 Task: Buy 4 Blouses of size Medium for Baby Girls from Clothing section under best seller category for shipping address: Allison Brown, 4523 Scheuvront Drive, Broomfield, Colorado 80020, Cell Number 3034690514. Pay from credit card ending with 6759, CVV 506
Action: Mouse moved to (253, 77)
Screenshot: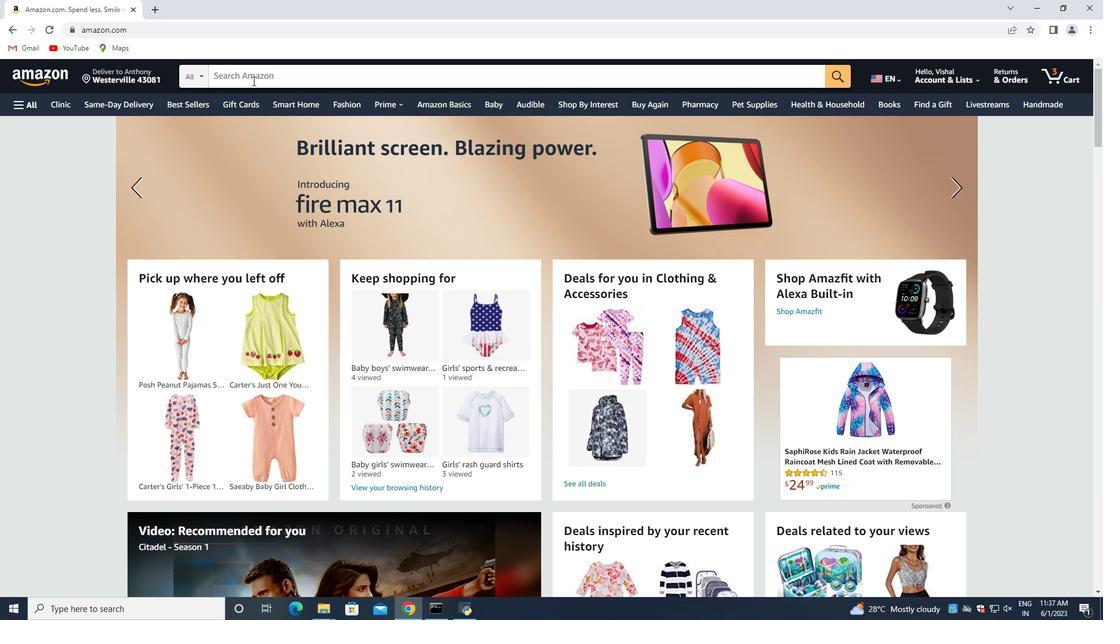 
Action: Mouse pressed left at (253, 77)
Screenshot: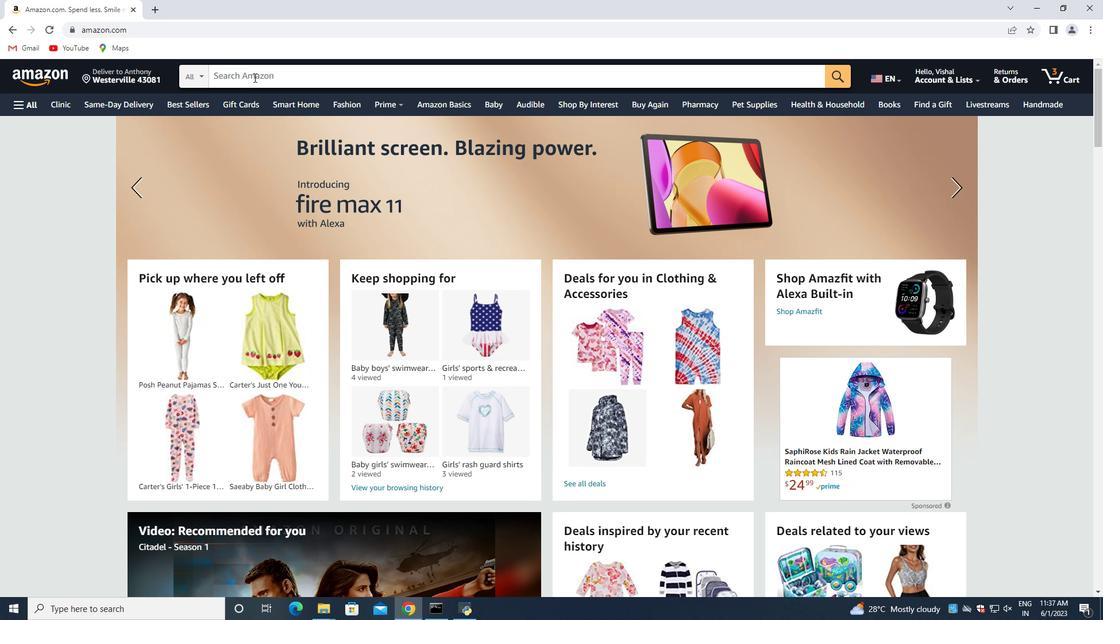
Action: Mouse moved to (255, 78)
Screenshot: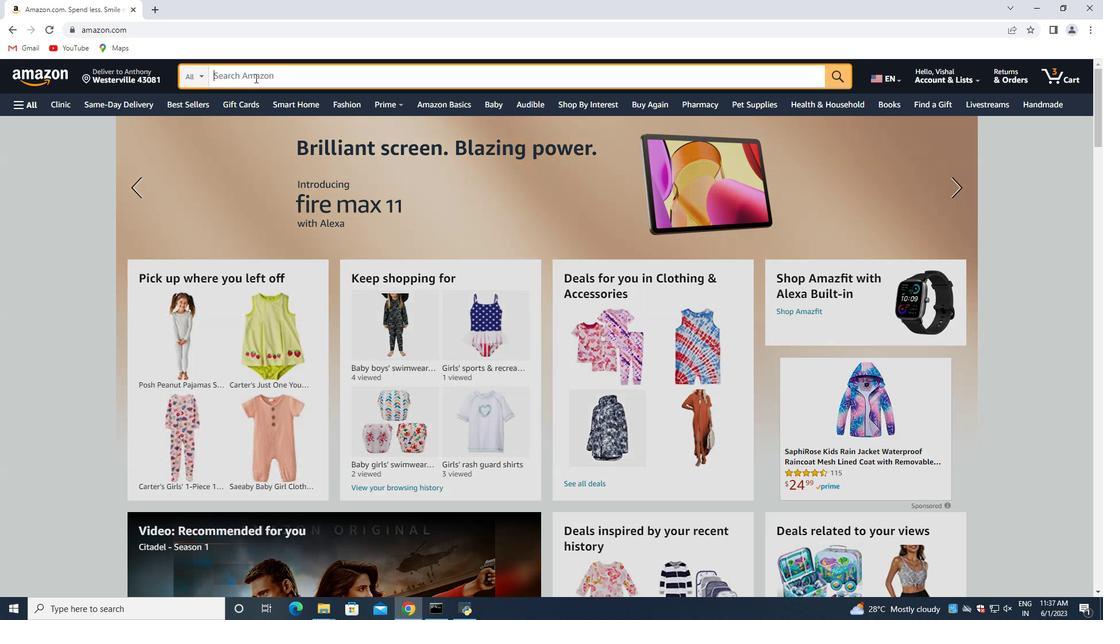 
Action: Key pressed <Key.shift>Blouses<Key.space>of<Key.space>size<Key.space><Key.shift>Medium<Key.space>for<Key.space><Key.shift>Baby<Key.space><Key.shift>Girls<Key.enter>
Screenshot: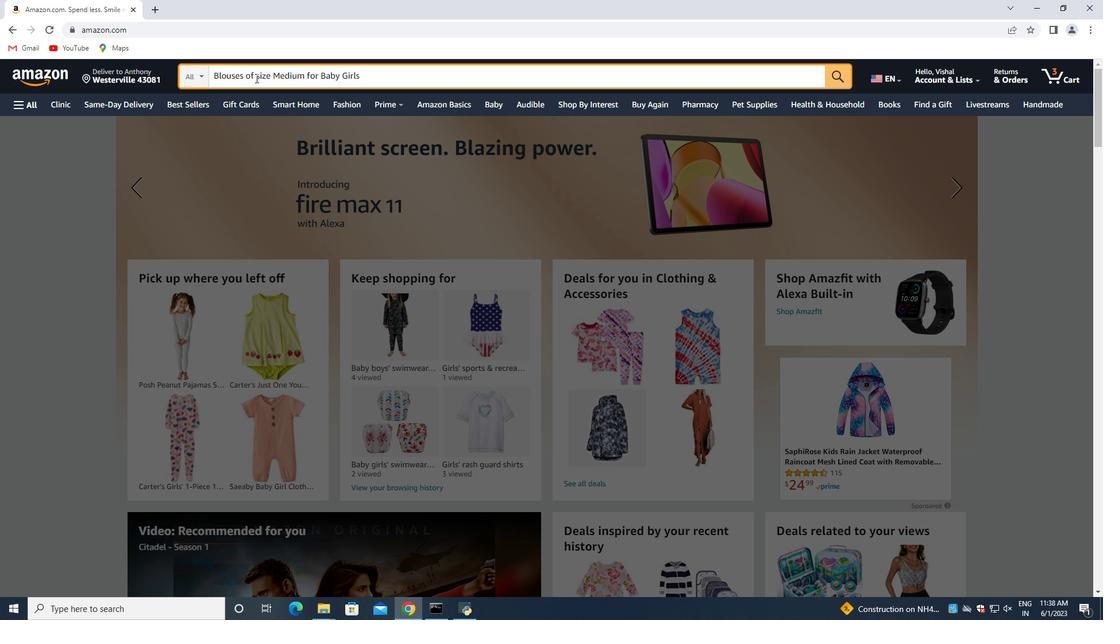 
Action: Mouse moved to (257, 194)
Screenshot: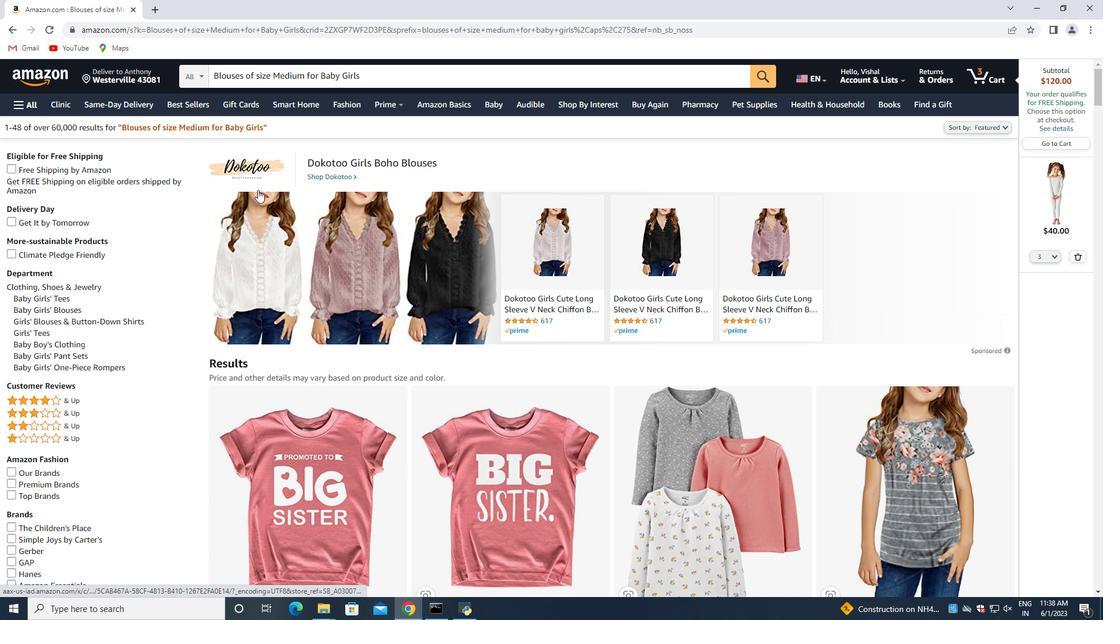 
Action: Mouse scrolled (257, 193) with delta (0, 0)
Screenshot: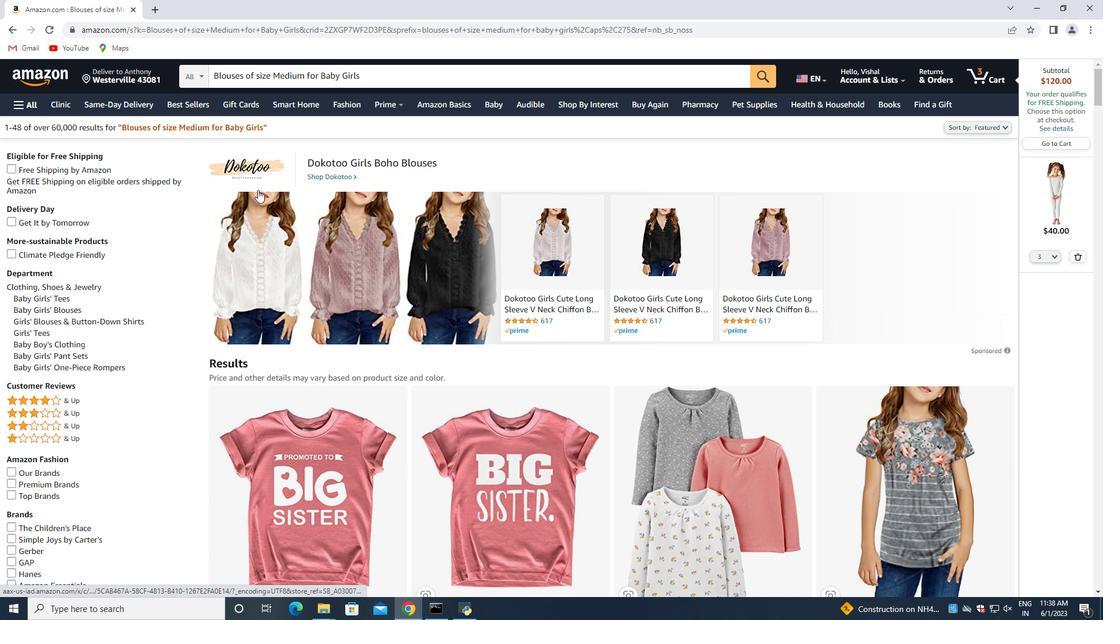 
Action: Mouse moved to (257, 201)
Screenshot: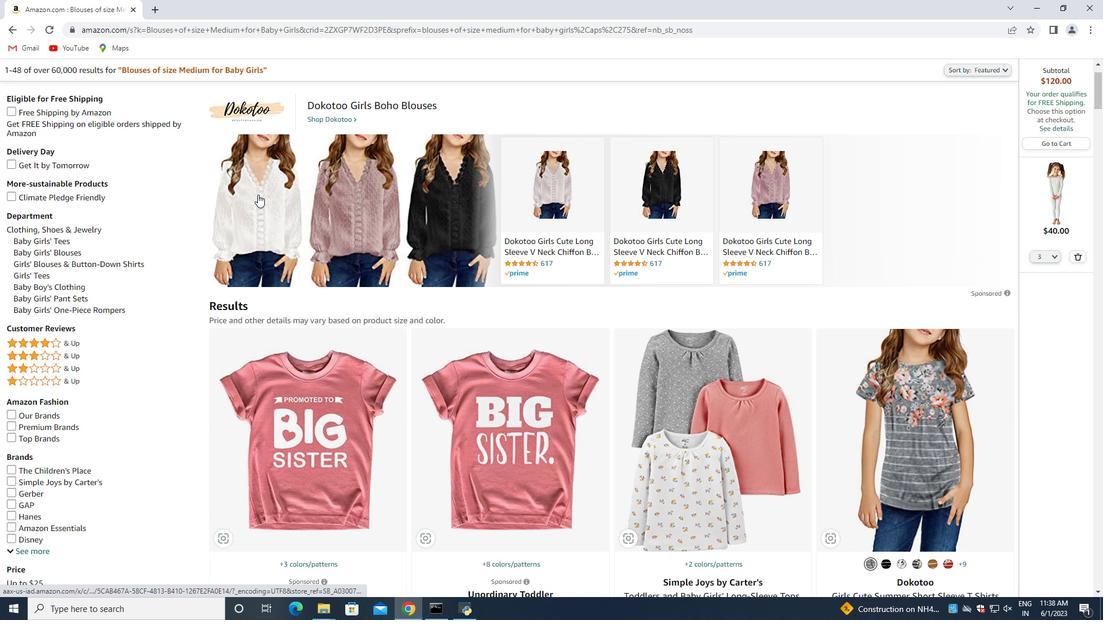 
Action: Mouse scrolled (257, 200) with delta (0, 0)
Screenshot: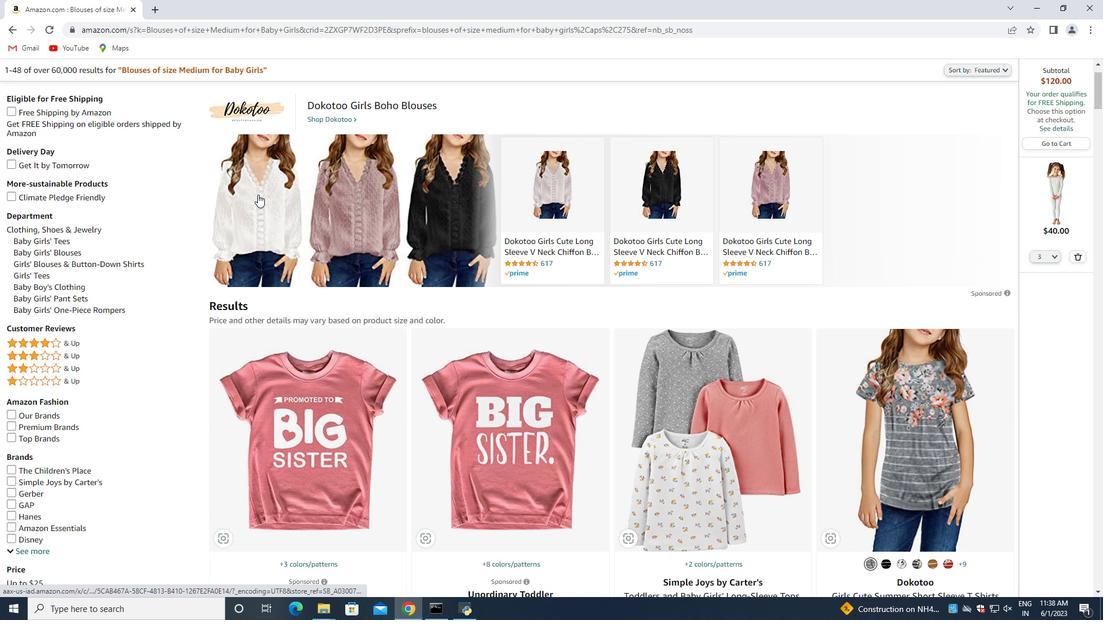 
Action: Mouse moved to (257, 203)
Screenshot: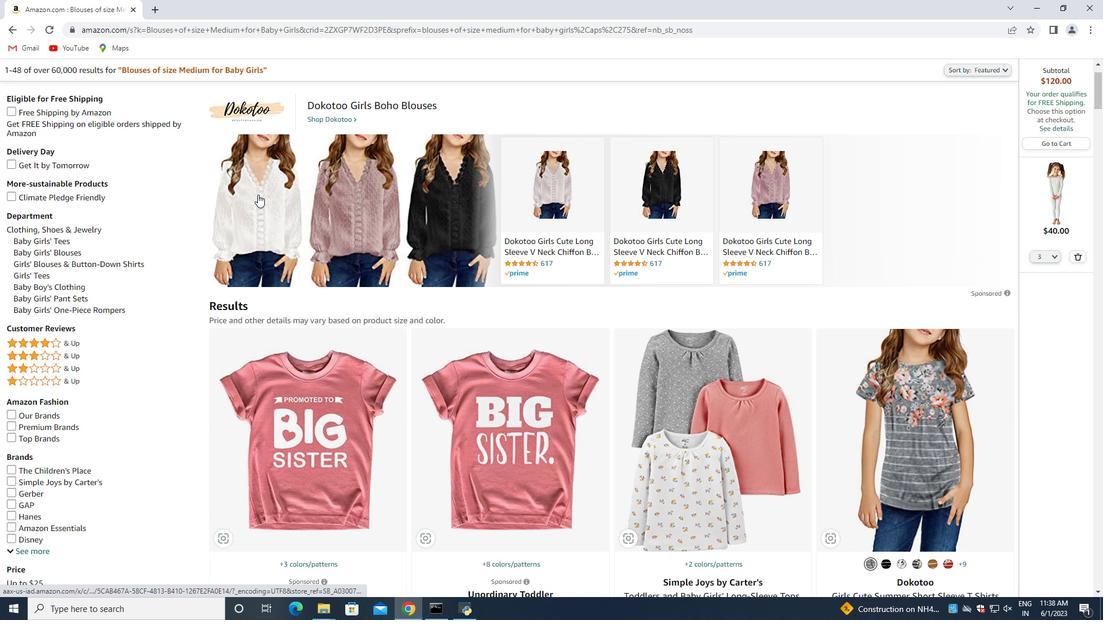 
Action: Mouse scrolled (257, 203) with delta (0, 0)
Screenshot: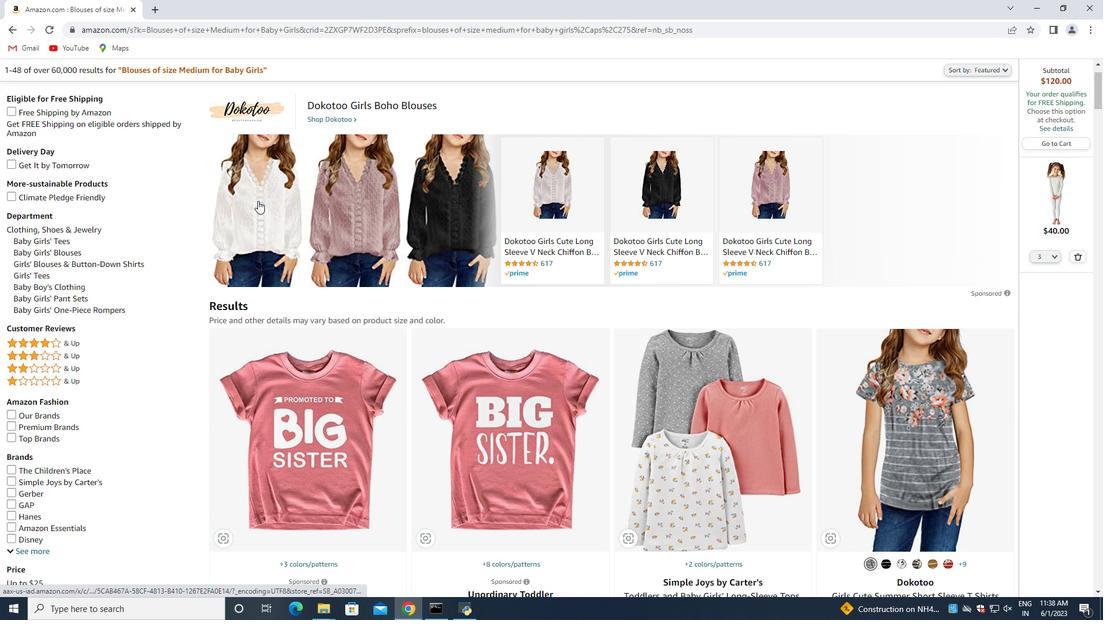 
Action: Mouse moved to (257, 205)
Screenshot: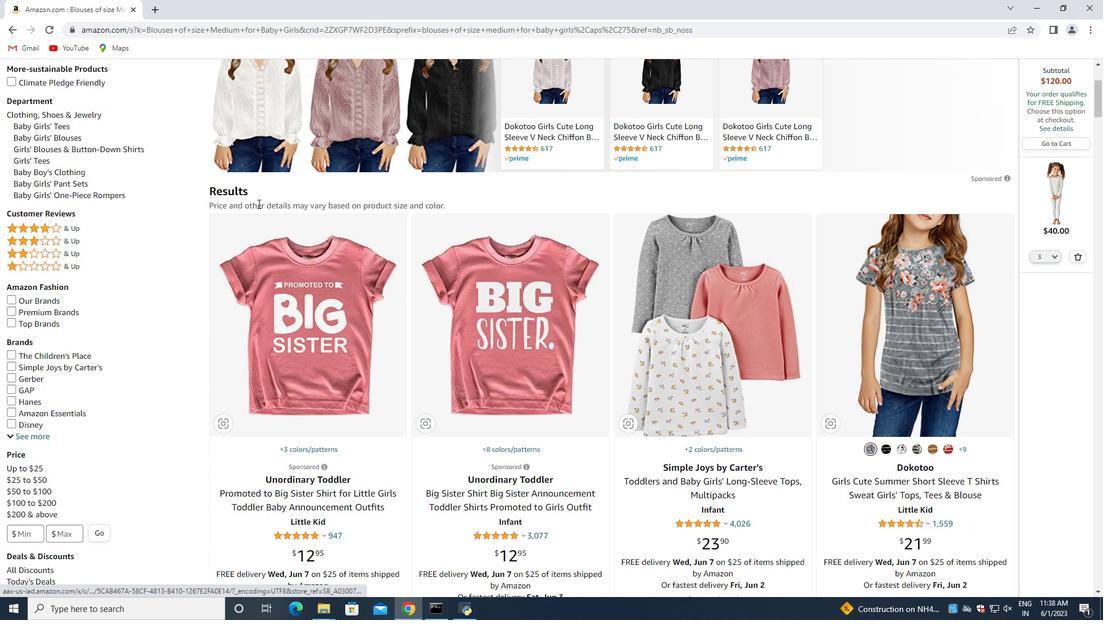 
Action: Mouse scrolled (257, 205) with delta (0, 0)
Screenshot: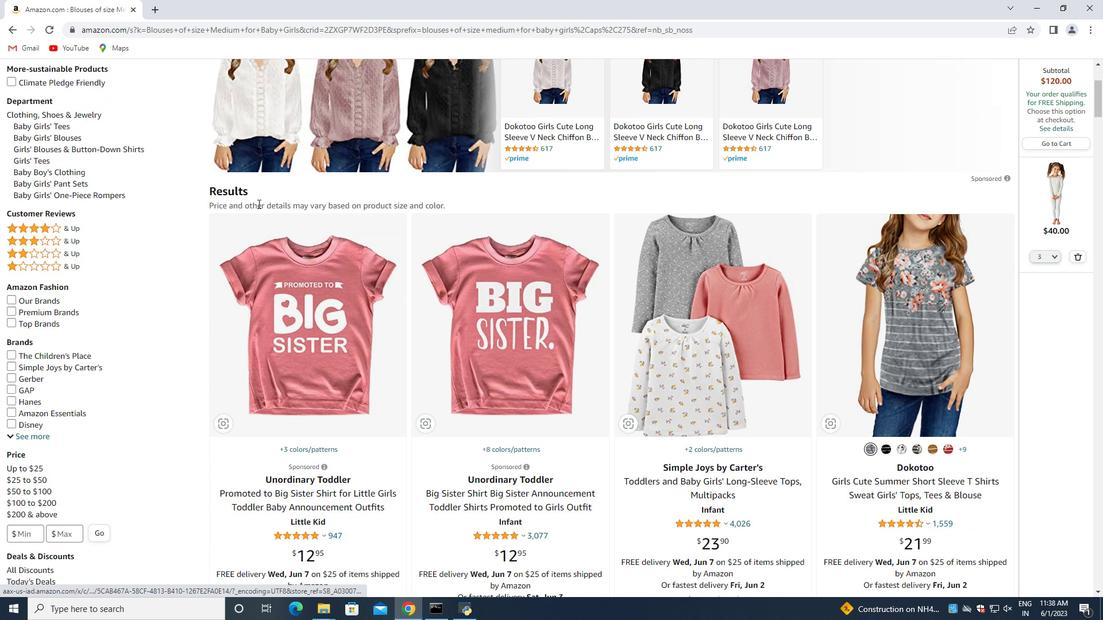 
Action: Mouse moved to (347, 338)
Screenshot: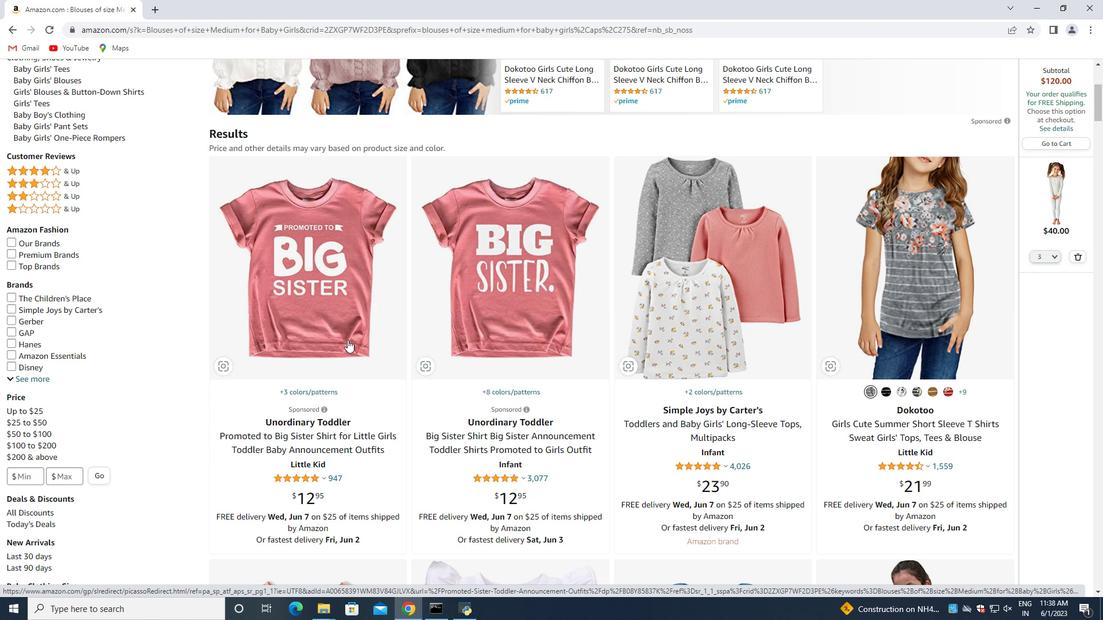 
Action: Mouse scrolled (347, 337) with delta (0, 0)
Screenshot: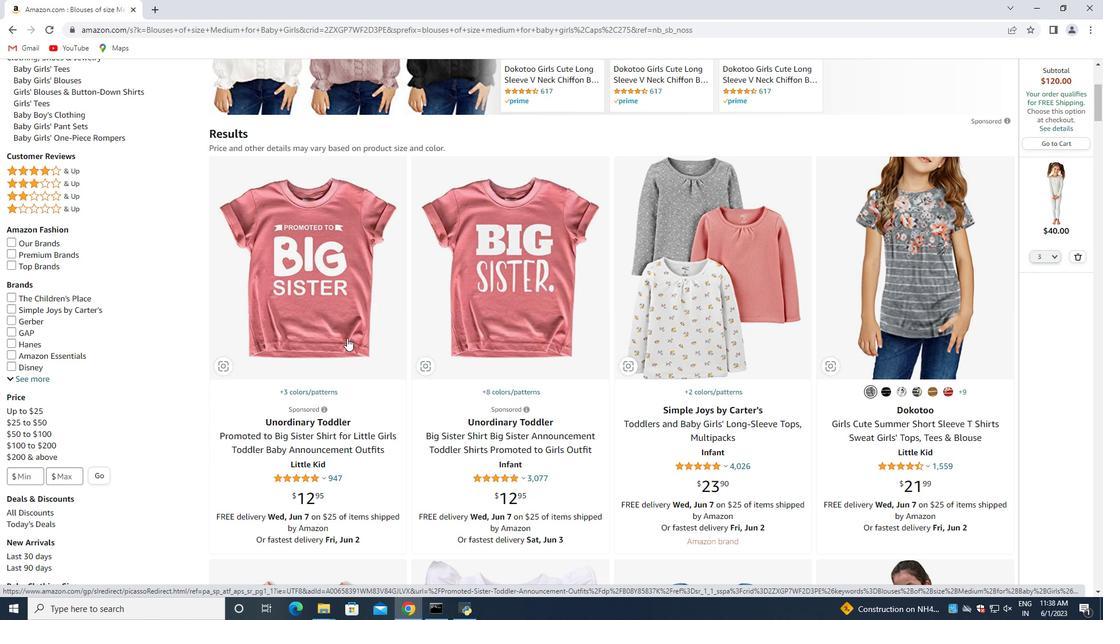 
Action: Mouse moved to (425, 300)
Screenshot: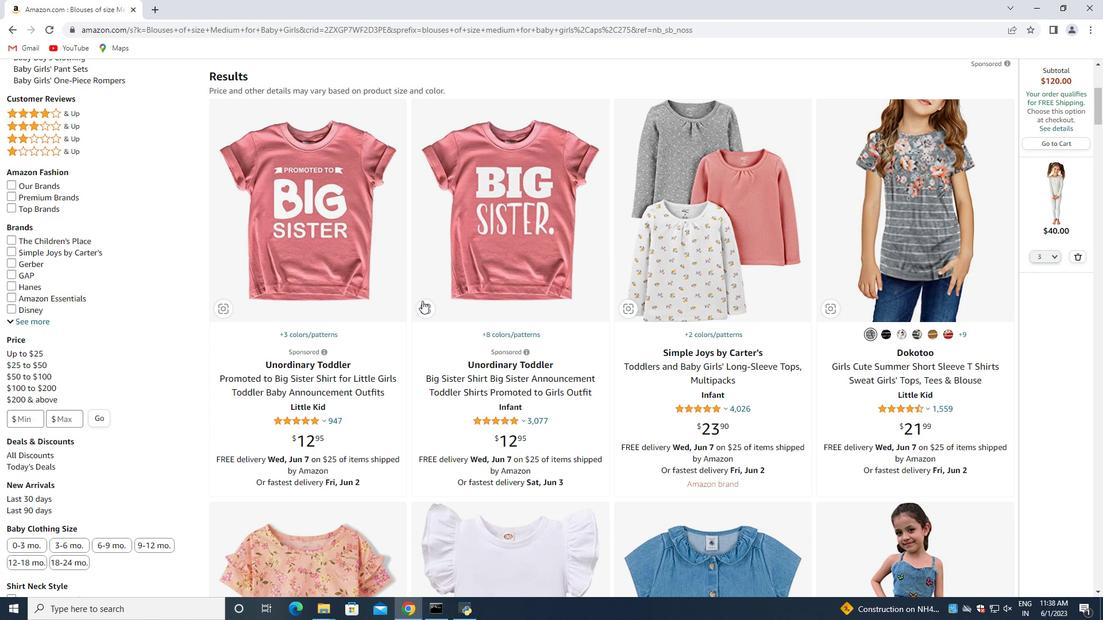 
Action: Mouse scrolled (425, 299) with delta (0, 0)
Screenshot: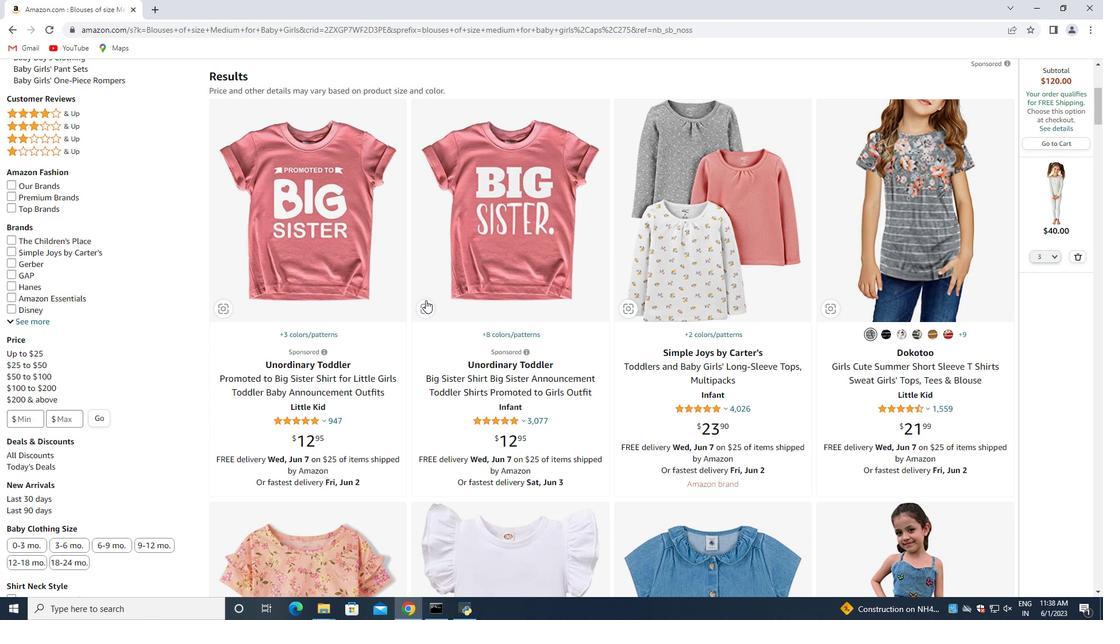 
Action: Mouse moved to (1079, 258)
Screenshot: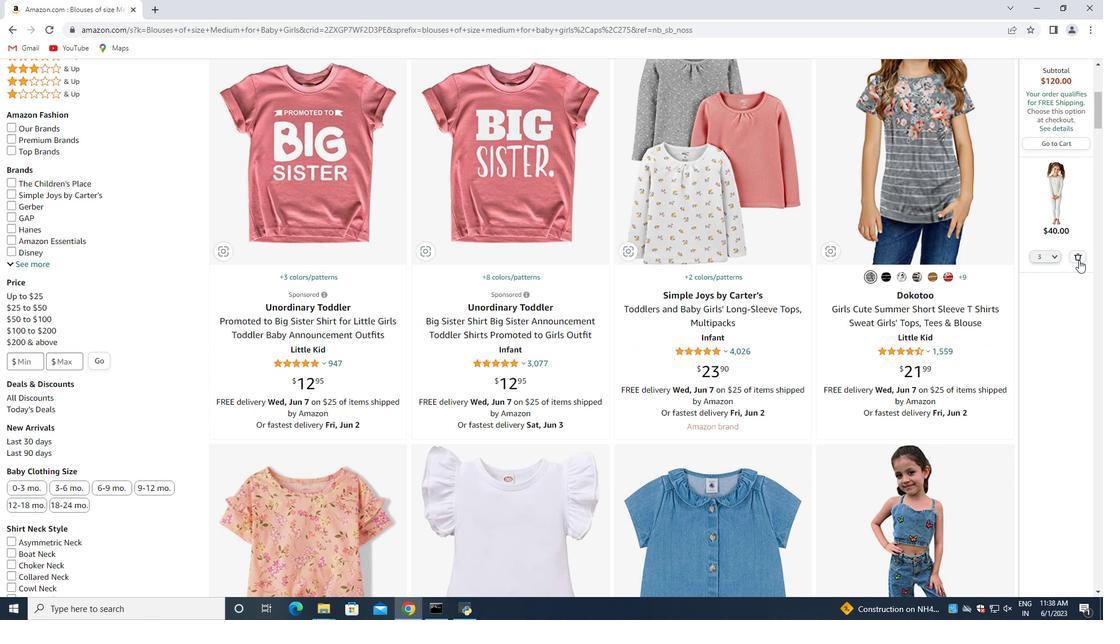 
Action: Mouse pressed left at (1079, 258)
Screenshot: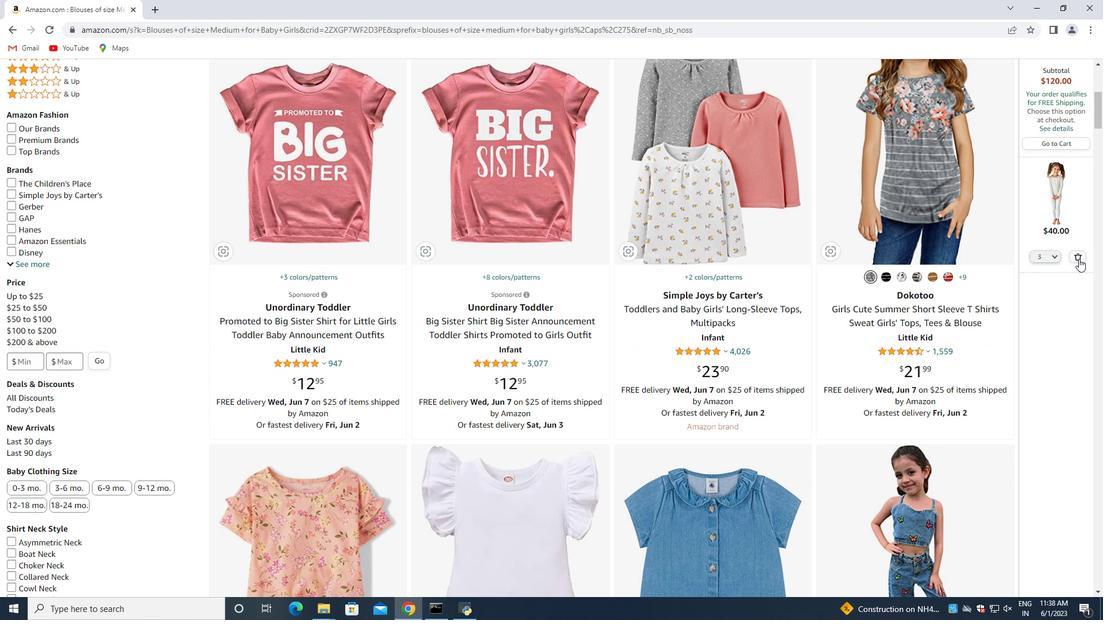 
Action: Mouse moved to (911, 309)
Screenshot: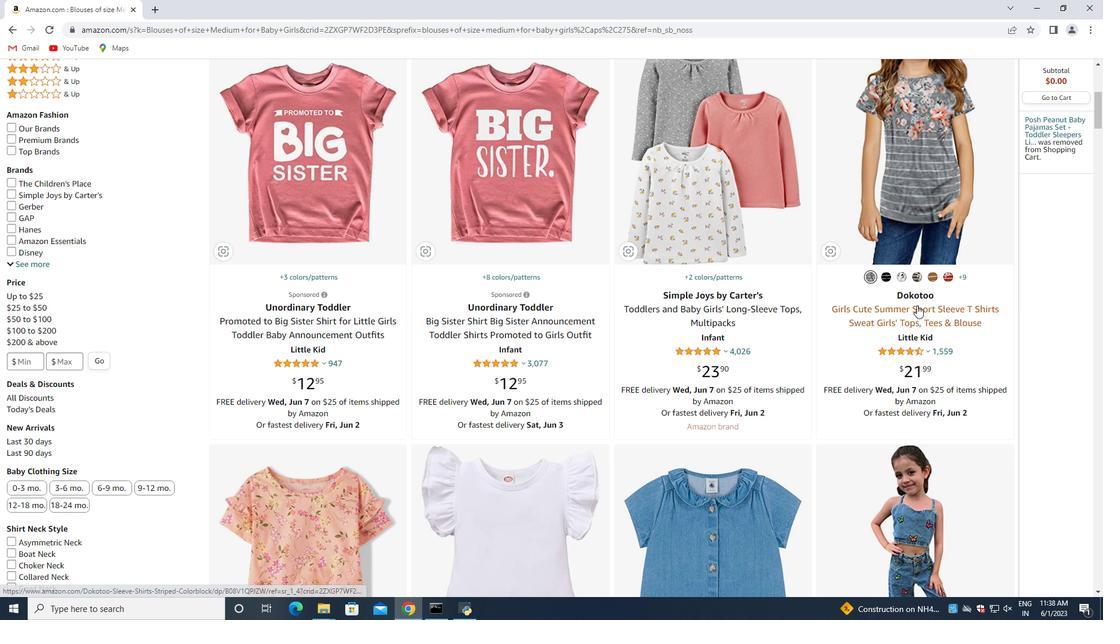 
Action: Mouse scrolled (911, 308) with delta (0, 0)
Screenshot: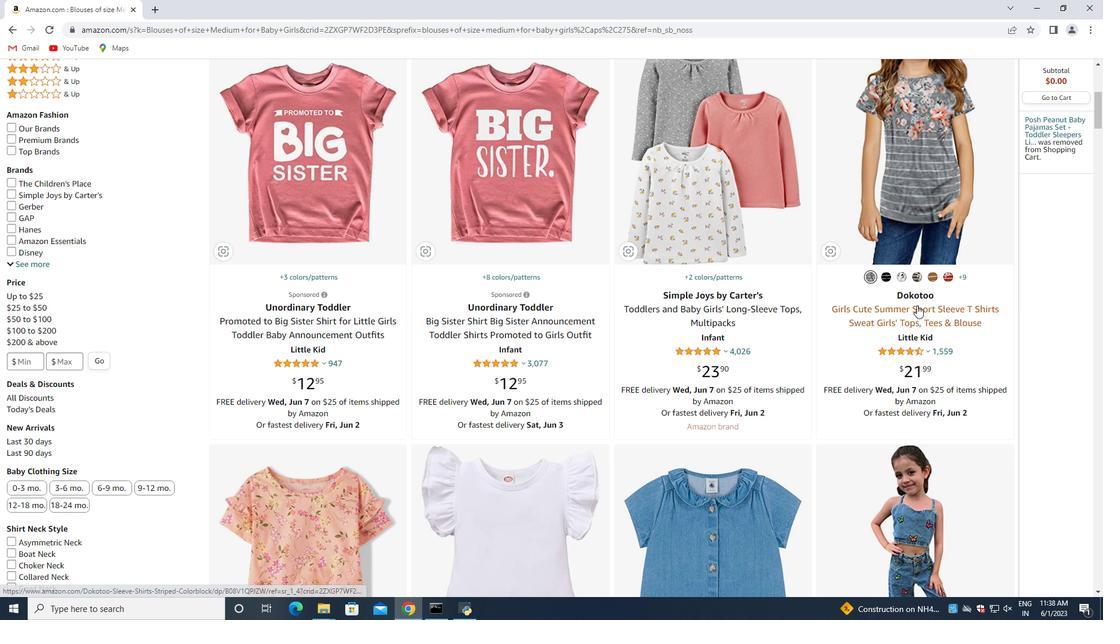 
Action: Mouse moved to (573, 269)
Screenshot: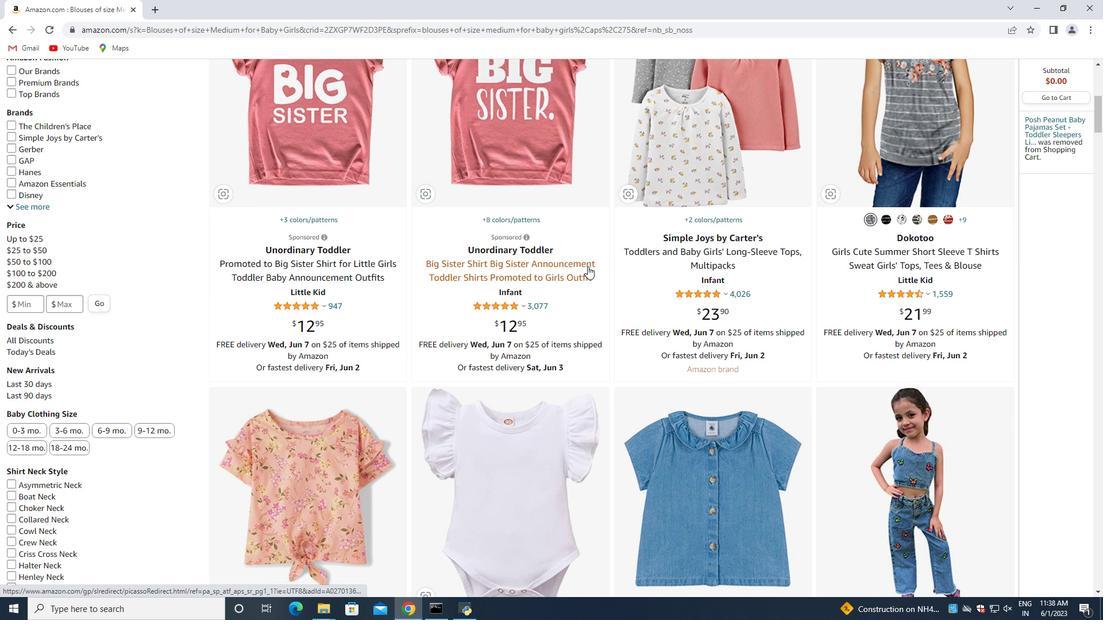 
Action: Mouse scrolled (573, 268) with delta (0, 0)
Screenshot: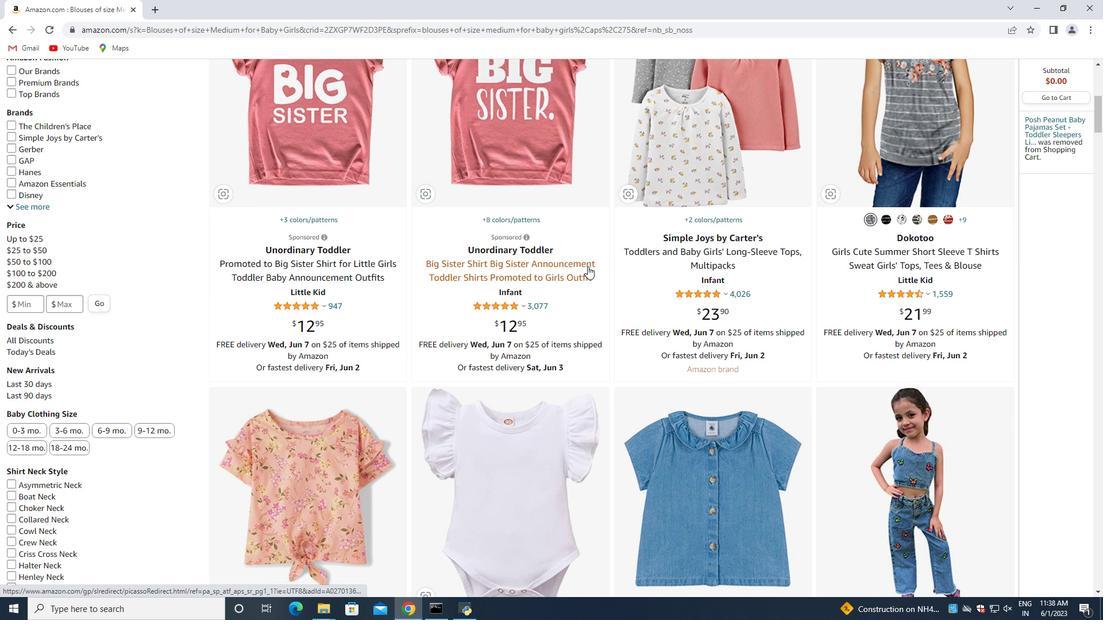 
Action: Mouse moved to (562, 271)
Screenshot: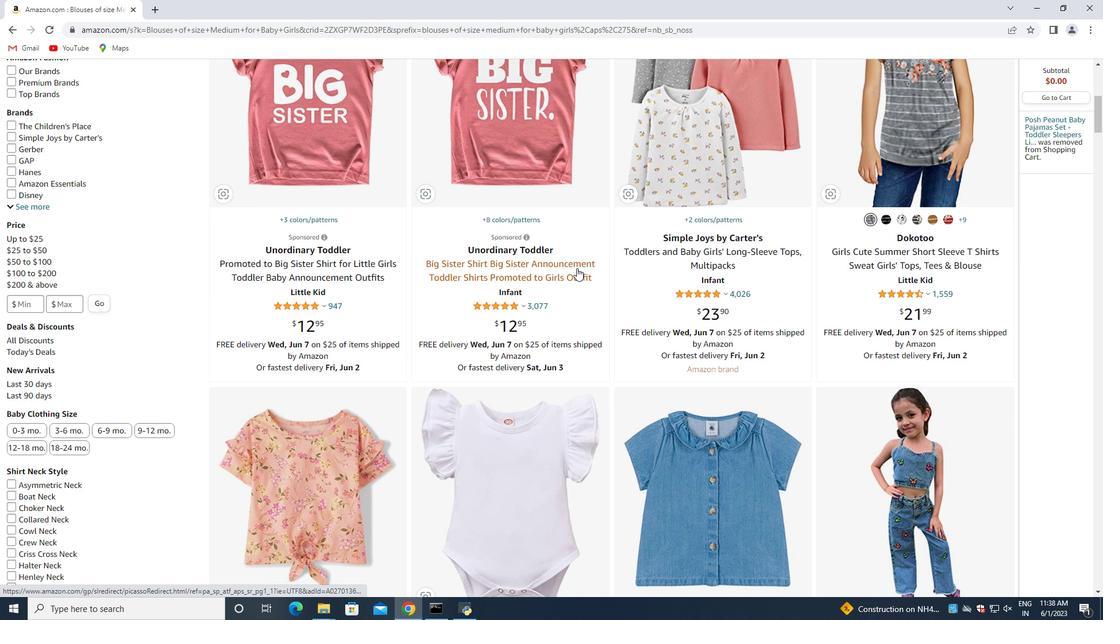
Action: Mouse scrolled (562, 271) with delta (0, 0)
Screenshot: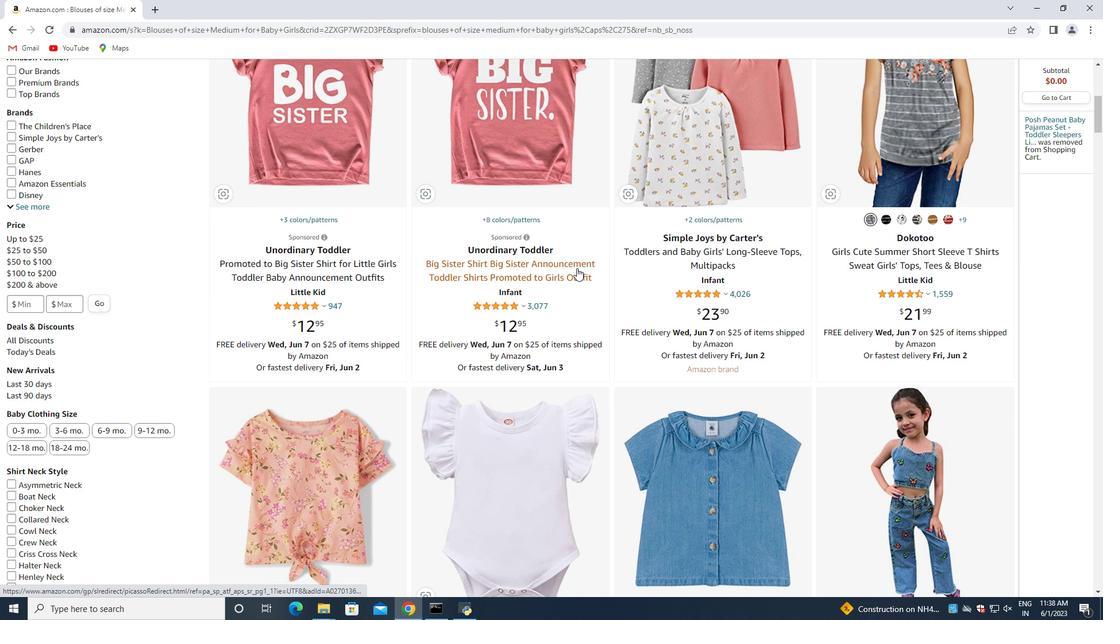 
Action: Mouse moved to (535, 263)
Screenshot: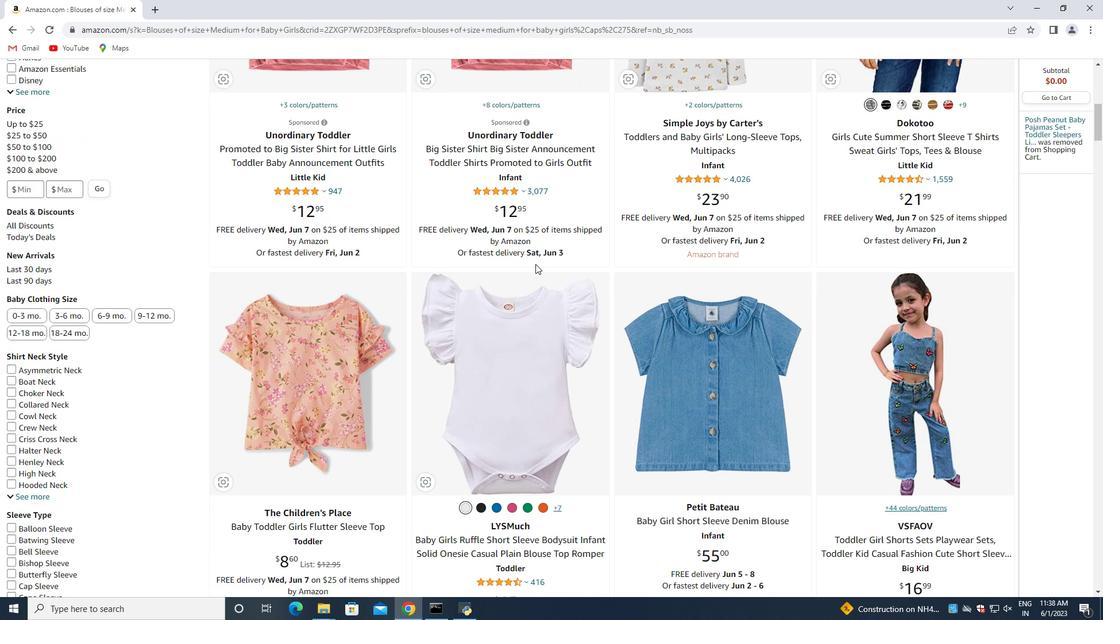 
Action: Mouse scrolled (535, 263) with delta (0, 0)
Screenshot: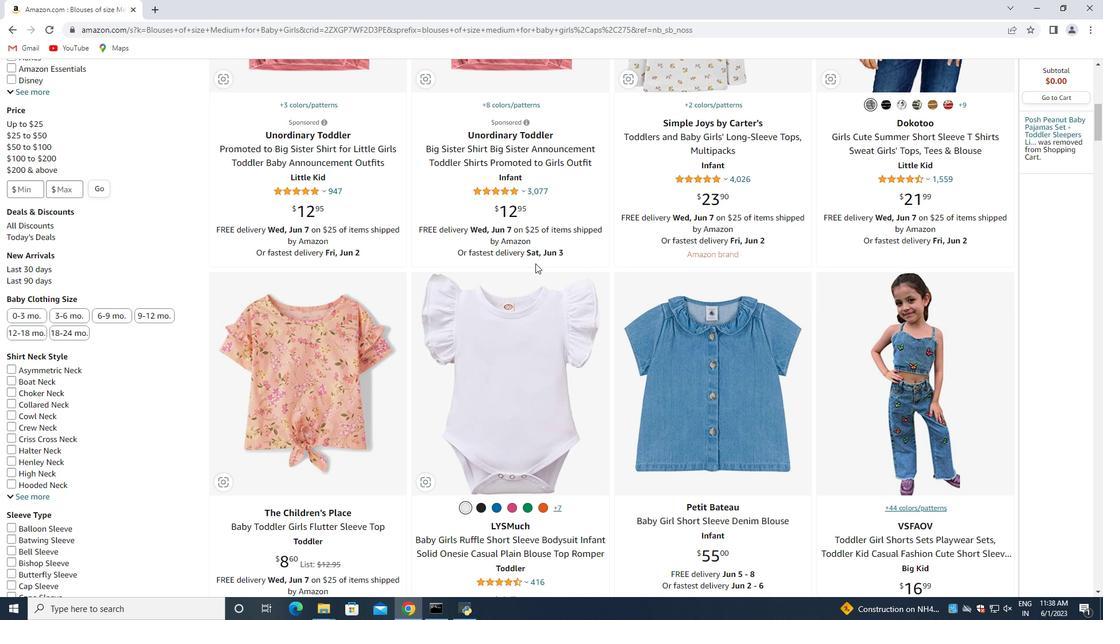 
Action: Mouse scrolled (535, 263) with delta (0, 0)
Screenshot: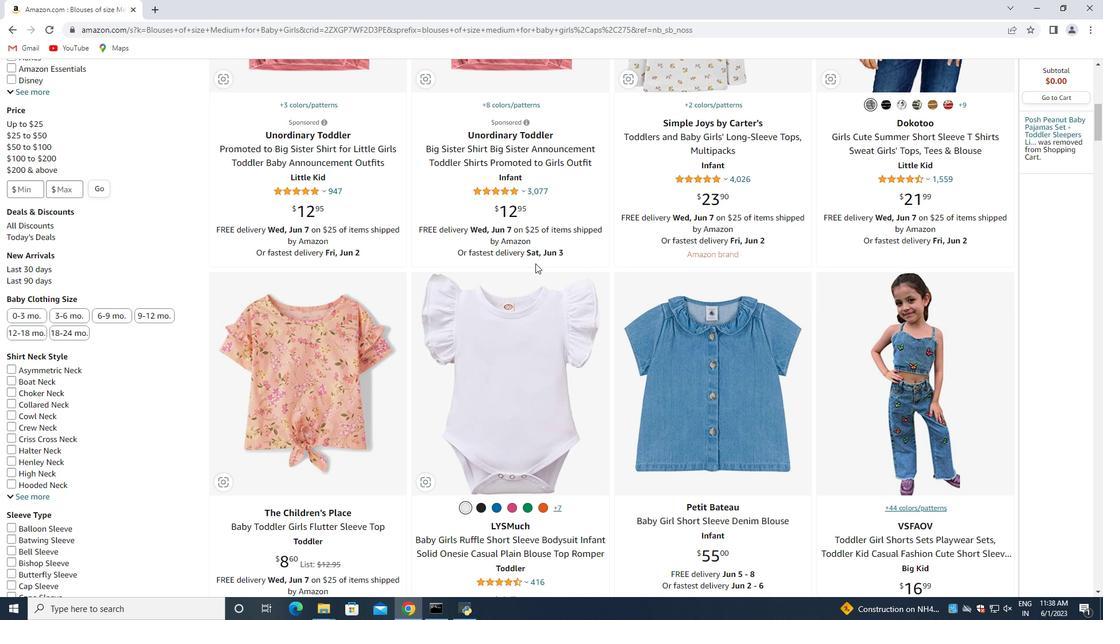 
Action: Mouse moved to (535, 265)
Screenshot: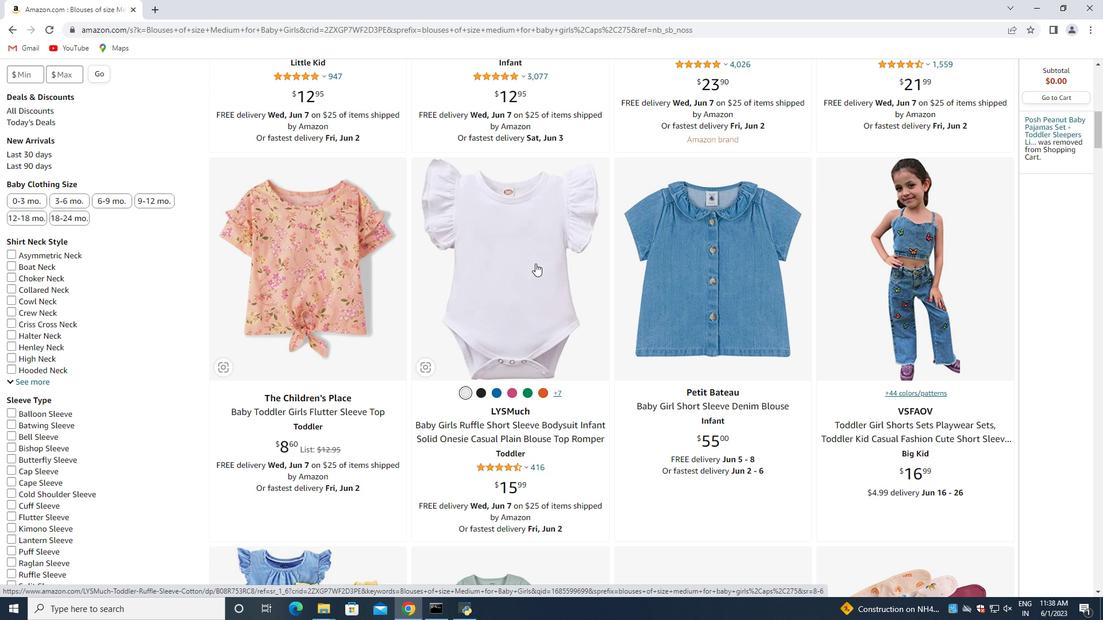 
Action: Mouse scrolled (535, 264) with delta (0, 0)
Screenshot: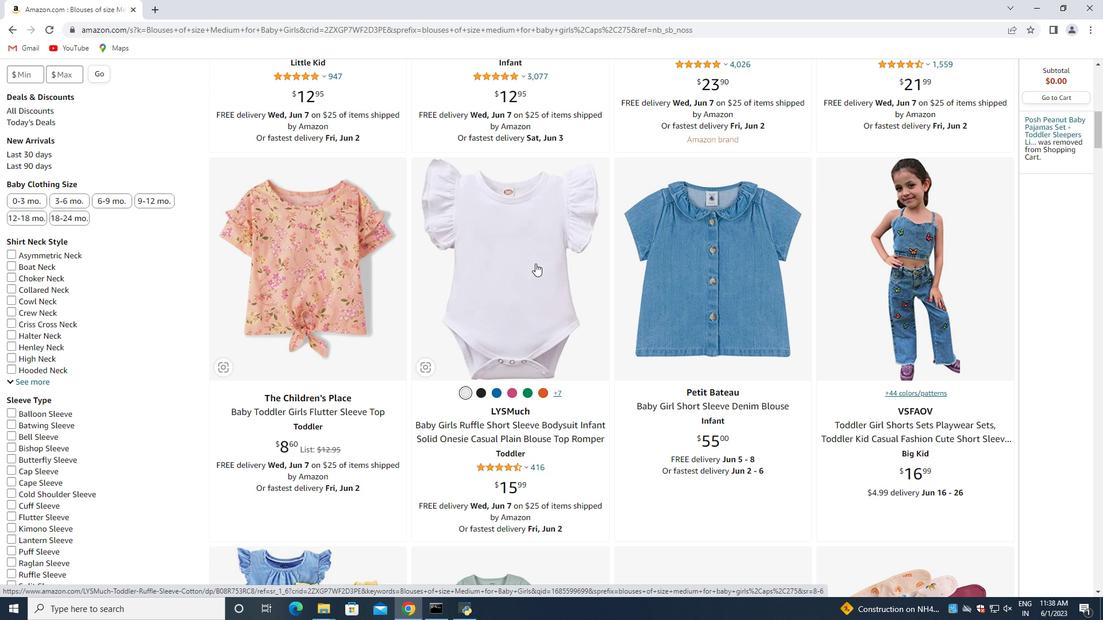 
Action: Mouse moved to (536, 265)
Screenshot: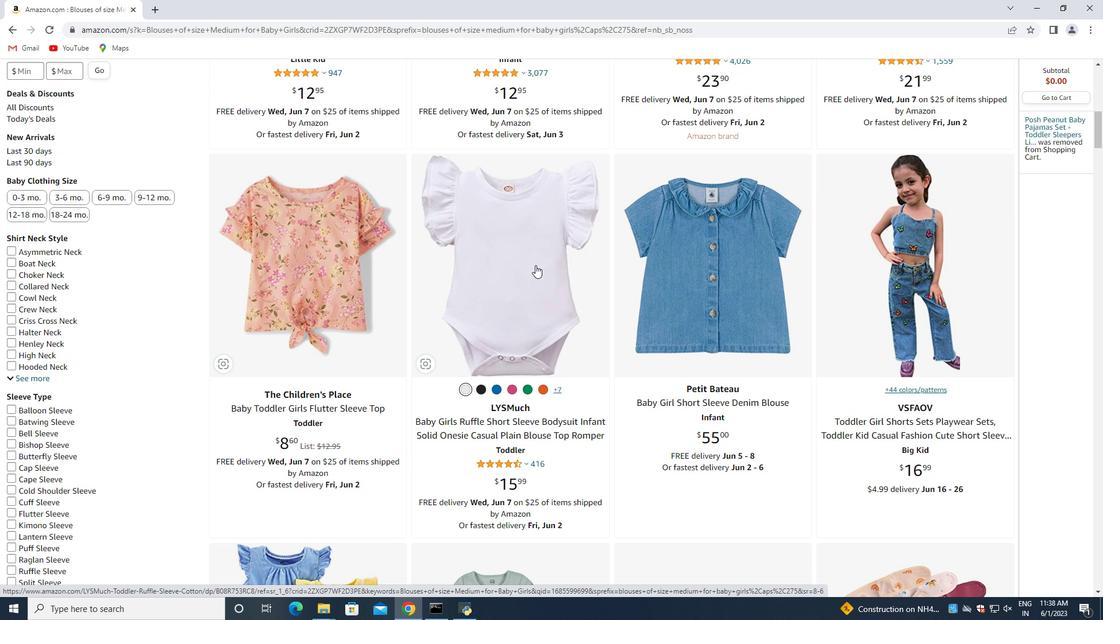
Action: Mouse scrolled (536, 264) with delta (0, 0)
Screenshot: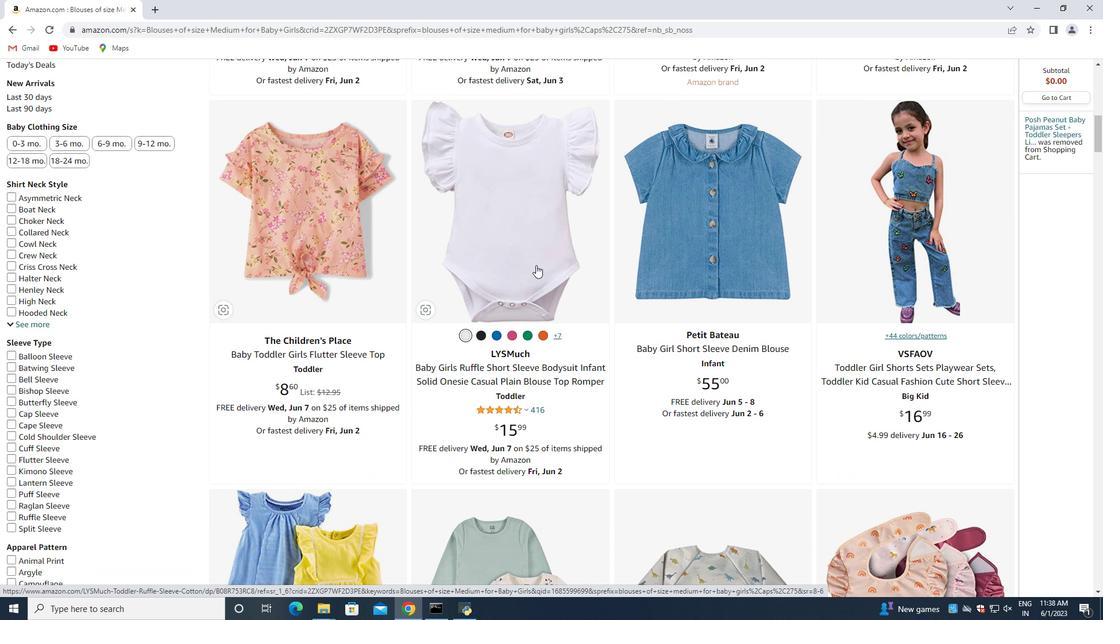 
Action: Mouse scrolled (536, 264) with delta (0, 0)
Screenshot: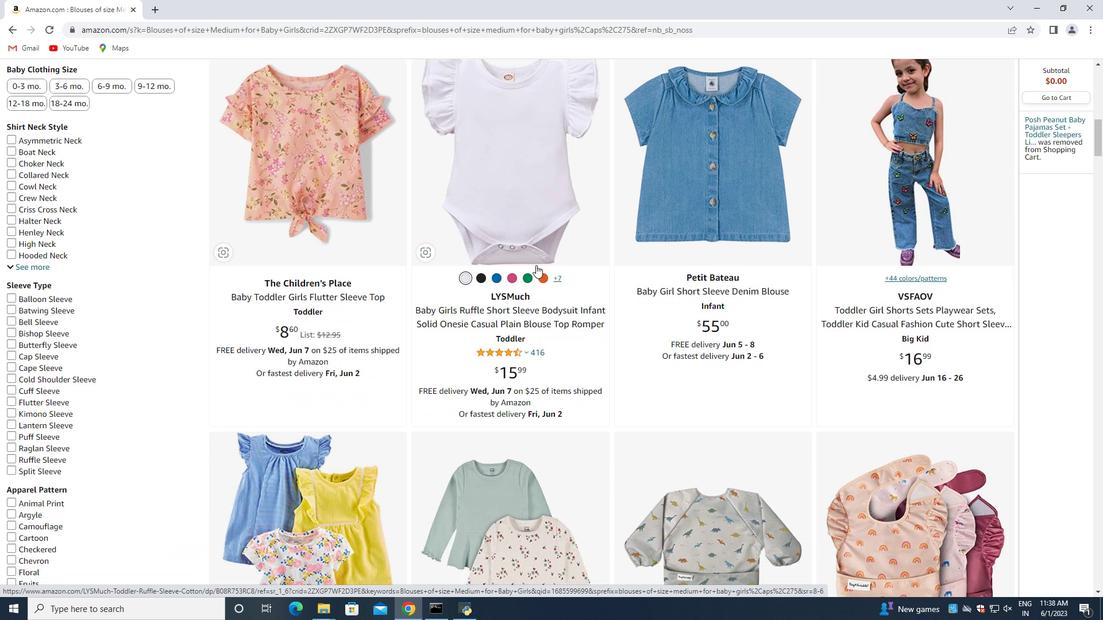 
Action: Mouse moved to (536, 265)
Screenshot: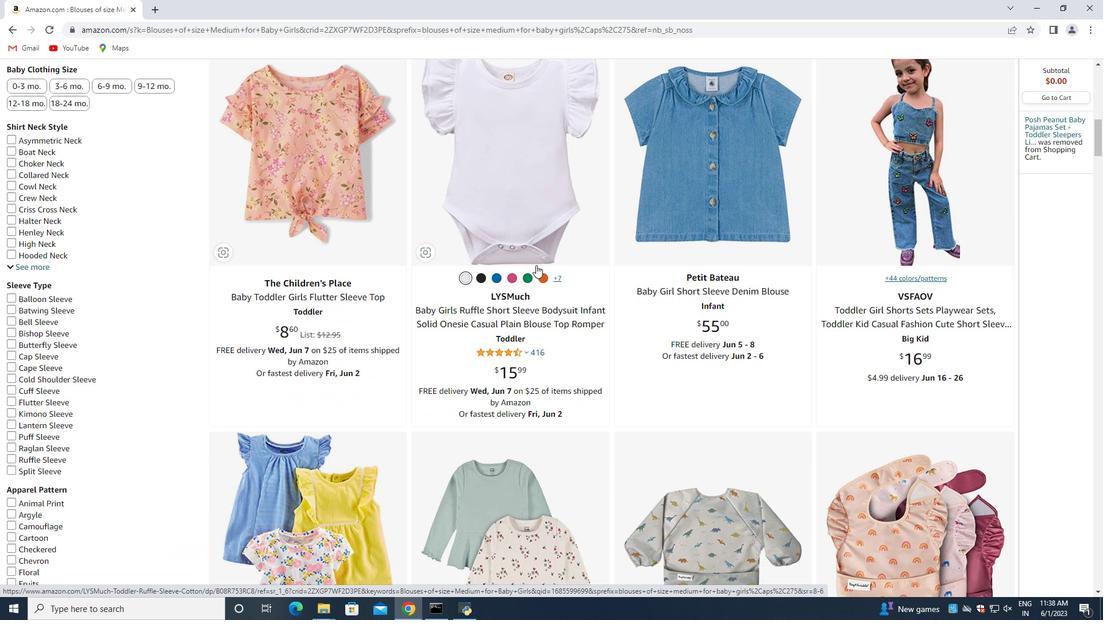 
Action: Mouse scrolled (536, 264) with delta (0, 0)
Screenshot: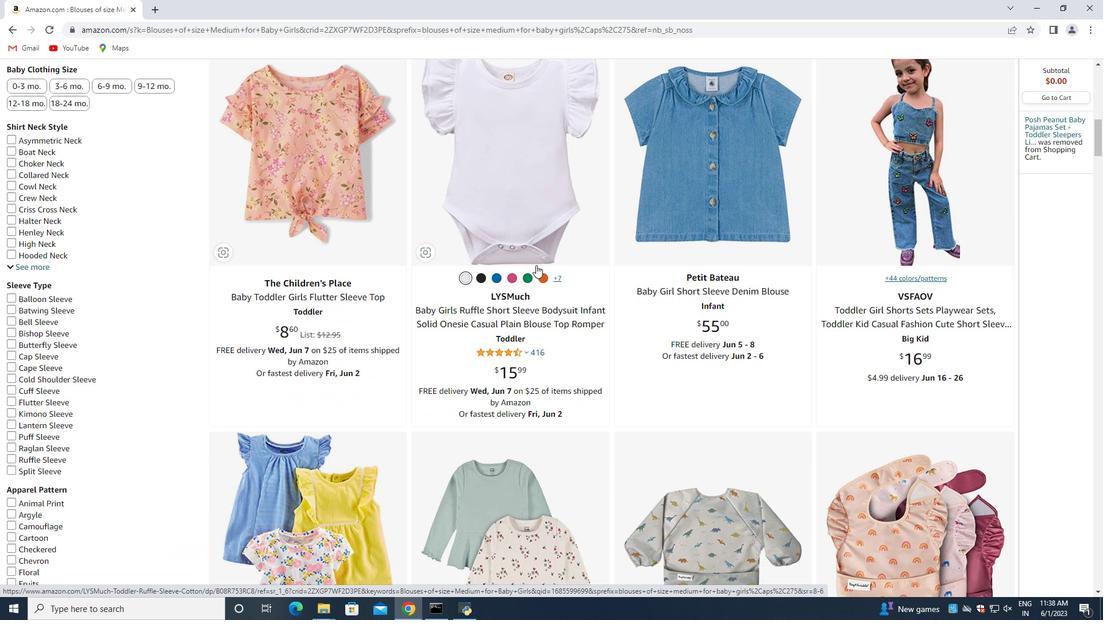 
Action: Mouse moved to (536, 268)
Screenshot: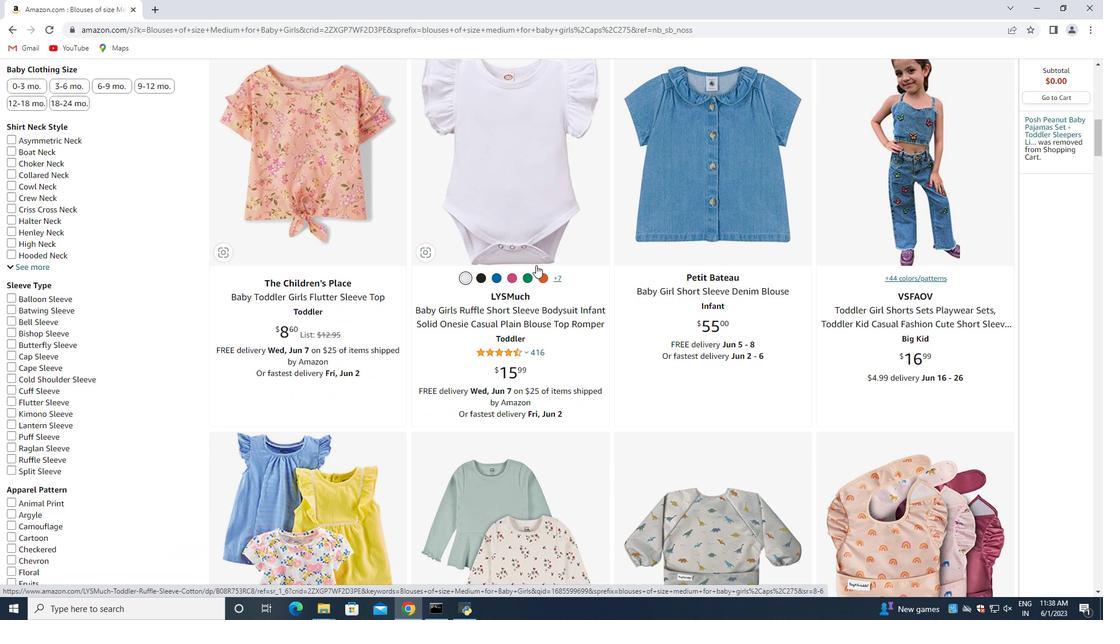 
Action: Mouse scrolled (536, 267) with delta (0, 0)
Screenshot: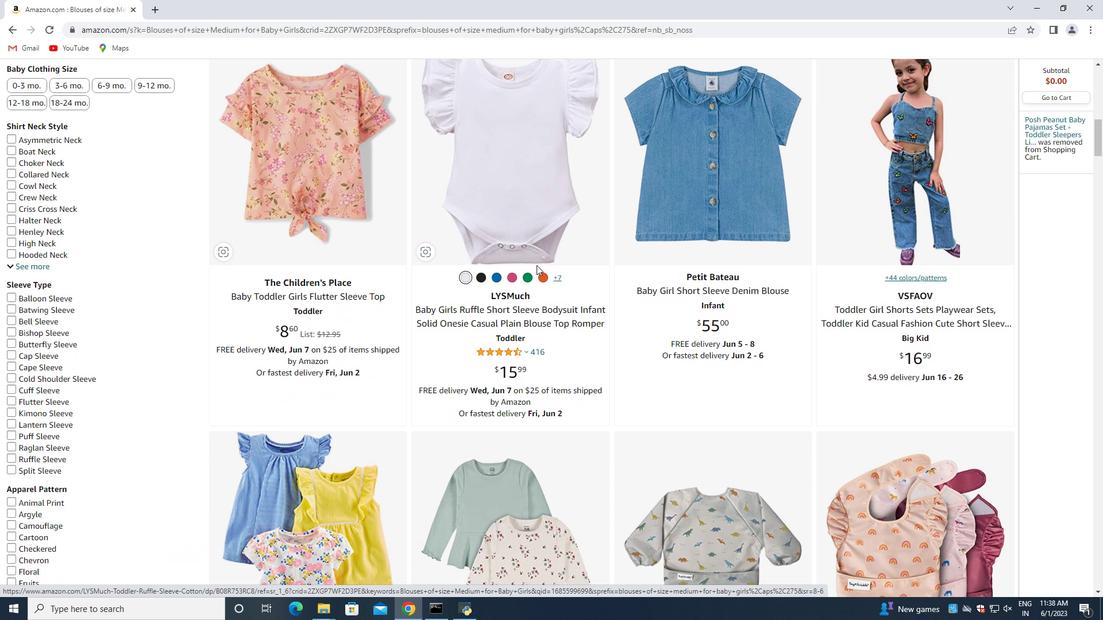 
Action: Mouse scrolled (536, 267) with delta (0, 0)
Screenshot: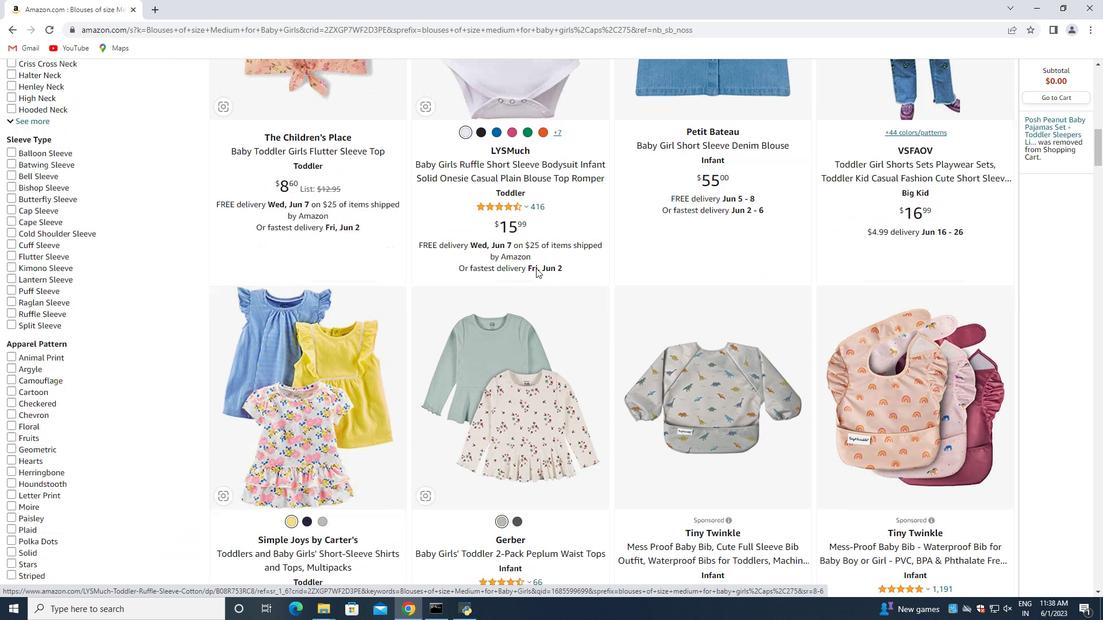 
Action: Mouse moved to (536, 268)
Screenshot: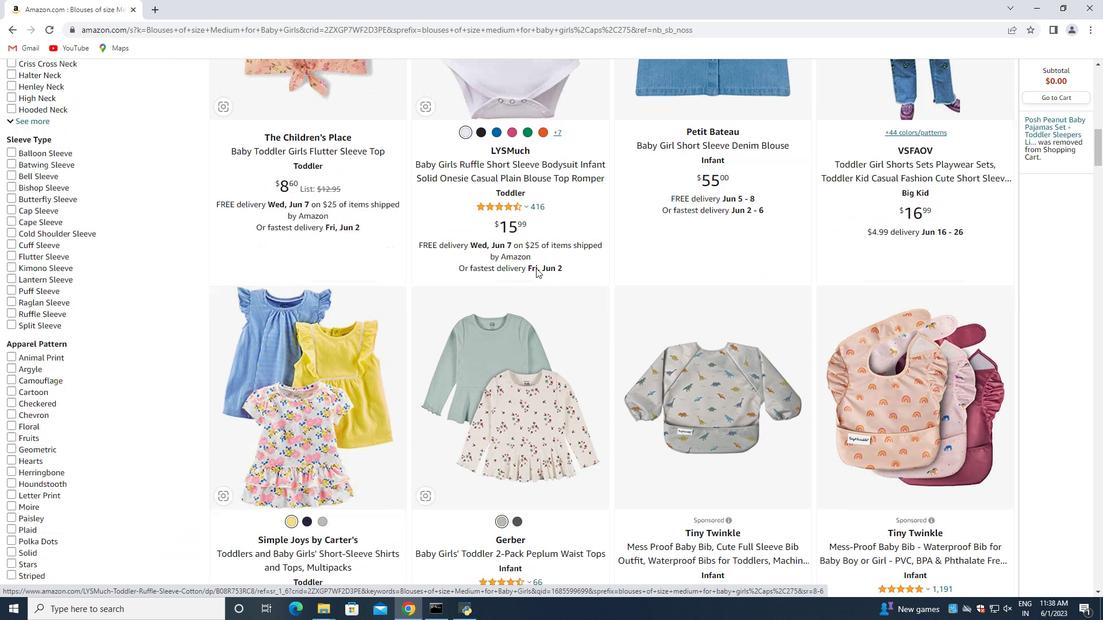 
Action: Mouse scrolled (536, 268) with delta (0, 0)
Screenshot: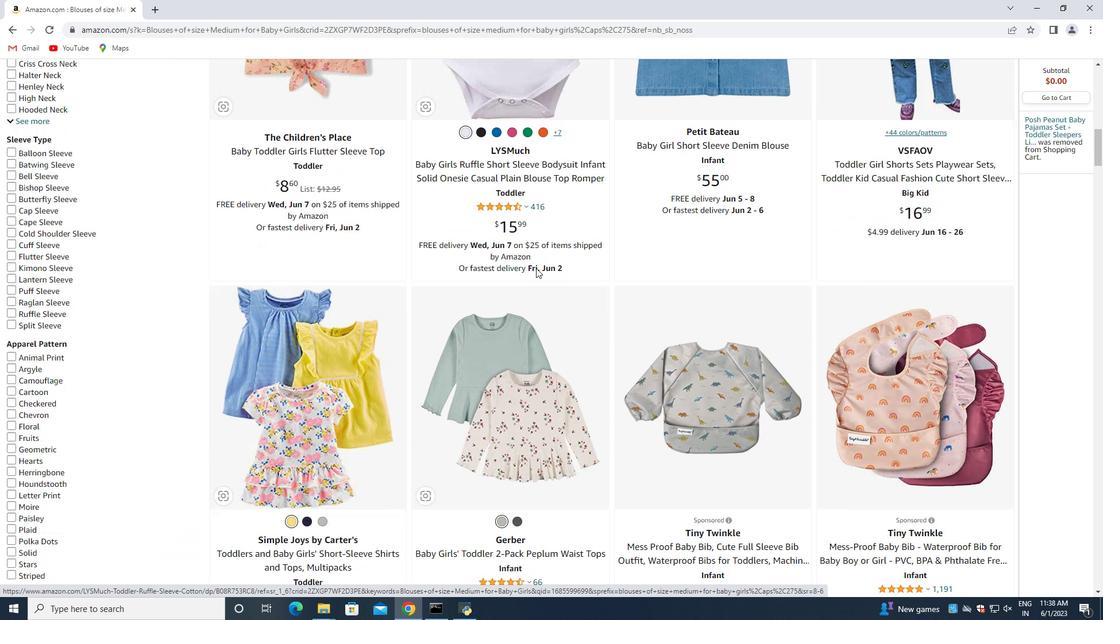 
Action: Mouse moved to (535, 269)
Screenshot: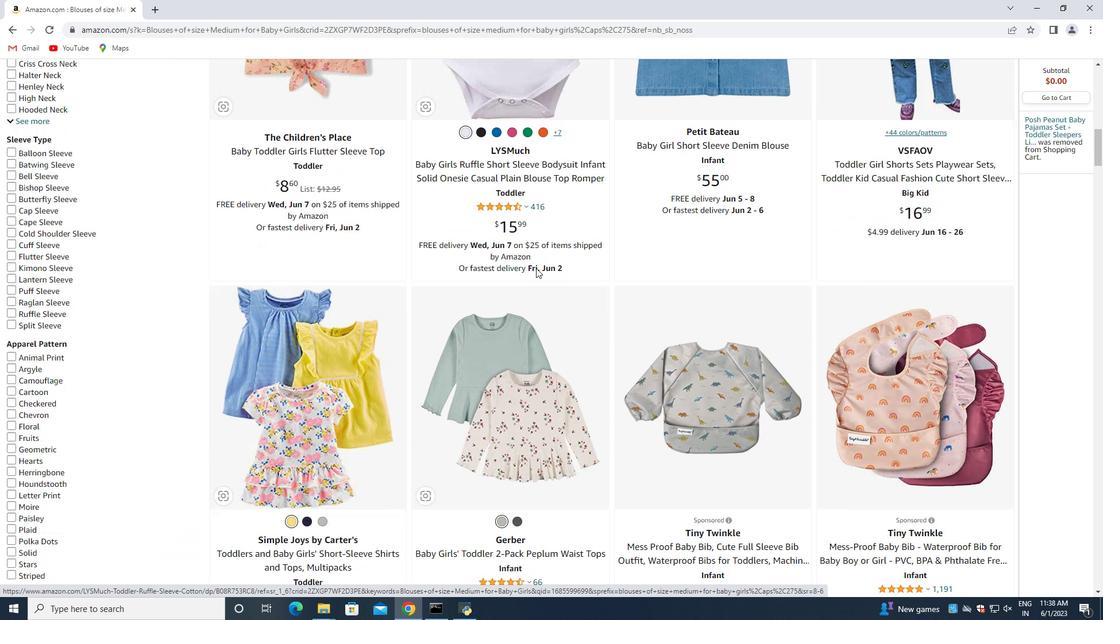 
Action: Mouse scrolled (535, 268) with delta (0, 0)
Screenshot: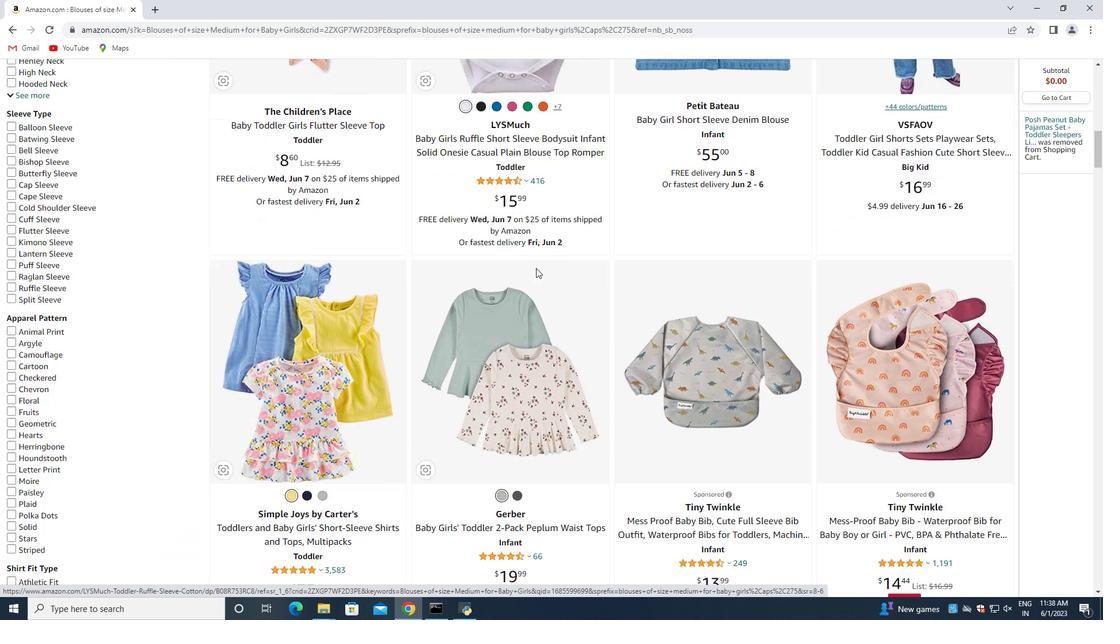 
Action: Mouse scrolled (535, 268) with delta (0, 0)
Screenshot: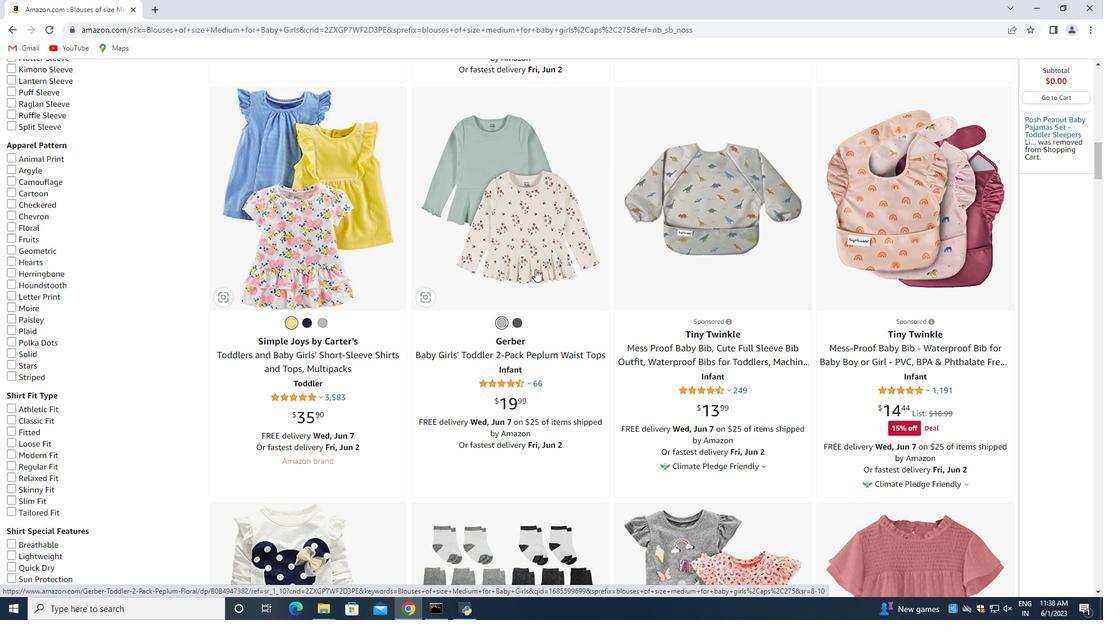 
Action: Mouse scrolled (535, 268) with delta (0, 0)
Screenshot: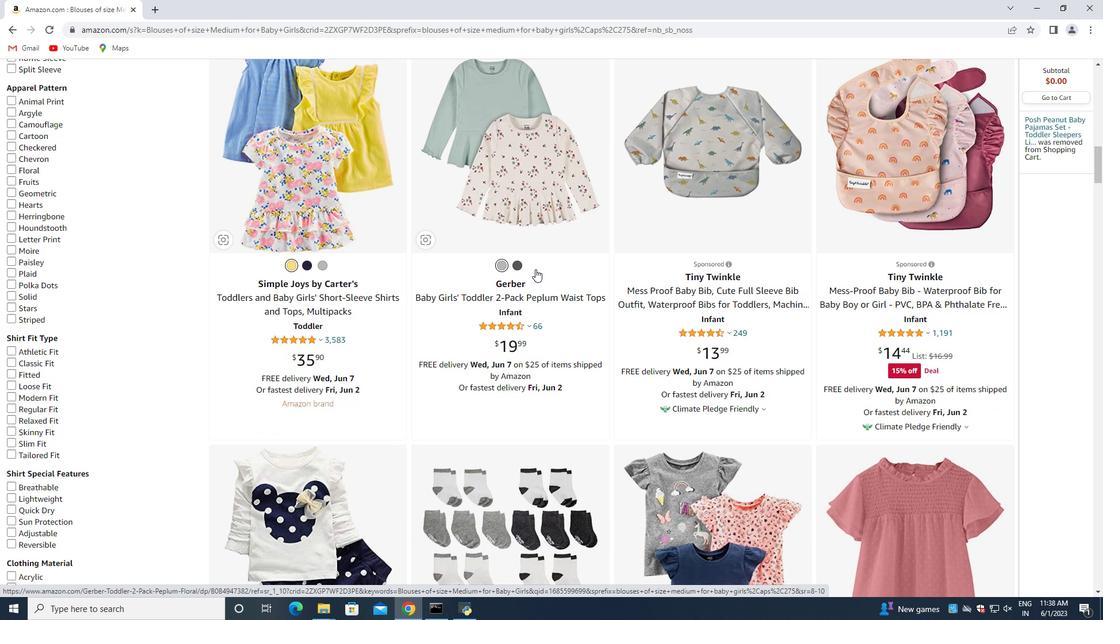 
Action: Mouse moved to (534, 270)
Screenshot: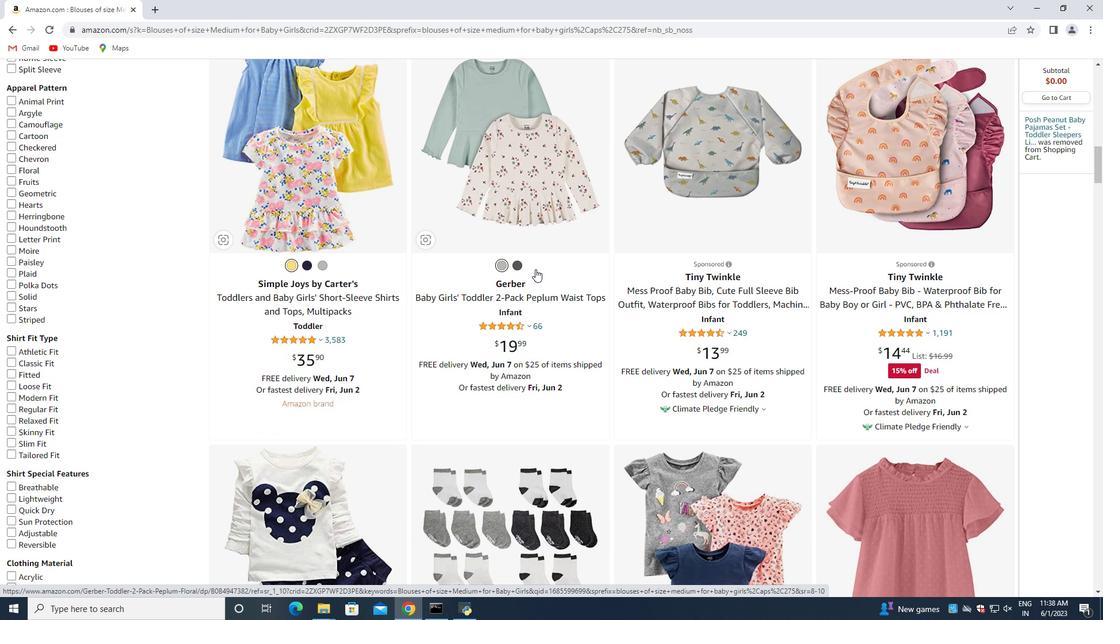 
Action: Mouse scrolled (534, 269) with delta (0, 0)
Screenshot: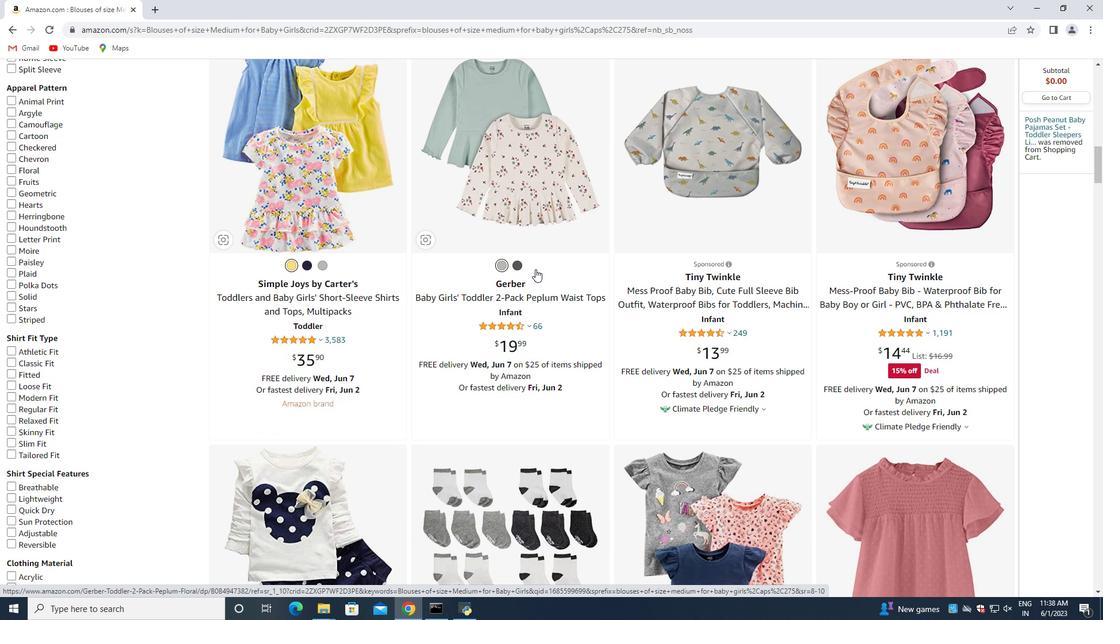 
Action: Mouse moved to (534, 270)
Screenshot: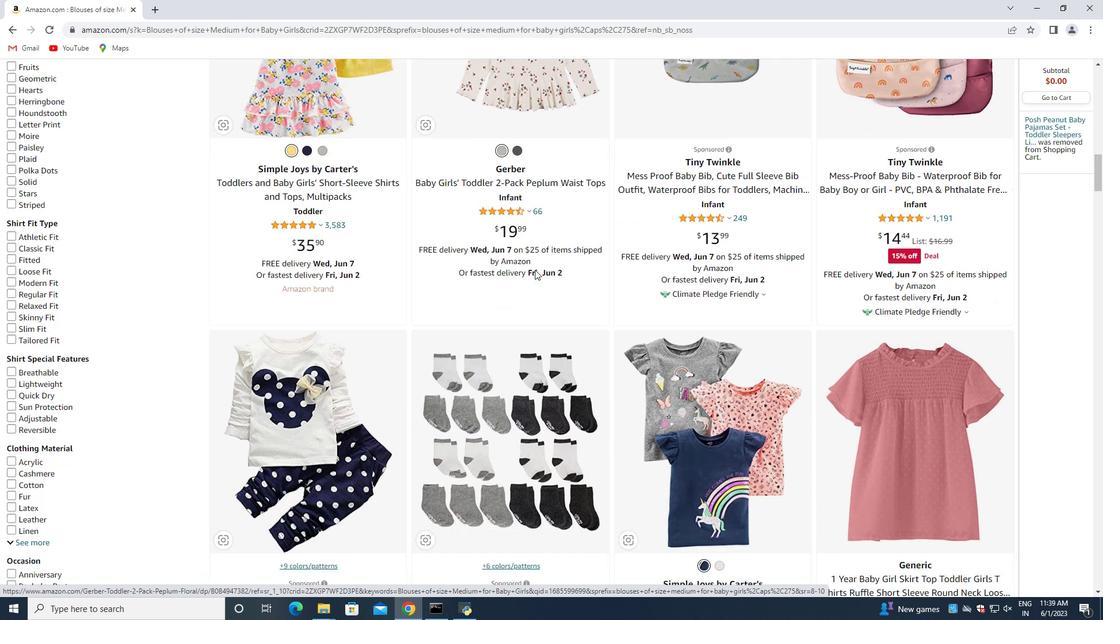 
Action: Mouse scrolled (534, 270) with delta (0, 0)
Screenshot: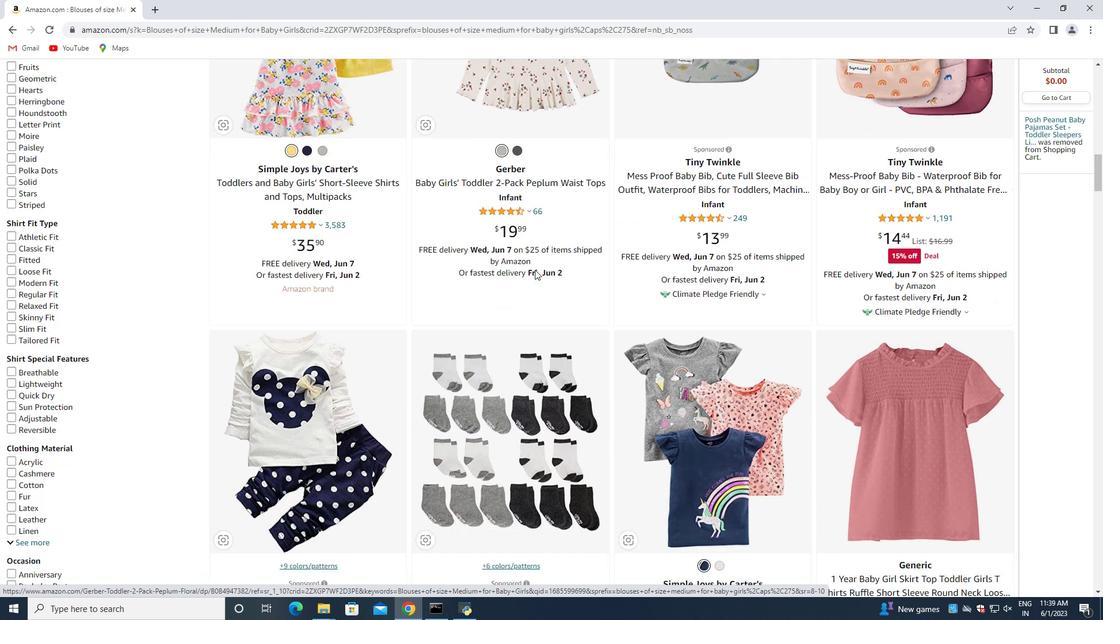 
Action: Mouse moved to (534, 271)
Screenshot: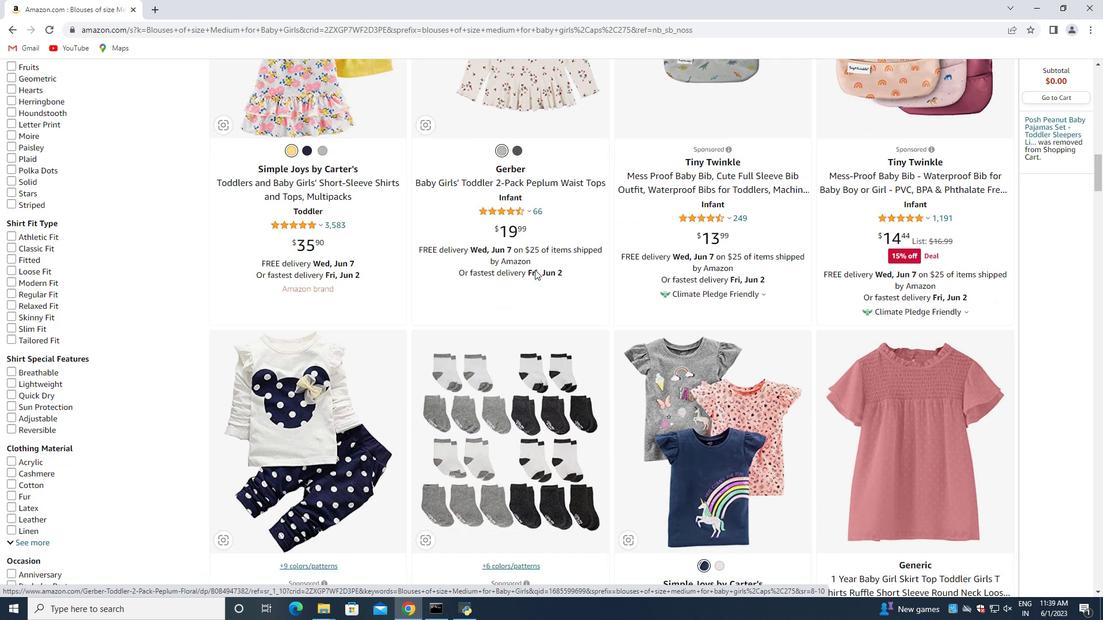 
Action: Mouse scrolled (534, 270) with delta (0, 0)
Screenshot: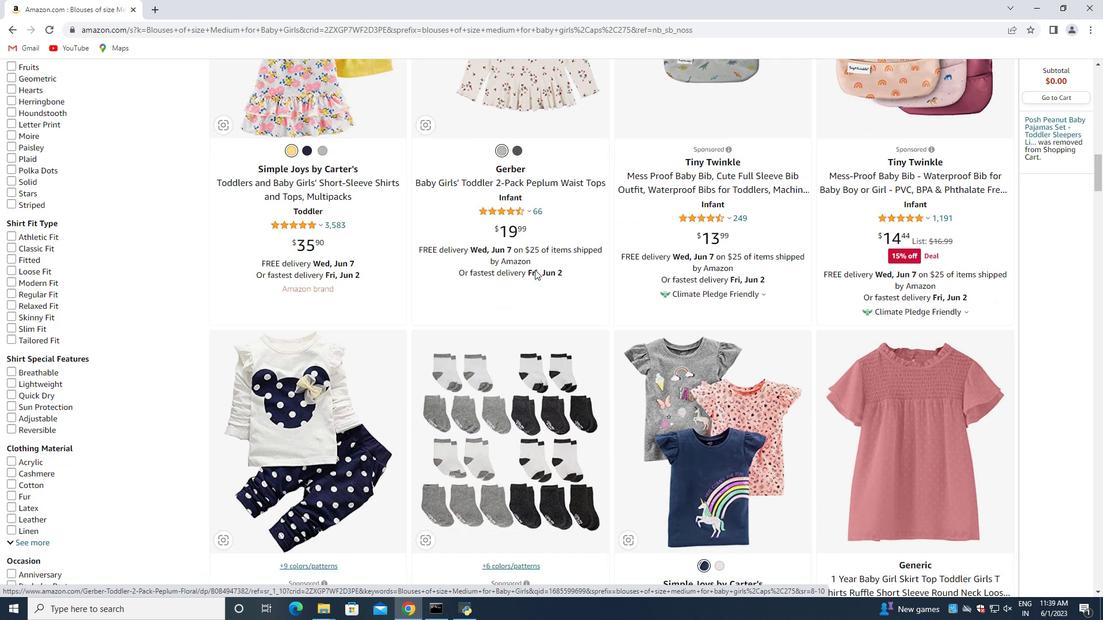 
Action: Mouse scrolled (534, 271) with delta (0, 0)
Screenshot: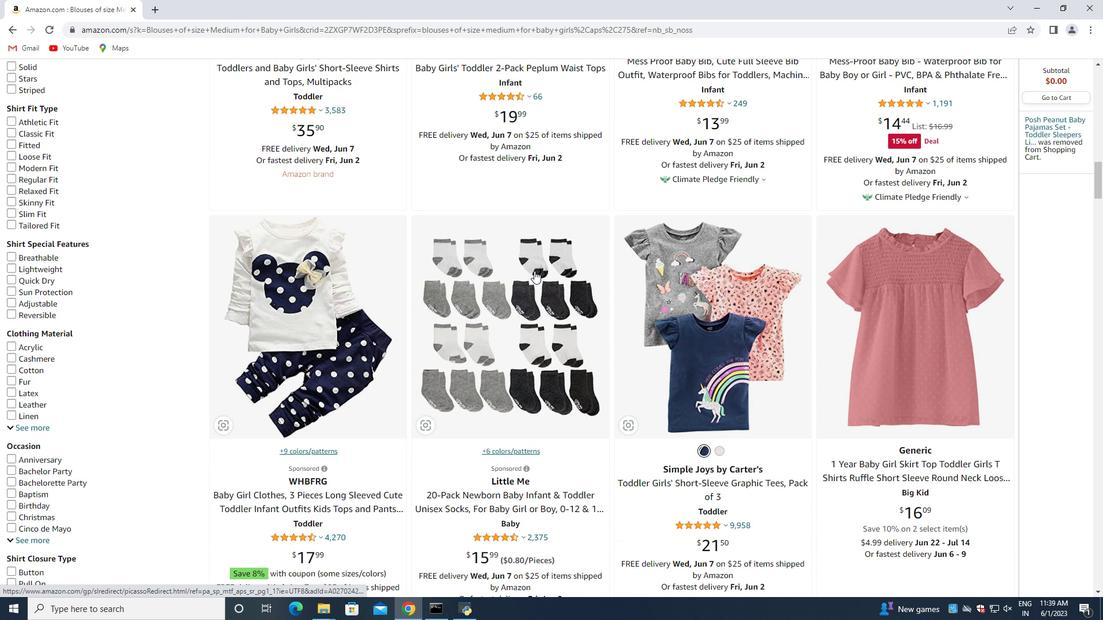 
Action: Mouse scrolled (534, 271) with delta (0, 0)
Screenshot: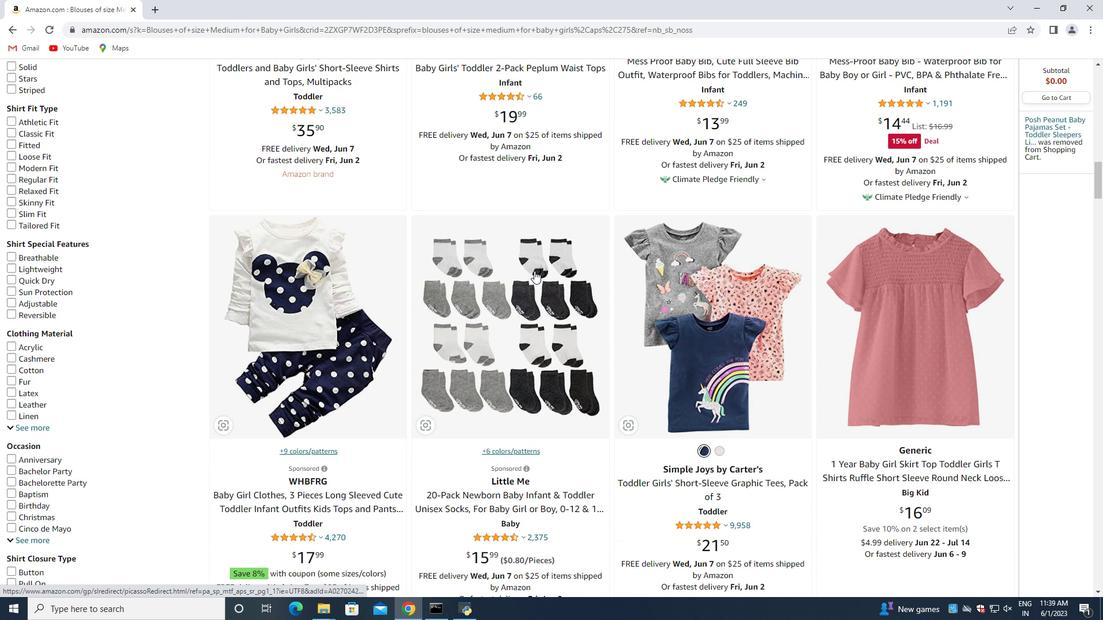 
Action: Mouse scrolled (534, 271) with delta (0, 0)
Screenshot: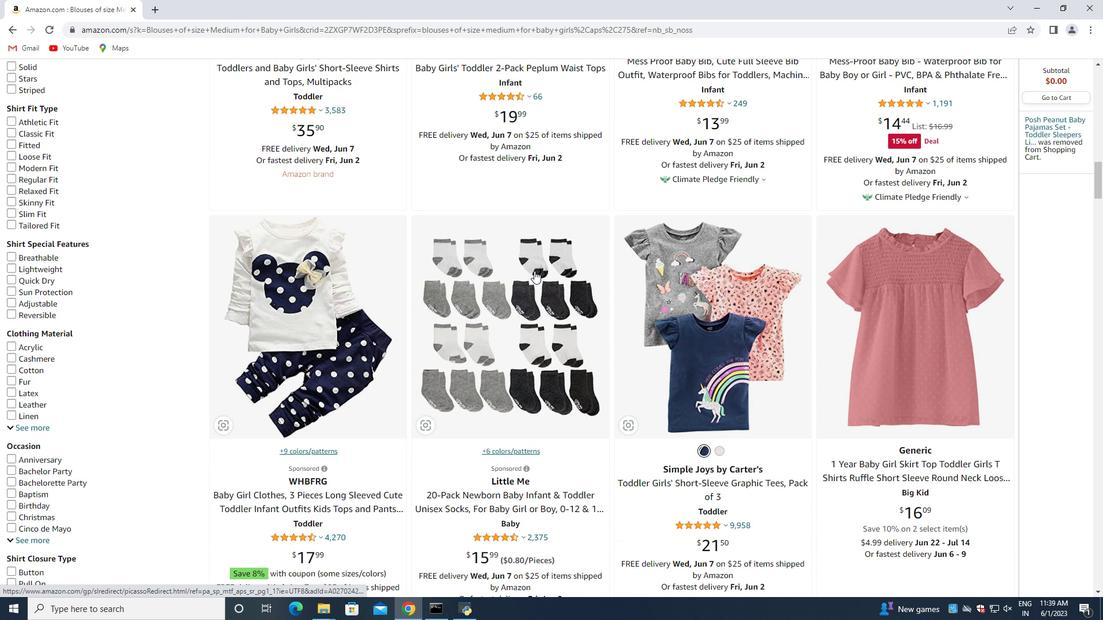 
Action: Mouse scrolled (534, 271) with delta (0, 0)
Screenshot: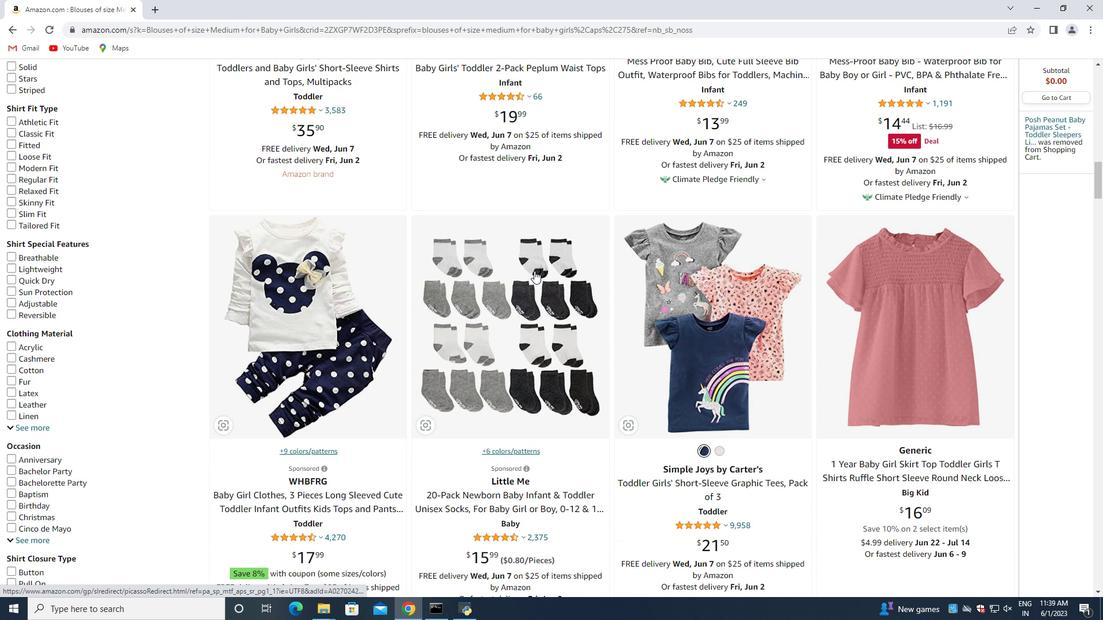 
Action: Mouse scrolled (534, 271) with delta (0, 0)
Screenshot: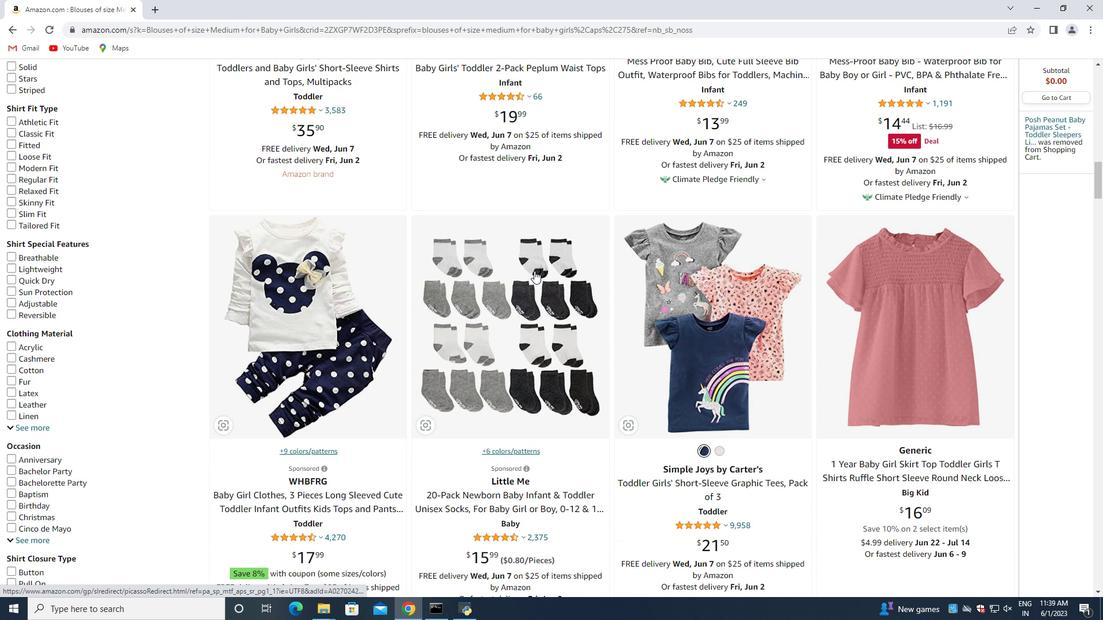
Action: Mouse scrolled (534, 271) with delta (0, 0)
Screenshot: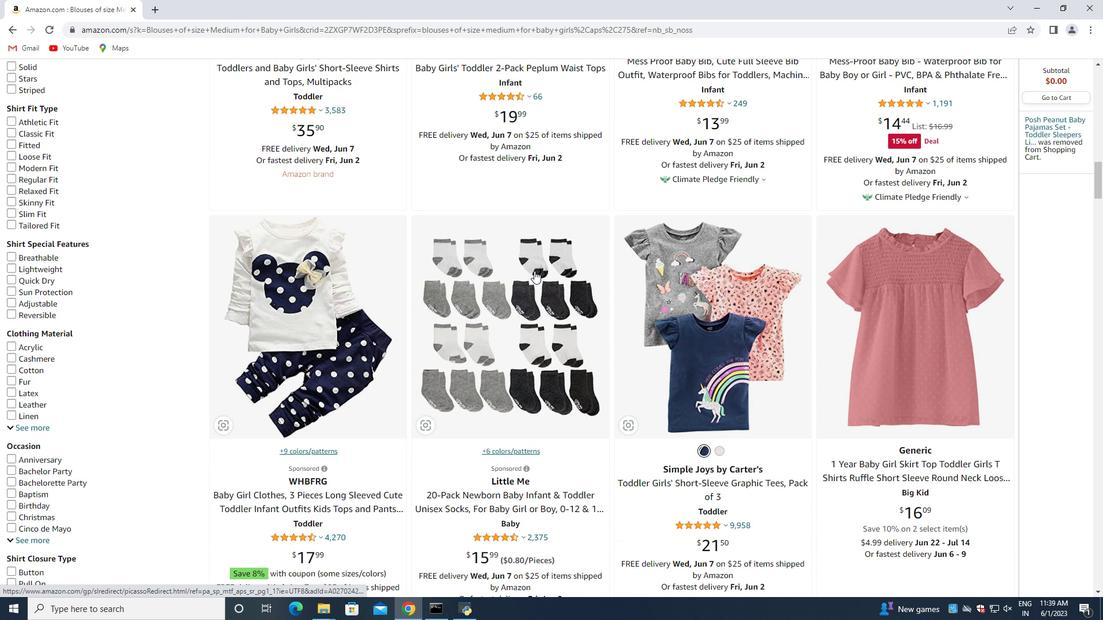 
Action: Mouse scrolled (534, 271) with delta (0, 0)
Screenshot: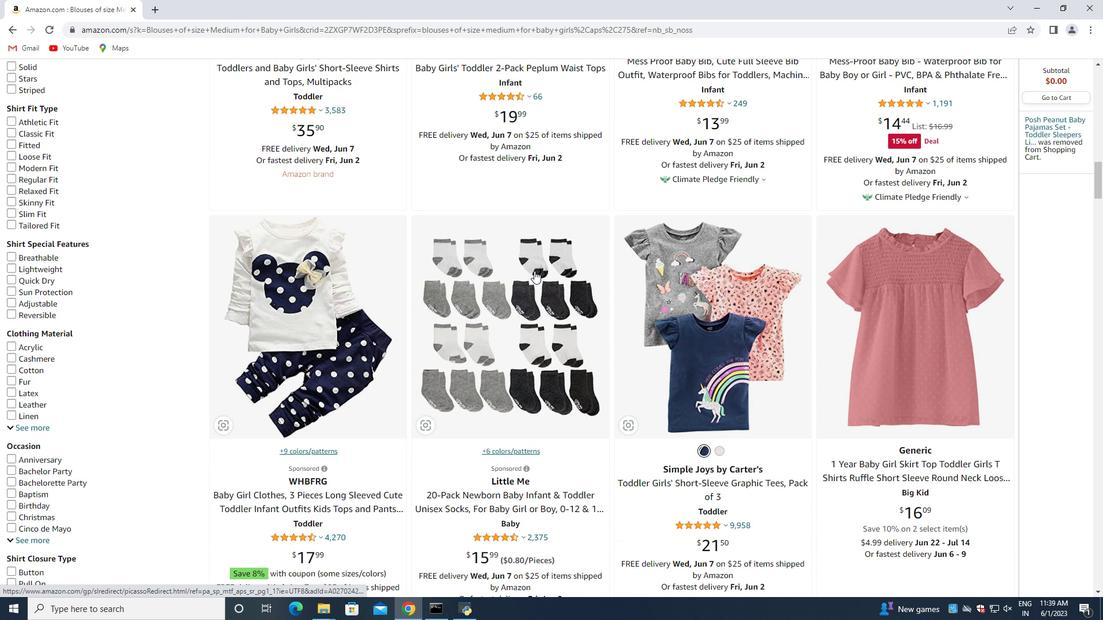 
Action: Mouse scrolled (534, 271) with delta (0, 0)
Screenshot: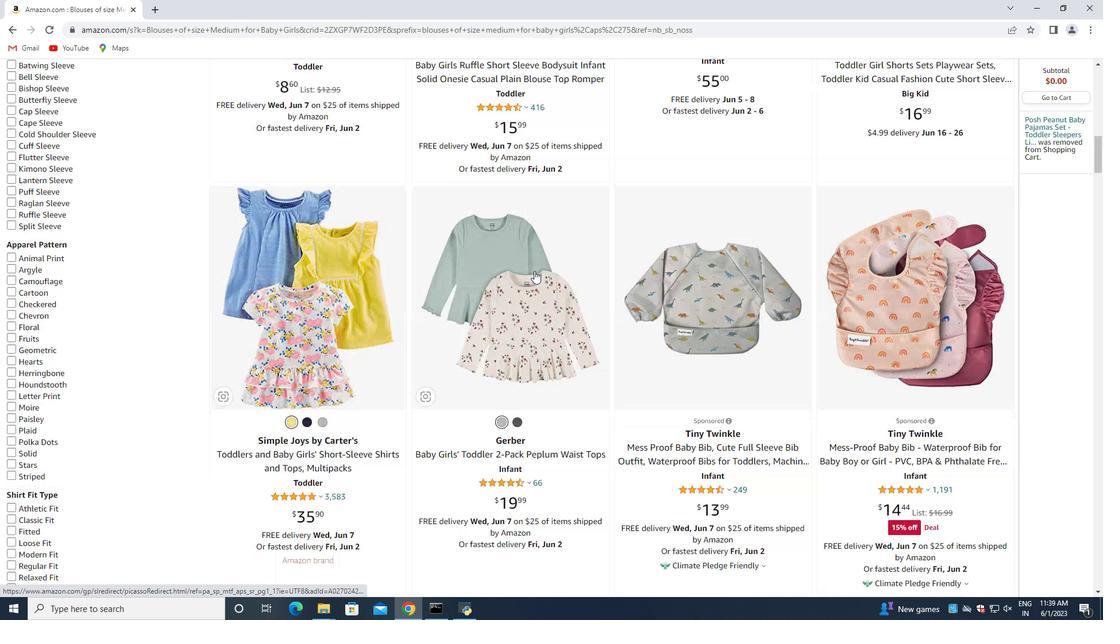 
Action: Mouse scrolled (534, 271) with delta (0, 0)
Screenshot: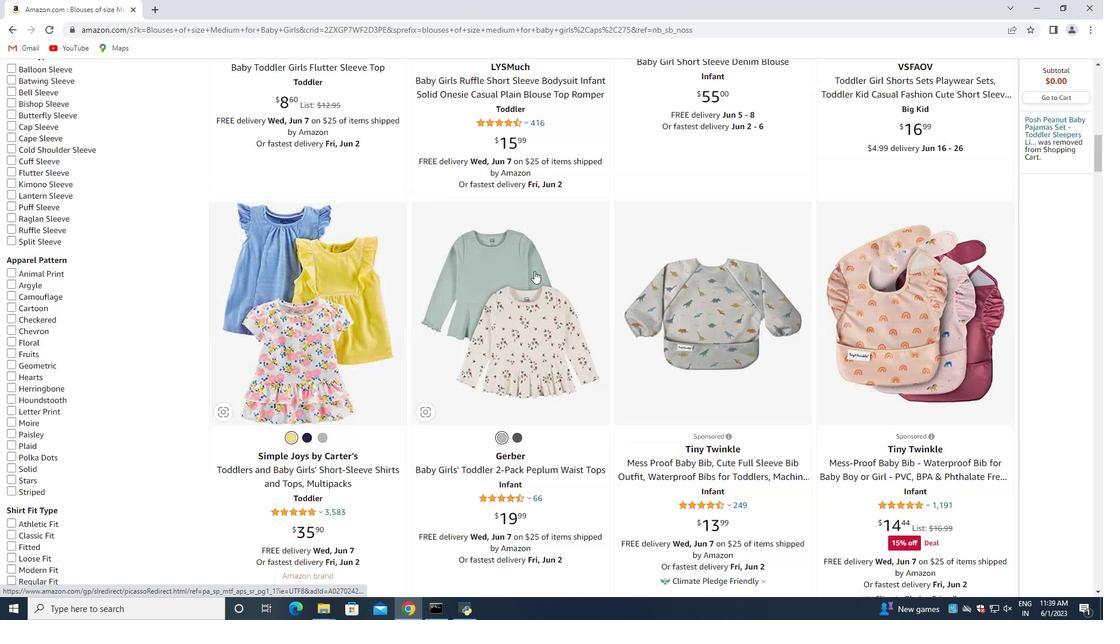 
Action: Mouse scrolled (534, 271) with delta (0, 0)
Screenshot: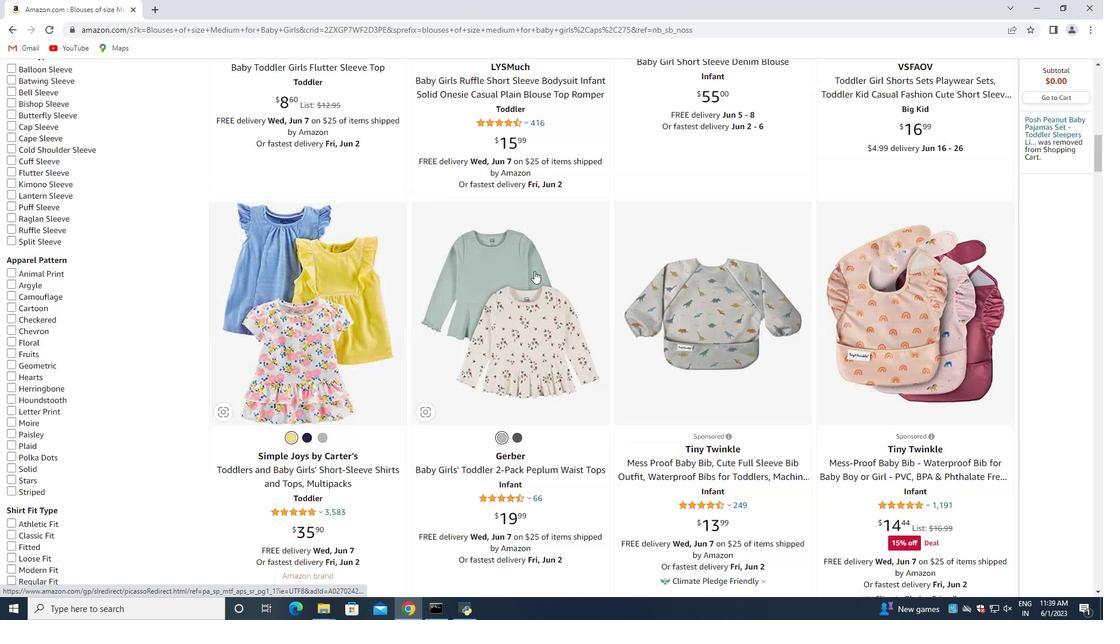 
Action: Mouse scrolled (534, 271) with delta (0, 0)
Screenshot: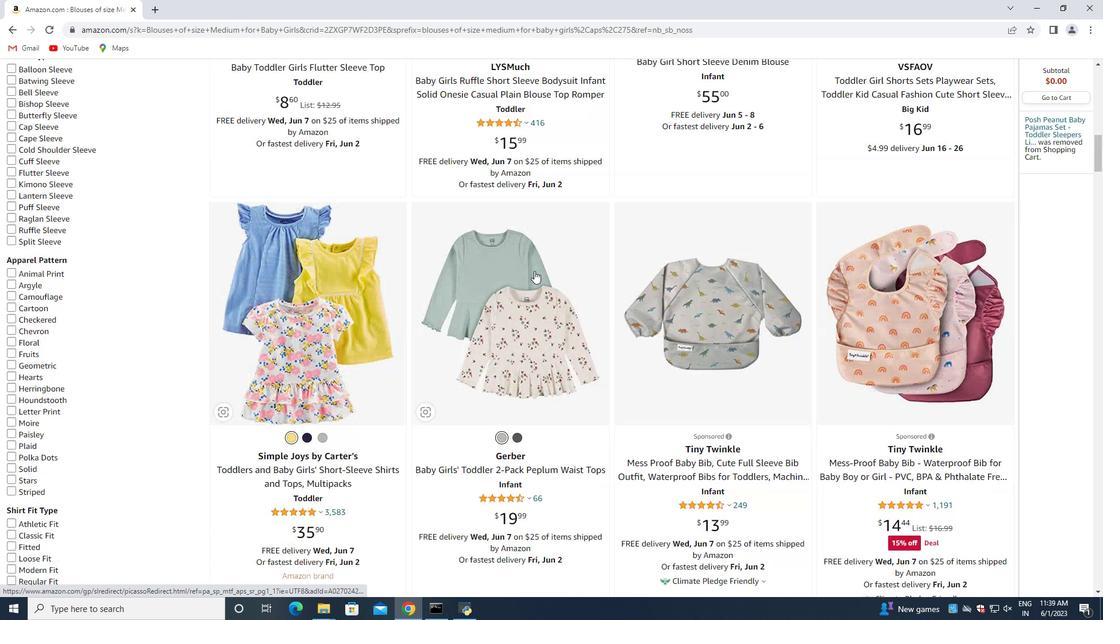 
Action: Mouse scrolled (534, 271) with delta (0, 0)
Screenshot: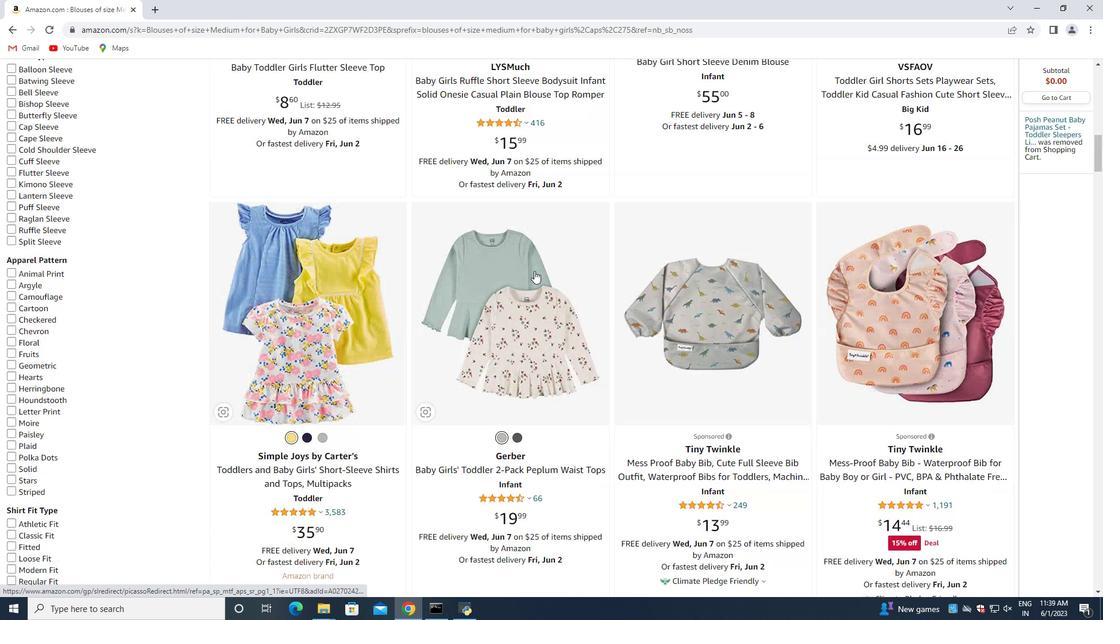 
Action: Mouse scrolled (534, 271) with delta (0, 0)
Screenshot: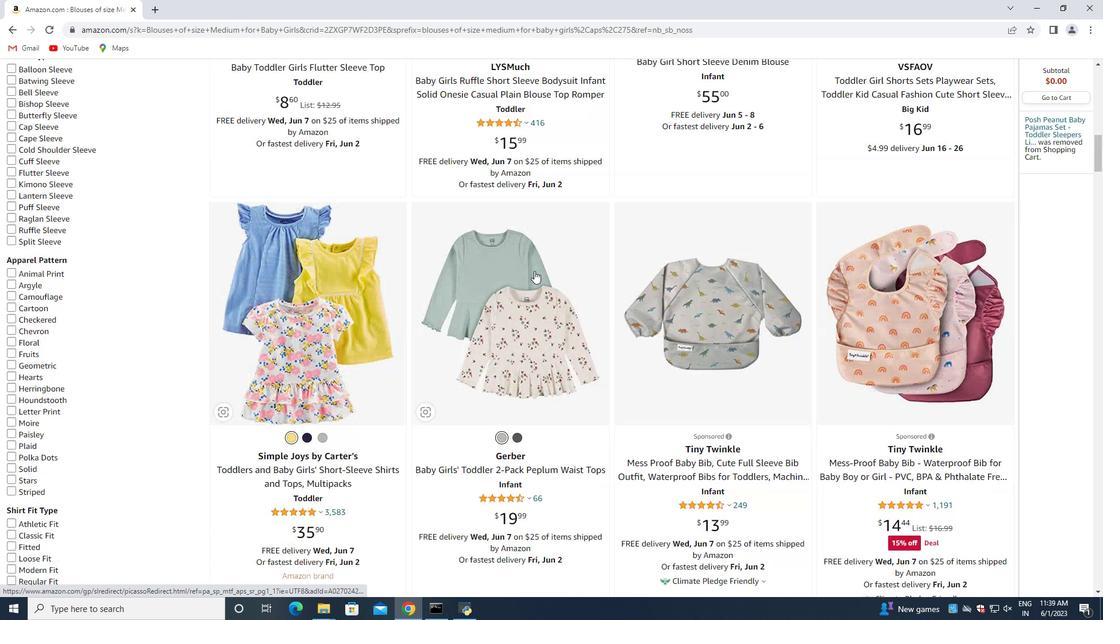 
Action: Mouse scrolled (534, 271) with delta (0, 0)
Screenshot: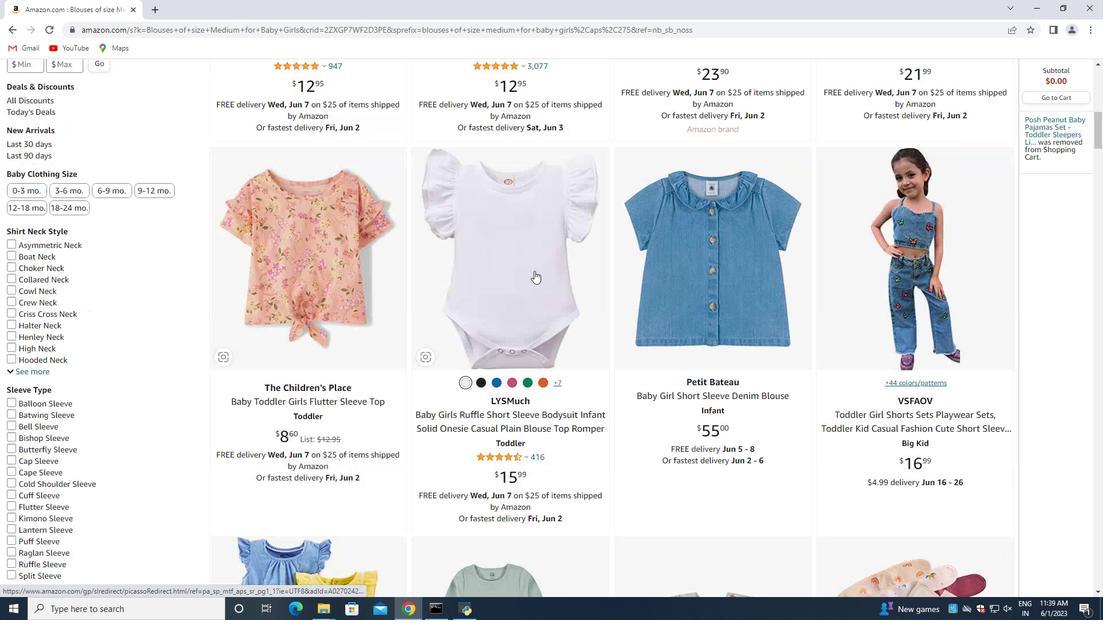 
Action: Mouse scrolled (534, 271) with delta (0, 0)
Screenshot: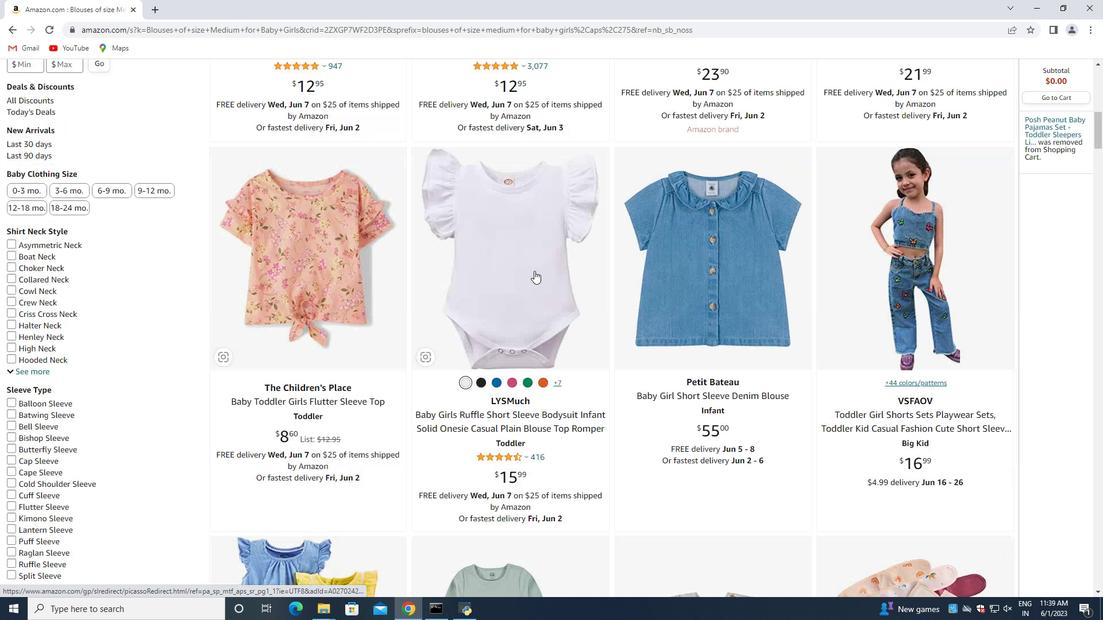 
Action: Mouse scrolled (534, 271) with delta (0, 0)
Screenshot: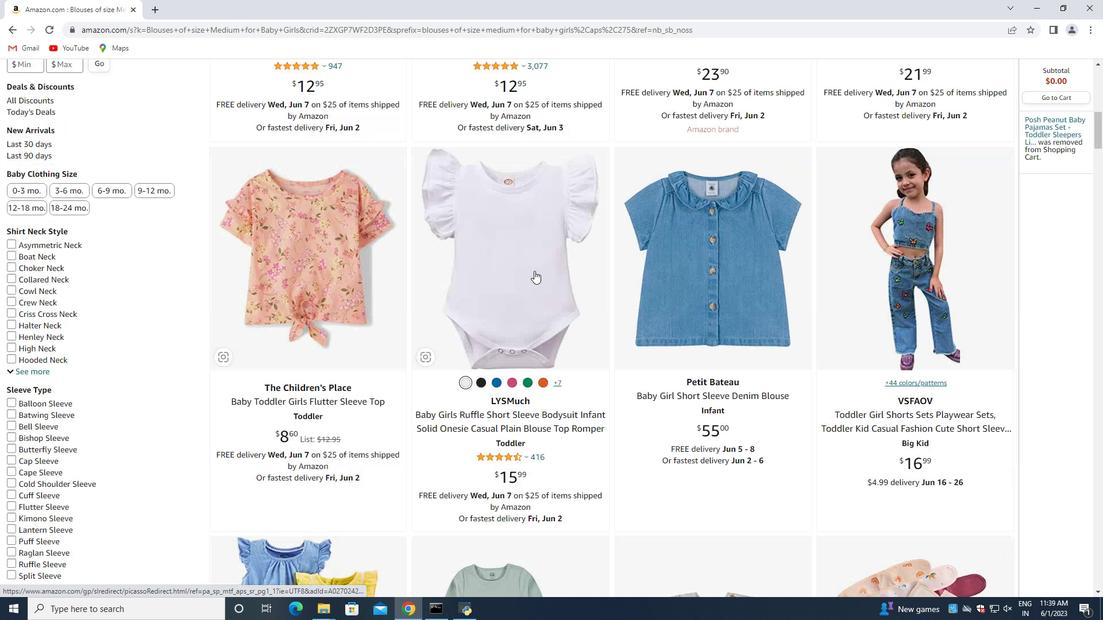 
Action: Mouse scrolled (534, 271) with delta (0, 0)
Screenshot: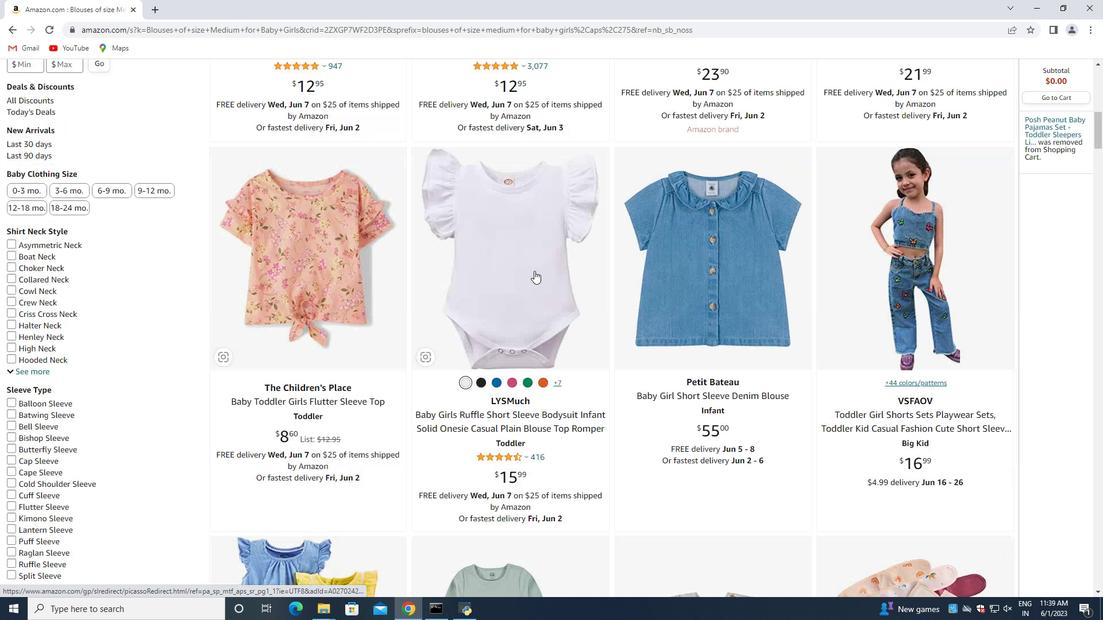 
Action: Mouse scrolled (534, 271) with delta (0, 0)
Screenshot: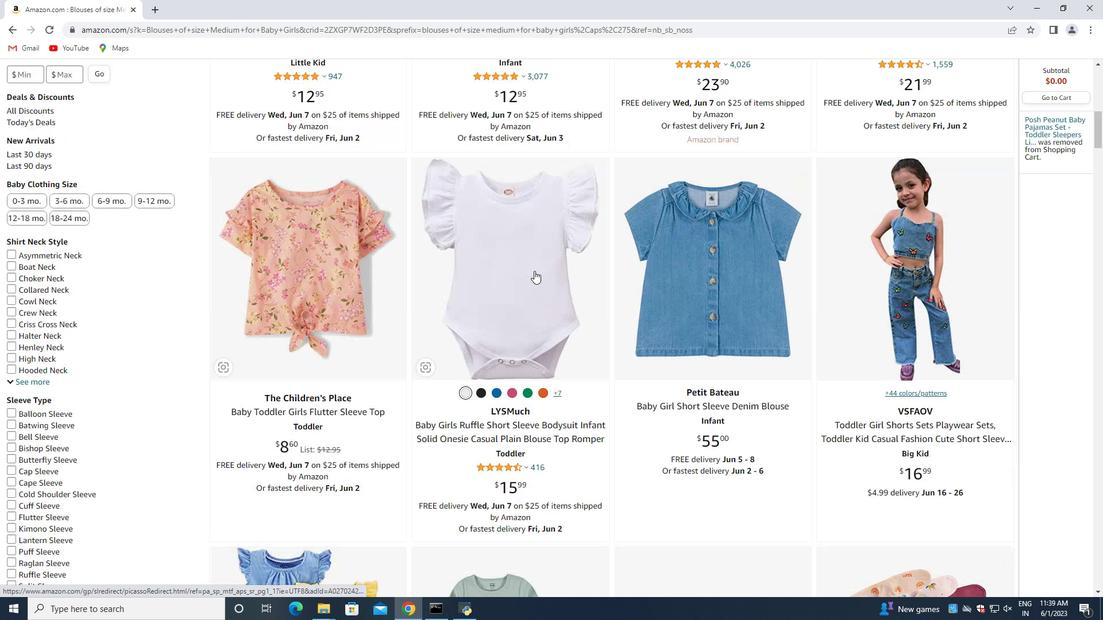 
Action: Mouse scrolled (534, 271) with delta (0, 0)
Screenshot: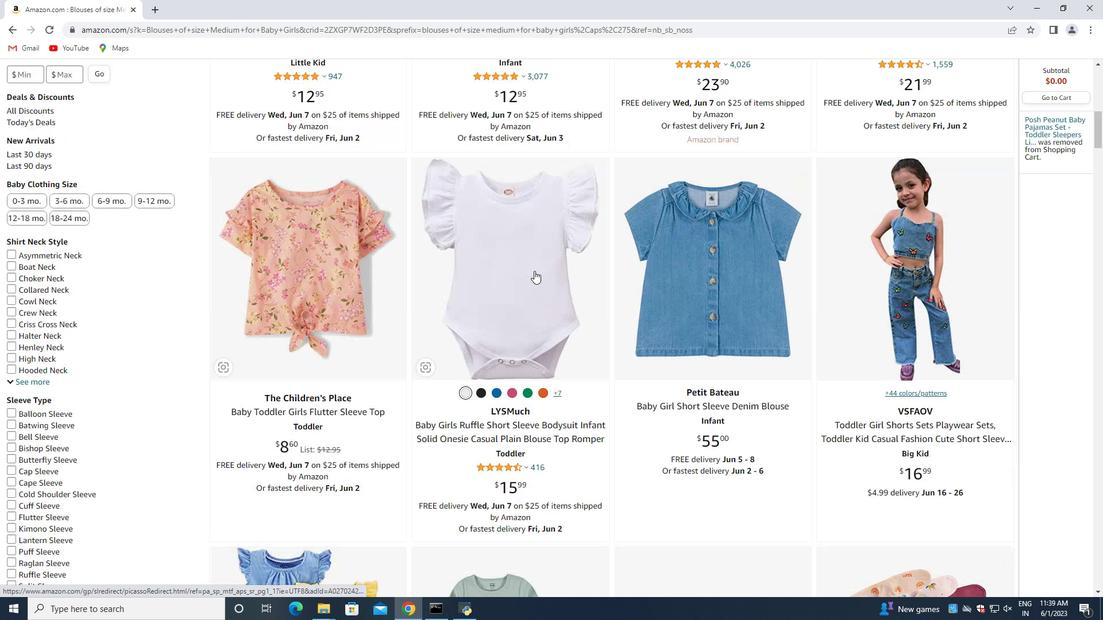 
Action: Mouse scrolled (534, 271) with delta (0, 0)
Screenshot: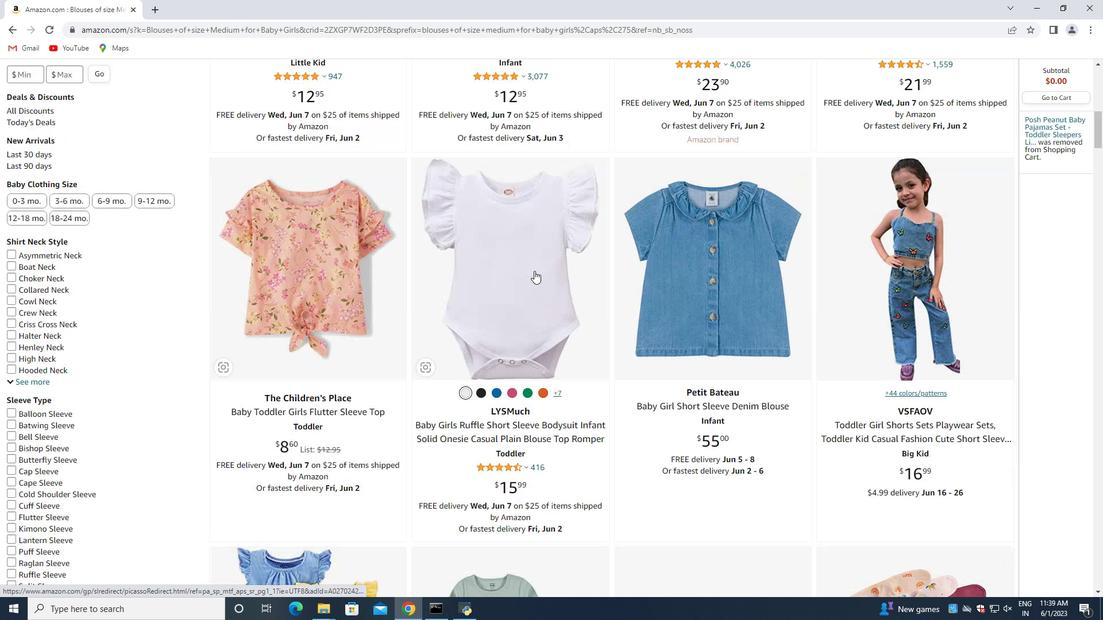 
Action: Mouse scrolled (534, 271) with delta (0, 0)
Screenshot: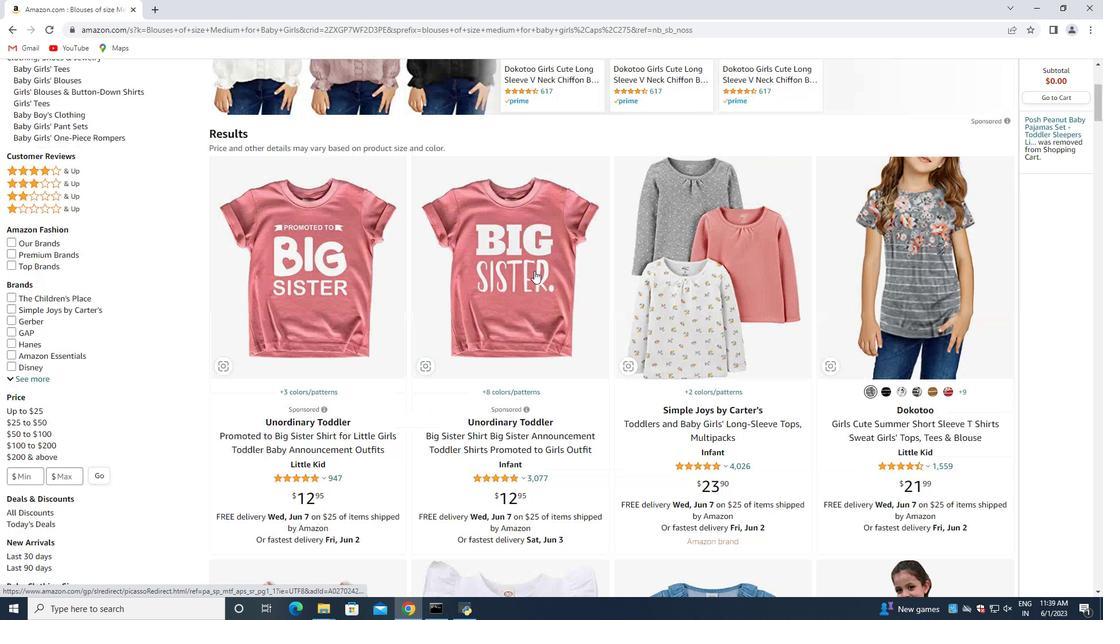 
Action: Mouse scrolled (534, 271) with delta (0, 0)
Screenshot: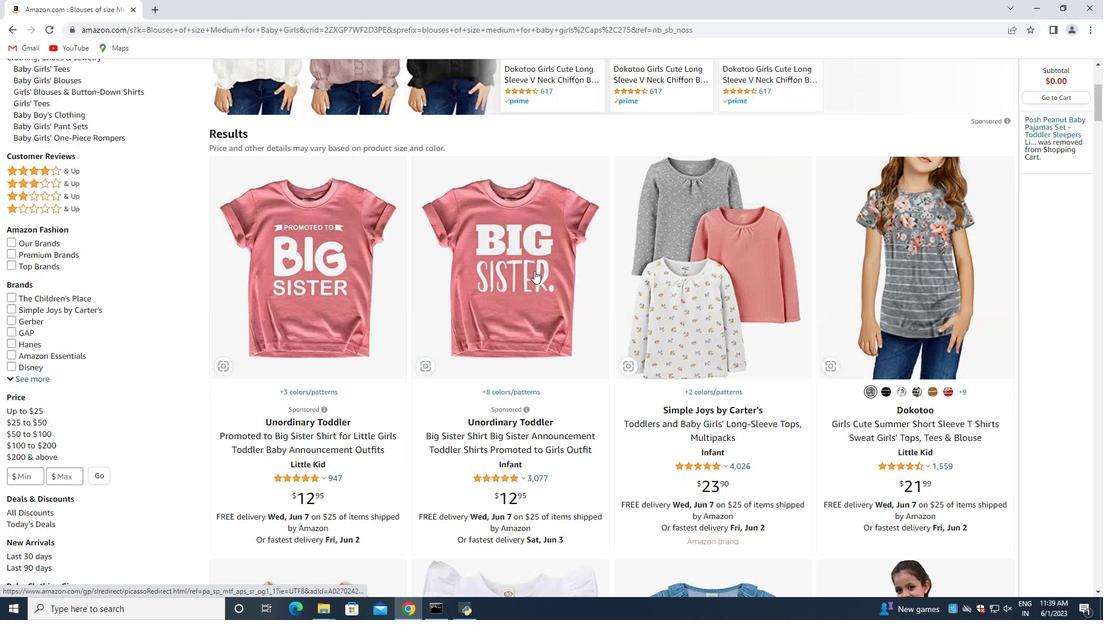 
Action: Mouse scrolled (534, 271) with delta (0, 0)
Screenshot: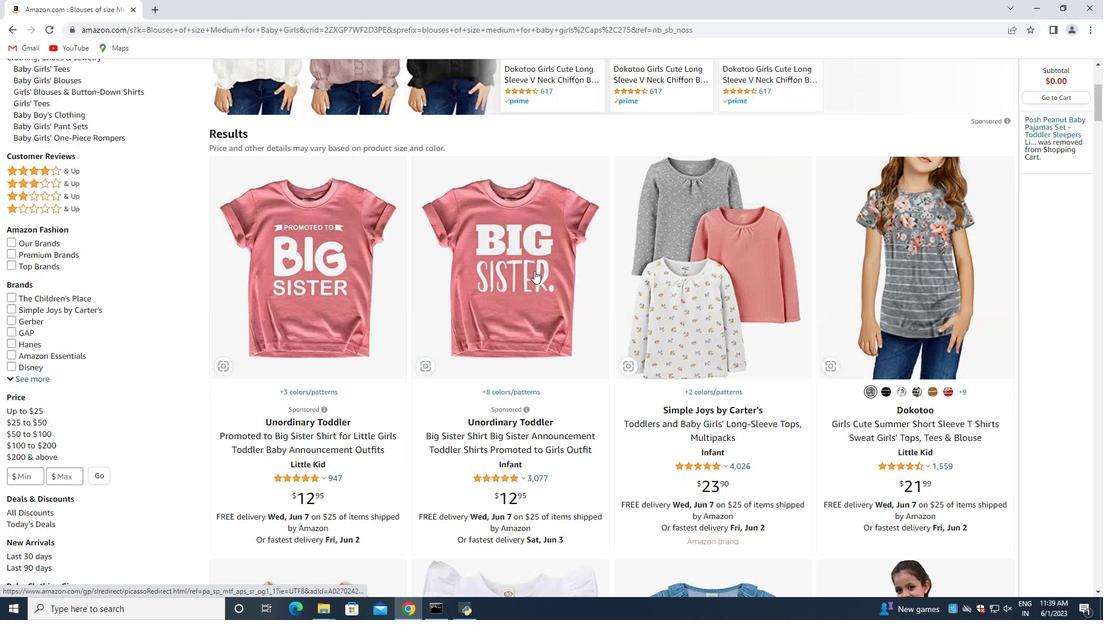 
Action: Mouse scrolled (534, 271) with delta (0, 0)
Screenshot: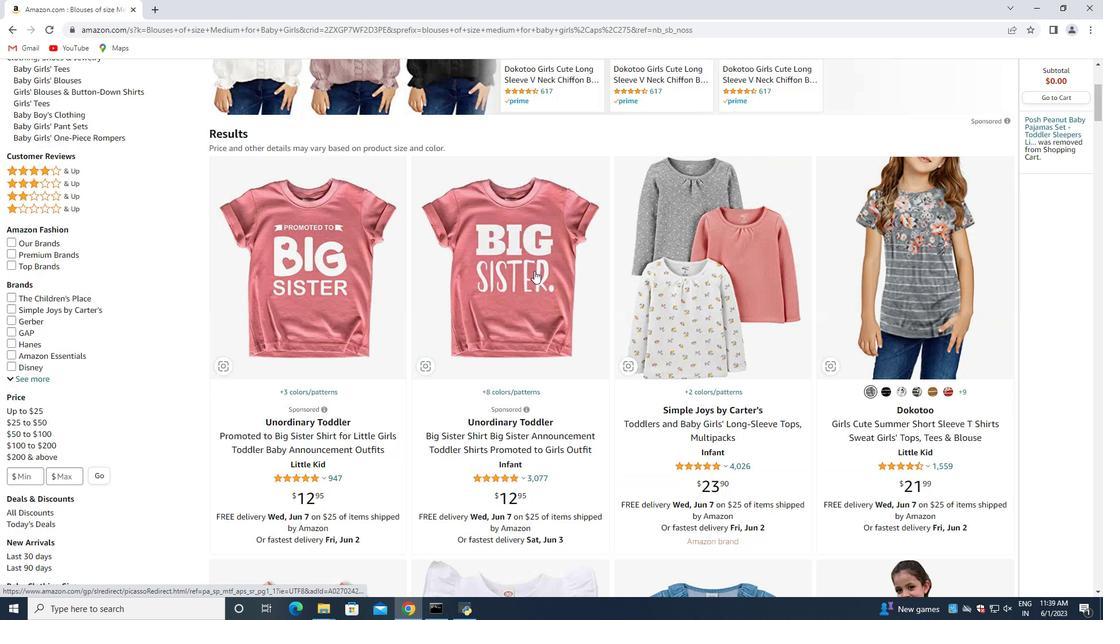 
Action: Mouse scrolled (534, 271) with delta (0, 0)
Screenshot: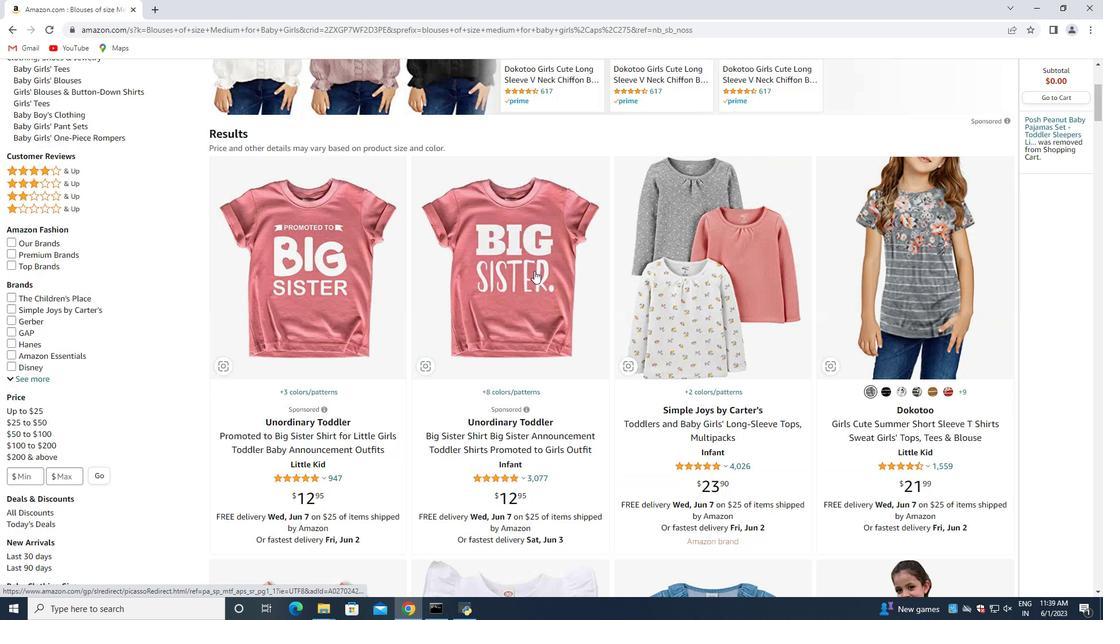 
Action: Mouse scrolled (534, 271) with delta (0, 0)
Screenshot: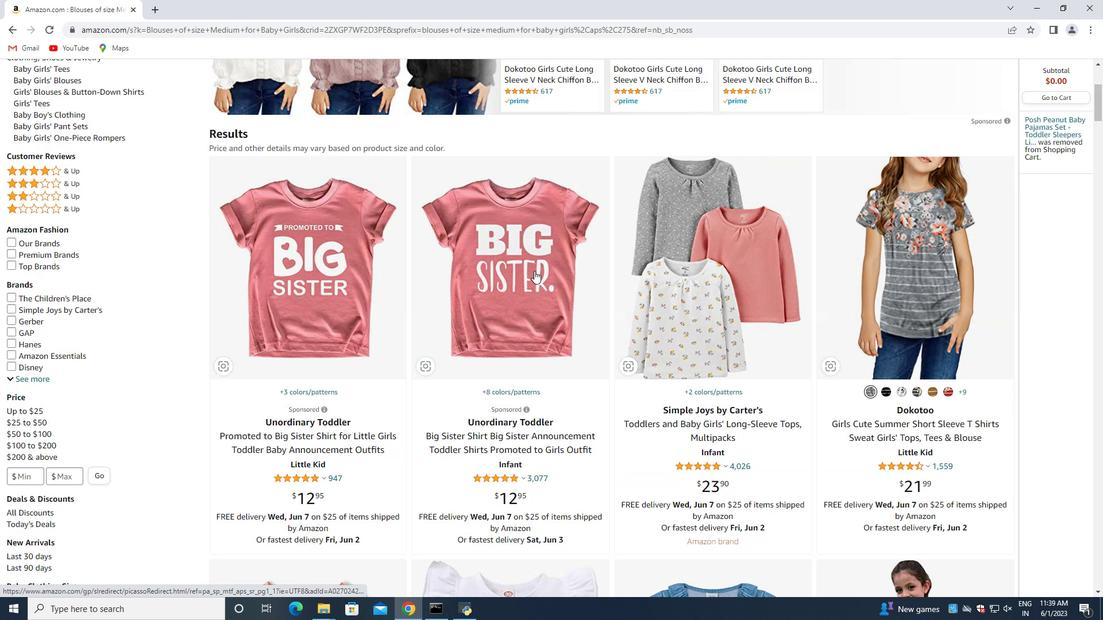 
Action: Mouse scrolled (534, 271) with delta (0, 0)
Screenshot: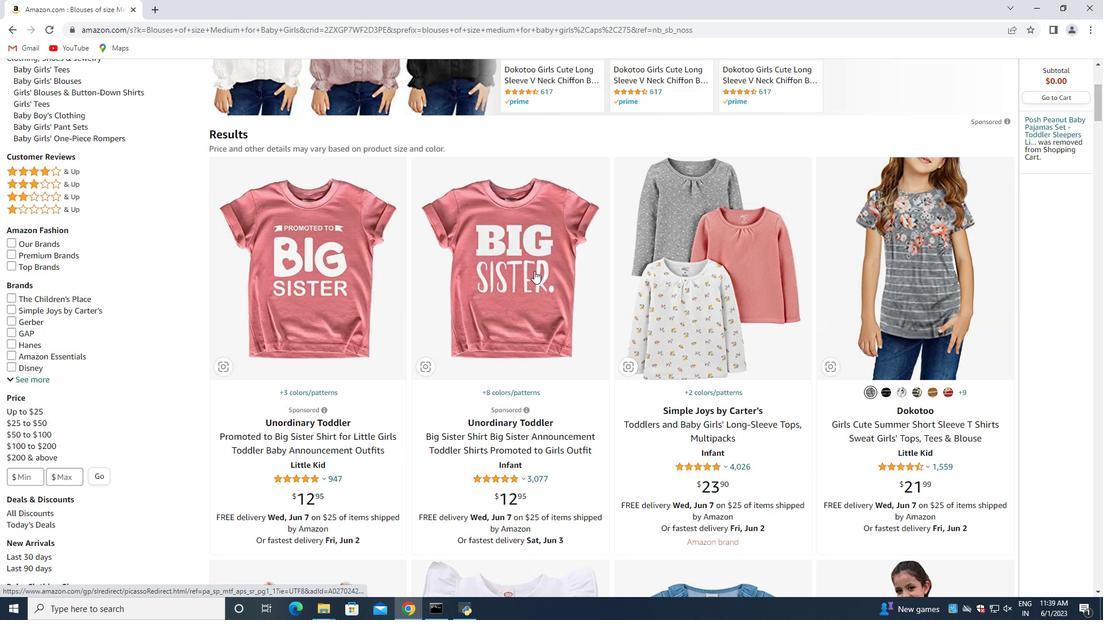 
Action: Mouse moved to (758, 263)
Screenshot: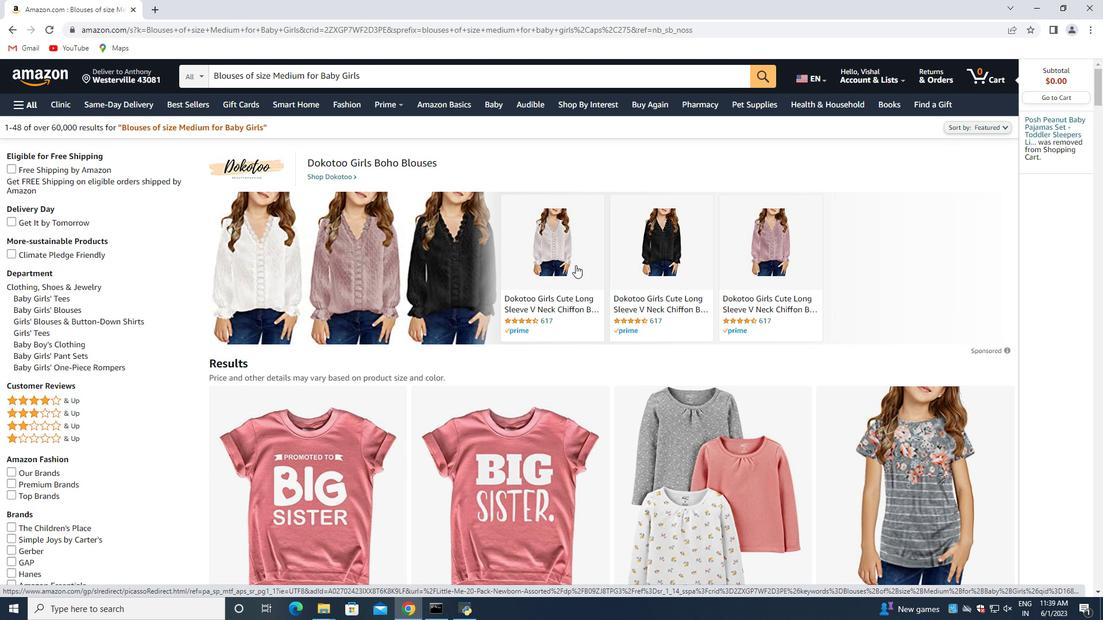 
Action: Mouse scrolled (758, 262) with delta (0, 0)
Screenshot: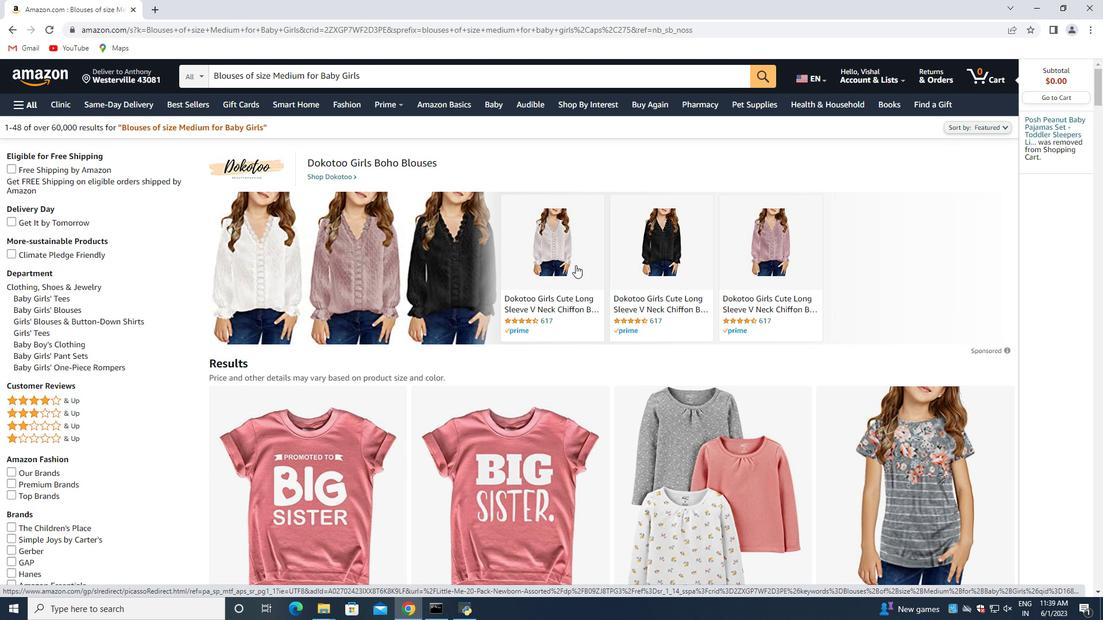 
Action: Mouse moved to (759, 263)
Screenshot: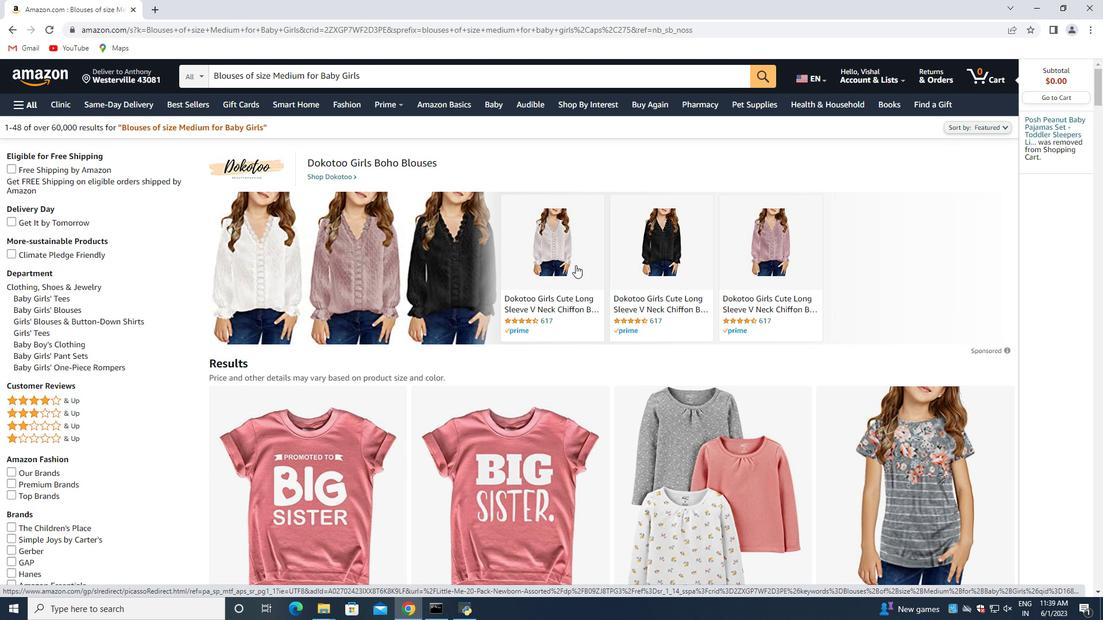 
Action: Mouse scrolled (759, 263) with delta (0, 0)
Screenshot: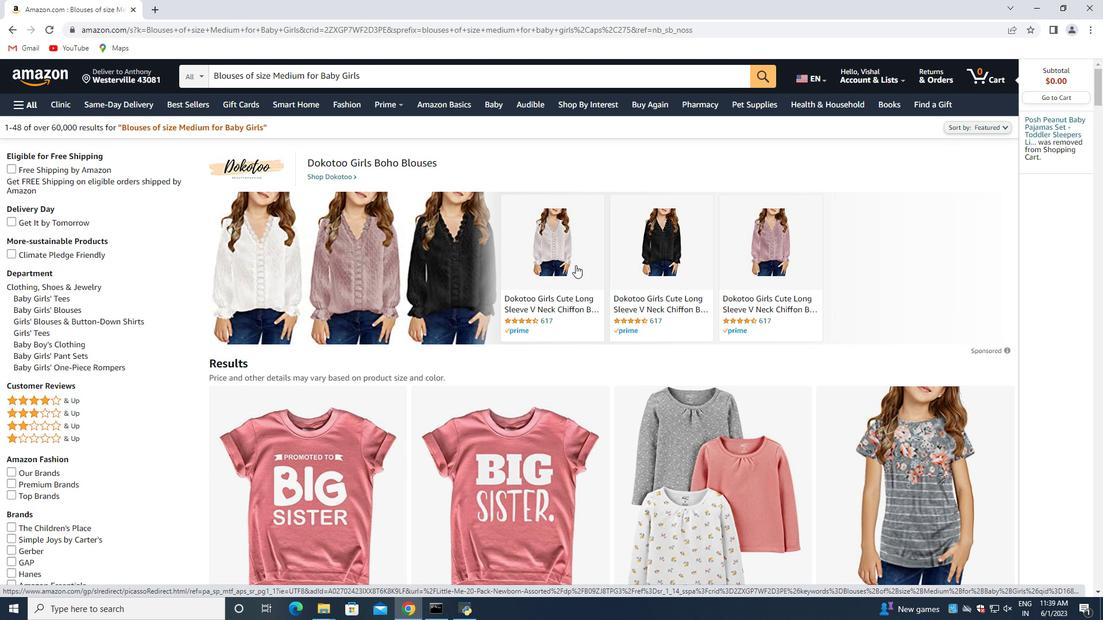 
Action: Mouse moved to (760, 264)
Screenshot: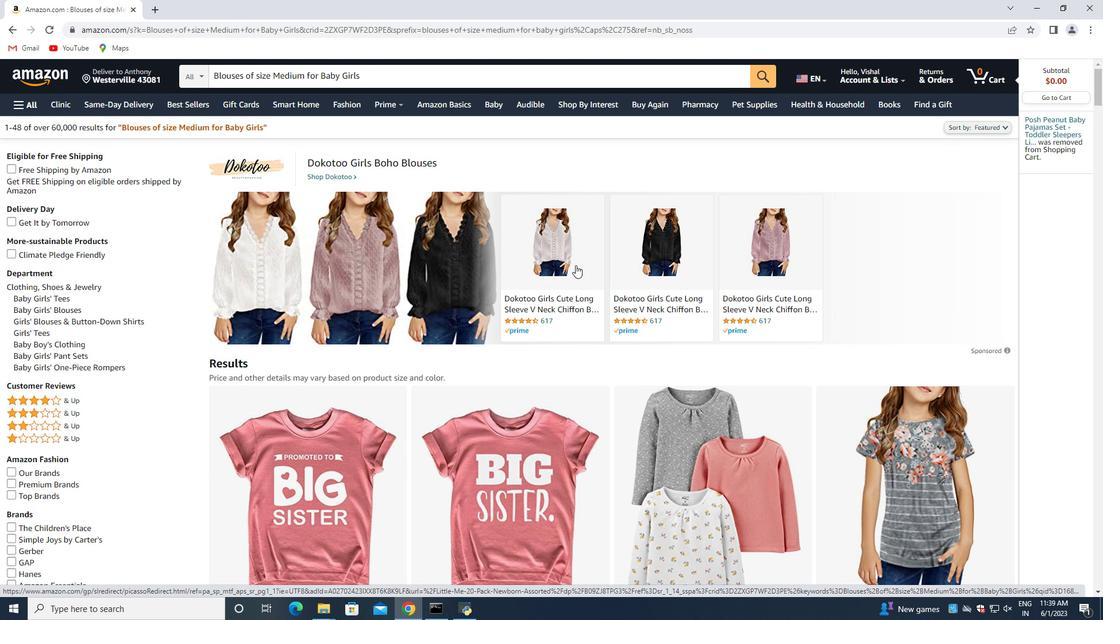 
Action: Mouse scrolled (760, 263) with delta (0, 0)
Screenshot: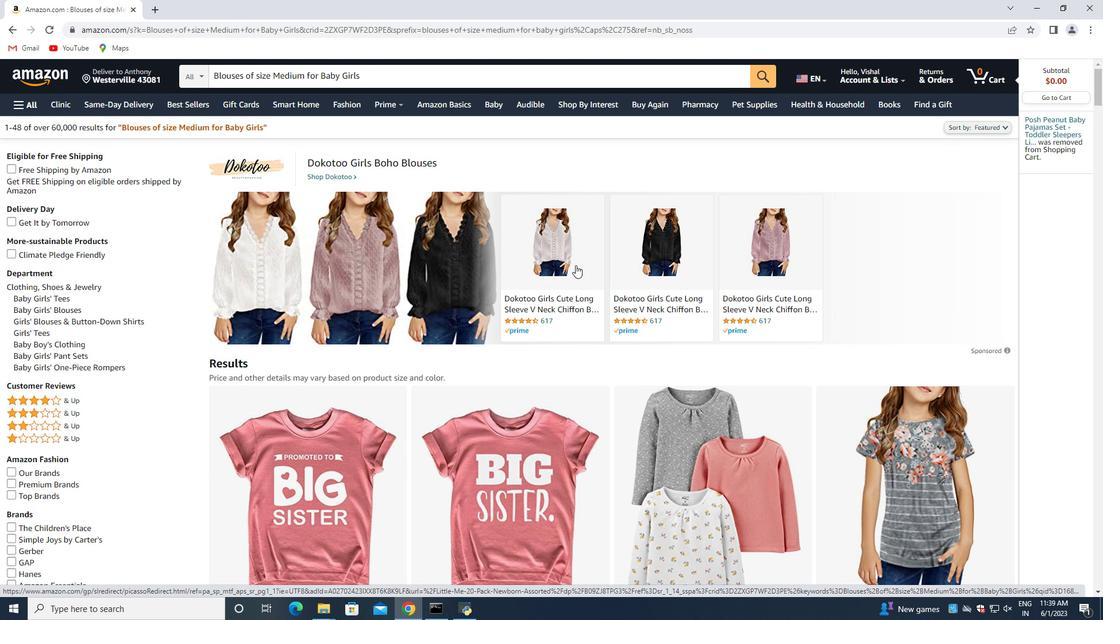 
Action: Mouse moved to (876, 316)
Screenshot: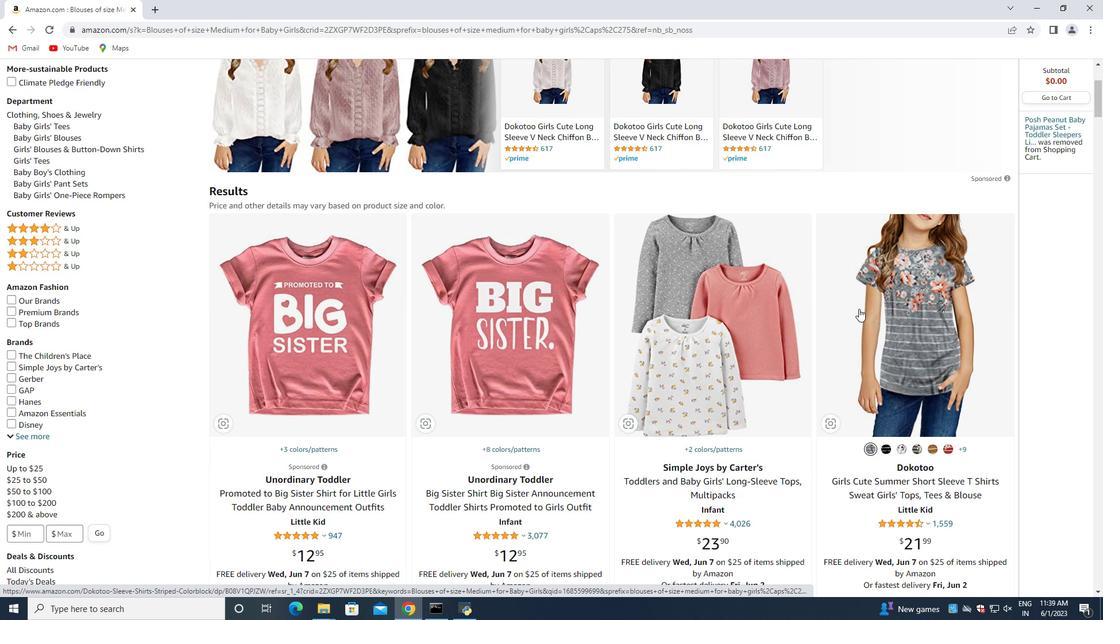 
Action: Mouse pressed left at (876, 316)
Screenshot: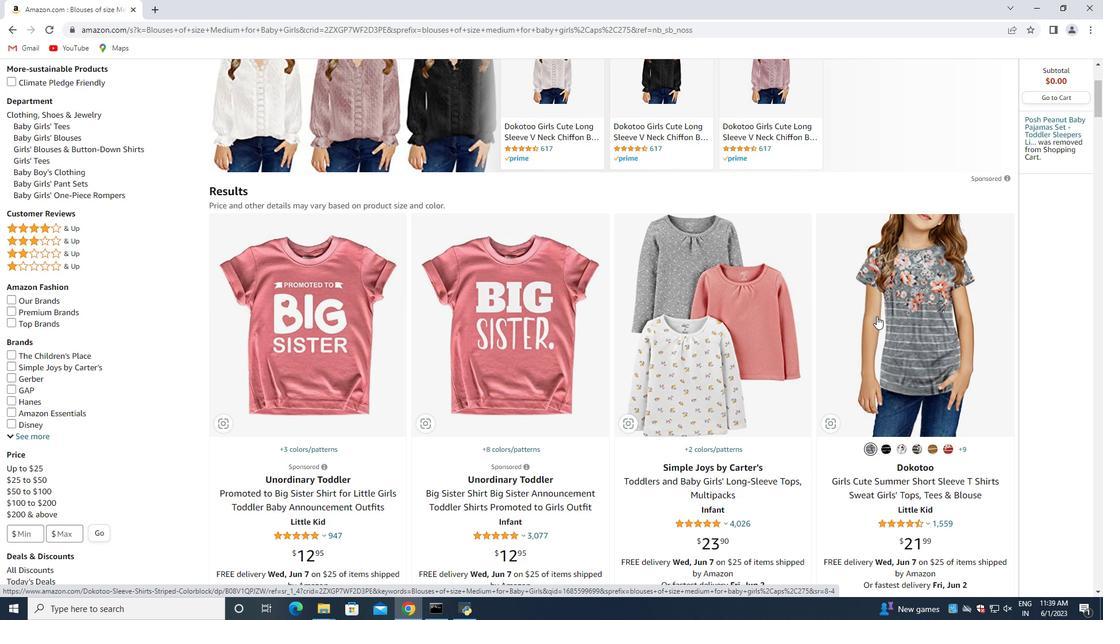 
Action: Mouse moved to (557, 413)
Screenshot: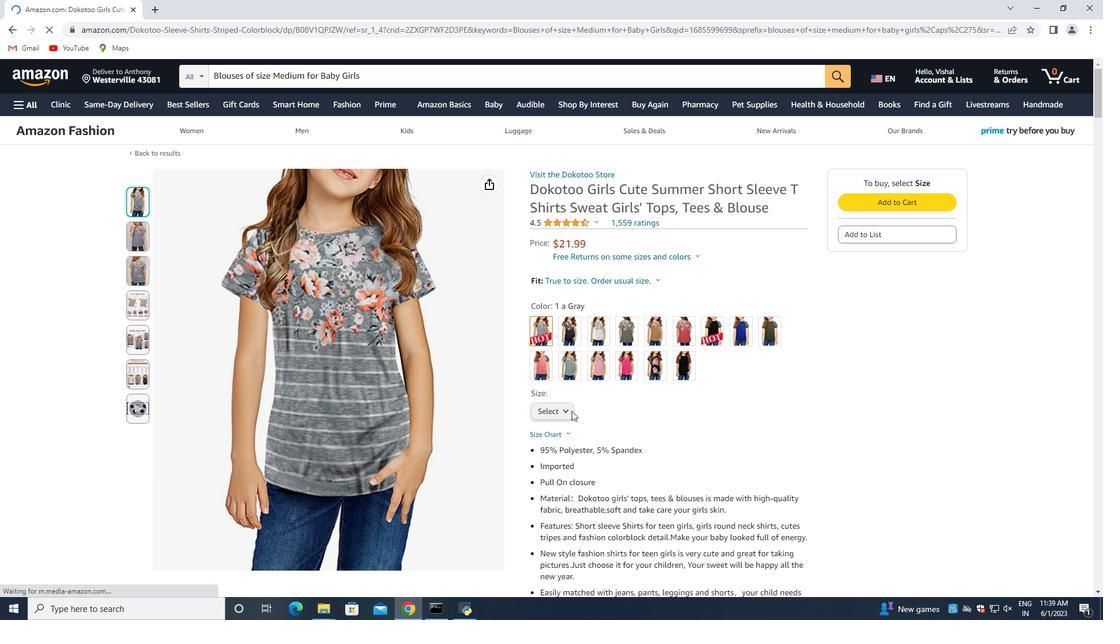 
Action: Mouse pressed left at (557, 413)
Screenshot: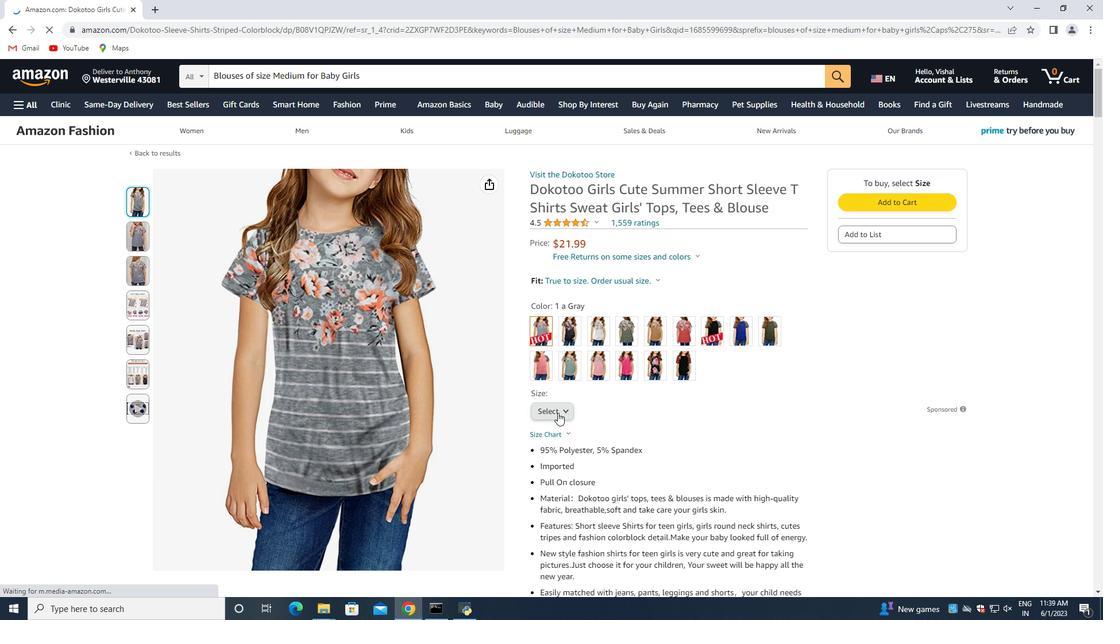 
Action: Mouse moved to (645, 419)
Screenshot: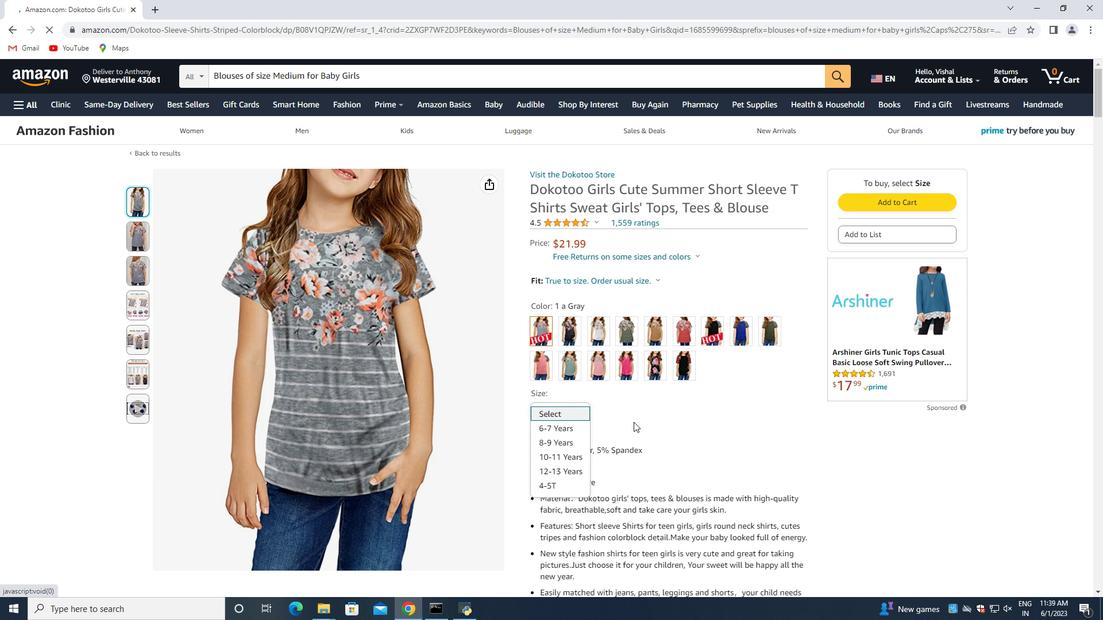 
Action: Mouse pressed left at (645, 419)
Screenshot: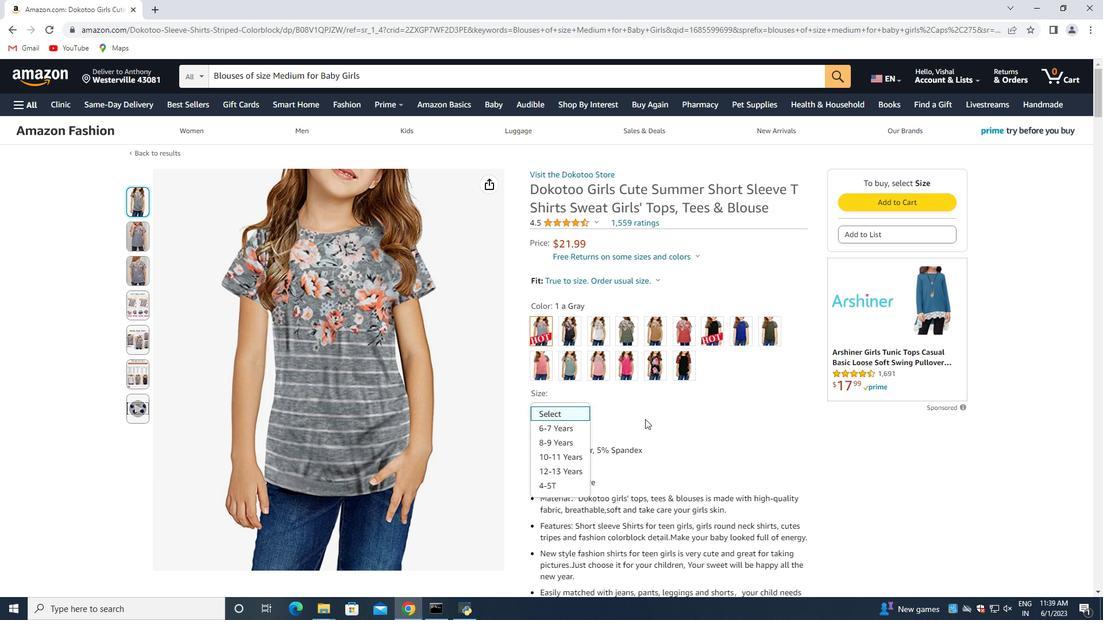 
Action: Mouse moved to (568, 412)
Screenshot: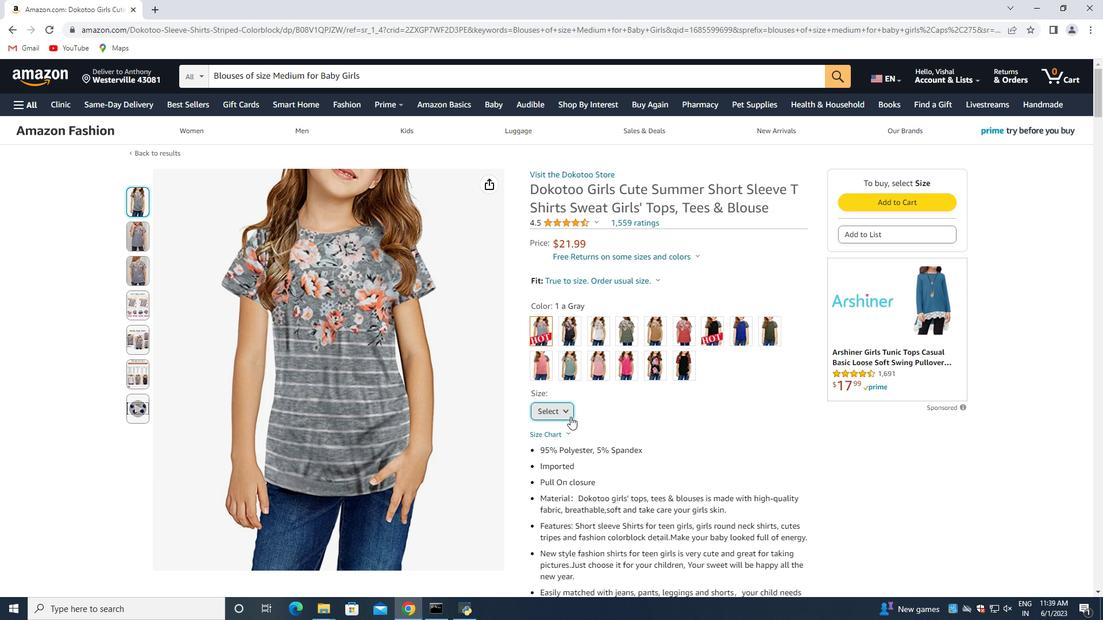 
Action: Mouse pressed left at (568, 412)
Screenshot: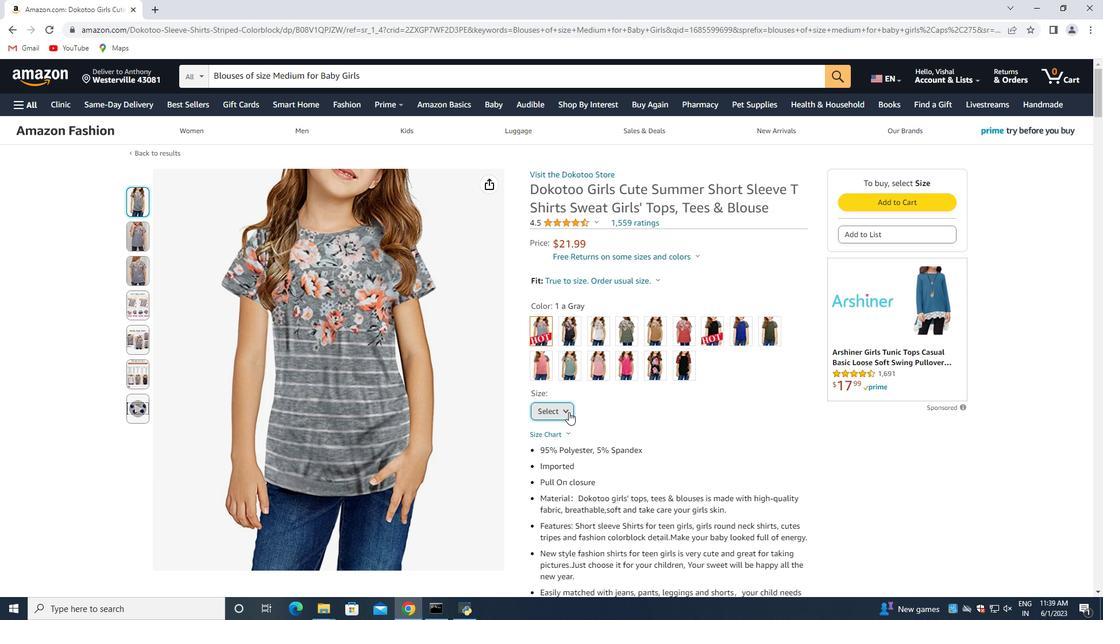 
Action: Mouse moved to (615, 414)
Screenshot: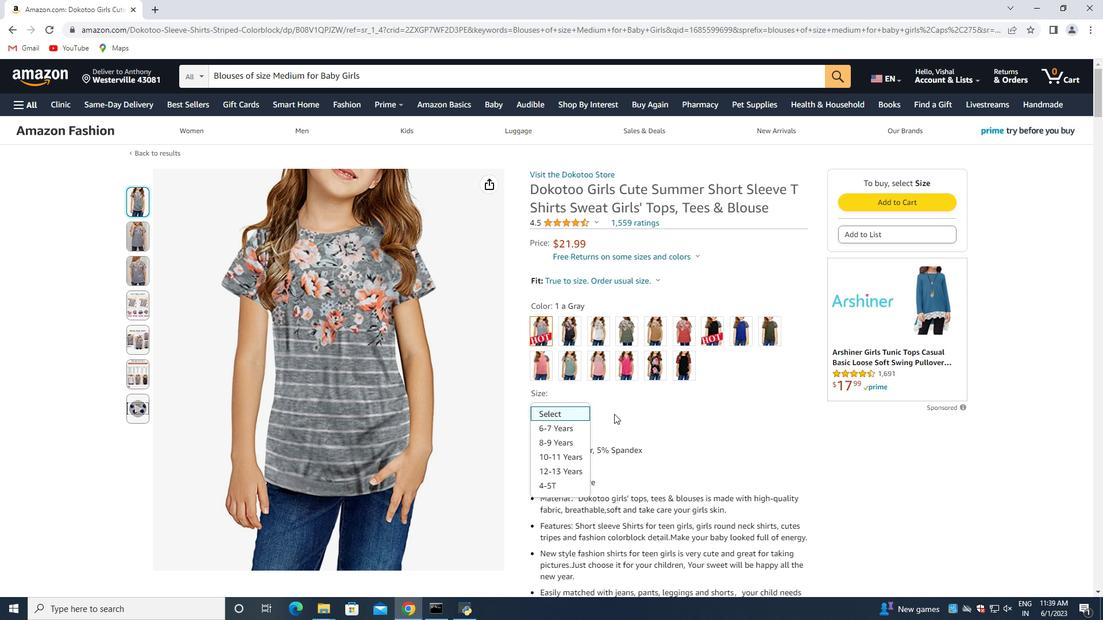 
Action: Mouse pressed left at (615, 414)
Screenshot: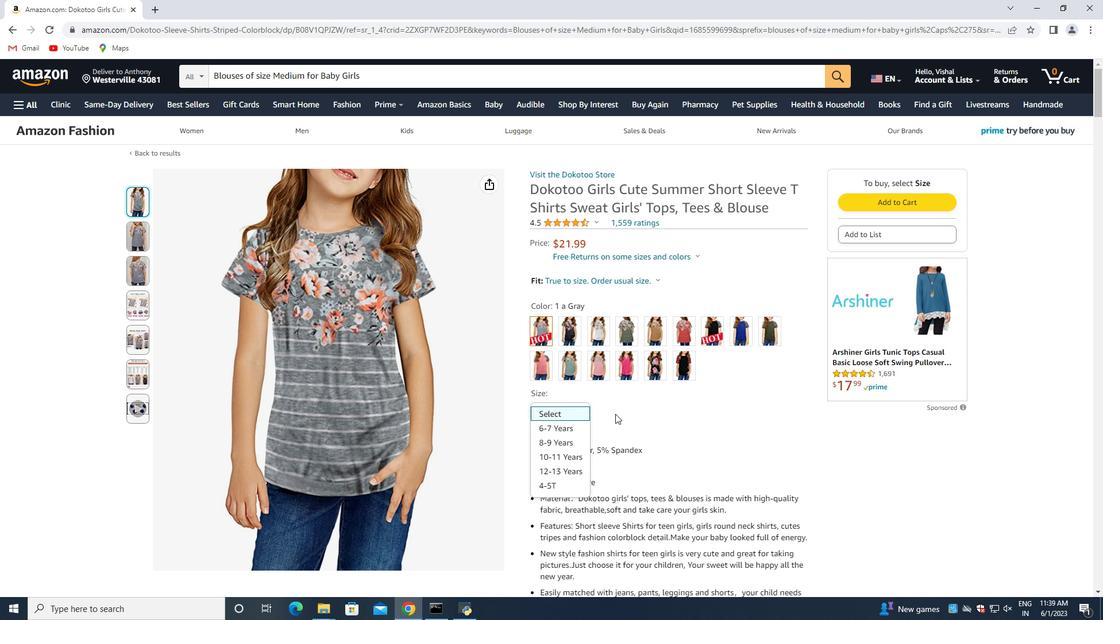 
Action: Mouse moved to (554, 407)
Screenshot: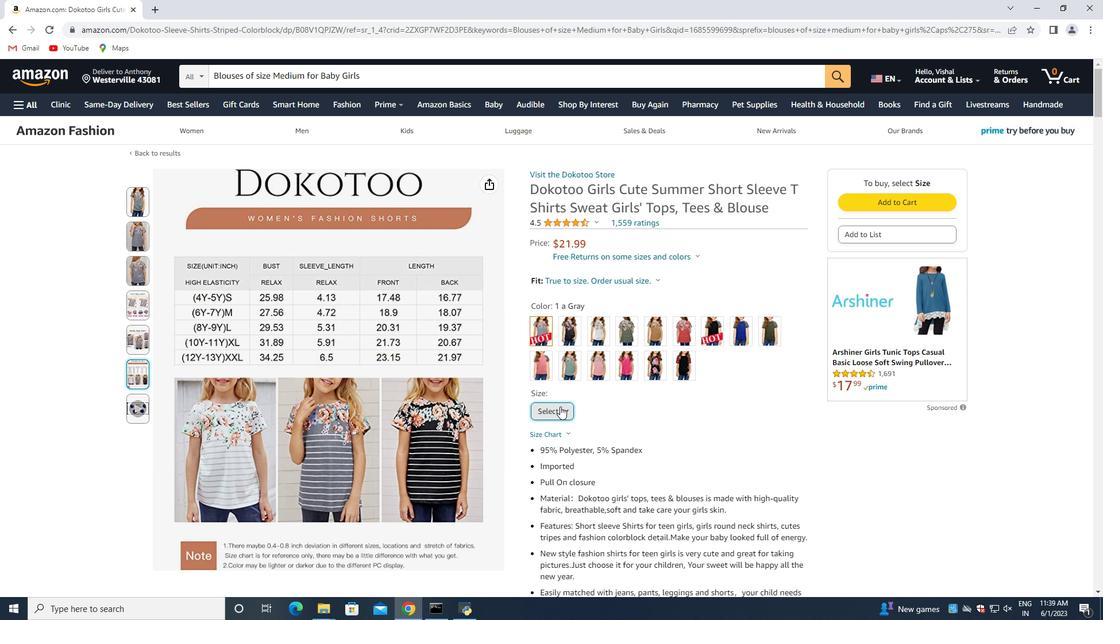 
Action: Mouse pressed left at (554, 407)
Screenshot: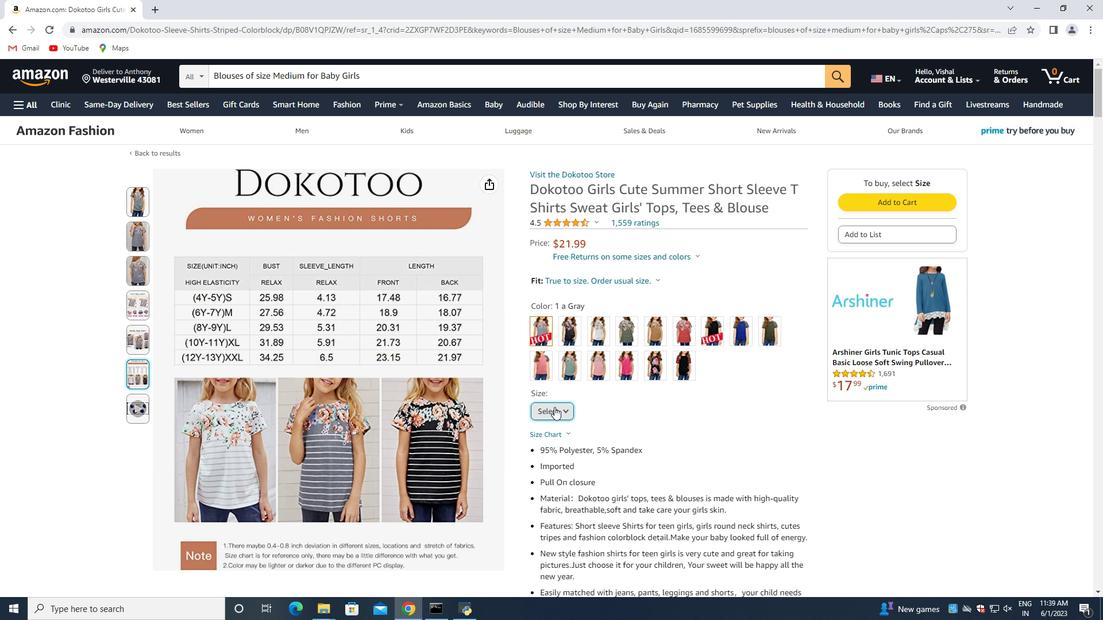 
Action: Mouse moved to (566, 431)
Screenshot: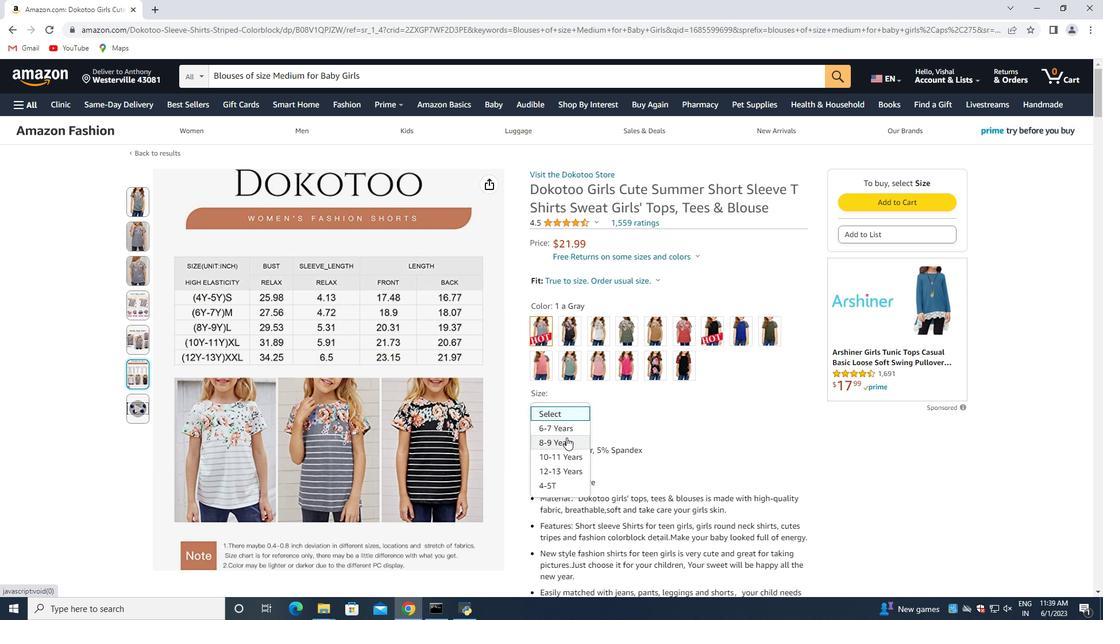 
Action: Mouse pressed left at (566, 431)
Screenshot: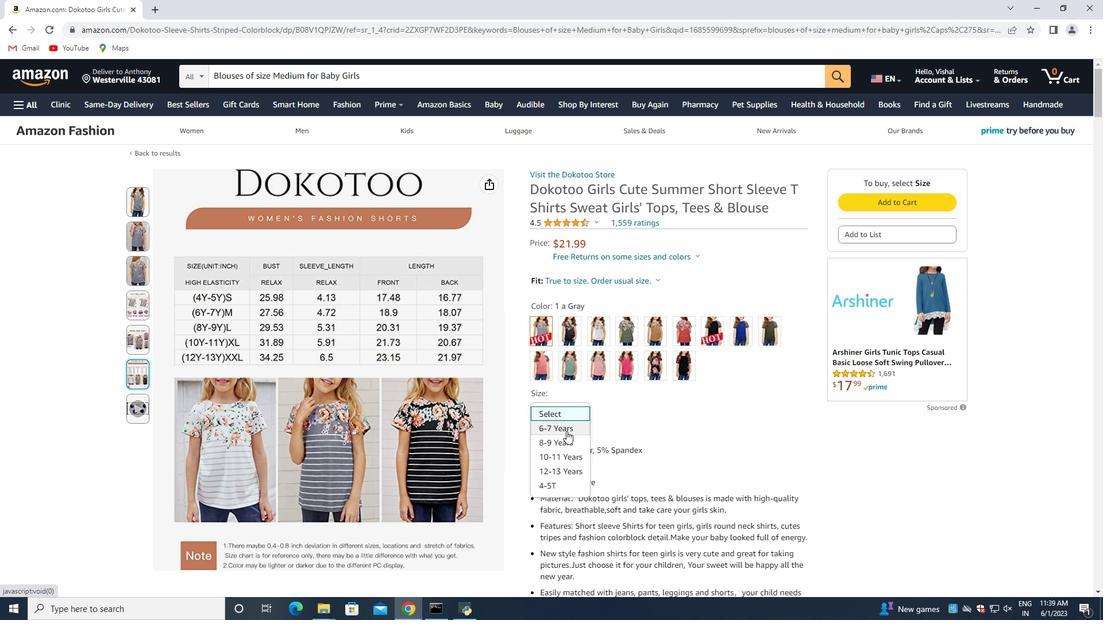 
Action: Mouse moved to (629, 423)
Screenshot: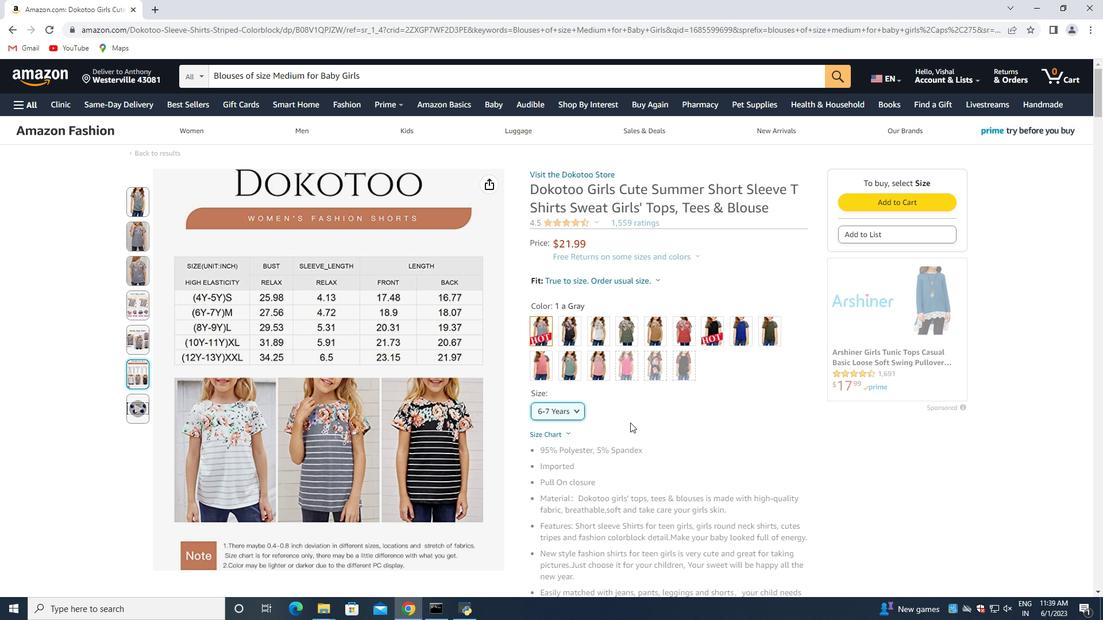 
Action: Mouse scrolled (629, 422) with delta (0, 0)
Screenshot: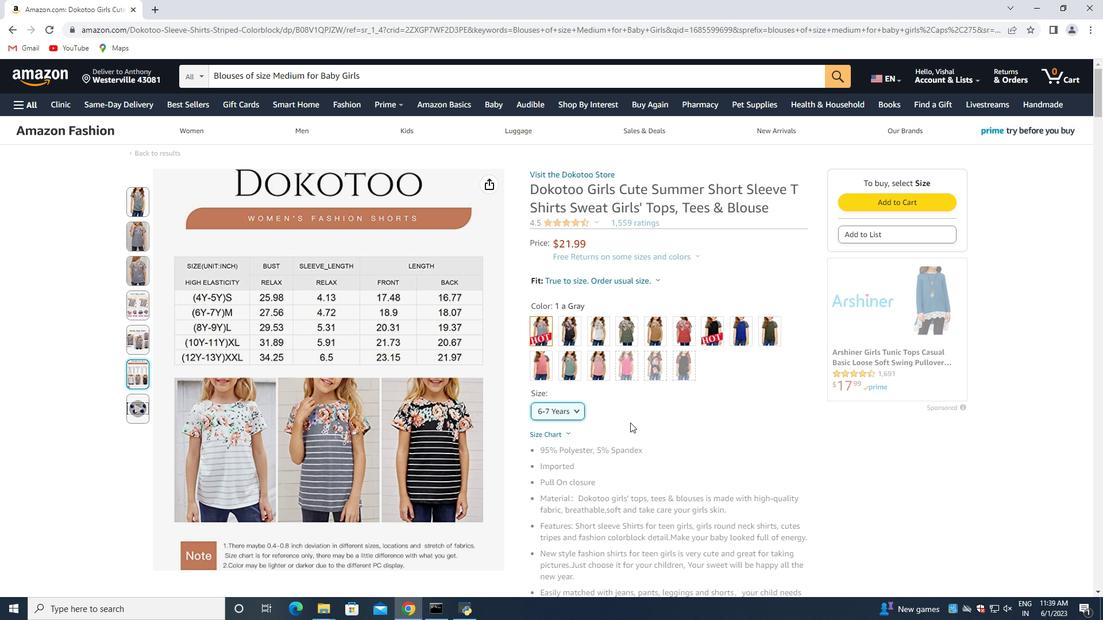 
Action: Mouse moved to (629, 423)
Screenshot: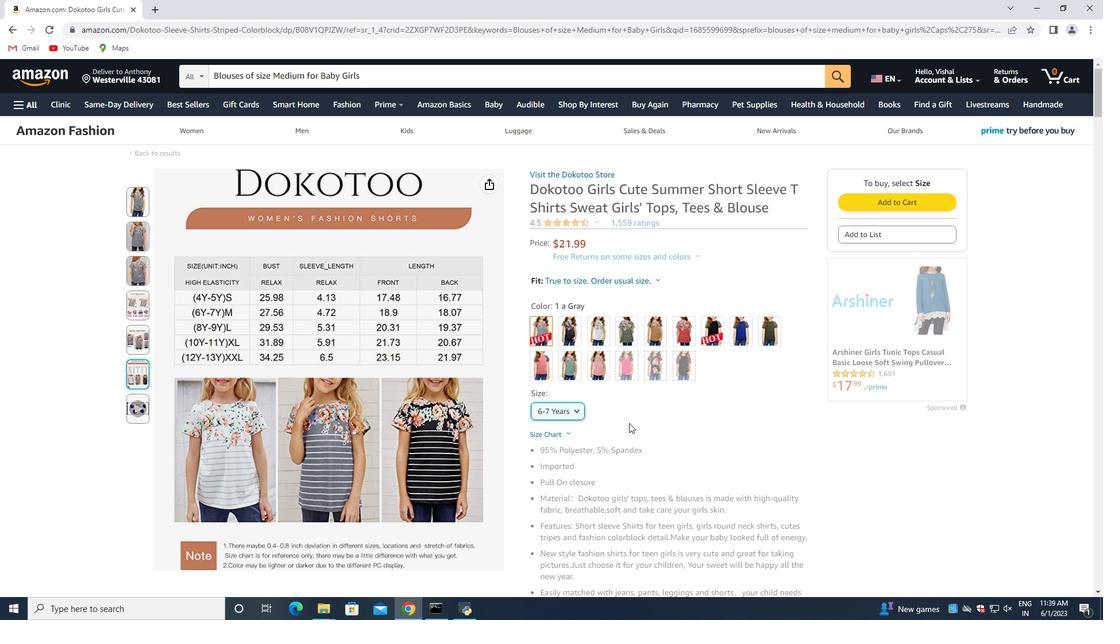 
Action: Mouse scrolled (629, 422) with delta (0, 0)
Screenshot: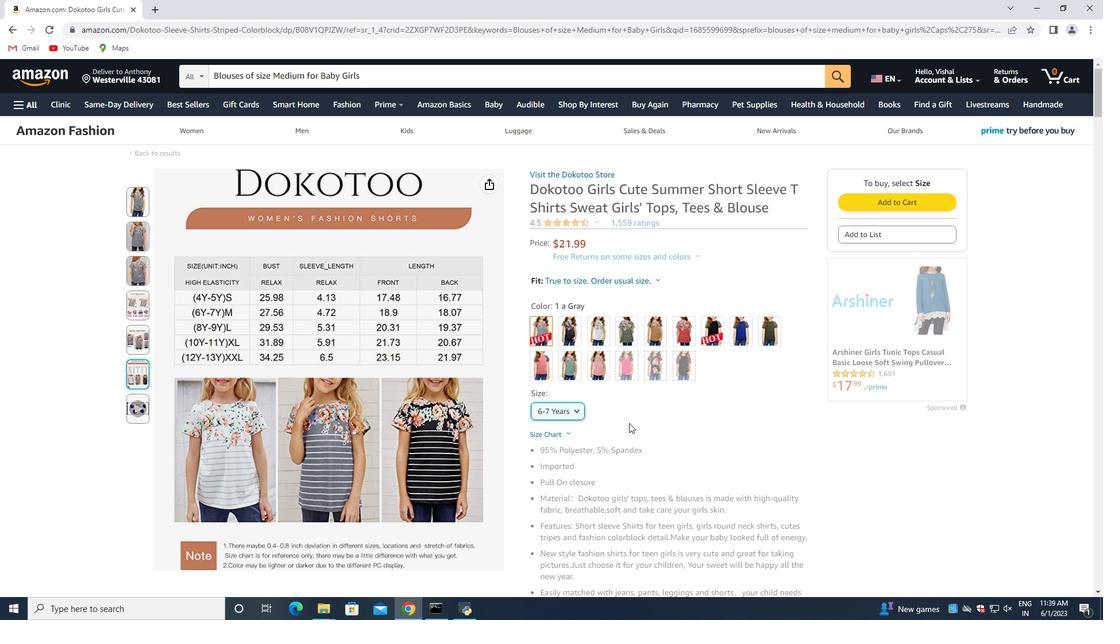 
Action: Mouse moved to (485, 379)
Screenshot: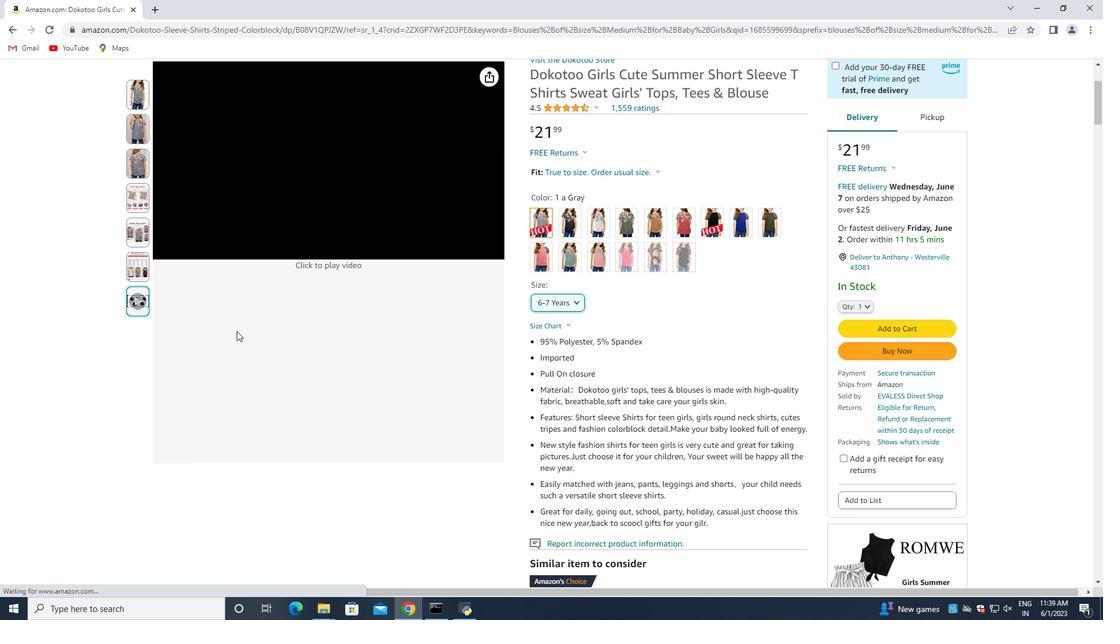 
Action: Mouse scrolled (485, 379) with delta (0, 0)
Screenshot: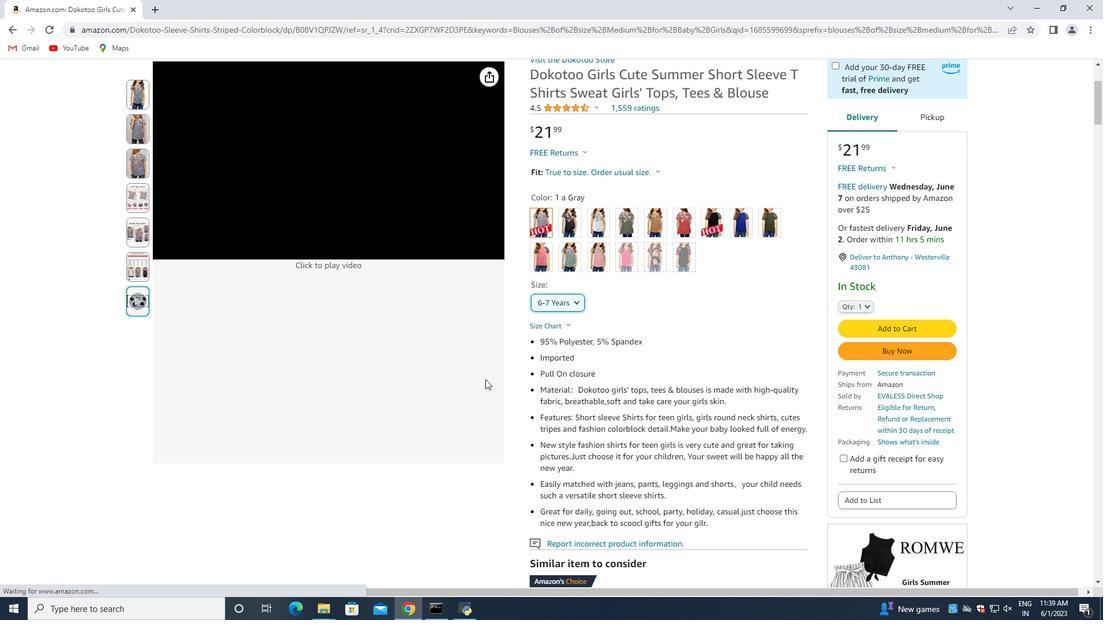 
Action: Mouse scrolled (485, 379) with delta (0, 0)
Screenshot: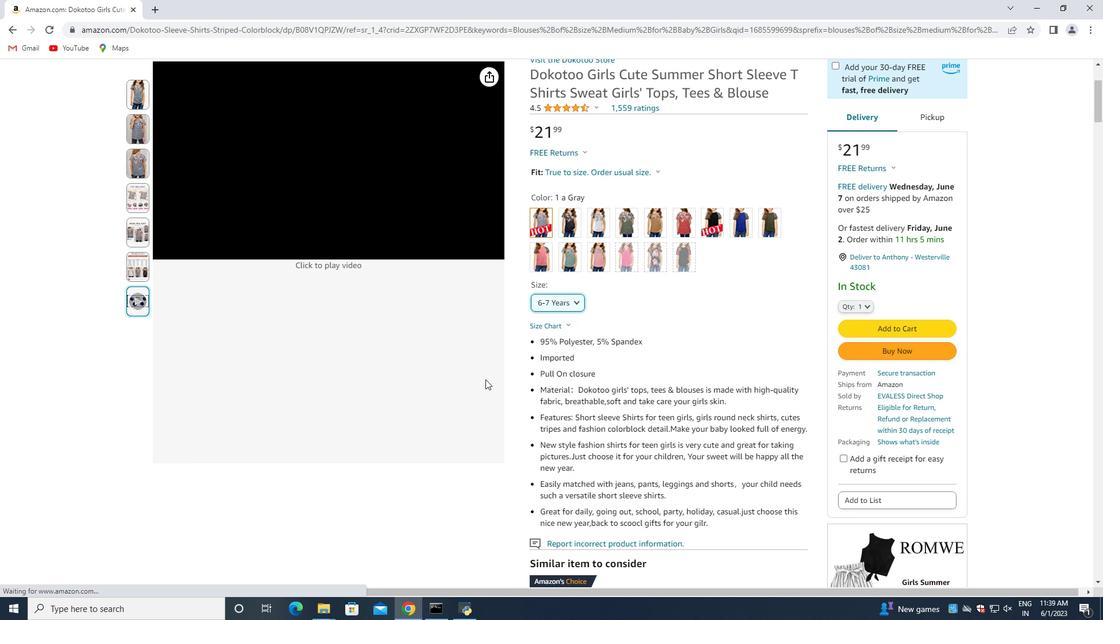 
Action: Mouse scrolled (485, 379) with delta (0, 0)
Screenshot: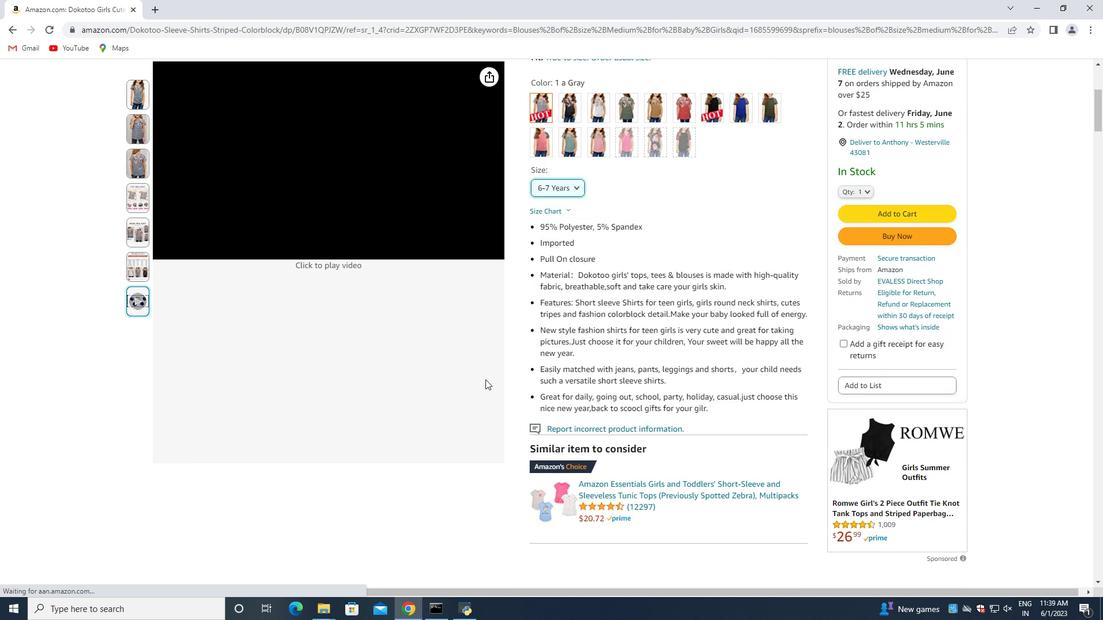 
Action: Mouse moved to (485, 380)
Screenshot: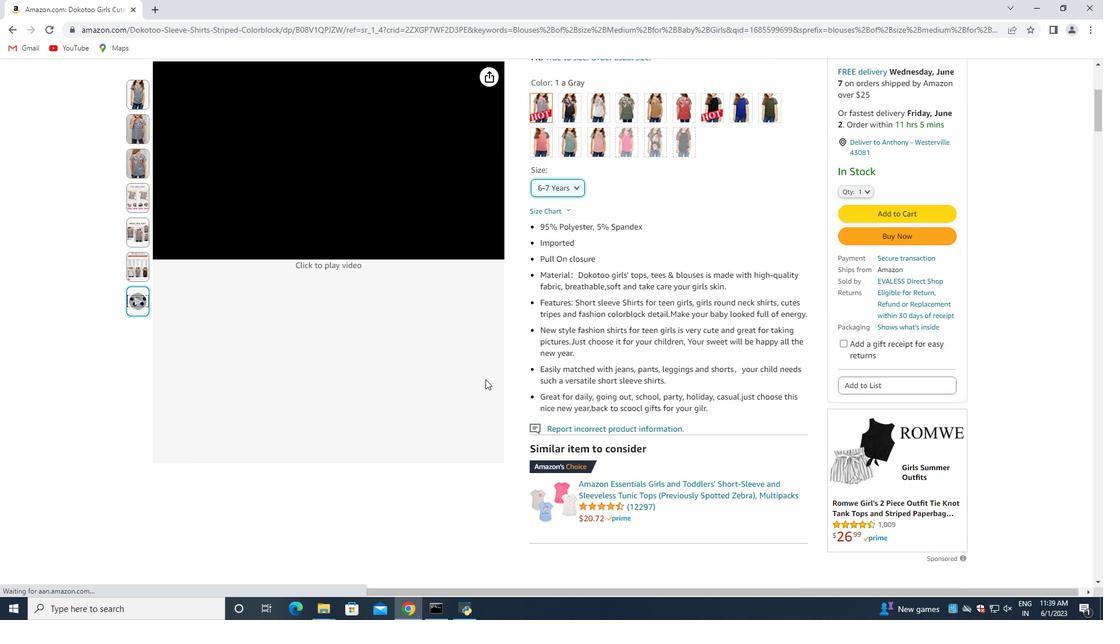
Action: Mouse scrolled (485, 380) with delta (0, 0)
Screenshot: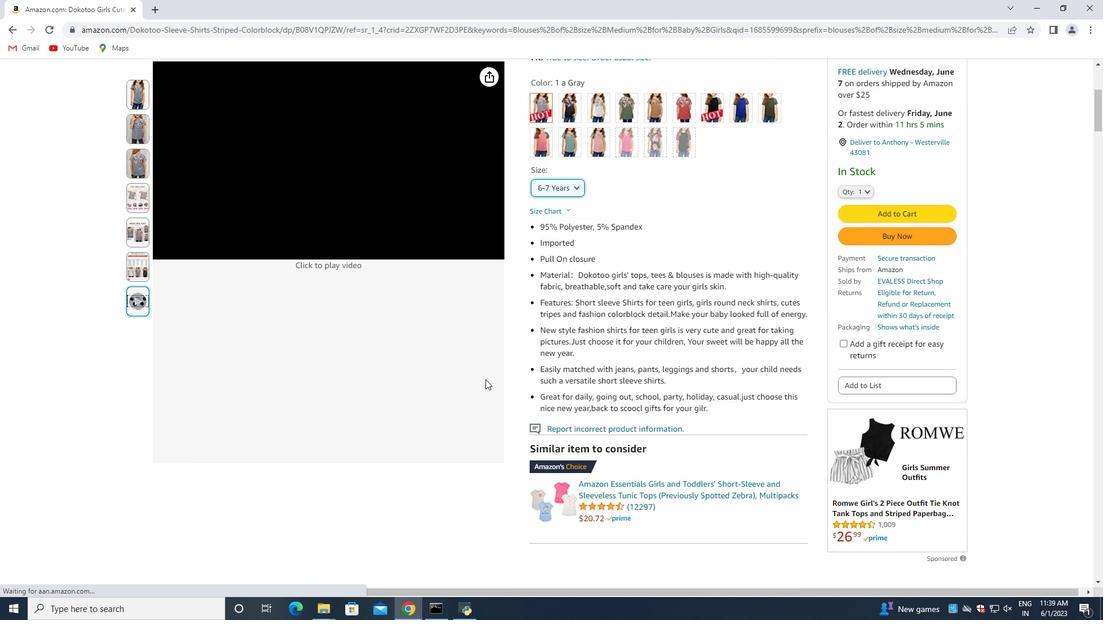 
Action: Mouse moved to (485, 382)
Screenshot: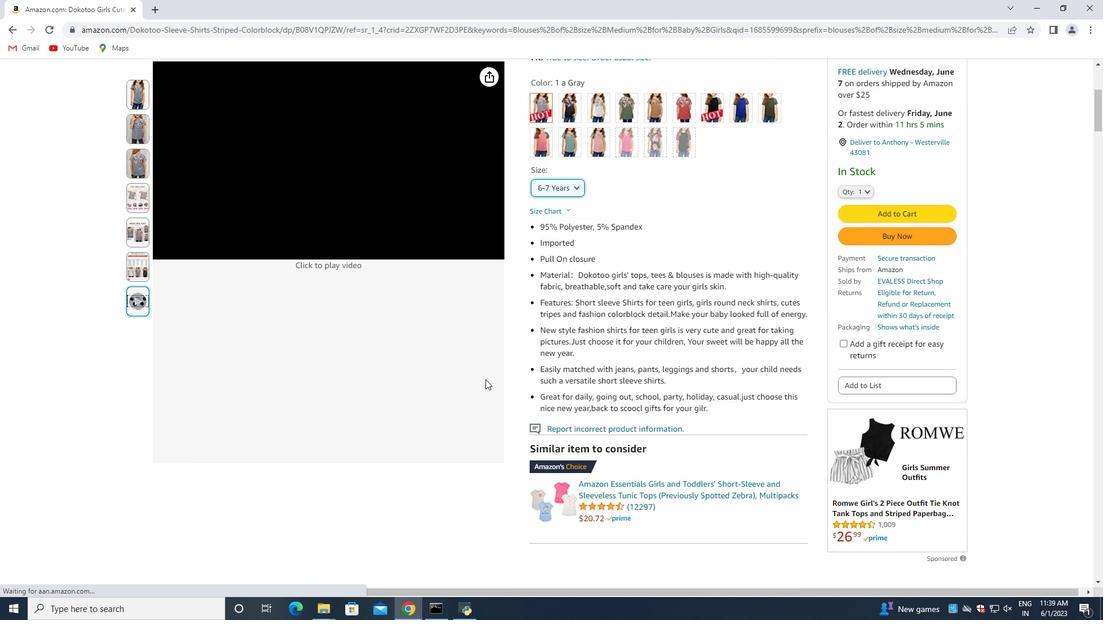 
Action: Mouse scrolled (485, 381) with delta (0, 0)
Screenshot: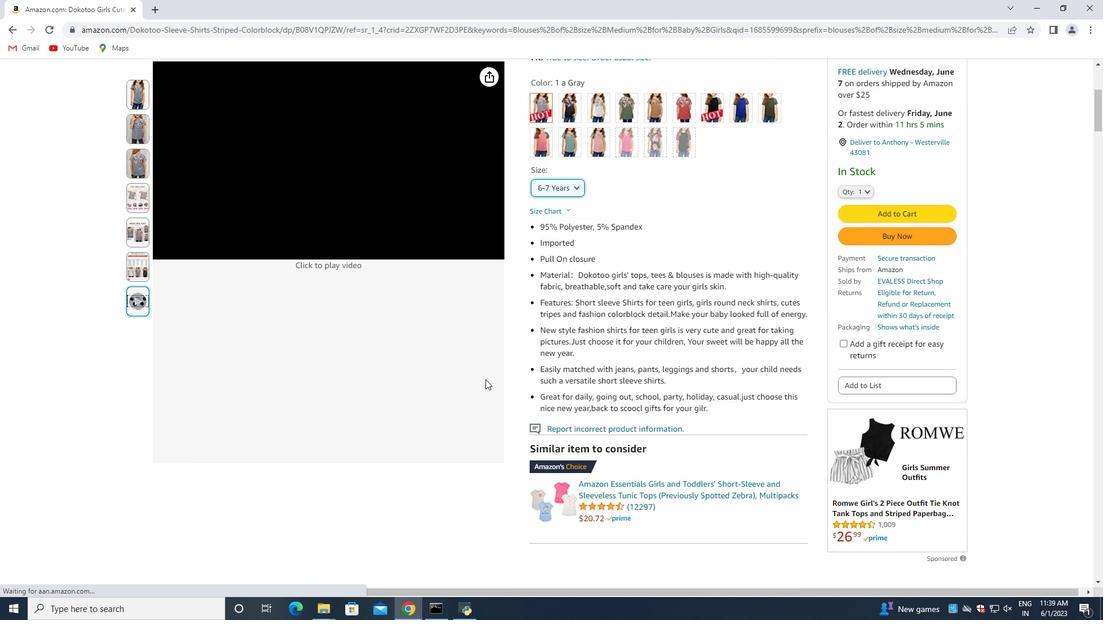 
Action: Mouse moved to (488, 388)
Screenshot: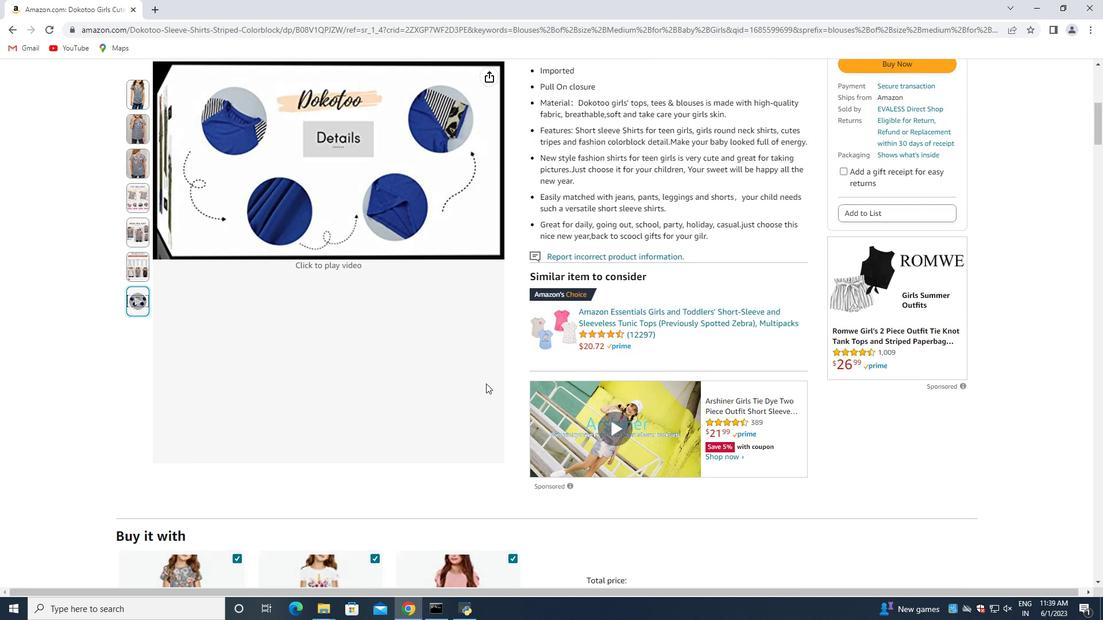 
Action: Mouse scrolled (488, 387) with delta (0, 0)
Screenshot: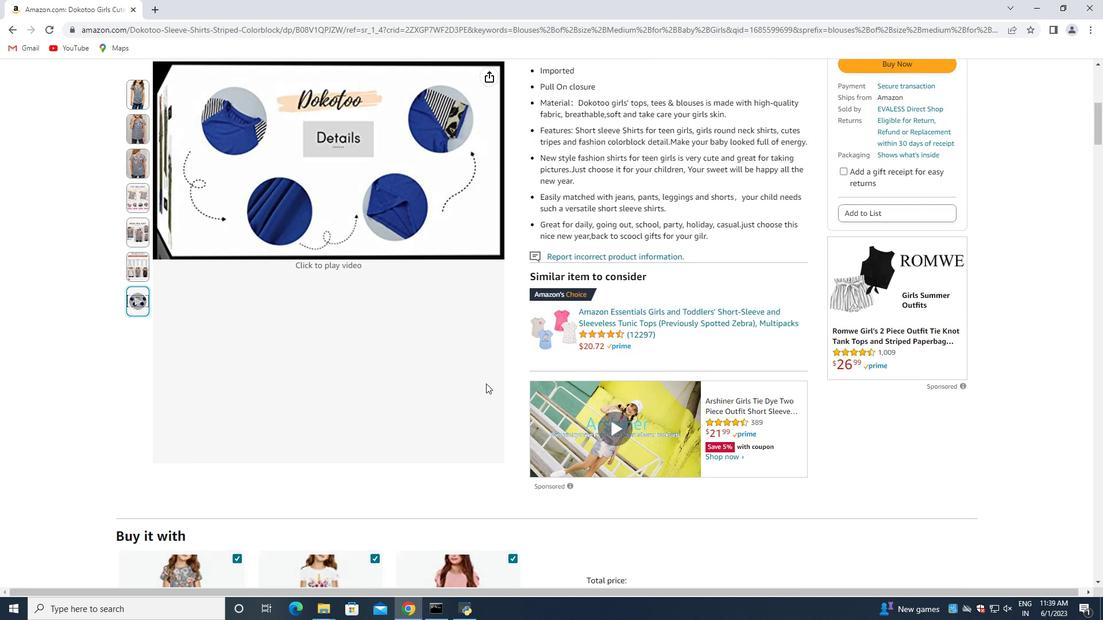 
Action: Mouse moved to (488, 388)
Screenshot: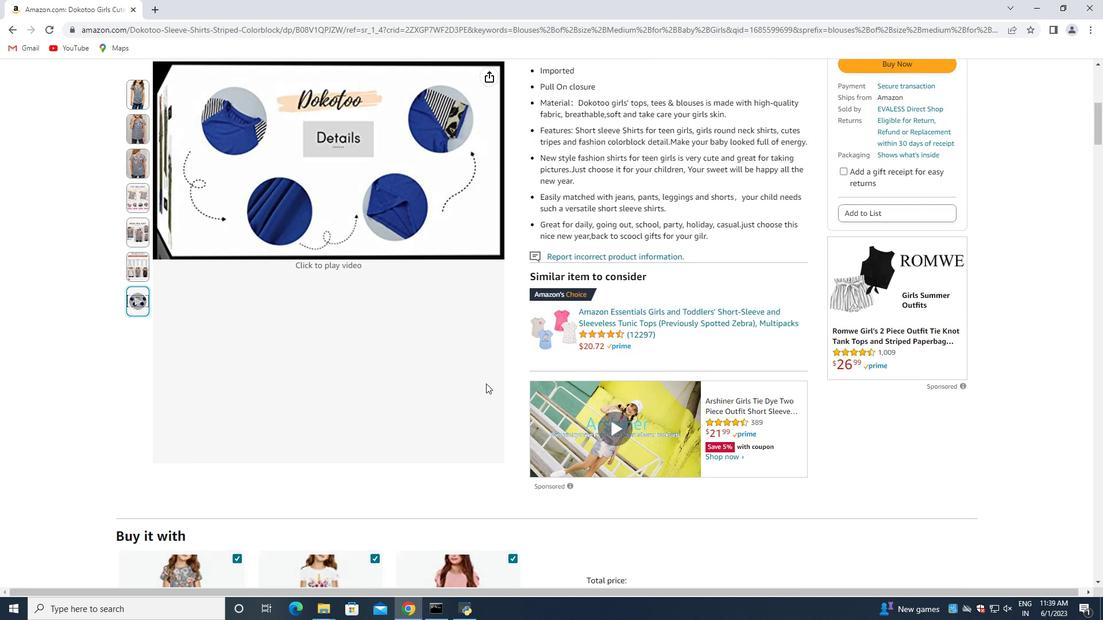 
Action: Mouse scrolled (488, 387) with delta (0, 0)
Screenshot: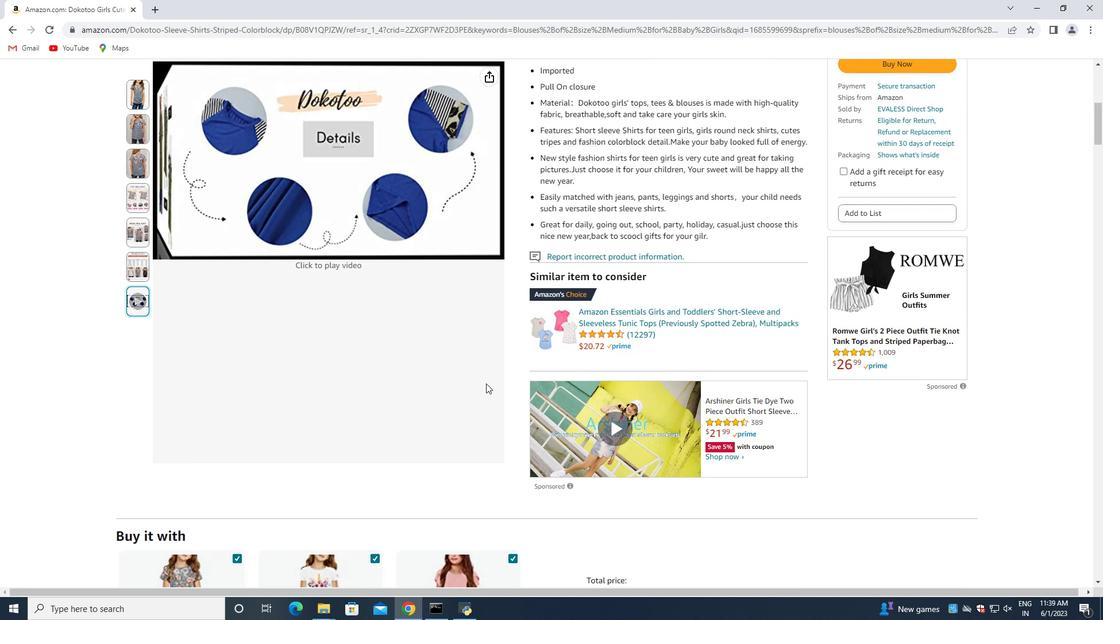 
Action: Mouse moved to (489, 388)
Screenshot: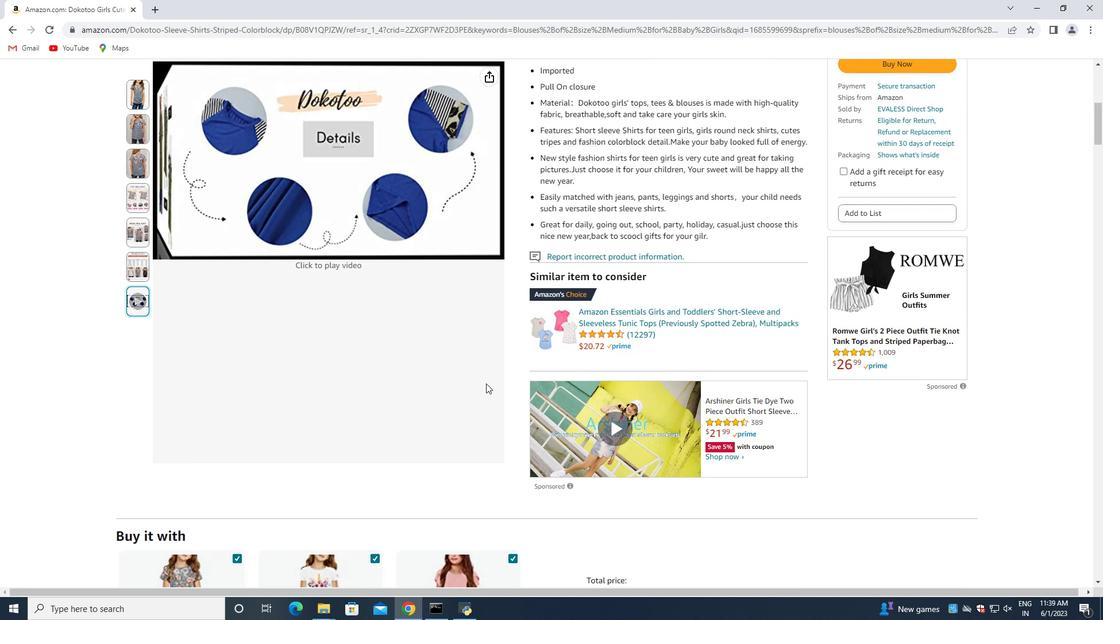 
Action: Mouse scrolled (489, 388) with delta (0, 0)
Screenshot: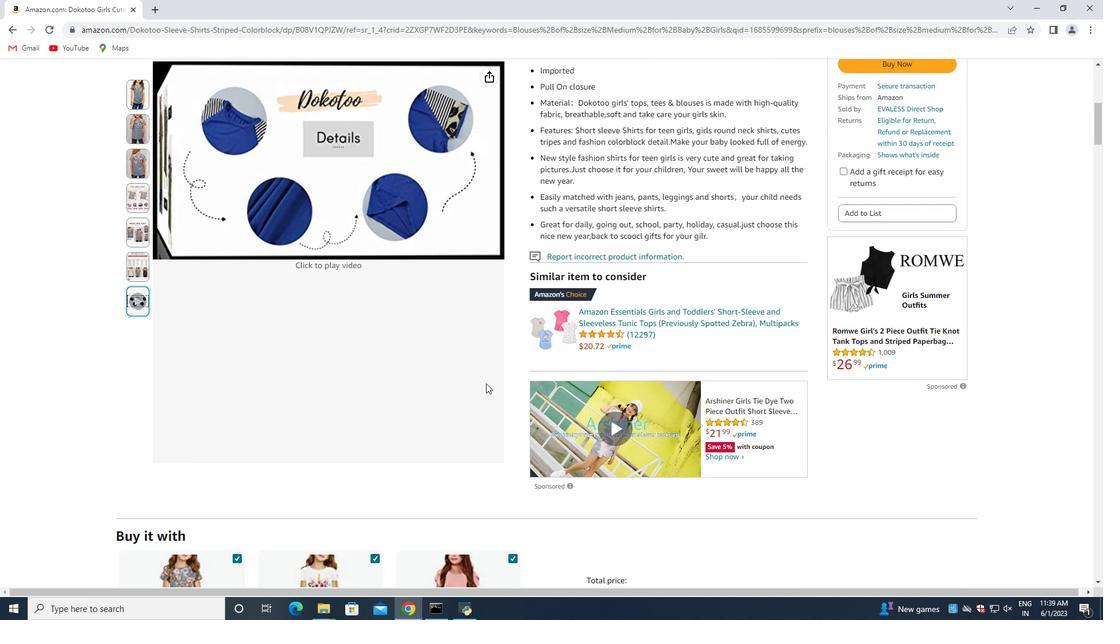 
Action: Mouse moved to (493, 391)
Screenshot: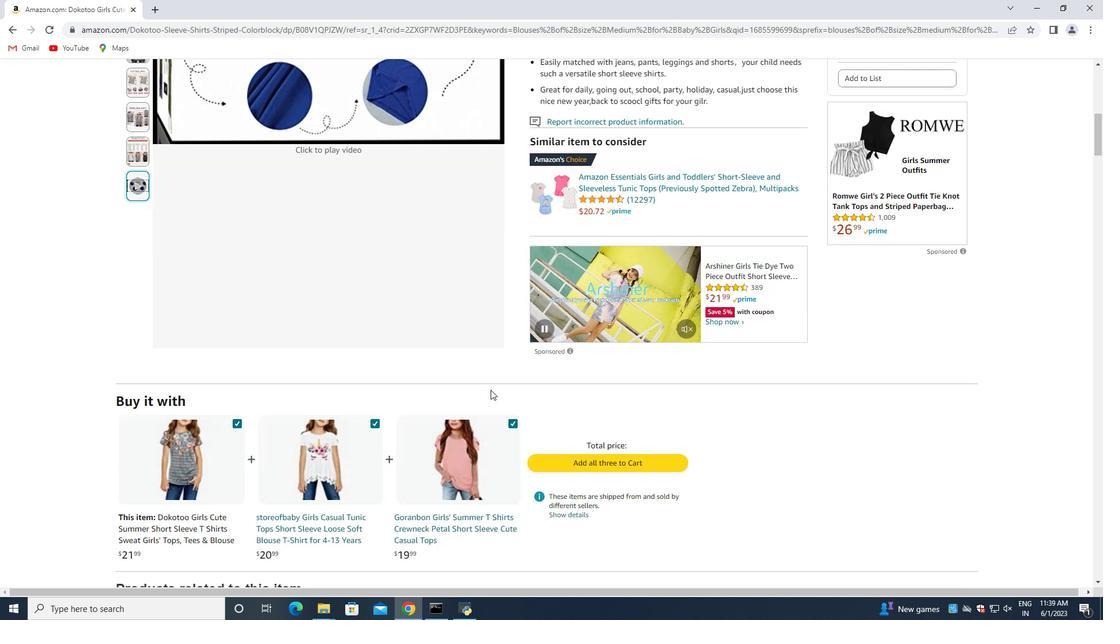 
Action: Mouse scrolled (493, 390) with delta (0, 0)
Screenshot: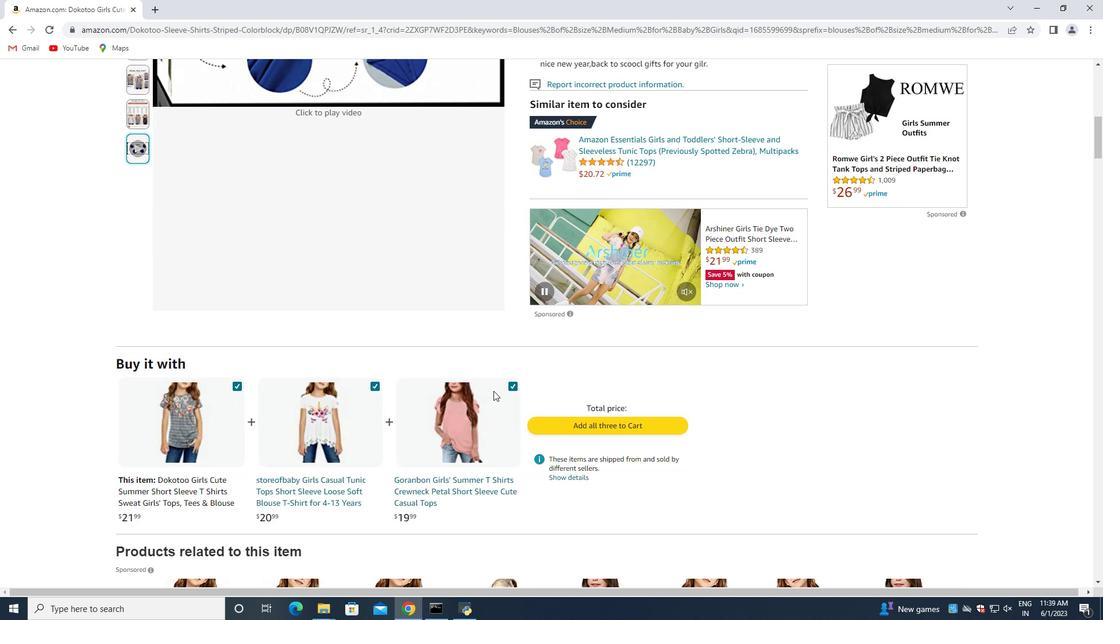 
Action: Mouse moved to (494, 391)
Screenshot: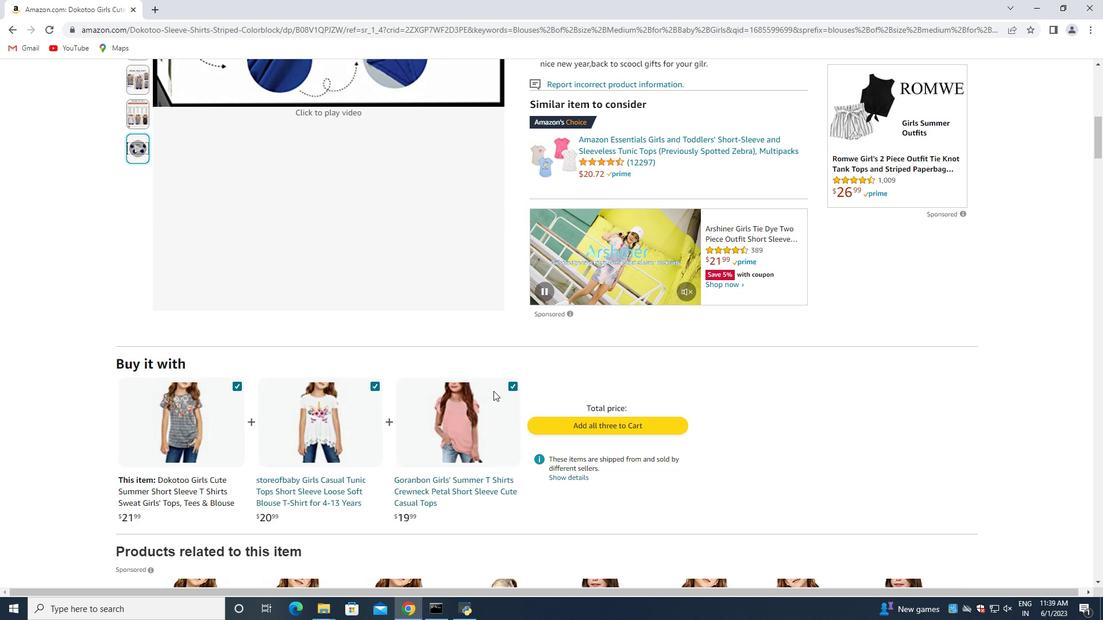 
Action: Mouse scrolled (494, 391) with delta (0, 0)
Screenshot: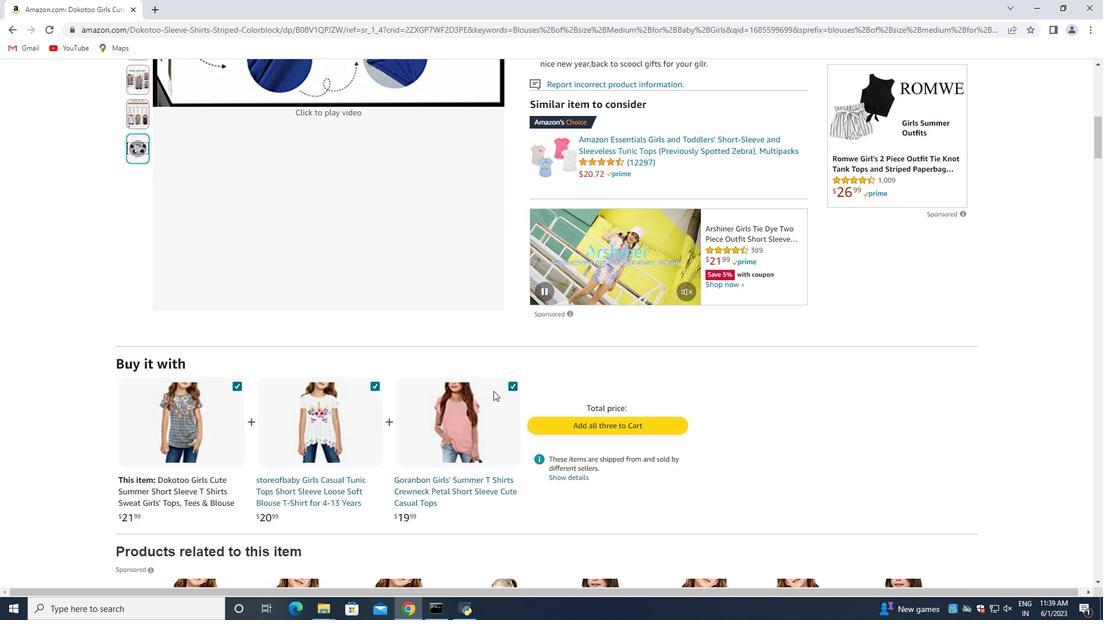 
Action: Mouse moved to (494, 391)
Screenshot: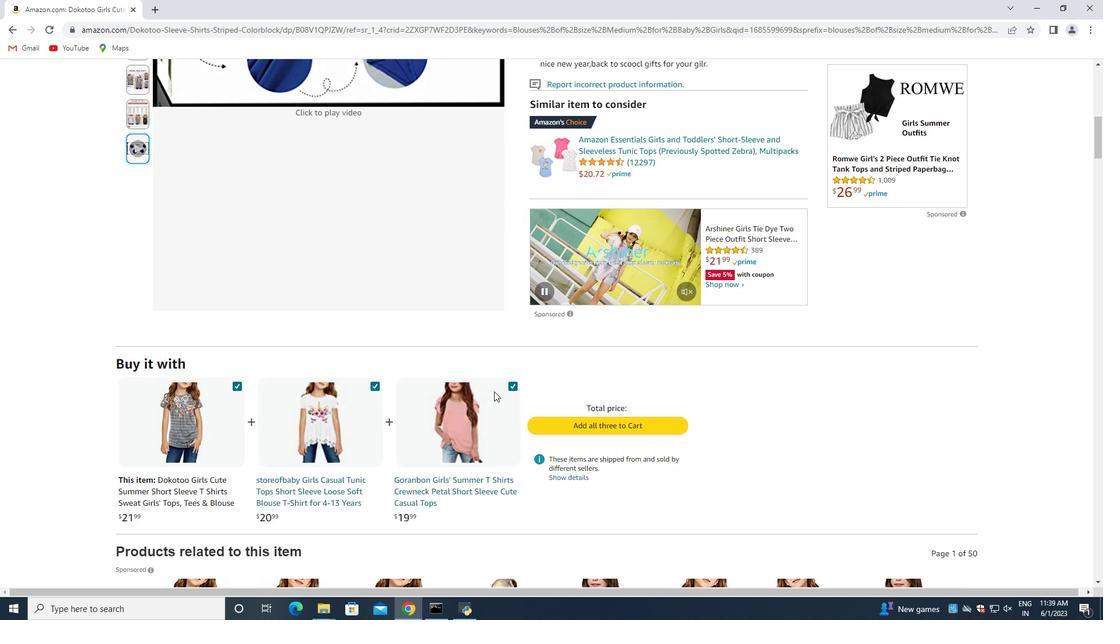 
Action: Mouse scrolled (494, 391) with delta (0, 0)
Screenshot: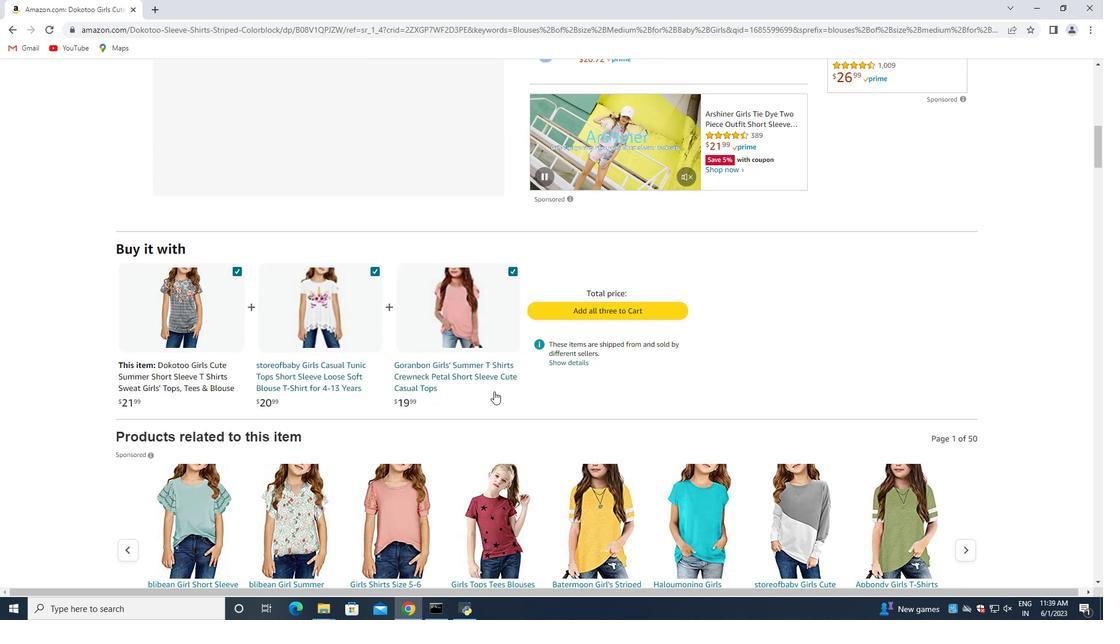 
Action: Mouse moved to (493, 391)
Screenshot: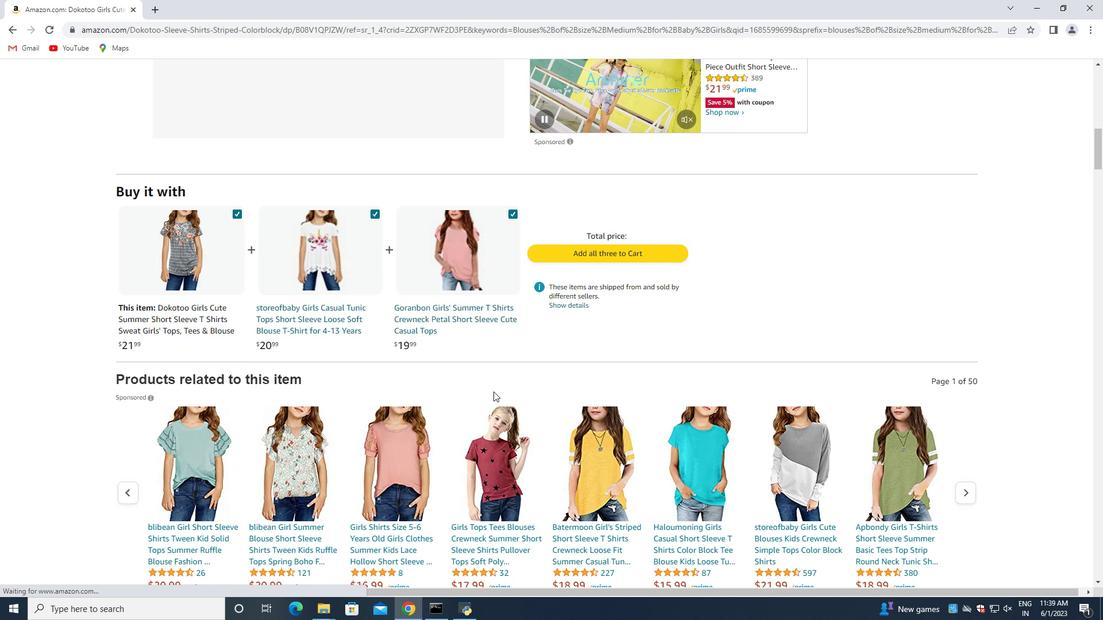 
Action: Mouse scrolled (493, 390) with delta (0, 0)
Screenshot: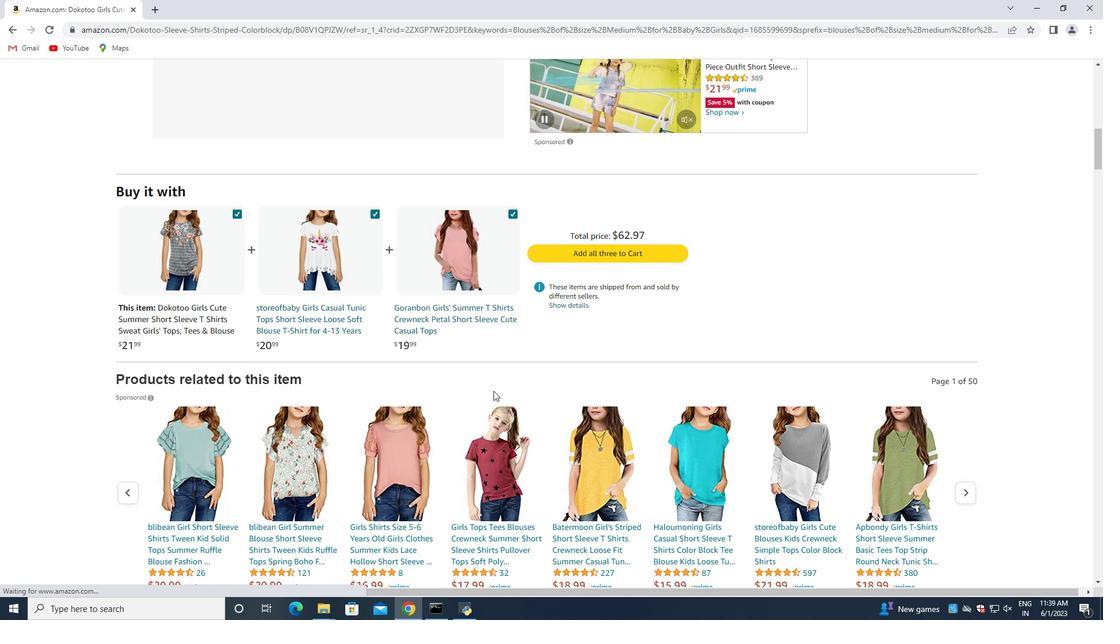 
Action: Mouse scrolled (493, 390) with delta (0, 0)
Screenshot: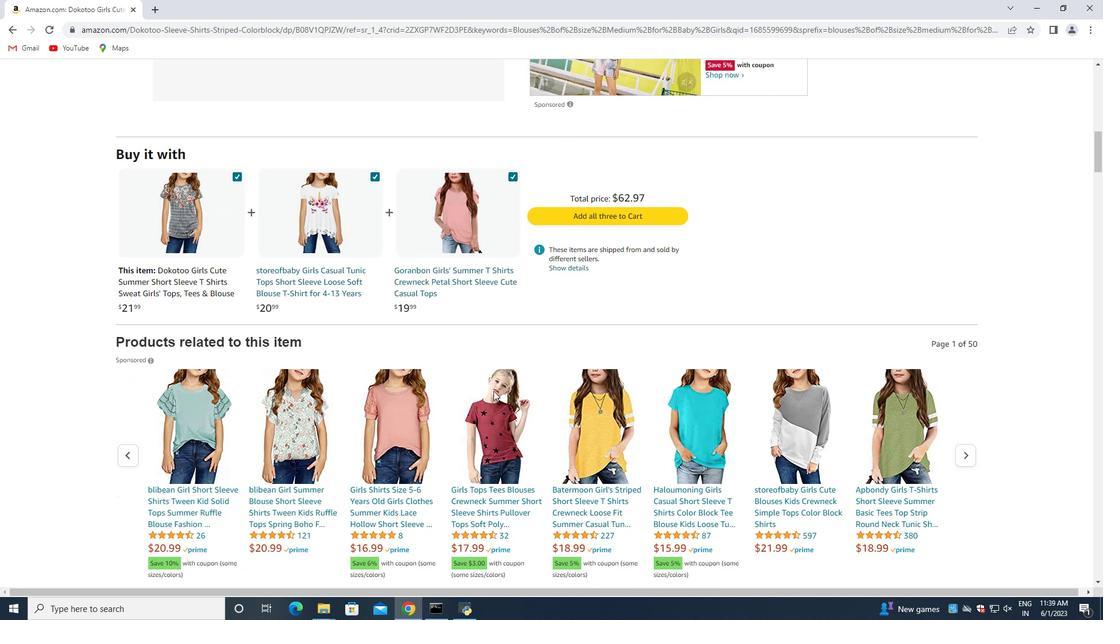 
Action: Mouse scrolled (493, 390) with delta (0, 0)
Screenshot: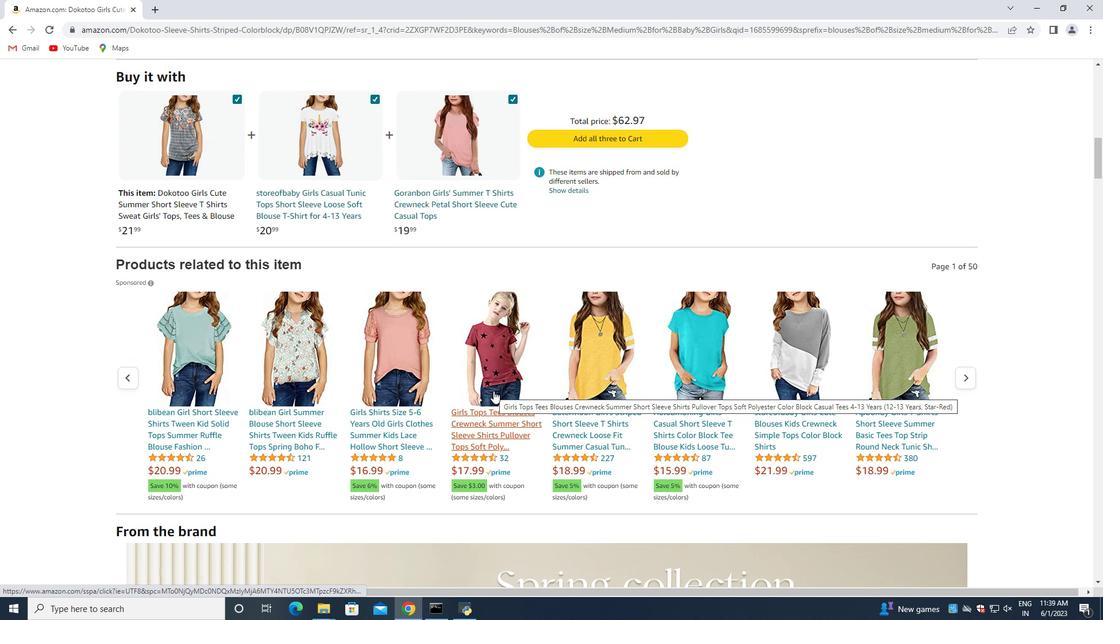 
Action: Mouse scrolled (493, 390) with delta (0, 0)
Screenshot: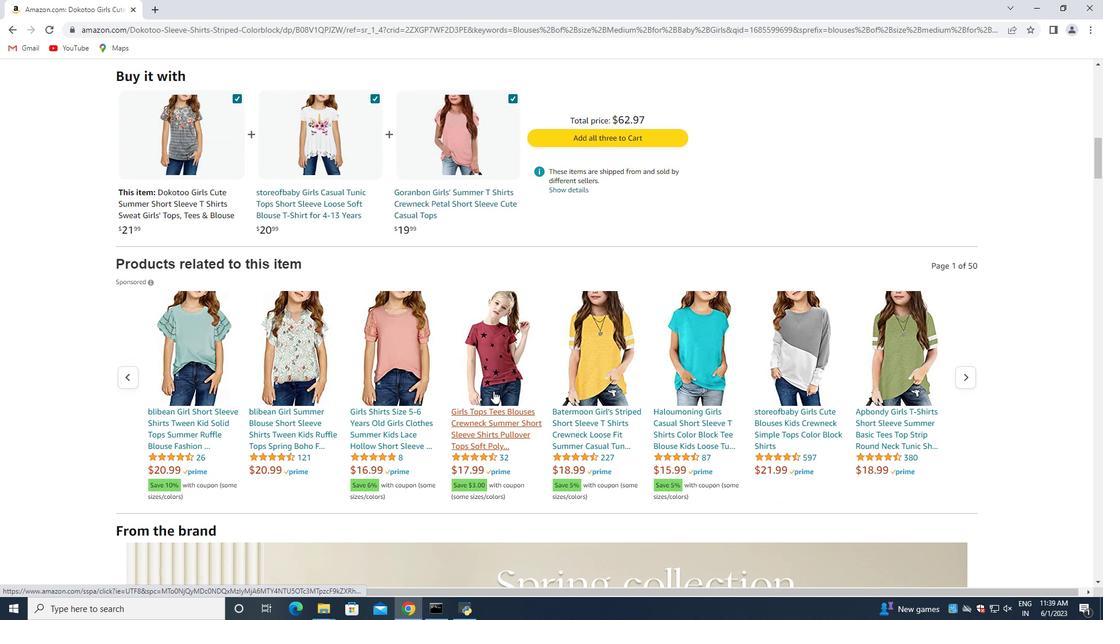 
Action: Mouse scrolled (493, 390) with delta (0, 0)
Screenshot: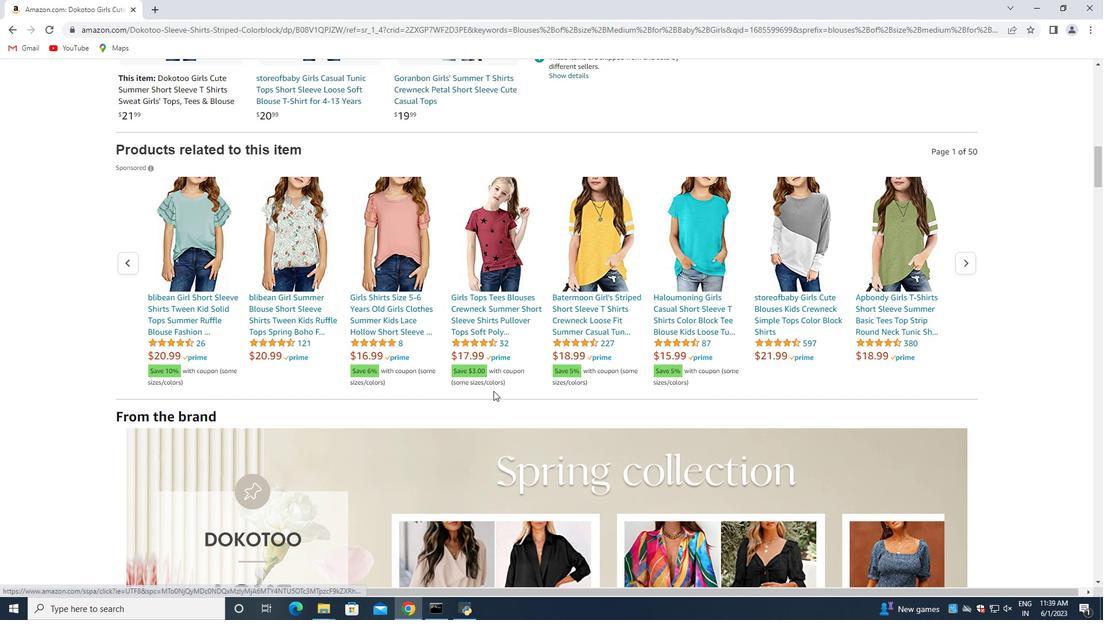 
Action: Mouse scrolled (493, 390) with delta (0, 0)
Screenshot: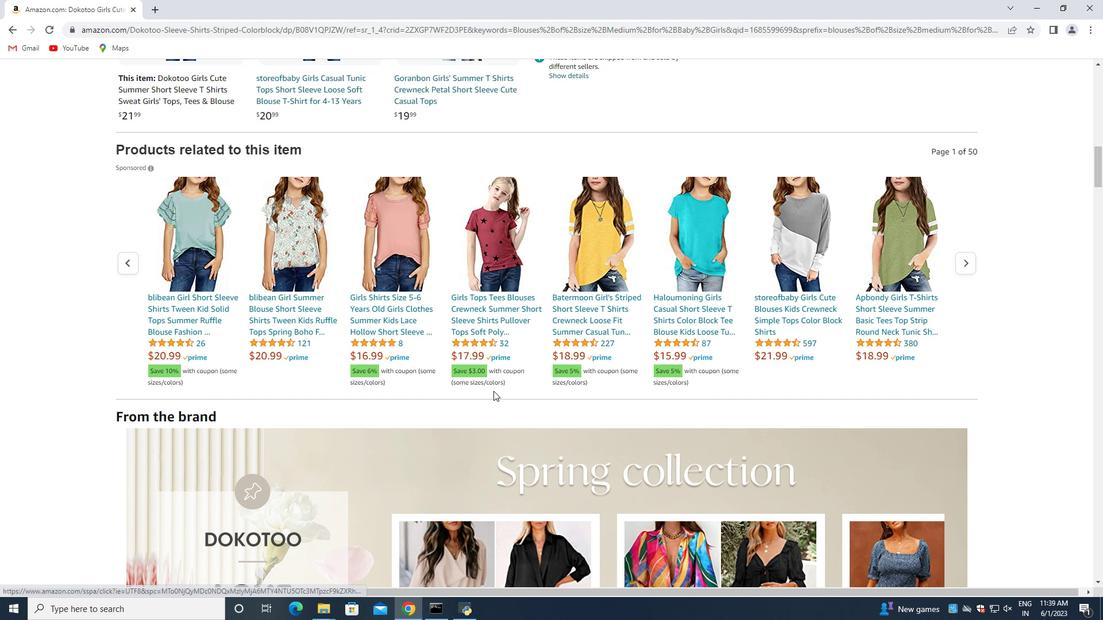 
Action: Mouse scrolled (493, 390) with delta (0, 0)
Screenshot: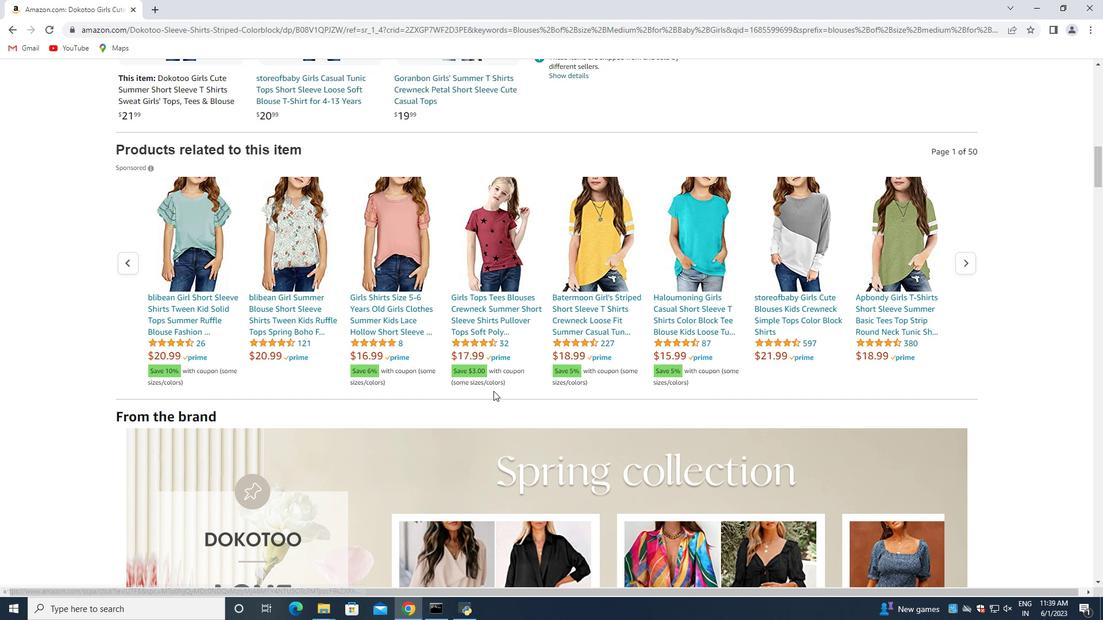 
Action: Mouse scrolled (493, 390) with delta (0, 0)
Screenshot: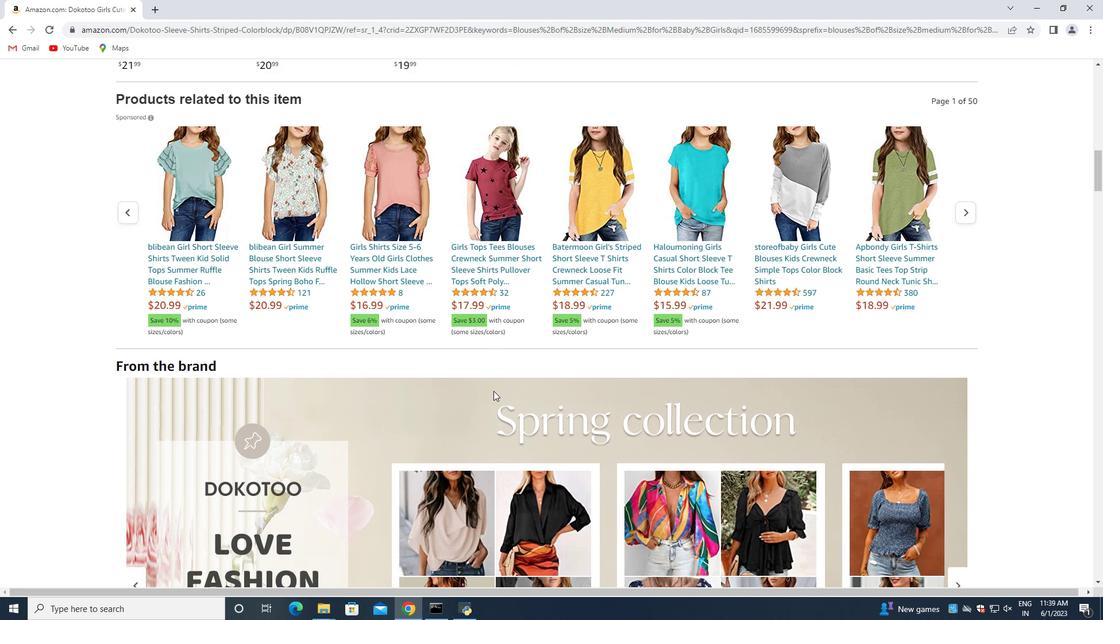 
Action: Mouse moved to (494, 390)
Screenshot: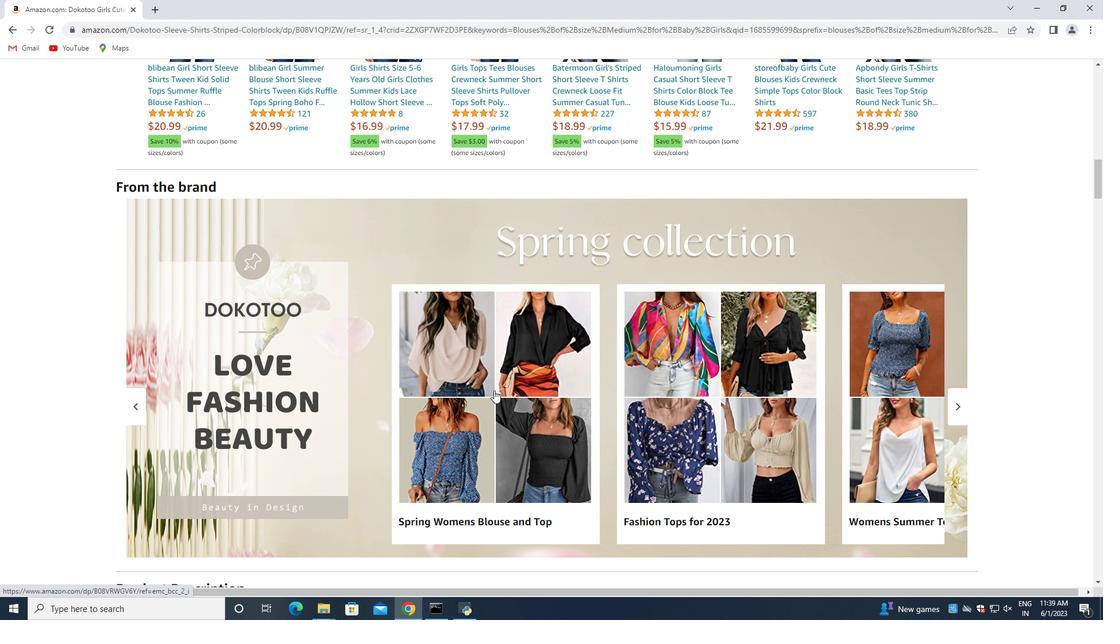 
Action: Mouse scrolled (494, 389) with delta (0, 0)
Screenshot: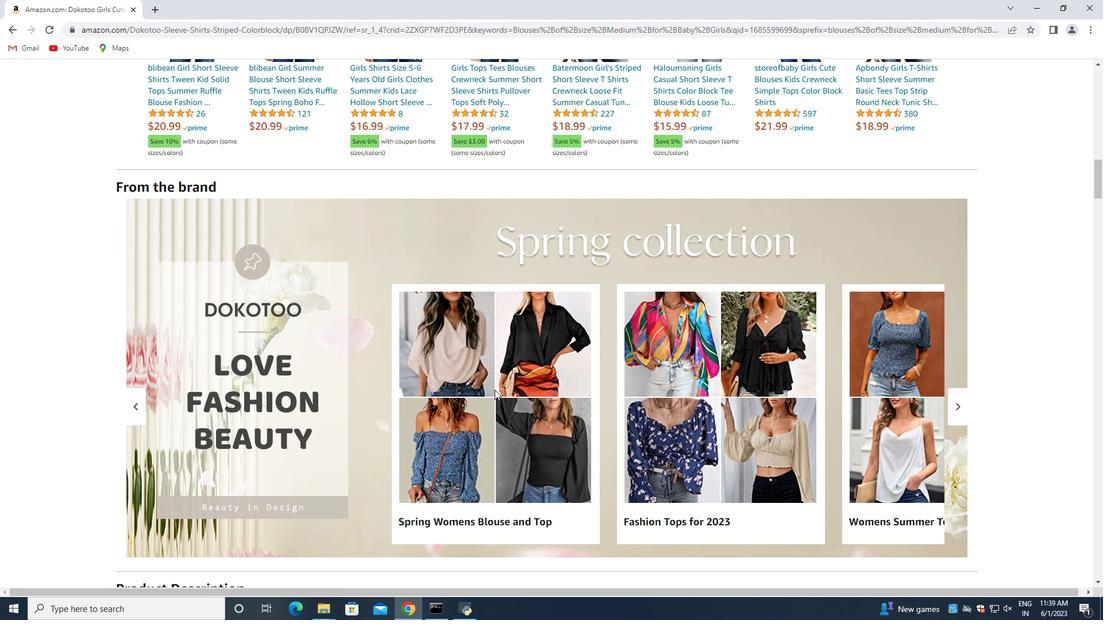
Action: Mouse moved to (493, 391)
Screenshot: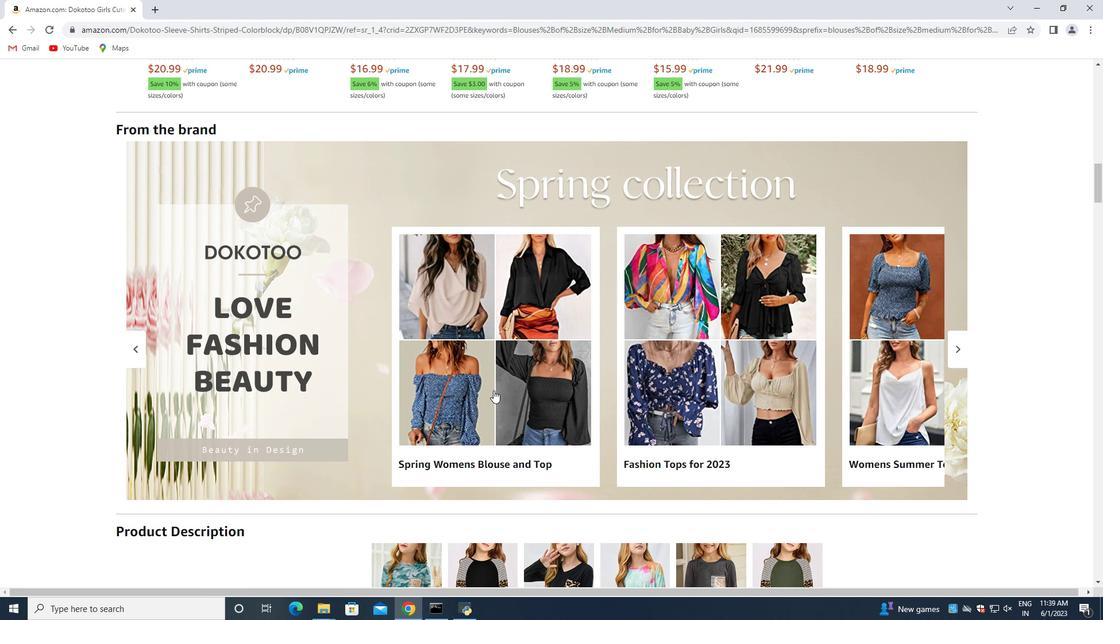 
Action: Mouse scrolled (493, 390) with delta (0, 0)
Screenshot: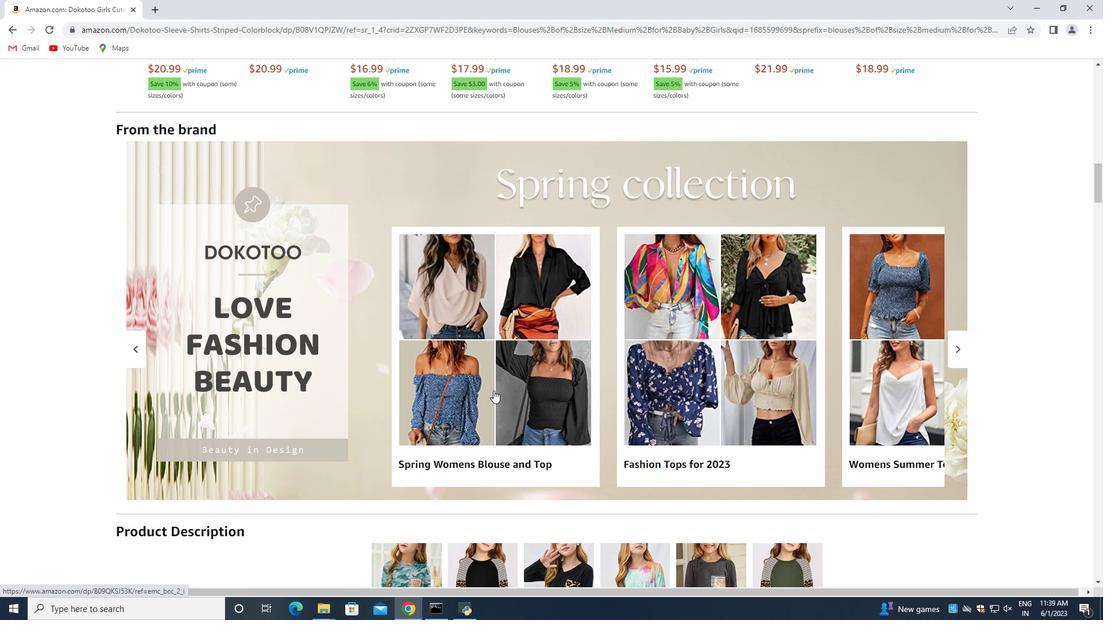 
Action: Mouse scrolled (493, 390) with delta (0, 0)
Screenshot: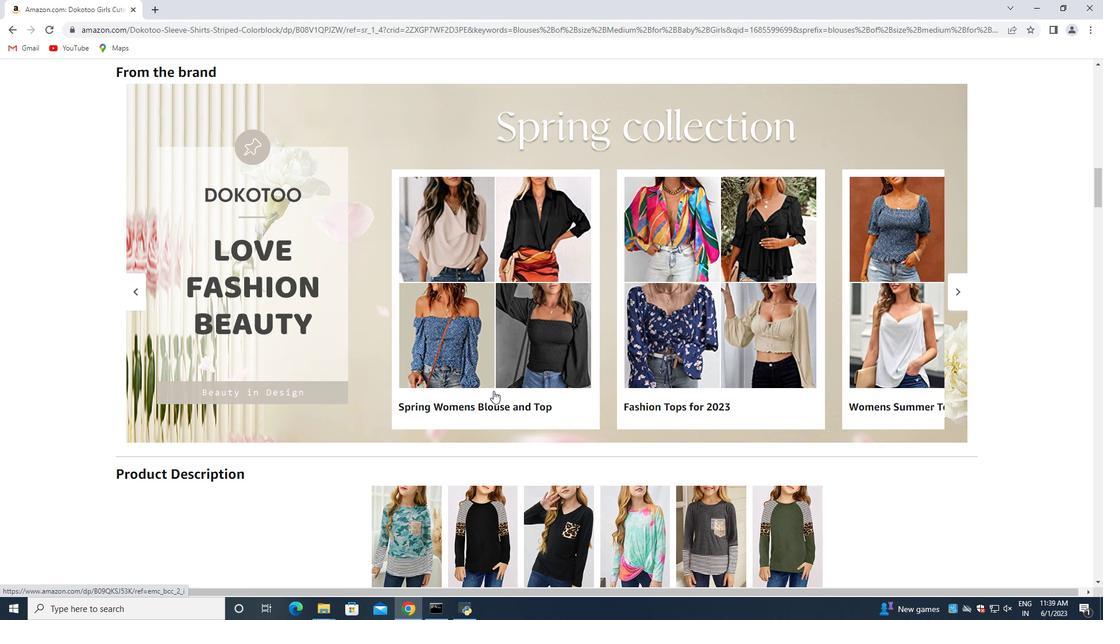
Action: Mouse moved to (494, 388)
Screenshot: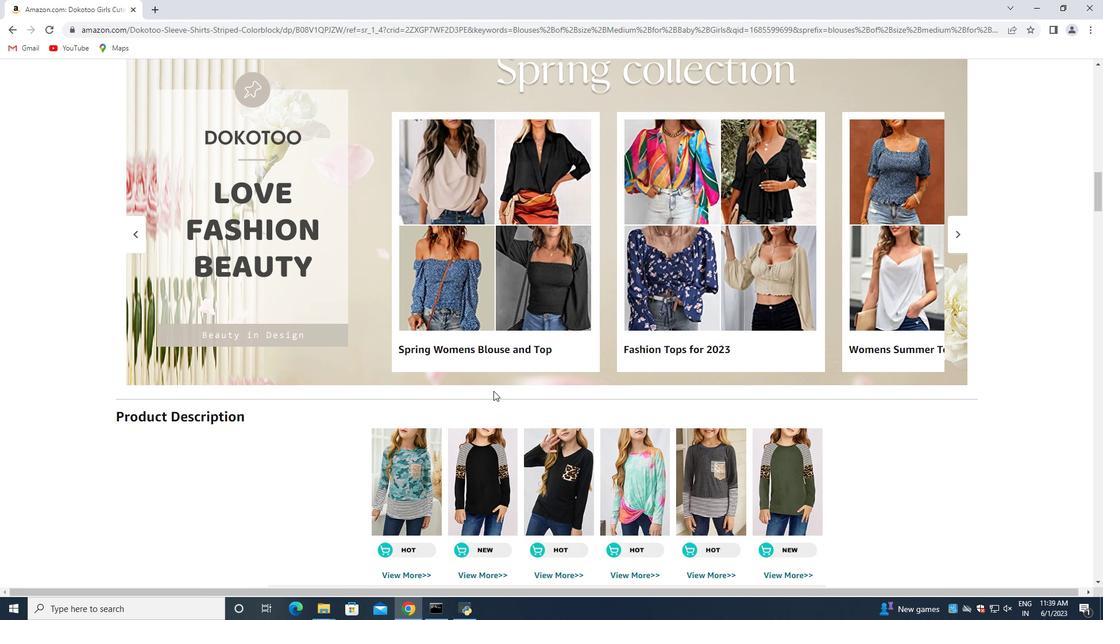 
Action: Mouse scrolled (494, 387) with delta (0, 0)
Screenshot: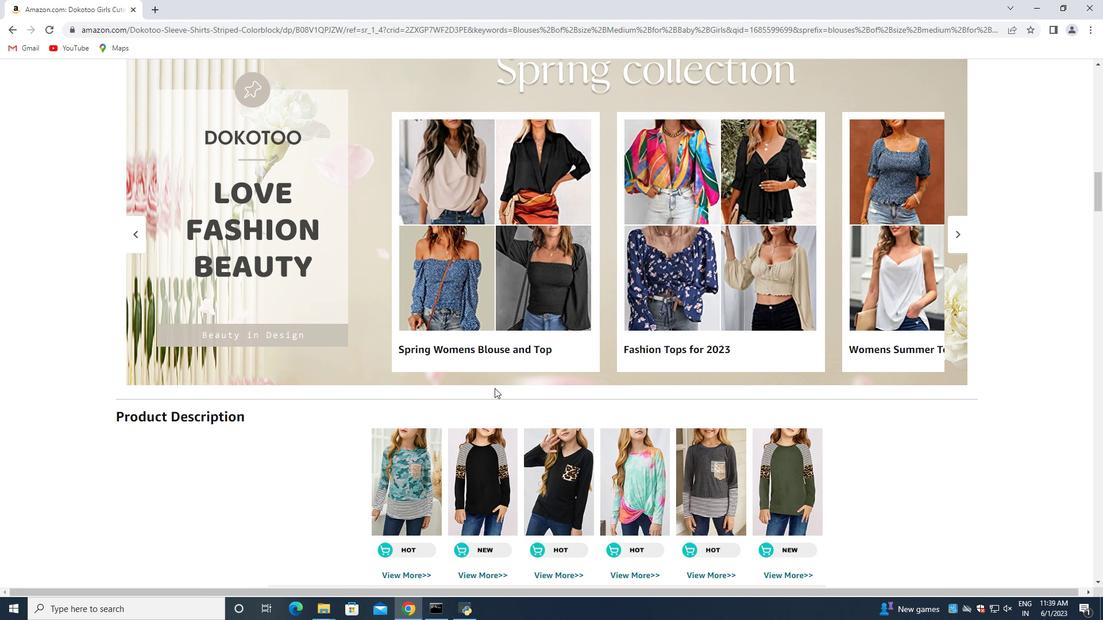 
Action: Mouse moved to (494, 388)
Screenshot: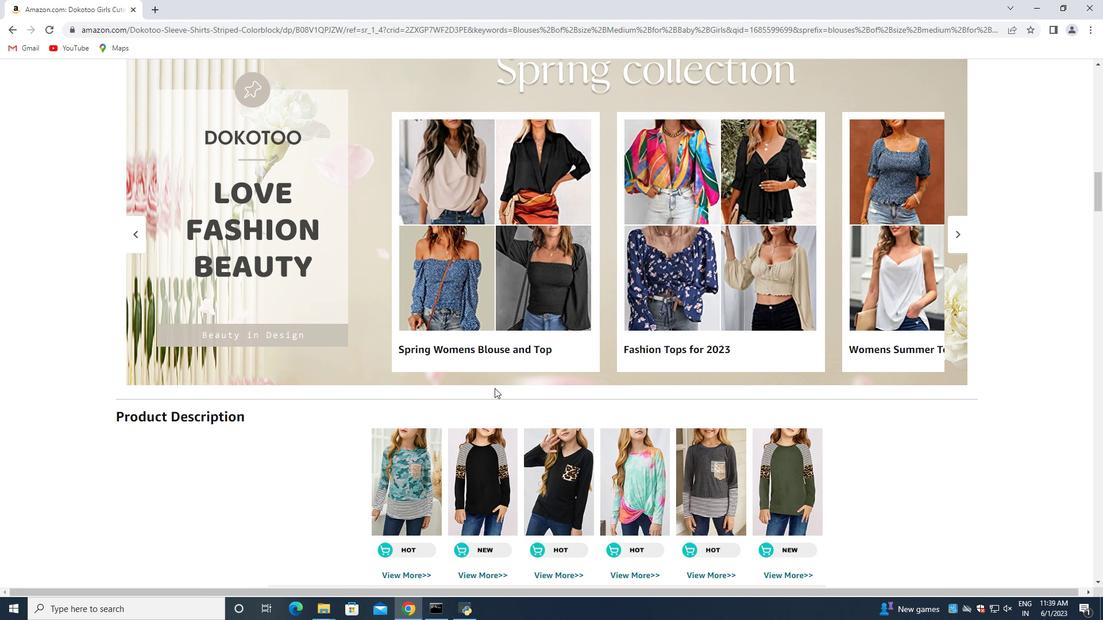 
Action: Mouse scrolled (494, 387) with delta (0, 0)
Screenshot: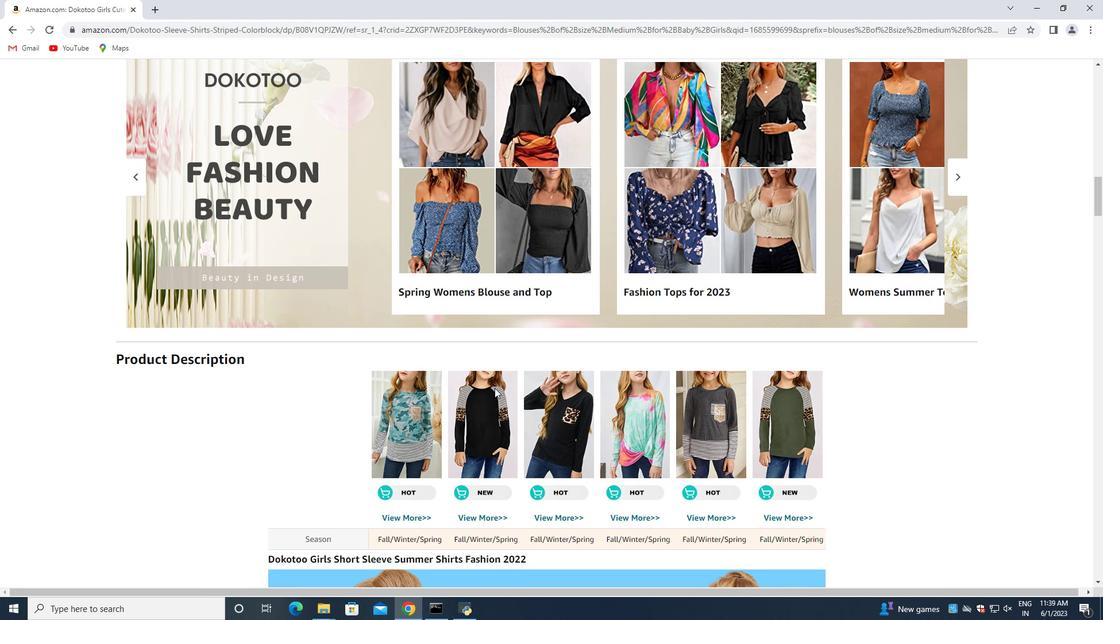 
Action: Mouse scrolled (494, 387) with delta (0, 0)
Screenshot: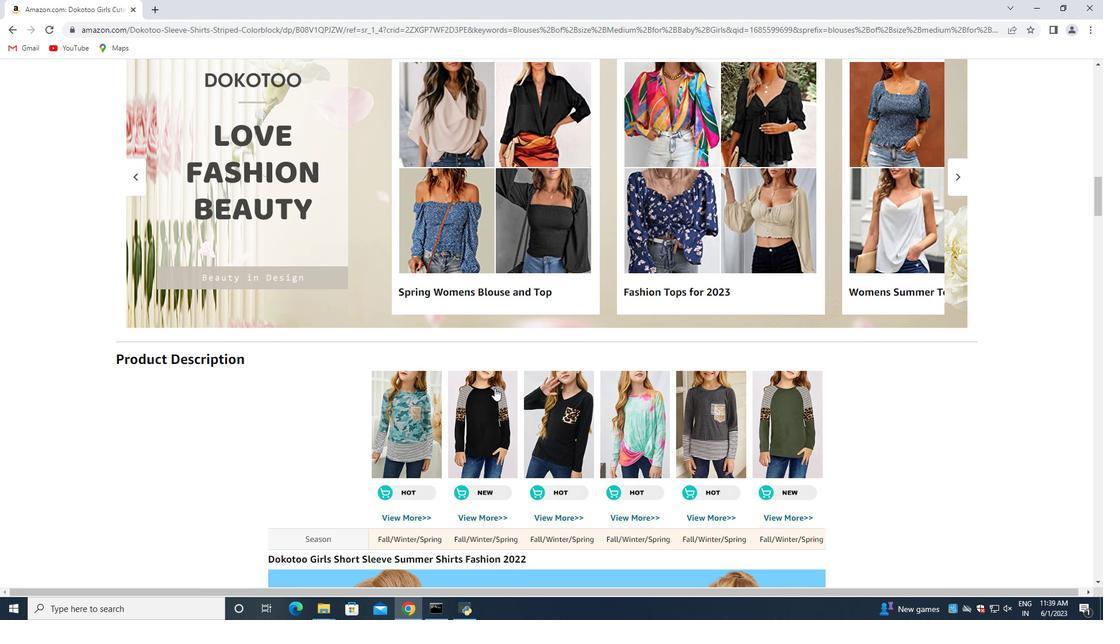 
Action: Mouse moved to (494, 388)
Screenshot: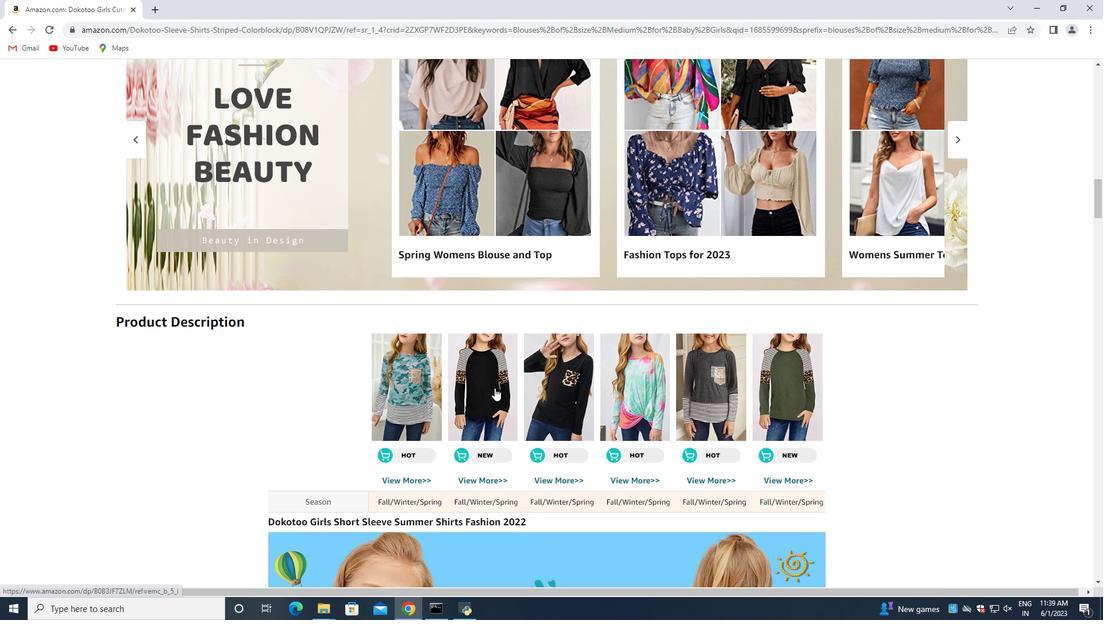 
Action: Mouse scrolled (494, 387) with delta (0, 0)
Screenshot: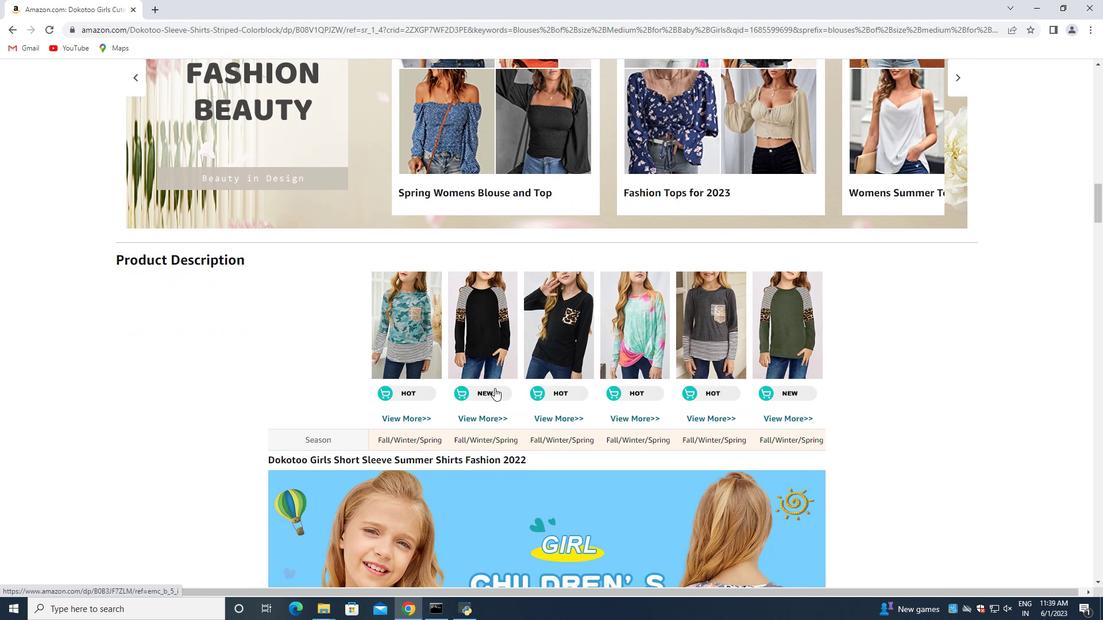 
Action: Mouse scrolled (494, 387) with delta (0, 0)
Screenshot: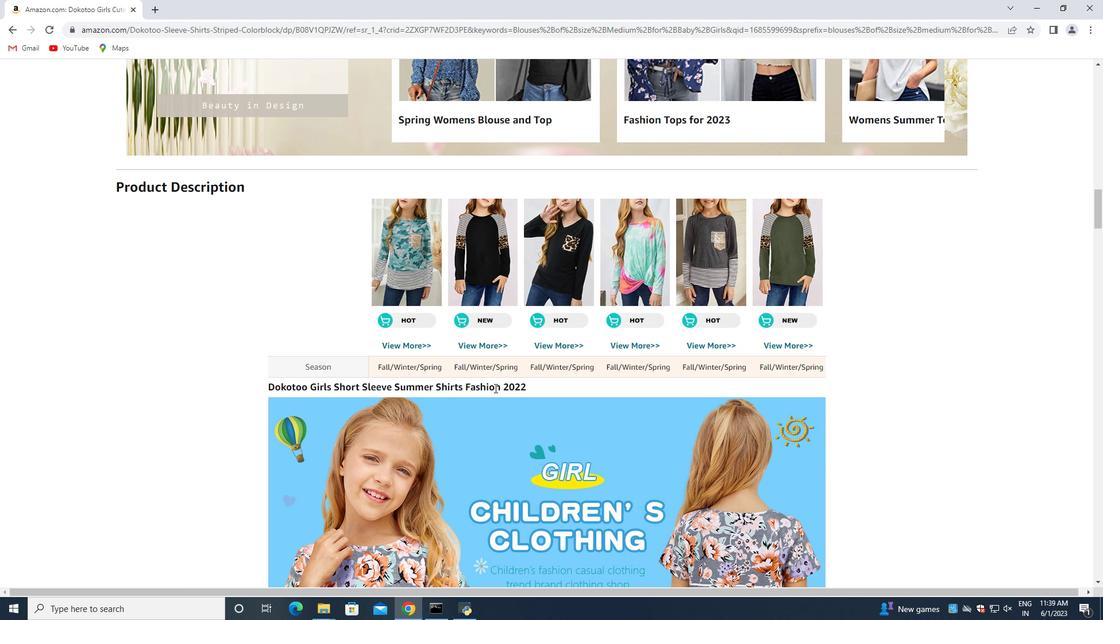 
Action: Mouse moved to (494, 390)
Screenshot: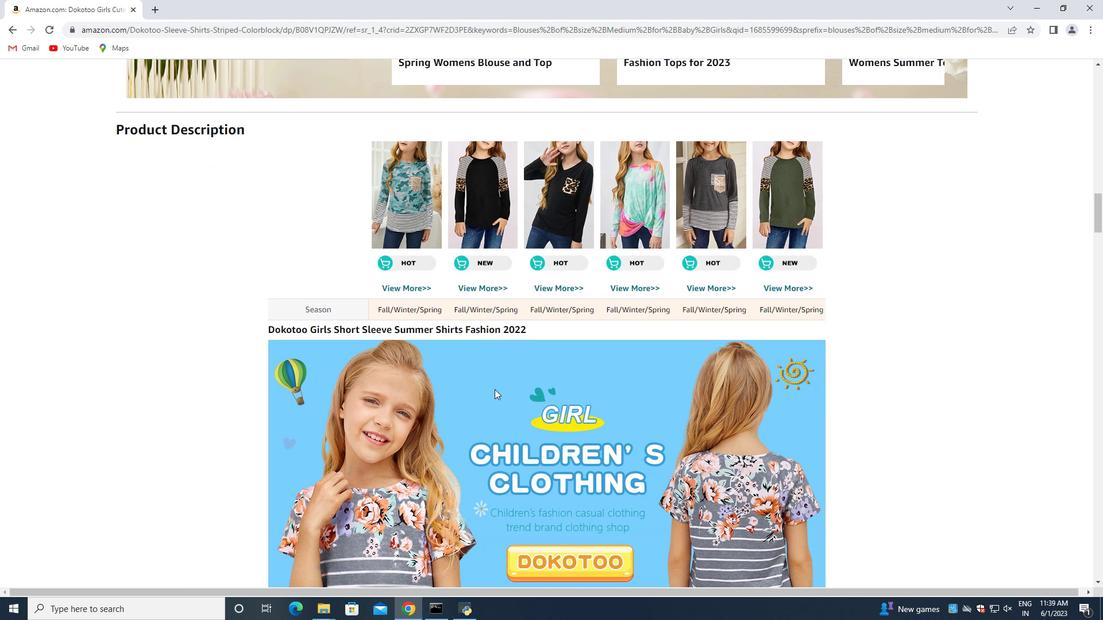 
Action: Mouse scrolled (494, 389) with delta (0, 0)
Screenshot: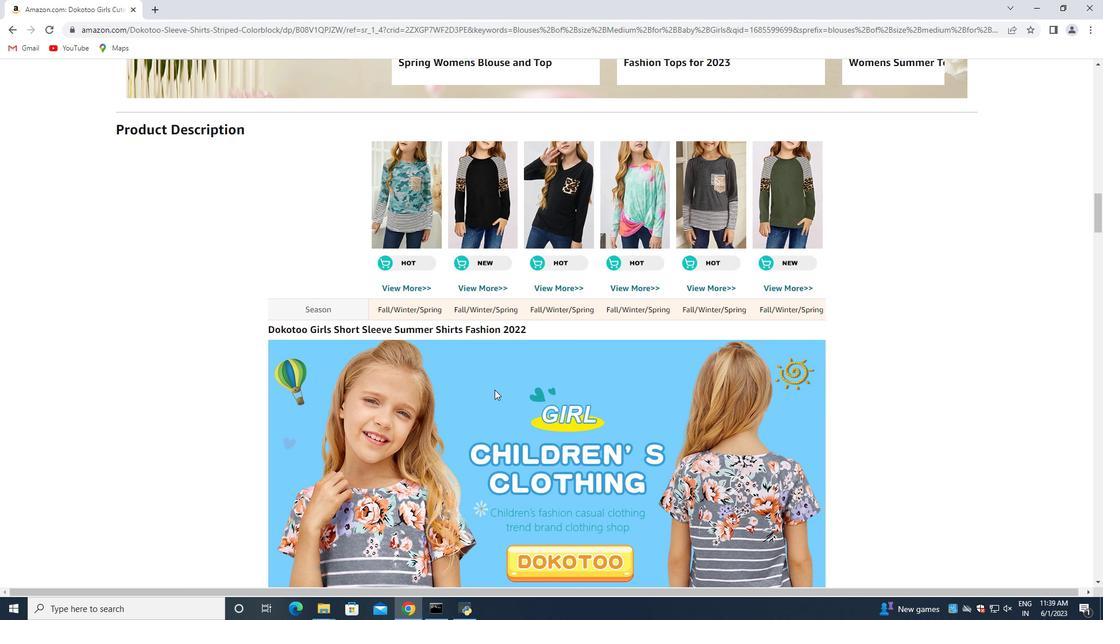 
Action: Mouse scrolled (494, 389) with delta (0, 0)
Screenshot: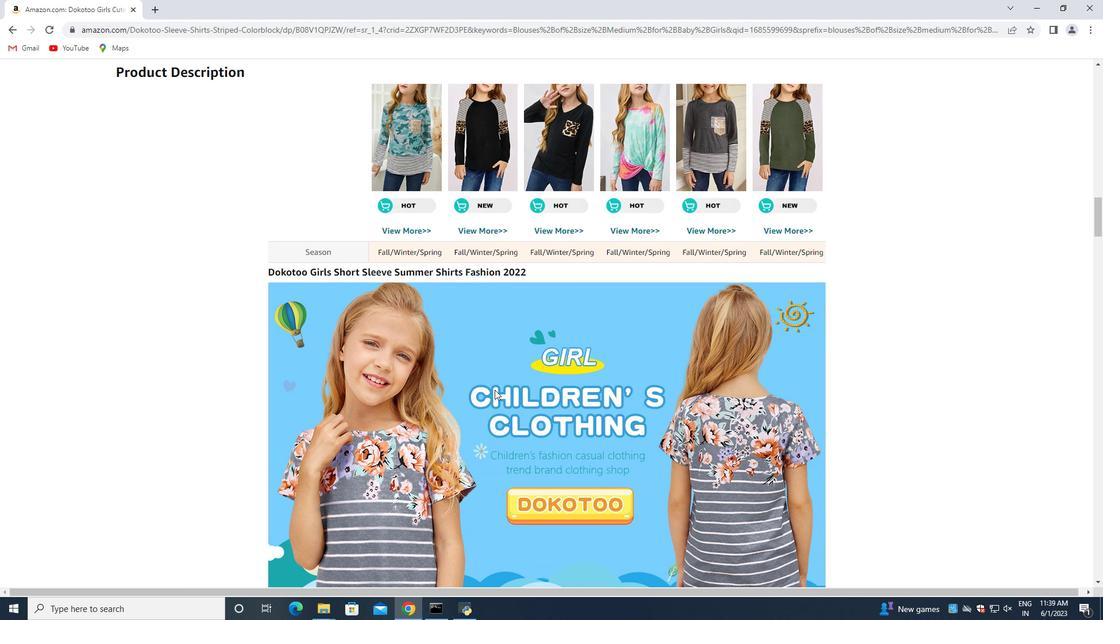 
Action: Mouse scrolled (494, 389) with delta (0, 0)
Screenshot: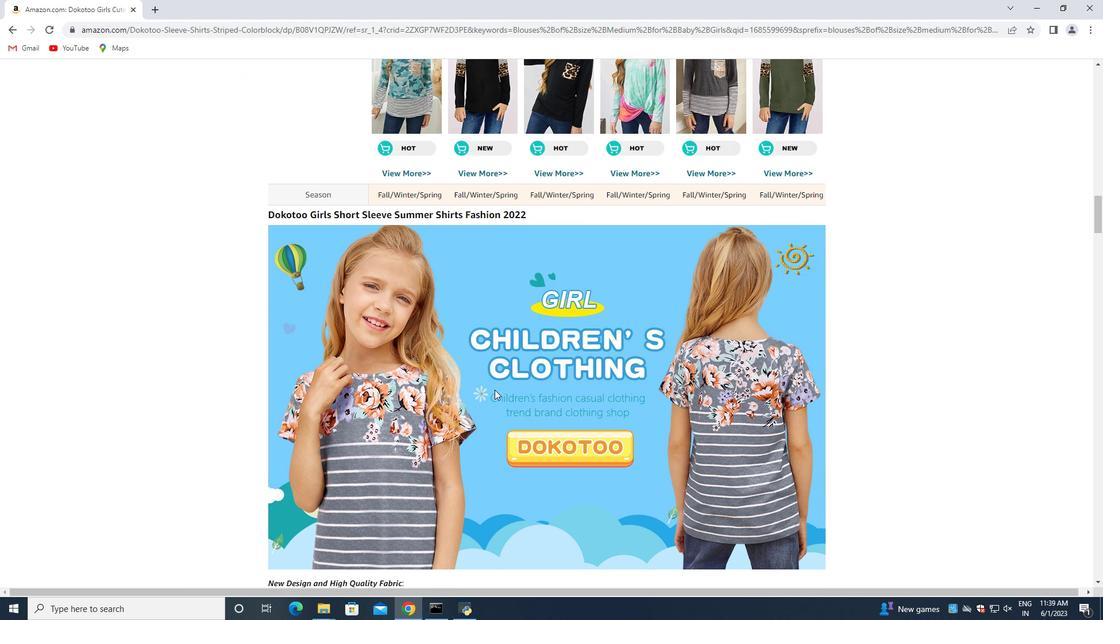 
Action: Mouse scrolled (494, 389) with delta (0, 0)
Screenshot: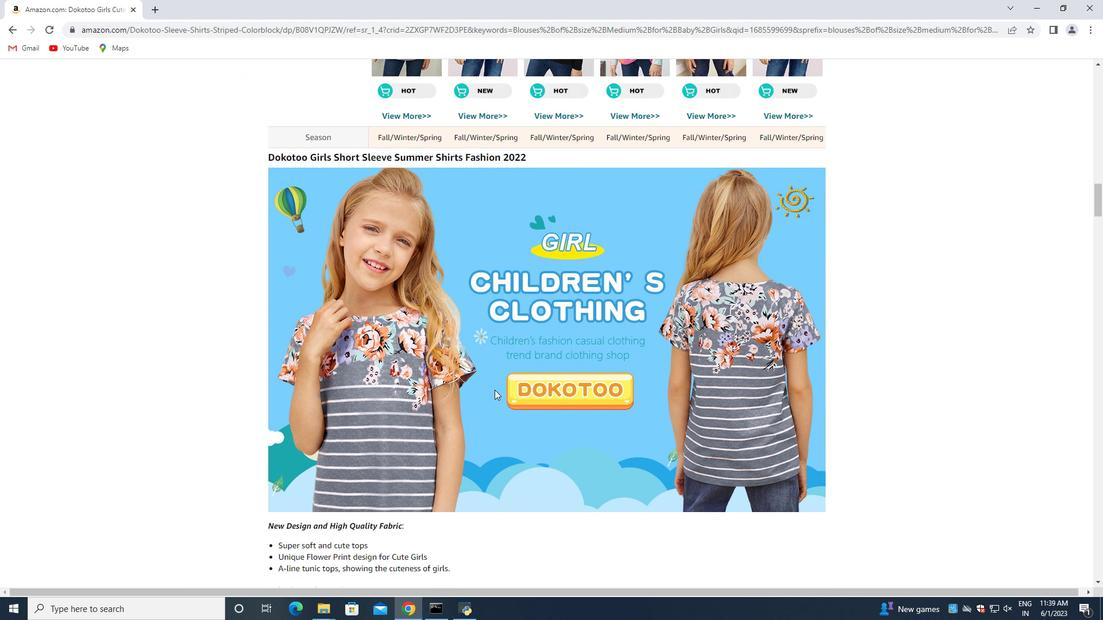 
Action: Mouse moved to (494, 391)
Screenshot: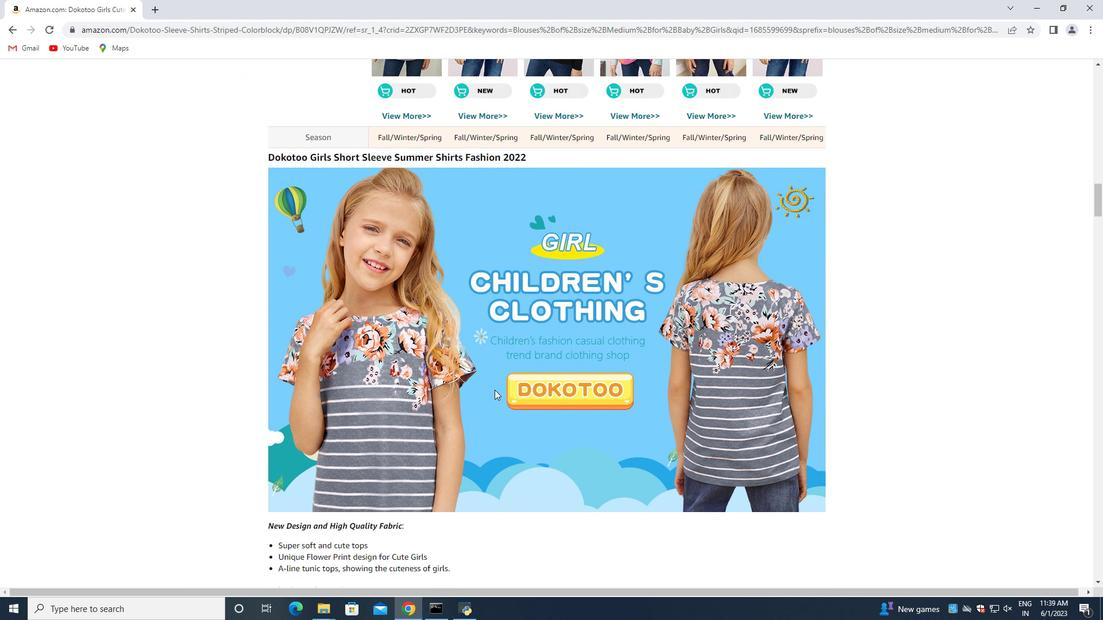 
Action: Mouse scrolled (494, 390) with delta (0, 0)
Screenshot: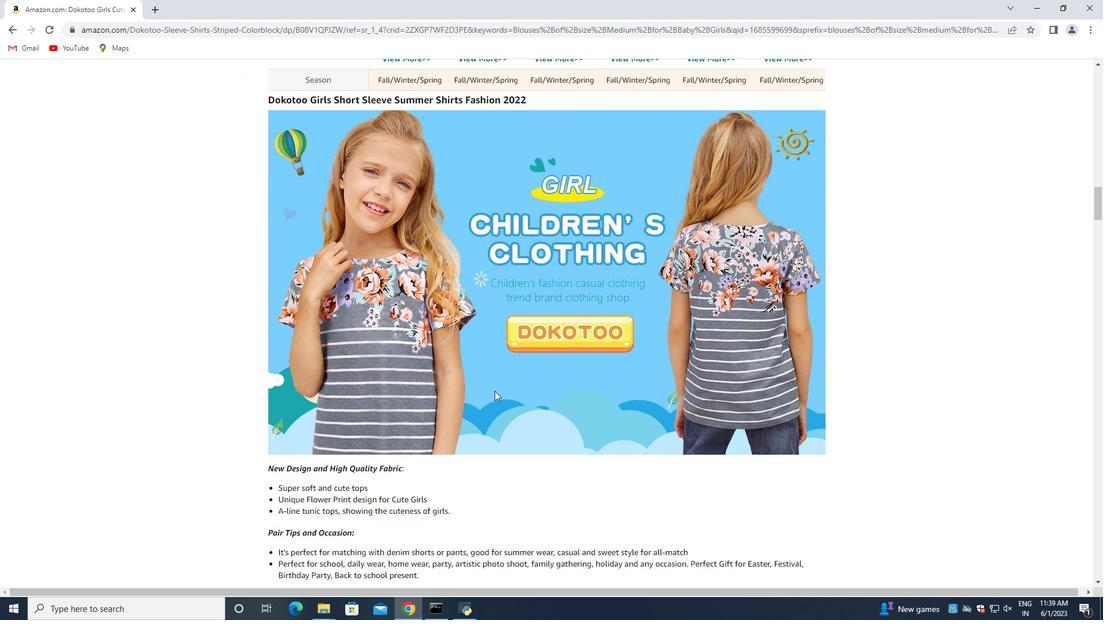 
Action: Mouse moved to (409, 464)
Screenshot: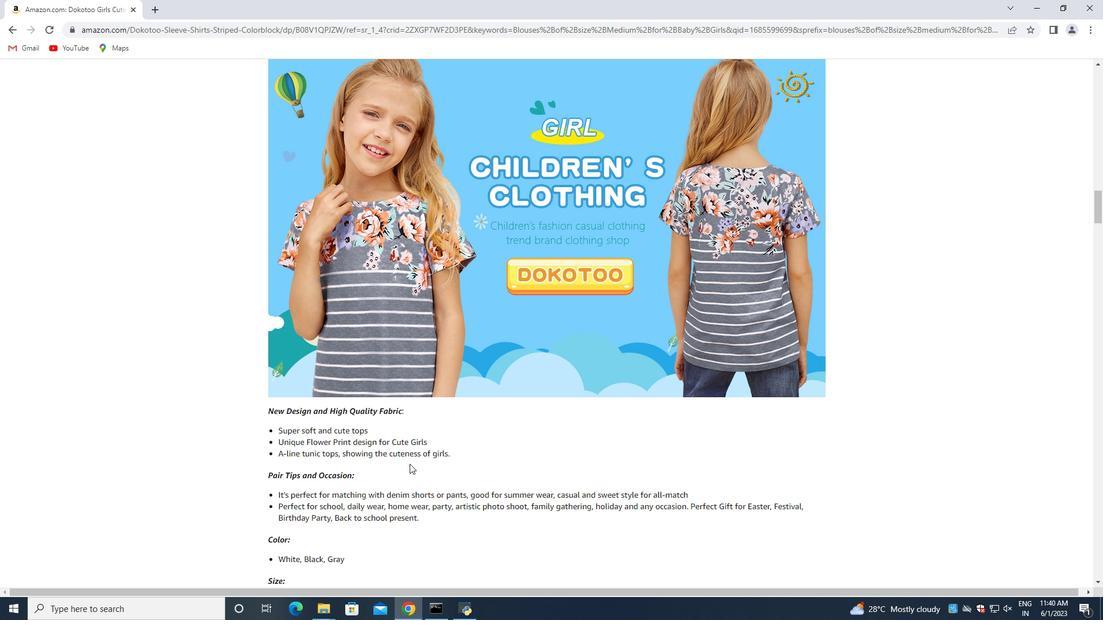 
Action: Mouse scrolled (409, 463) with delta (0, 0)
Screenshot: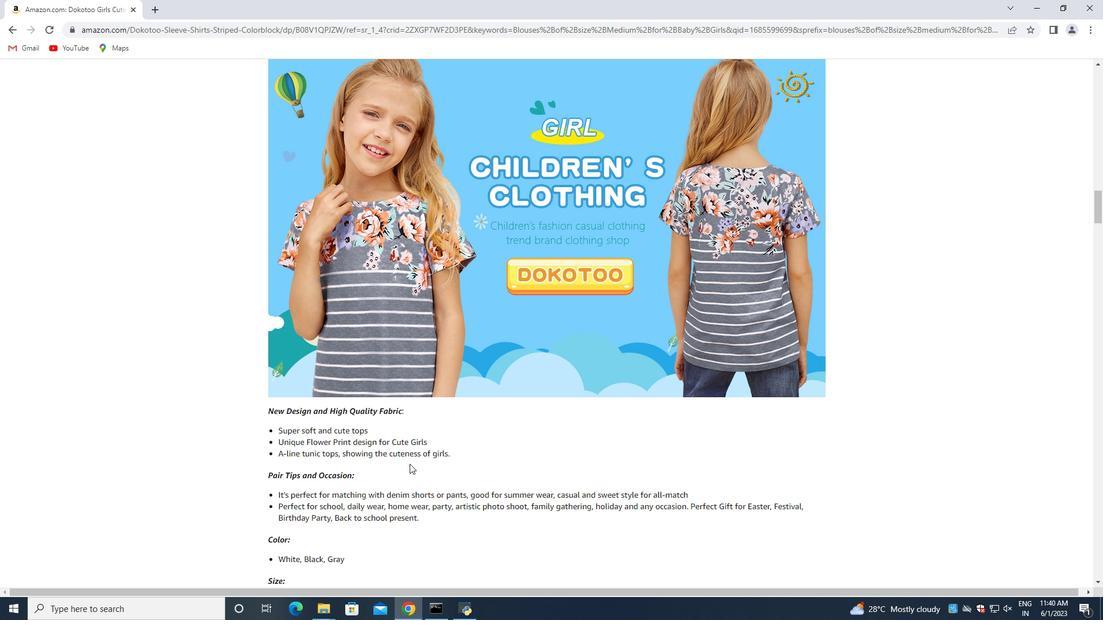 
Action: Mouse moved to (415, 456)
Screenshot: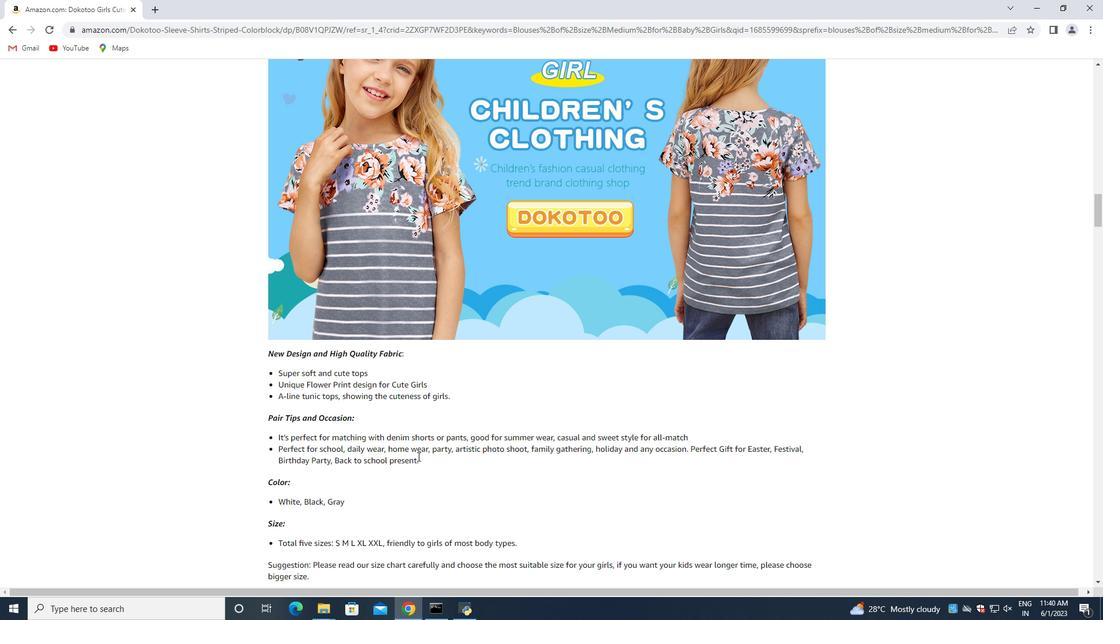 
Action: Mouse scrolled (415, 455) with delta (0, 0)
Screenshot: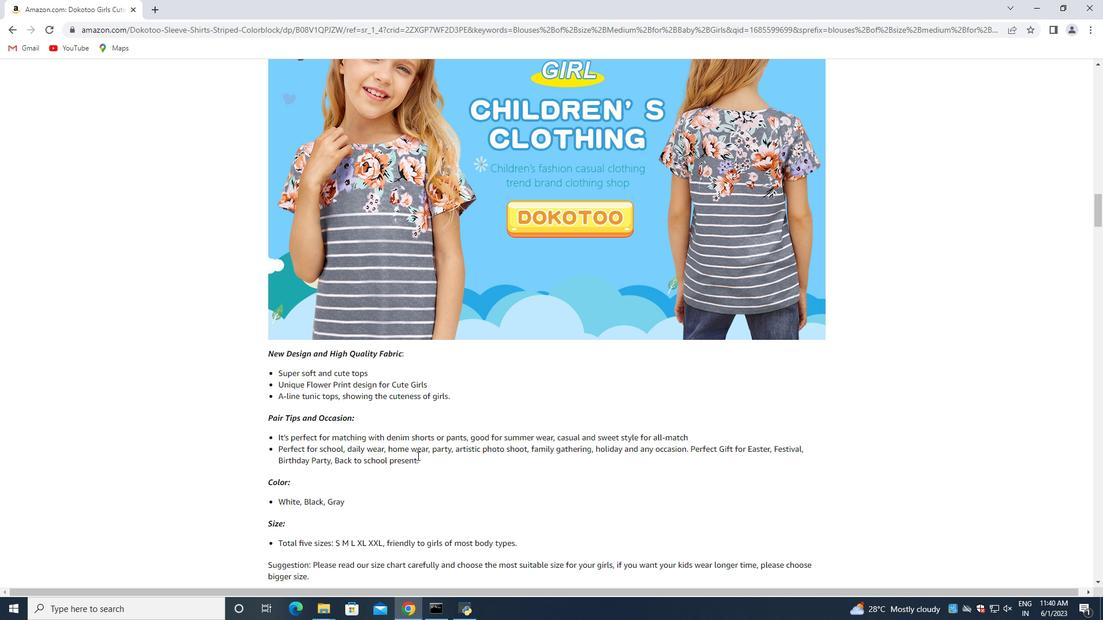 
Action: Mouse moved to (410, 456)
Screenshot: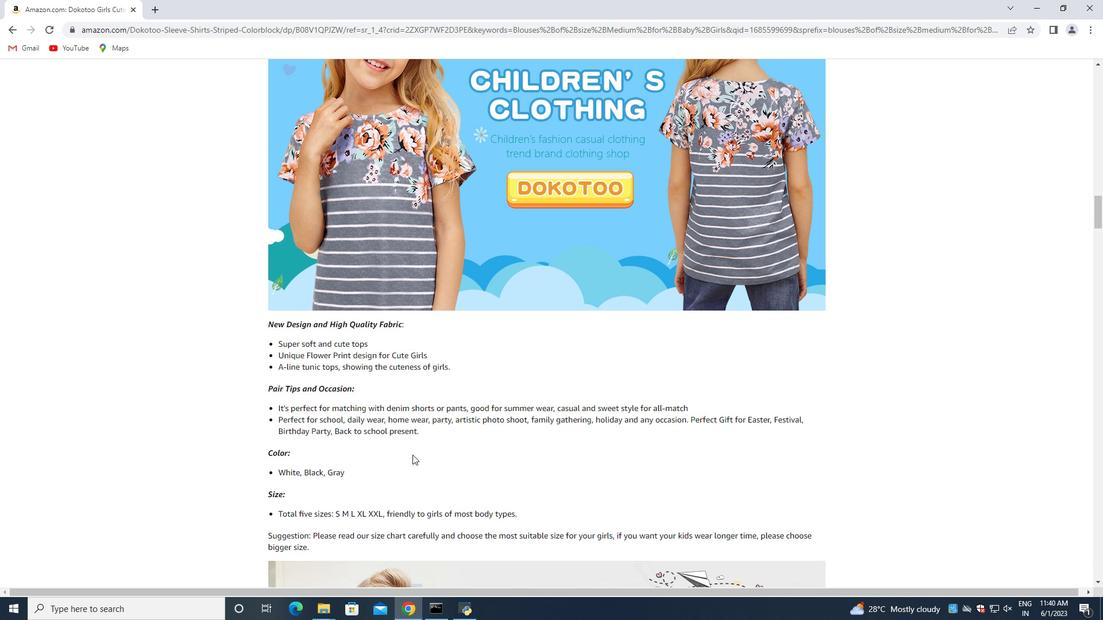 
Action: Mouse scrolled (410, 455) with delta (0, 0)
Screenshot: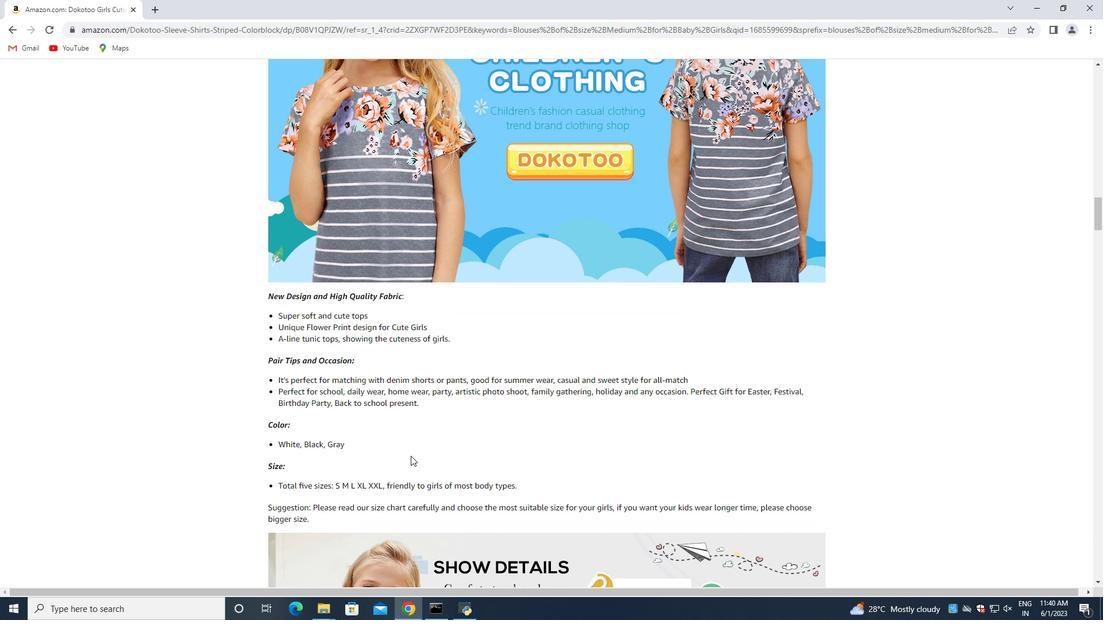 
Action: Mouse moved to (468, 433)
Screenshot: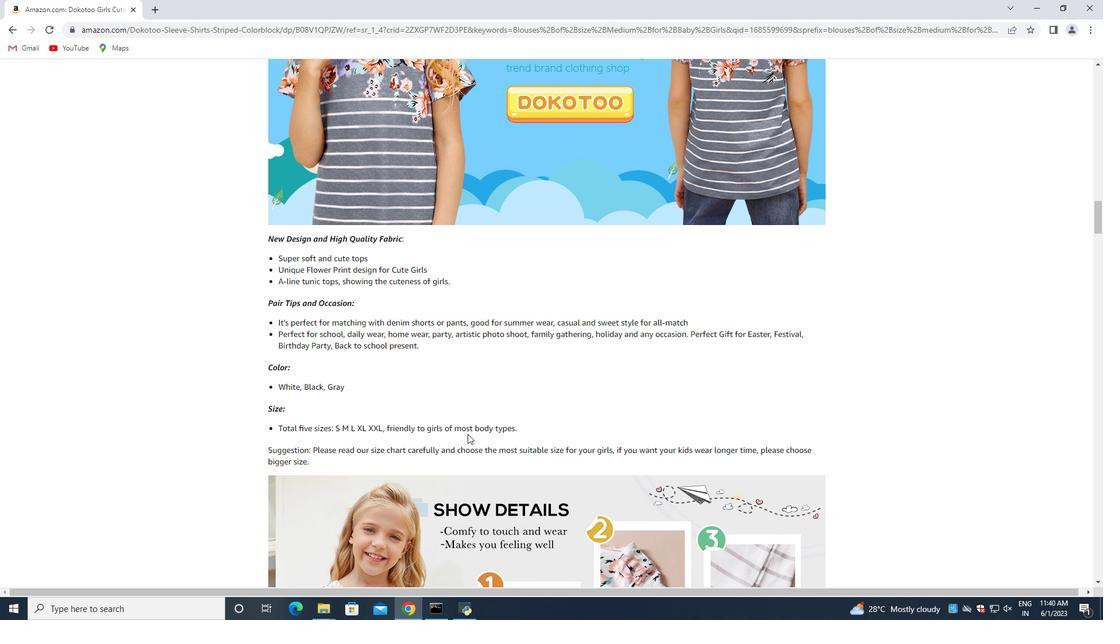 
Action: Mouse scrolled (468, 433) with delta (0, 0)
Screenshot: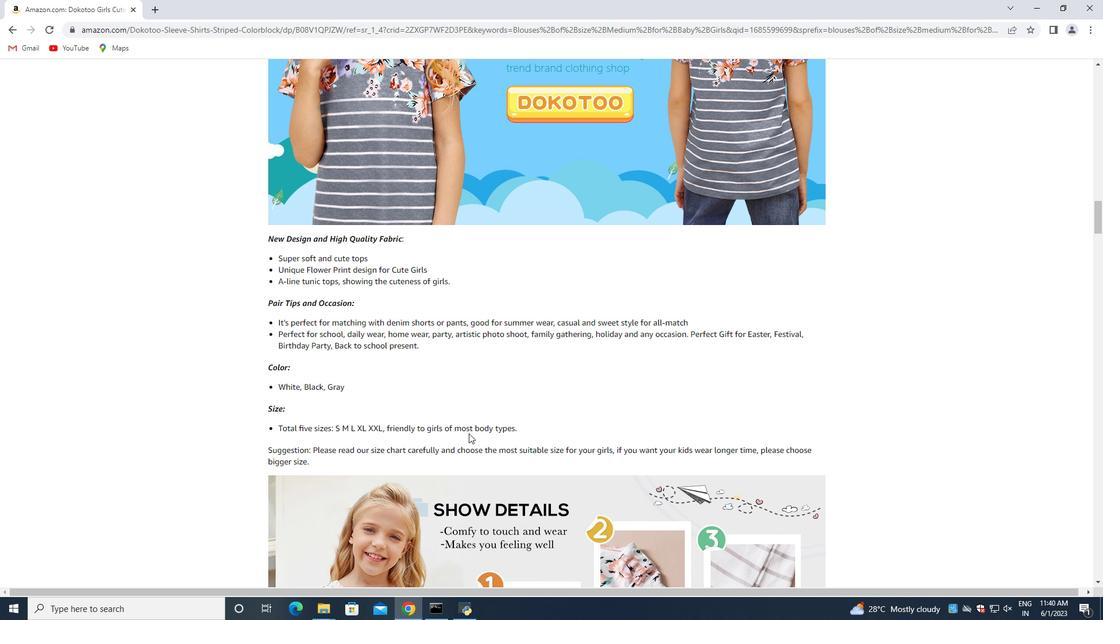 
Action: Mouse moved to (294, 406)
Screenshot: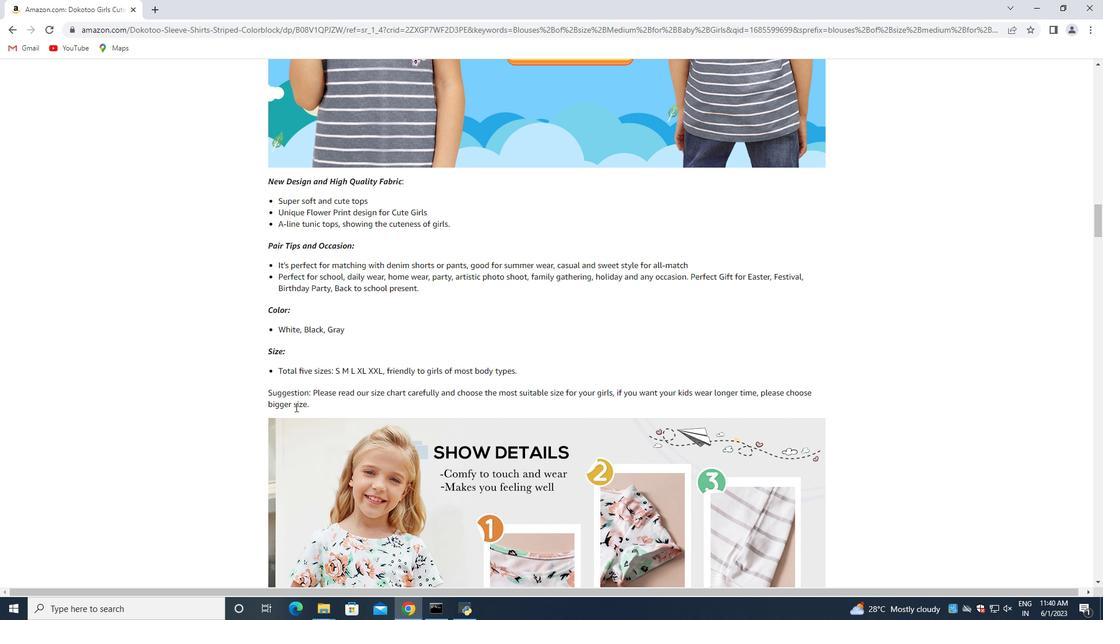 
Action: Mouse scrolled (294, 406) with delta (0, 0)
Screenshot: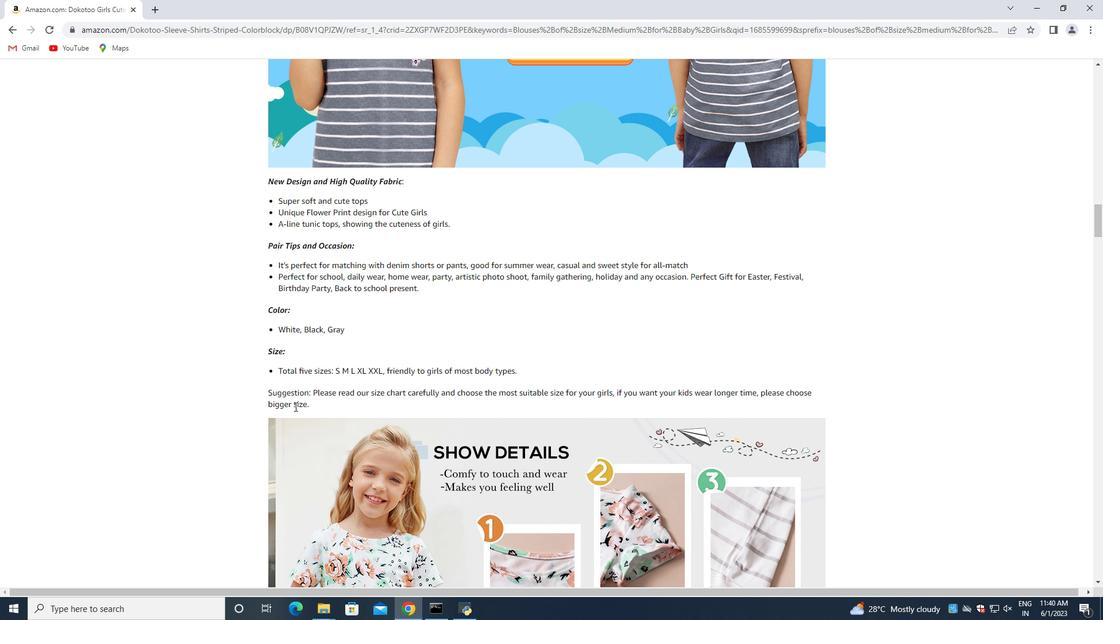 
Action: Mouse scrolled (294, 406) with delta (0, 0)
Screenshot: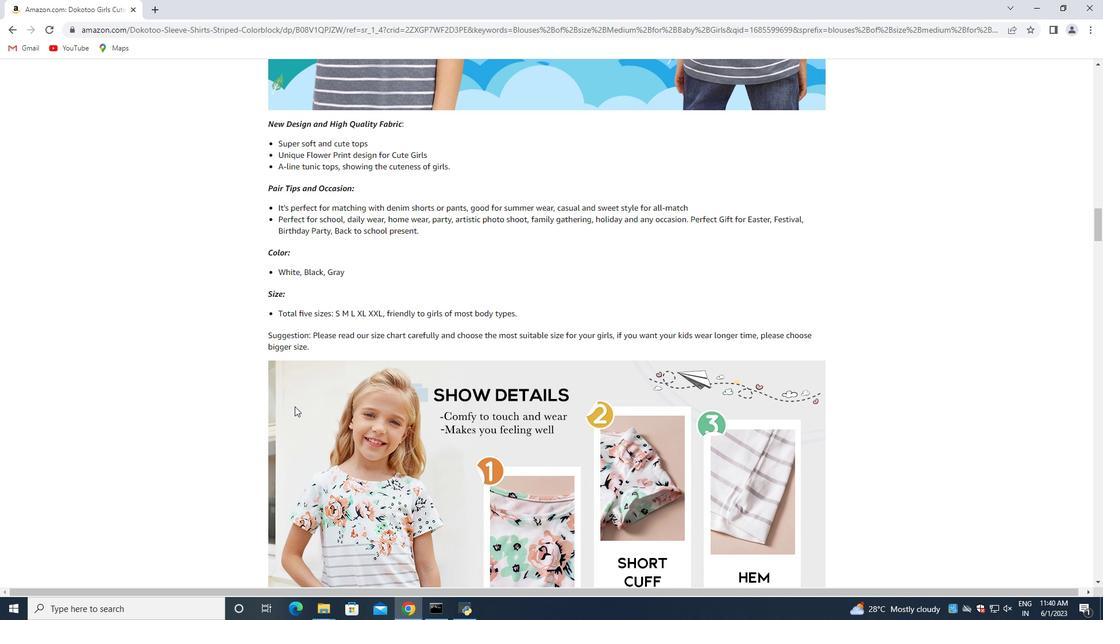 
Action: Mouse scrolled (294, 406) with delta (0, 0)
Screenshot: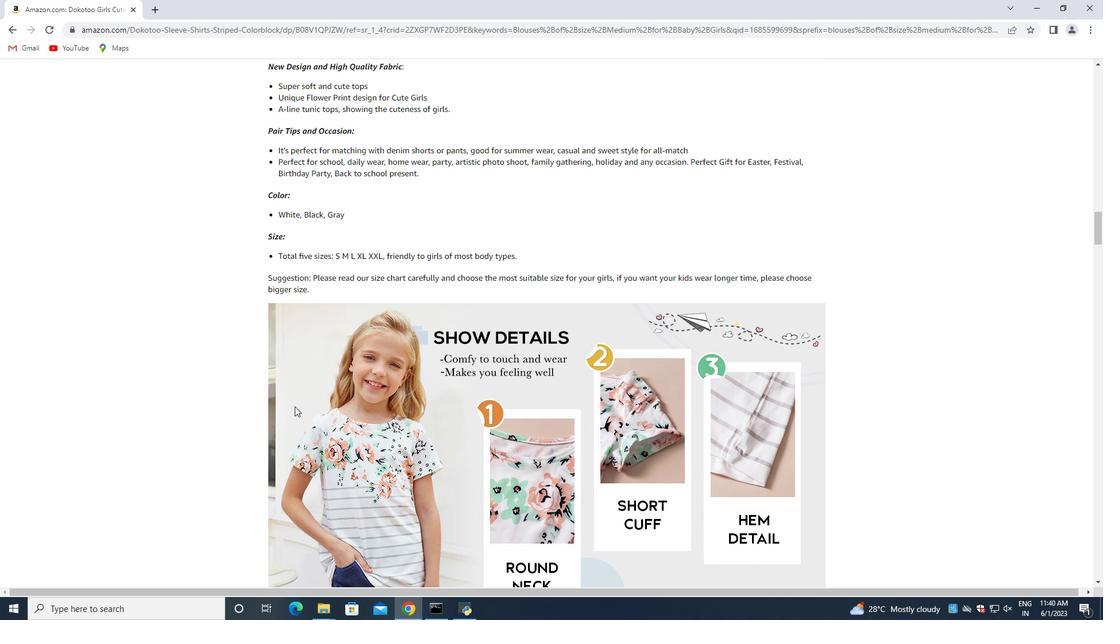 
Action: Mouse scrolled (294, 406) with delta (0, 0)
Screenshot: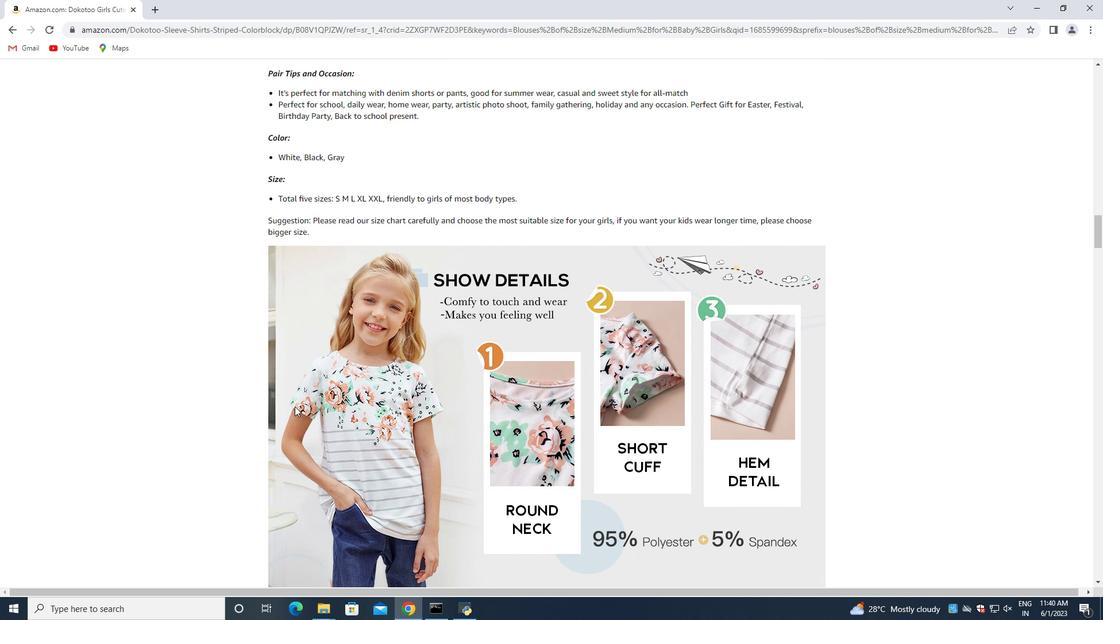 
Action: Mouse scrolled (294, 406) with delta (0, 0)
Screenshot: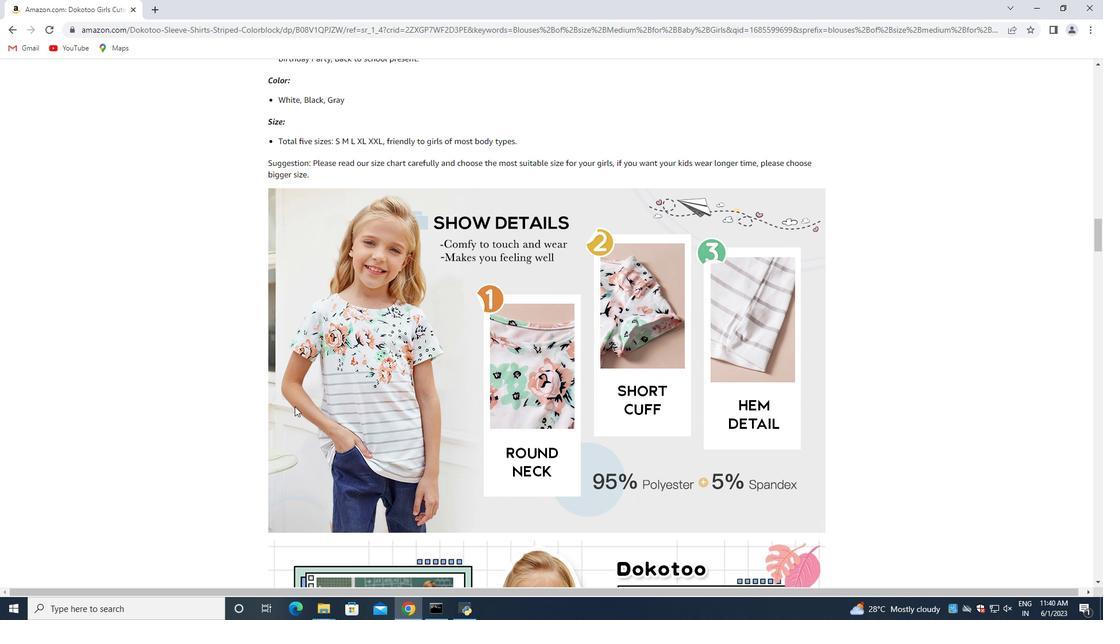
Action: Mouse scrolled (294, 406) with delta (0, 0)
Screenshot: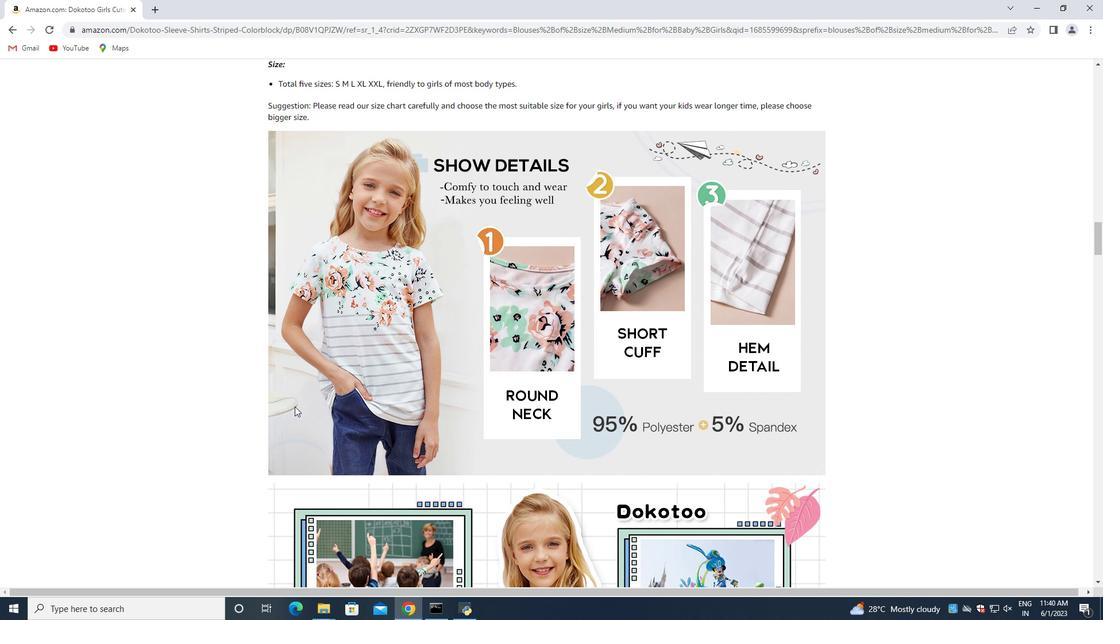 
Action: Mouse scrolled (294, 406) with delta (0, 0)
Screenshot: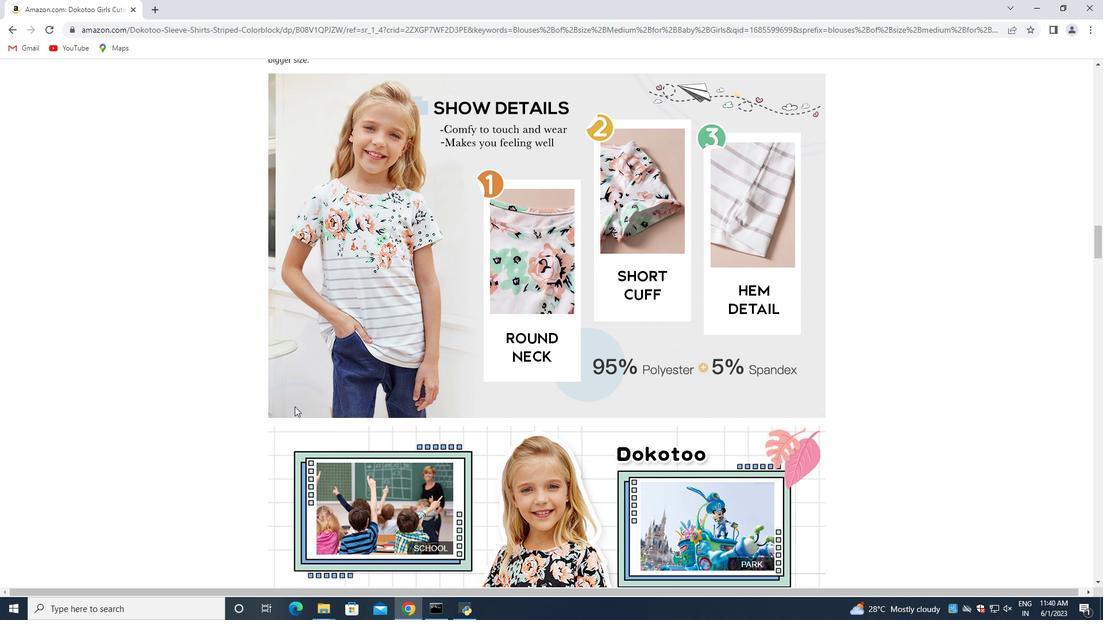 
Action: Mouse scrolled (294, 406) with delta (0, 0)
Screenshot: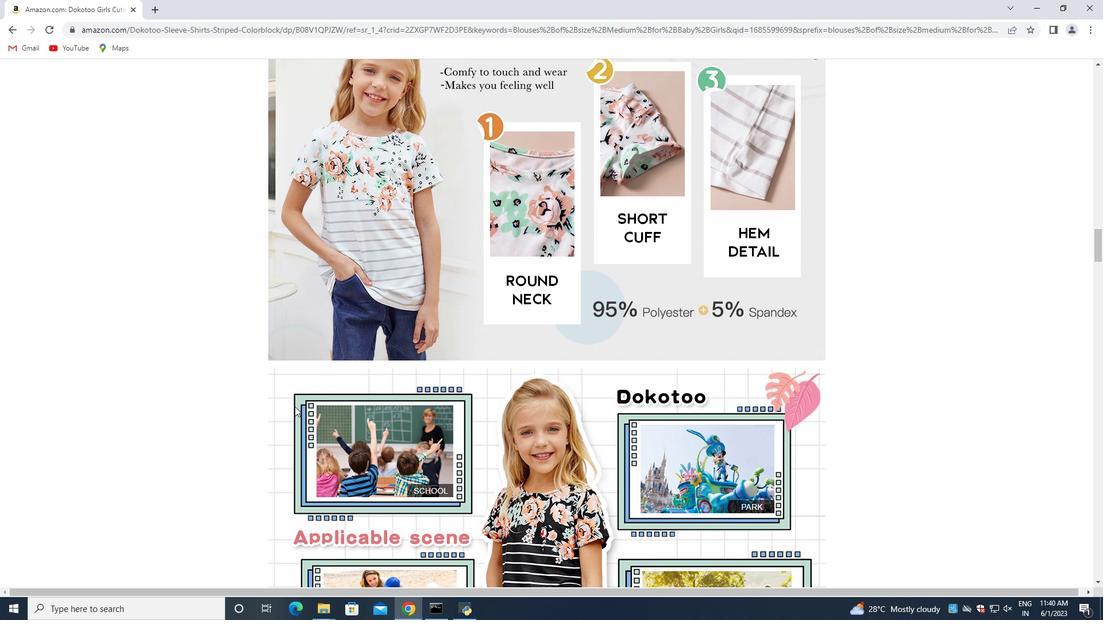 
Action: Mouse scrolled (294, 406) with delta (0, 0)
Screenshot: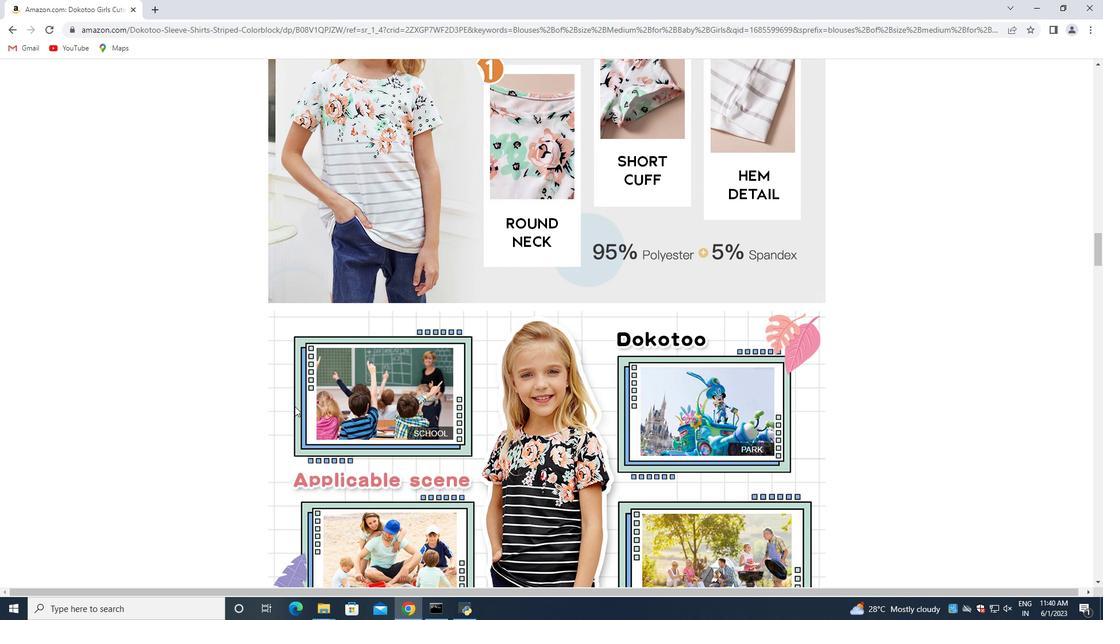 
Action: Mouse scrolled (294, 406) with delta (0, 0)
Screenshot: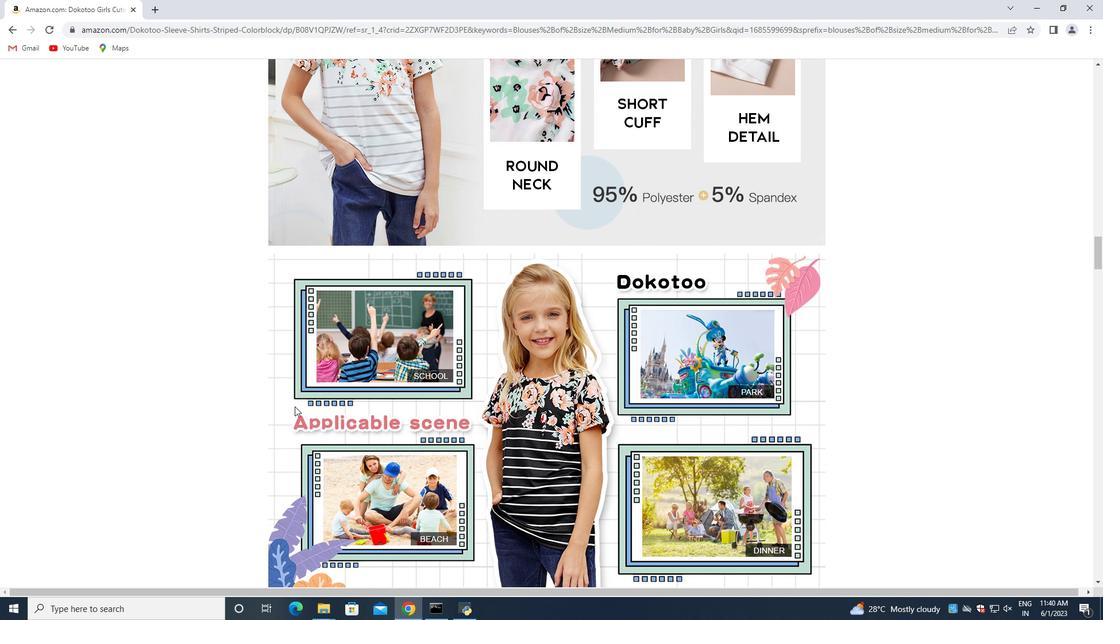 
Action: Mouse scrolled (294, 406) with delta (0, 0)
Screenshot: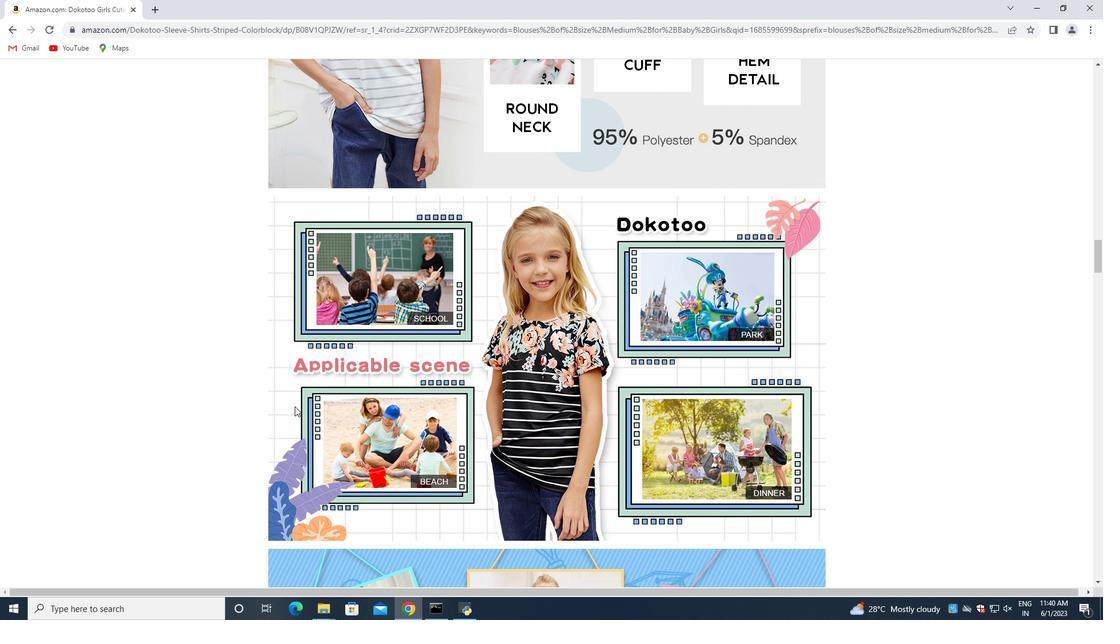
Action: Mouse scrolled (294, 406) with delta (0, 0)
Screenshot: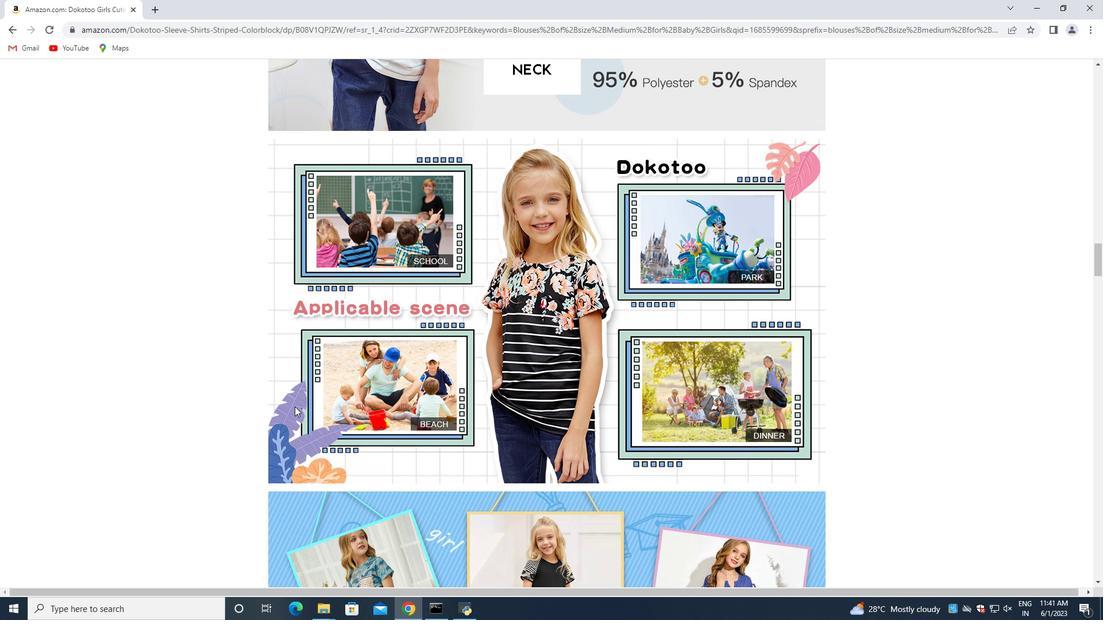
Action: Mouse scrolled (294, 406) with delta (0, 0)
Screenshot: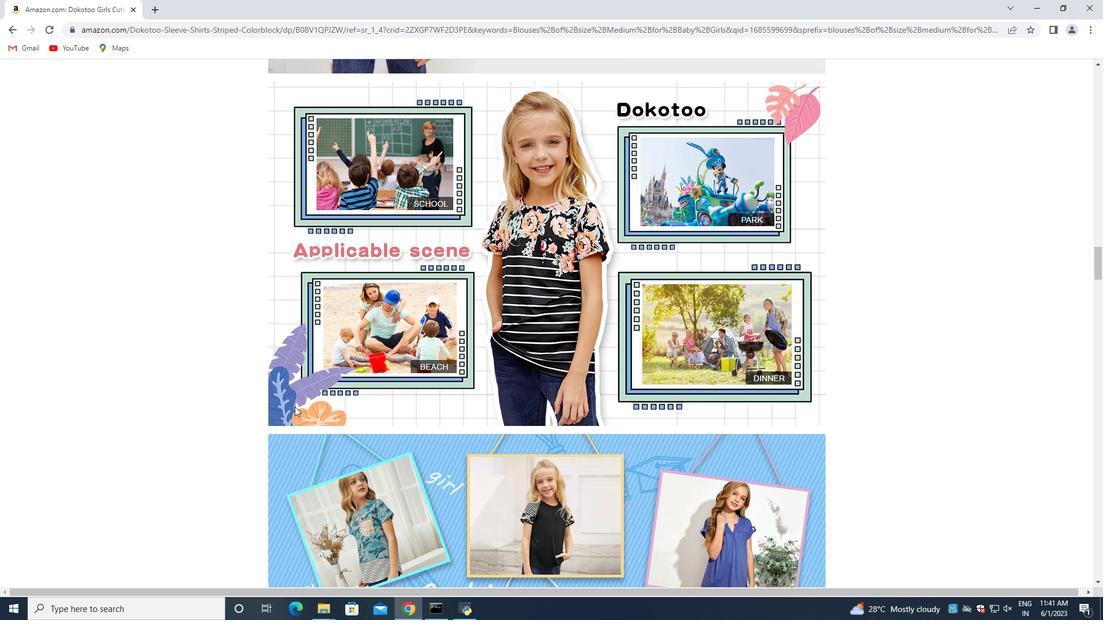 
Action: Mouse scrolled (294, 406) with delta (0, 0)
Screenshot: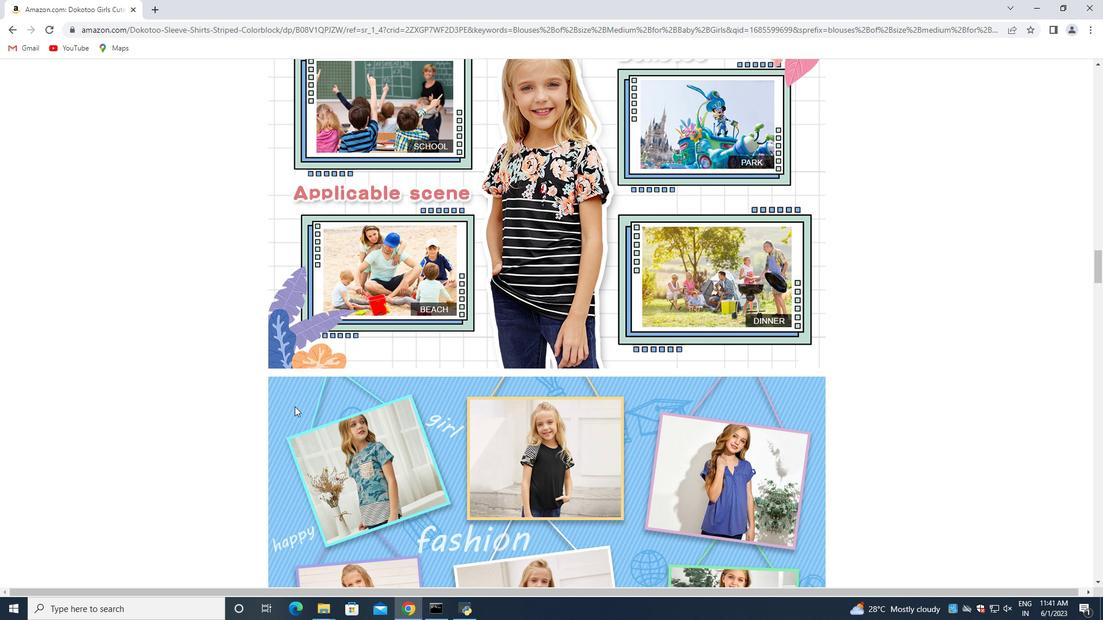 
Action: Mouse scrolled (294, 406) with delta (0, 0)
Screenshot: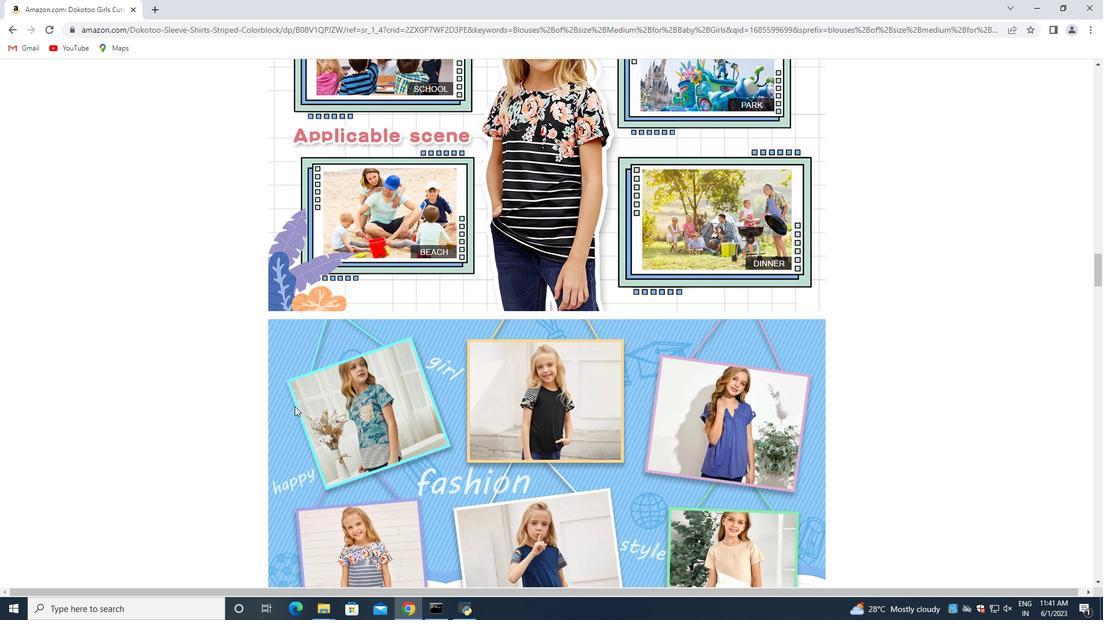 
Action: Mouse scrolled (294, 406) with delta (0, 0)
Screenshot: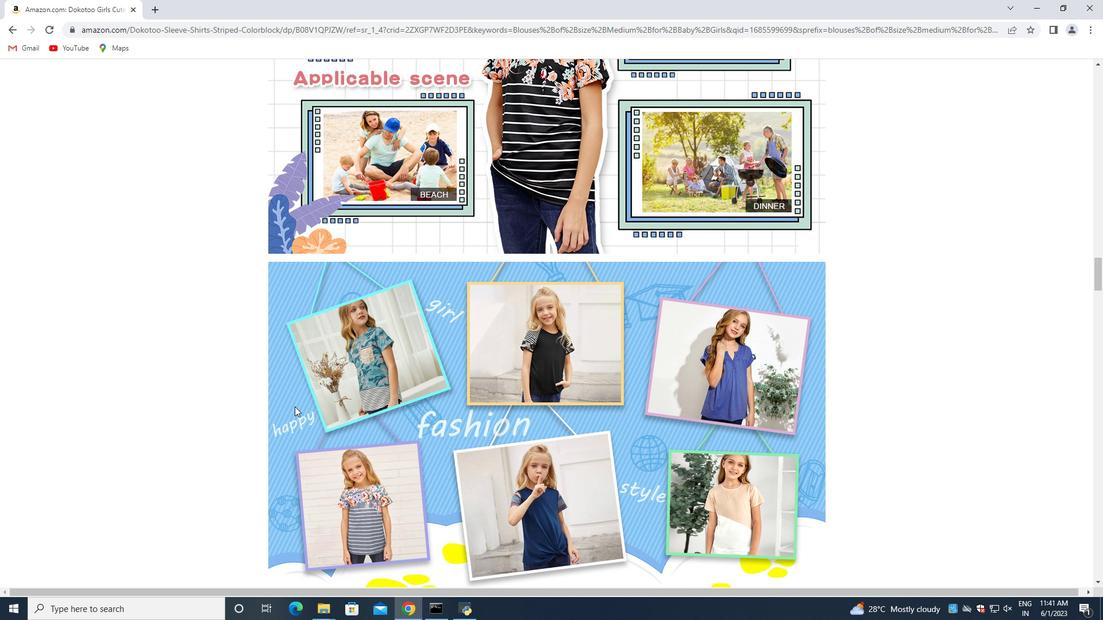 
Action: Mouse moved to (294, 406)
Screenshot: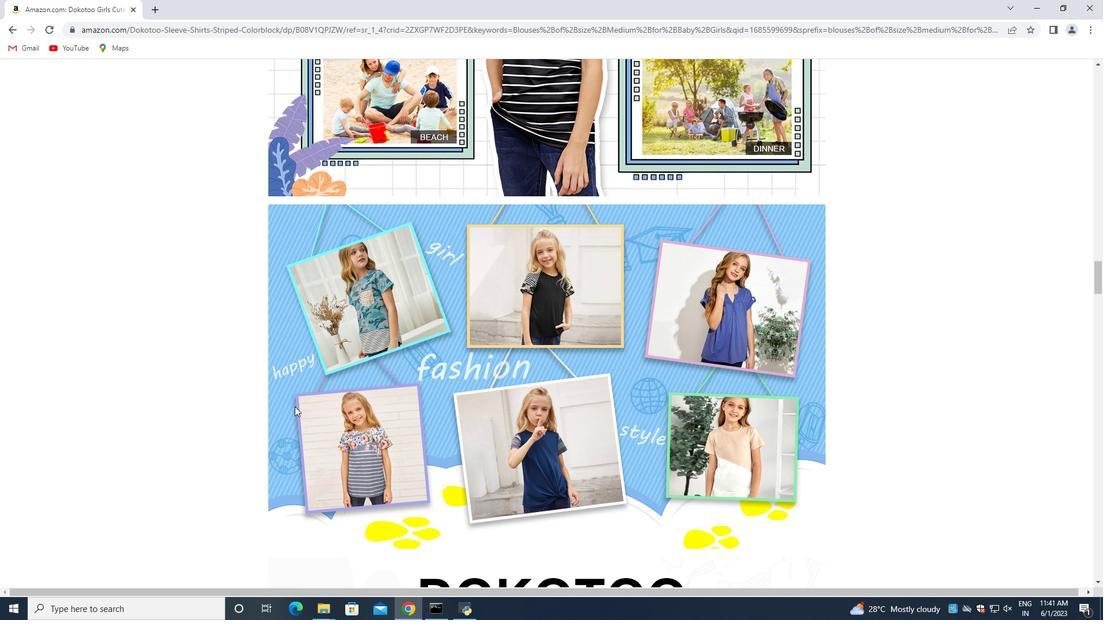 
Action: Mouse scrolled (294, 406) with delta (0, 0)
Screenshot: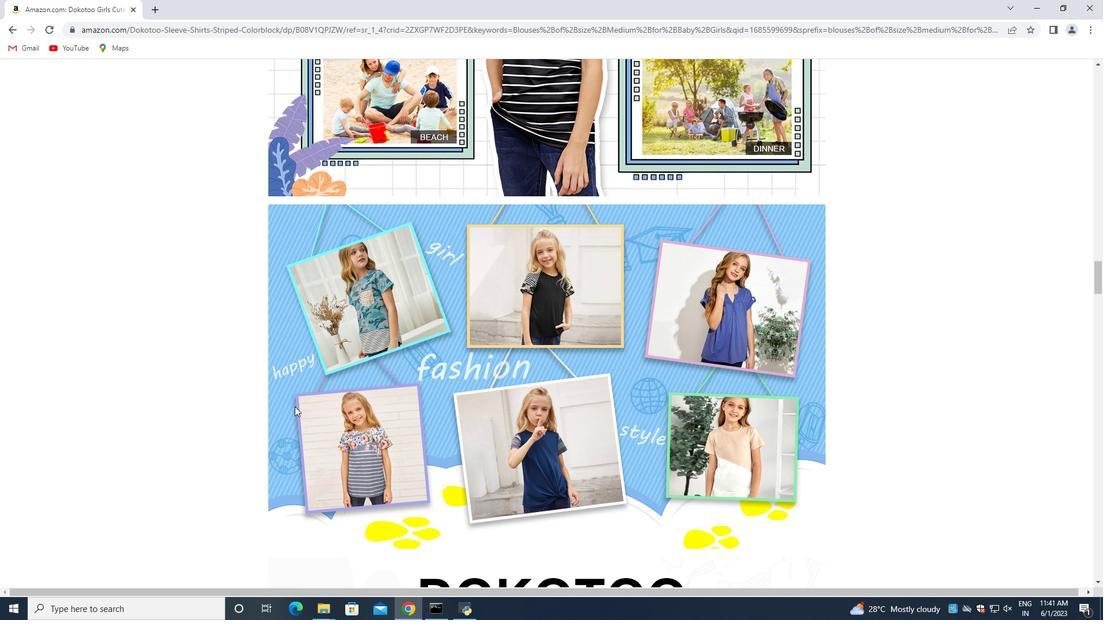 
Action: Mouse scrolled (294, 406) with delta (0, 0)
Screenshot: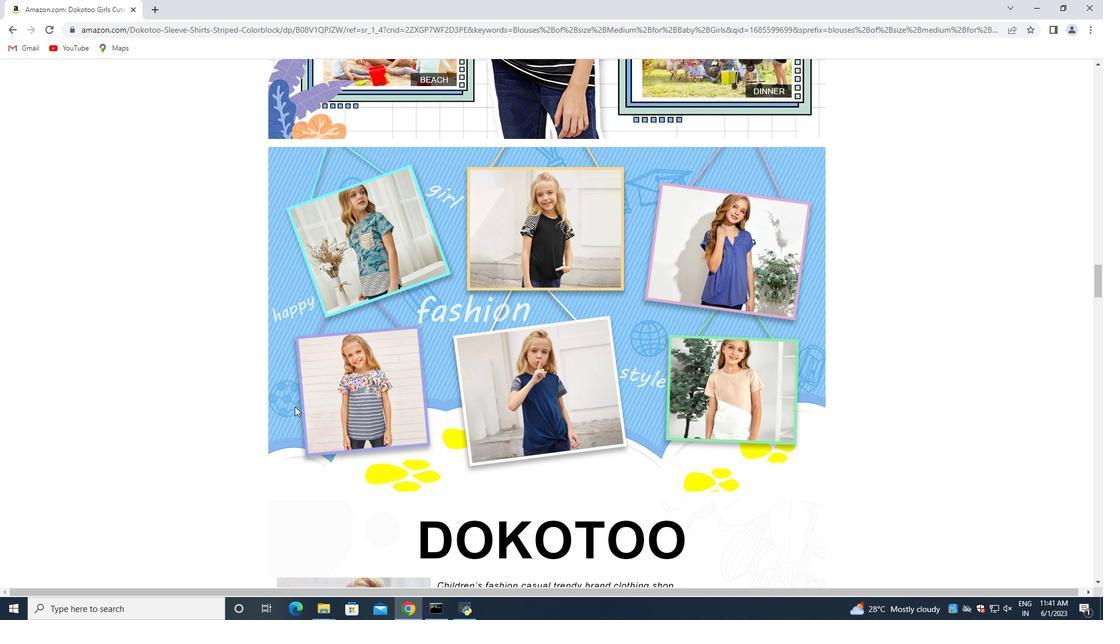 
Action: Mouse scrolled (294, 406) with delta (0, 0)
Screenshot: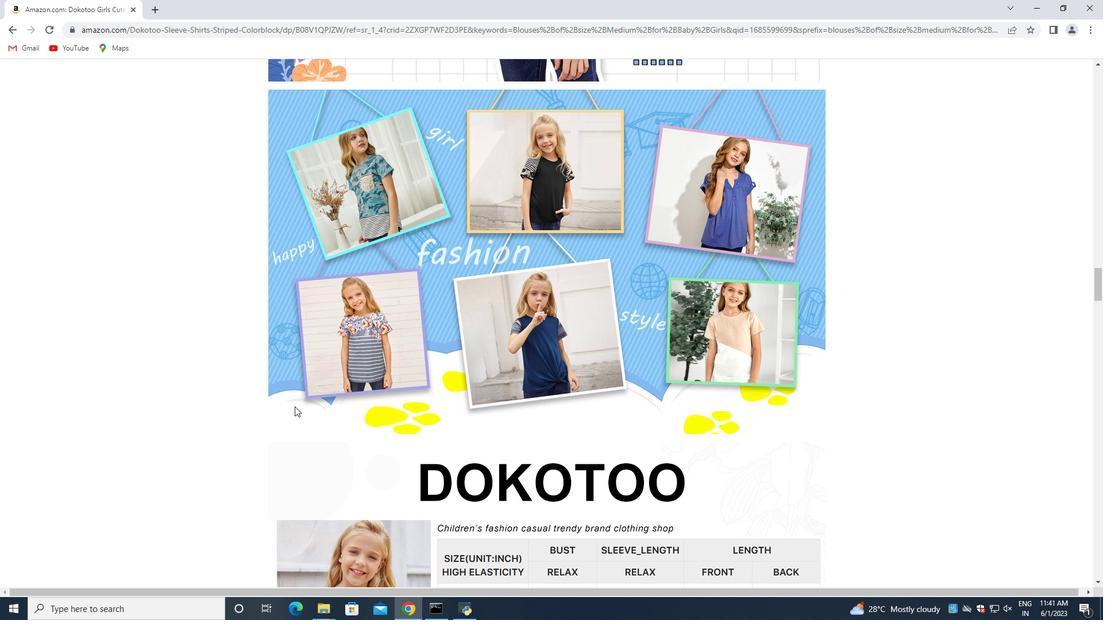 
Action: Mouse scrolled (294, 406) with delta (0, 0)
Screenshot: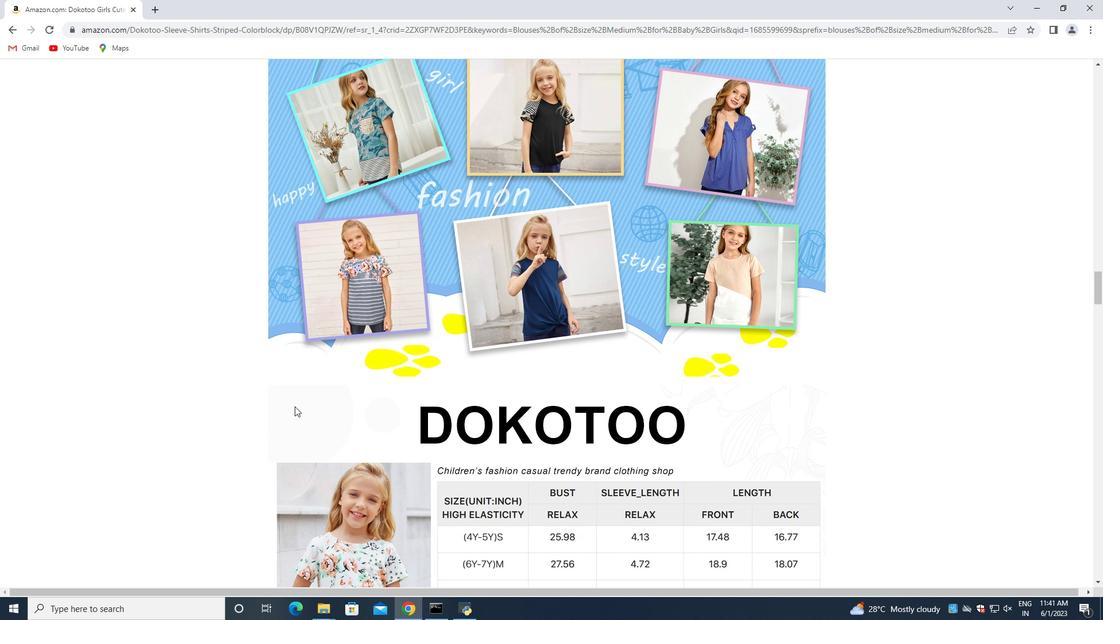 
Action: Mouse scrolled (294, 406) with delta (0, 0)
Screenshot: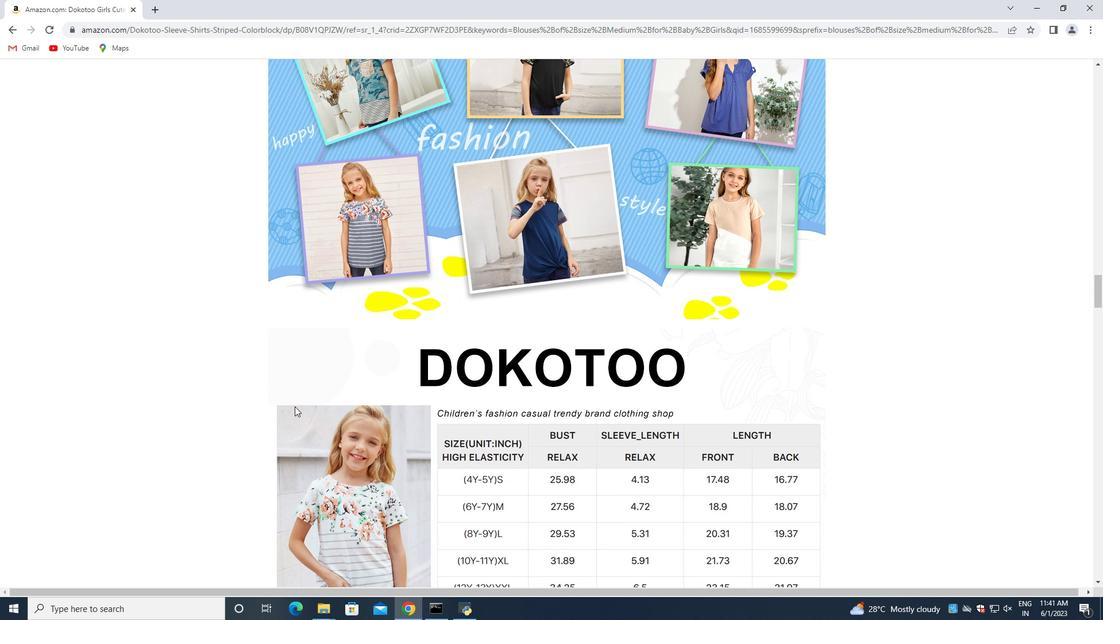 
Action: Mouse scrolled (294, 406) with delta (0, 0)
Screenshot: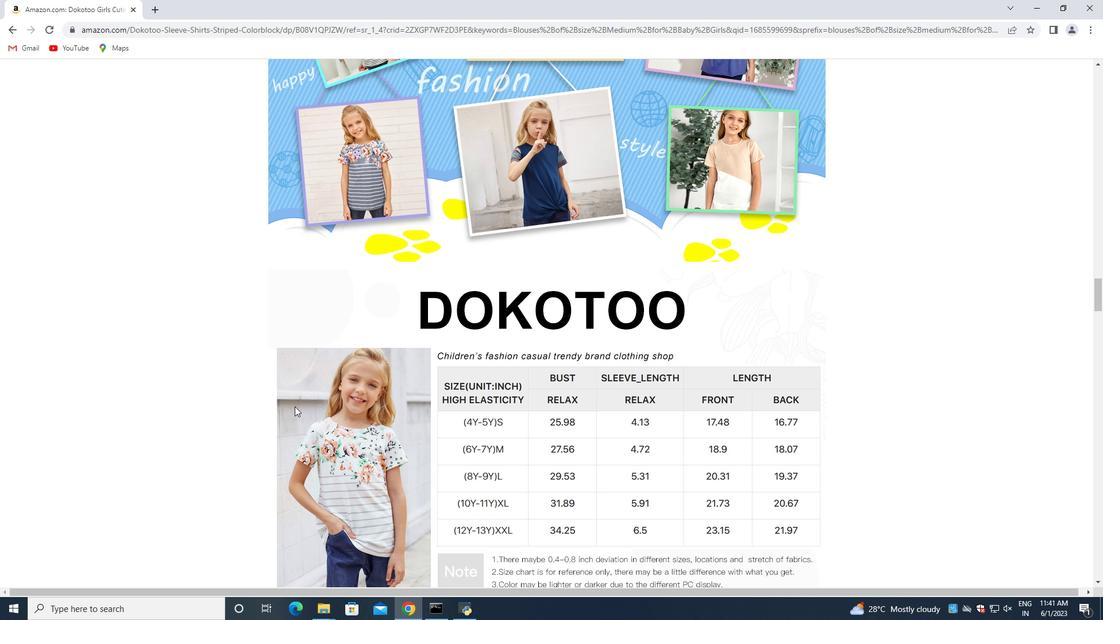 
Action: Mouse moved to (469, 403)
Screenshot: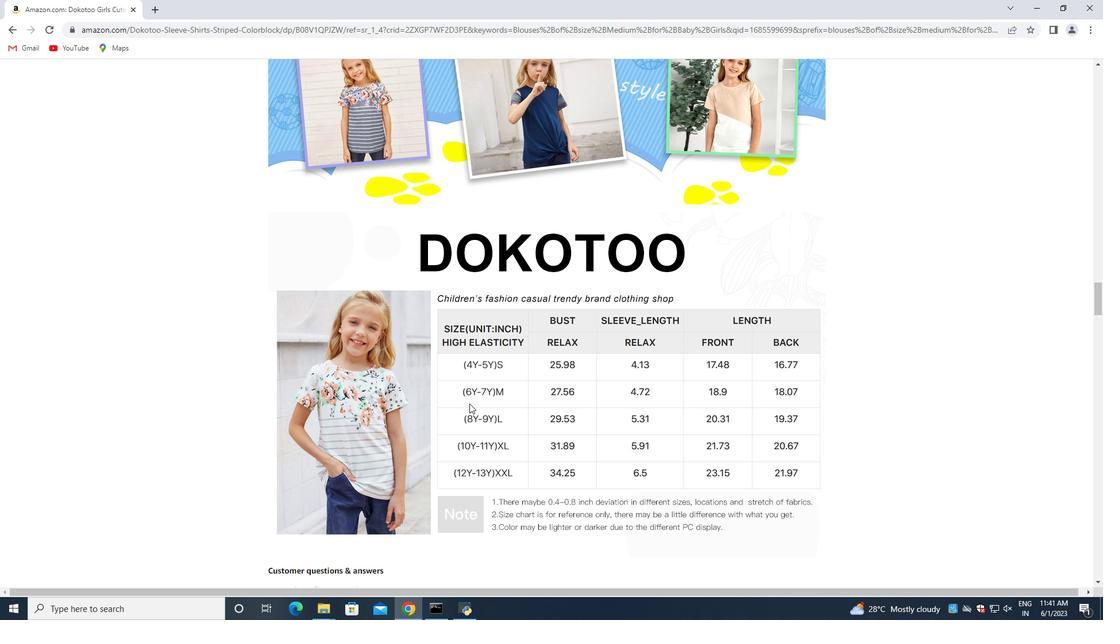 
Action: Mouse scrolled (469, 403) with delta (0, 0)
Screenshot: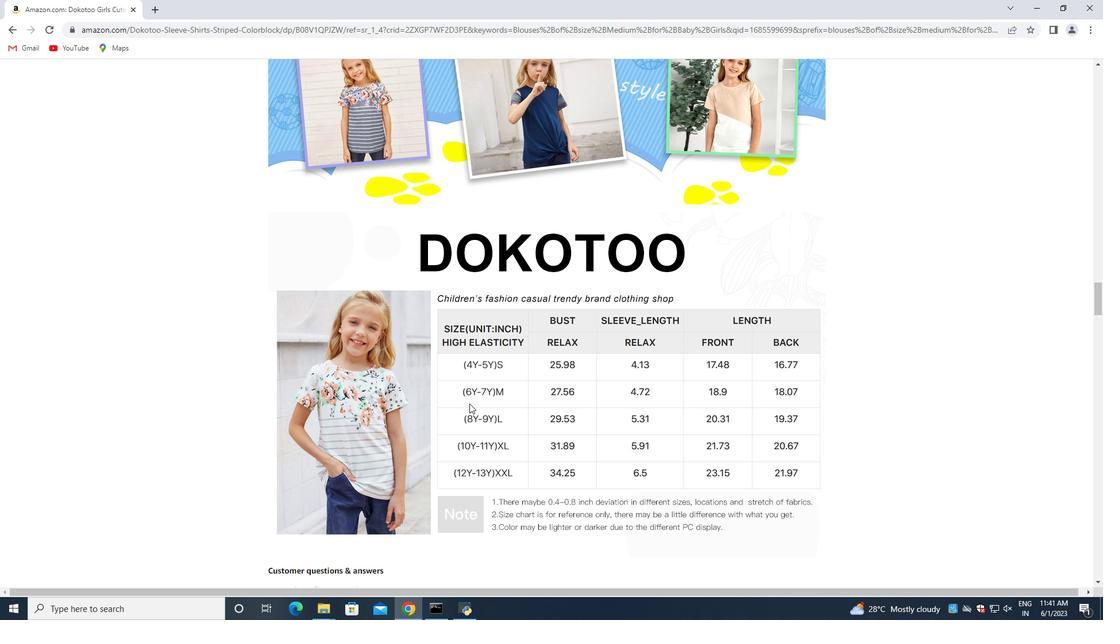 
Action: Mouse scrolled (469, 403) with delta (0, 0)
Screenshot: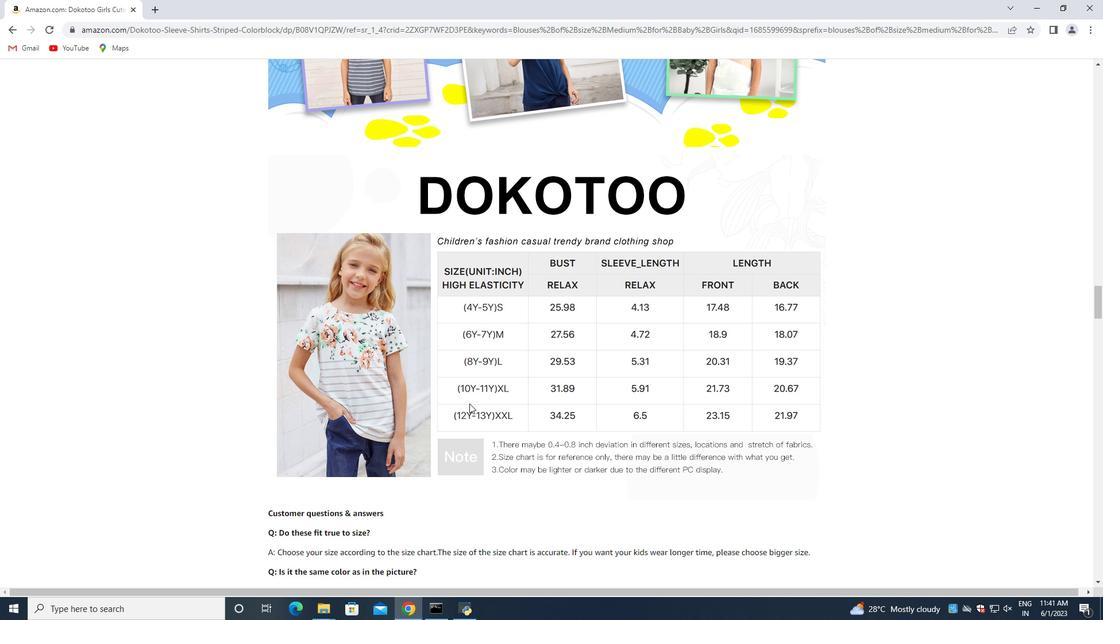 
Action: Mouse moved to (468, 403)
Screenshot: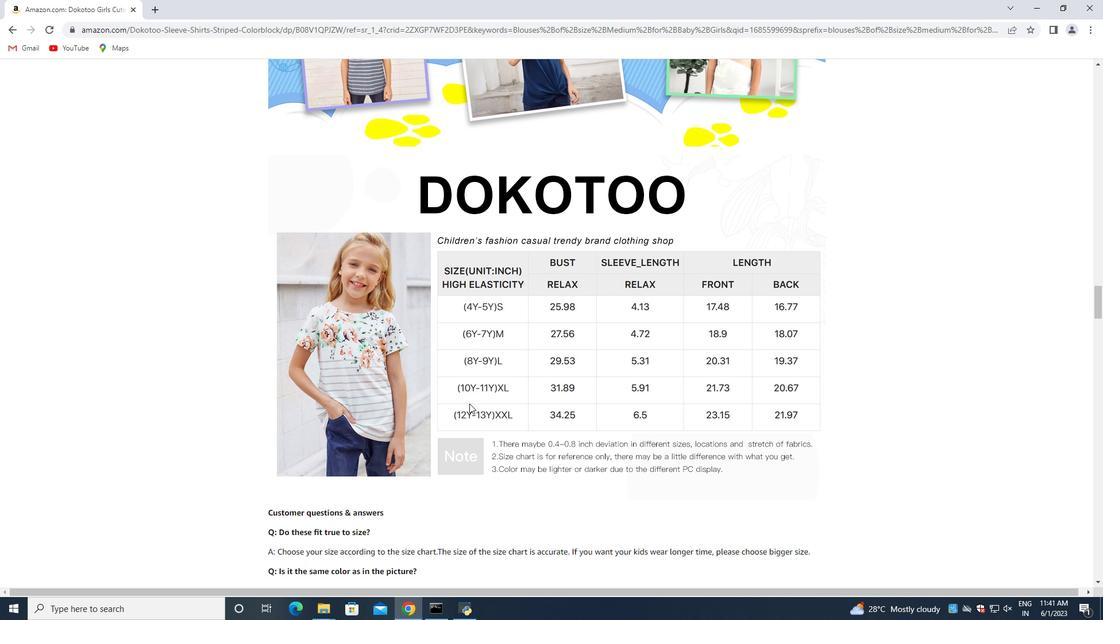 
Action: Mouse scrolled (468, 403) with delta (0, 0)
Screenshot: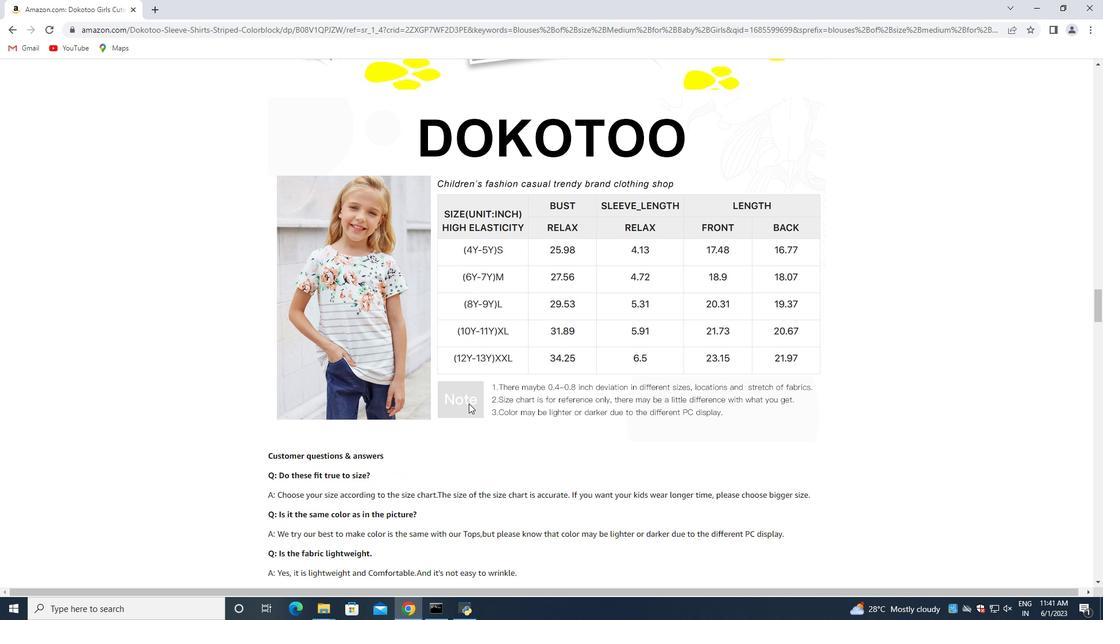 
Action: Mouse scrolled (468, 403) with delta (0, 0)
Screenshot: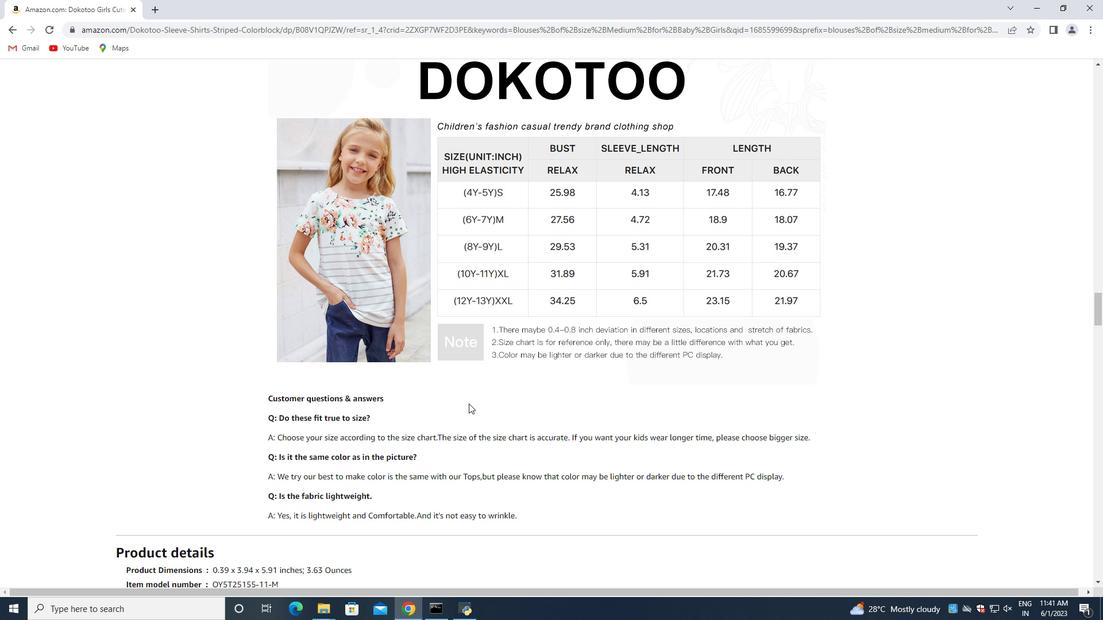 
Action: Mouse scrolled (468, 403) with delta (0, 0)
Screenshot: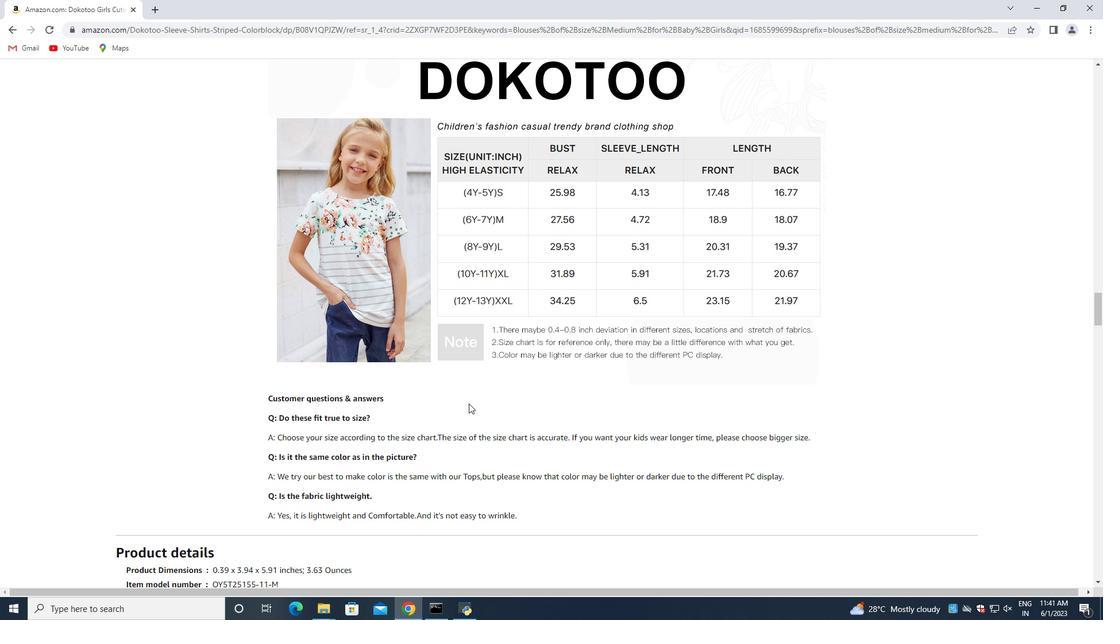 
Action: Mouse moved to (468, 405)
Screenshot: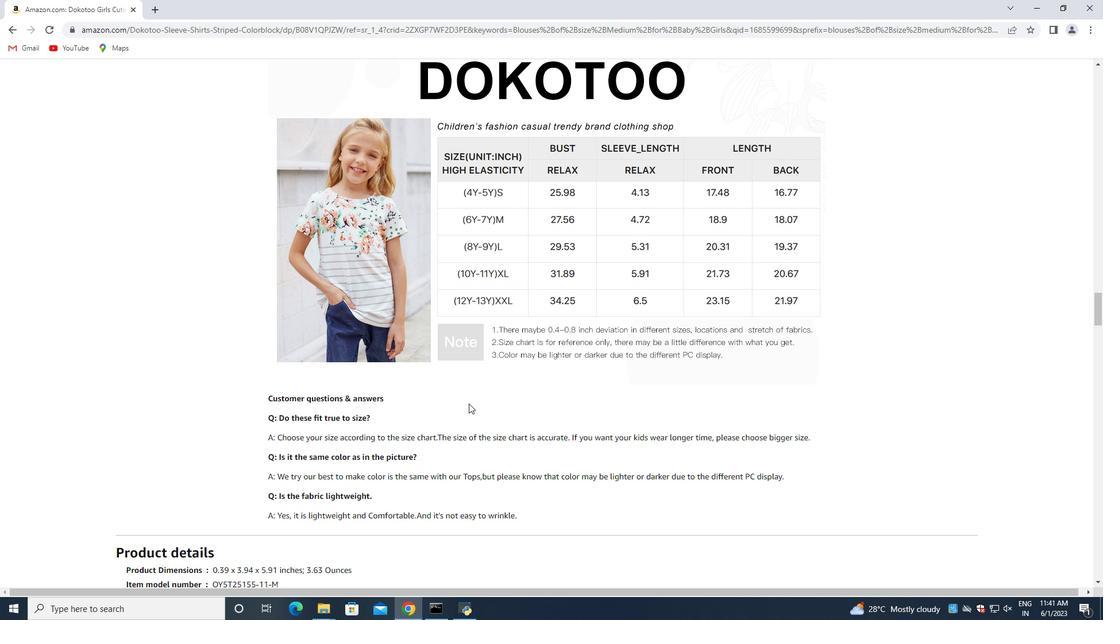 
Action: Mouse scrolled (468, 404) with delta (0, 0)
Screenshot: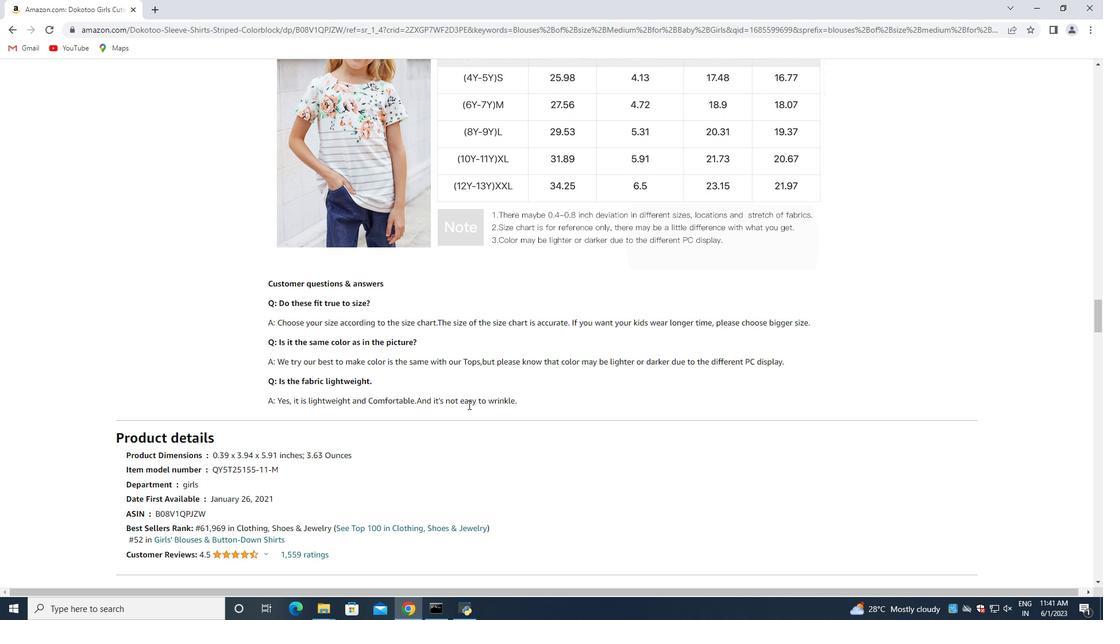 
Action: Mouse scrolled (468, 404) with delta (0, 0)
Screenshot: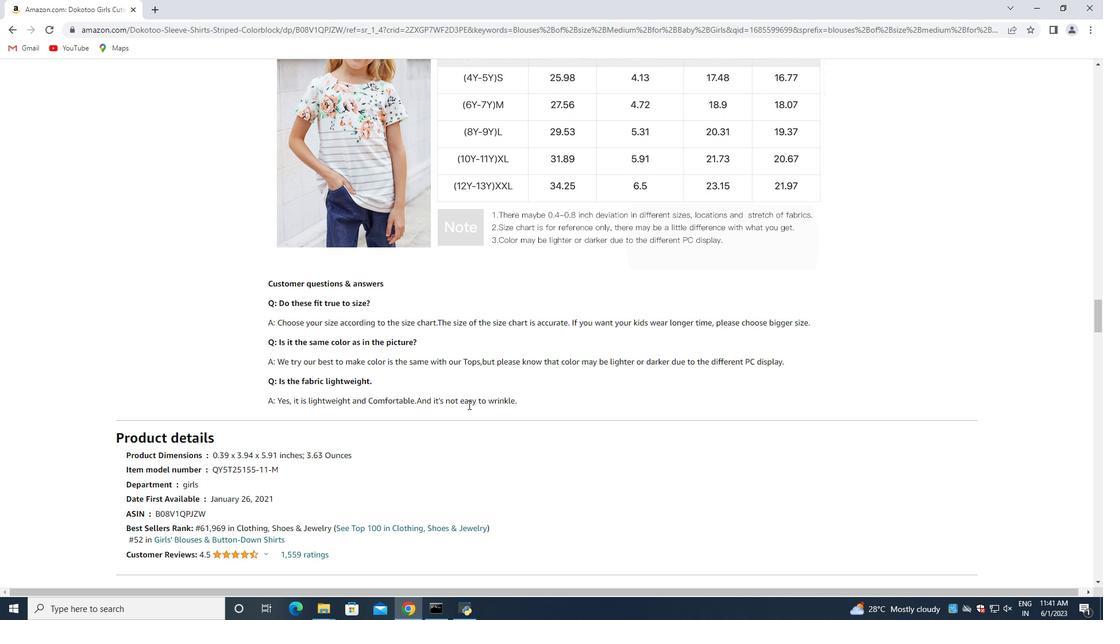 
Action: Mouse scrolled (468, 404) with delta (0, 0)
Screenshot: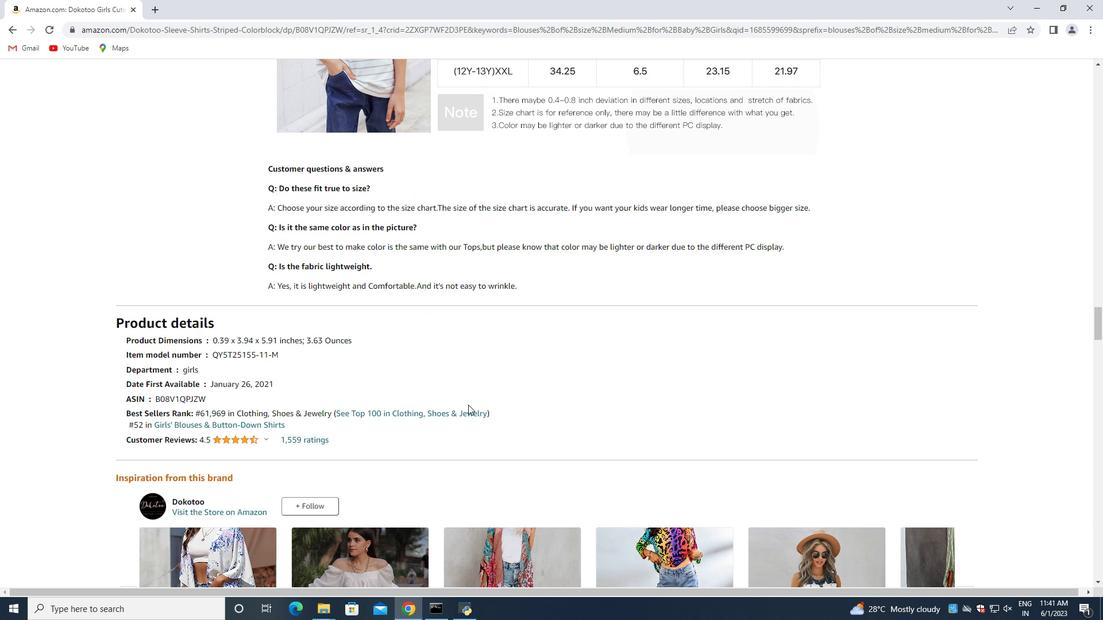 
Action: Mouse scrolled (468, 404) with delta (0, 0)
Screenshot: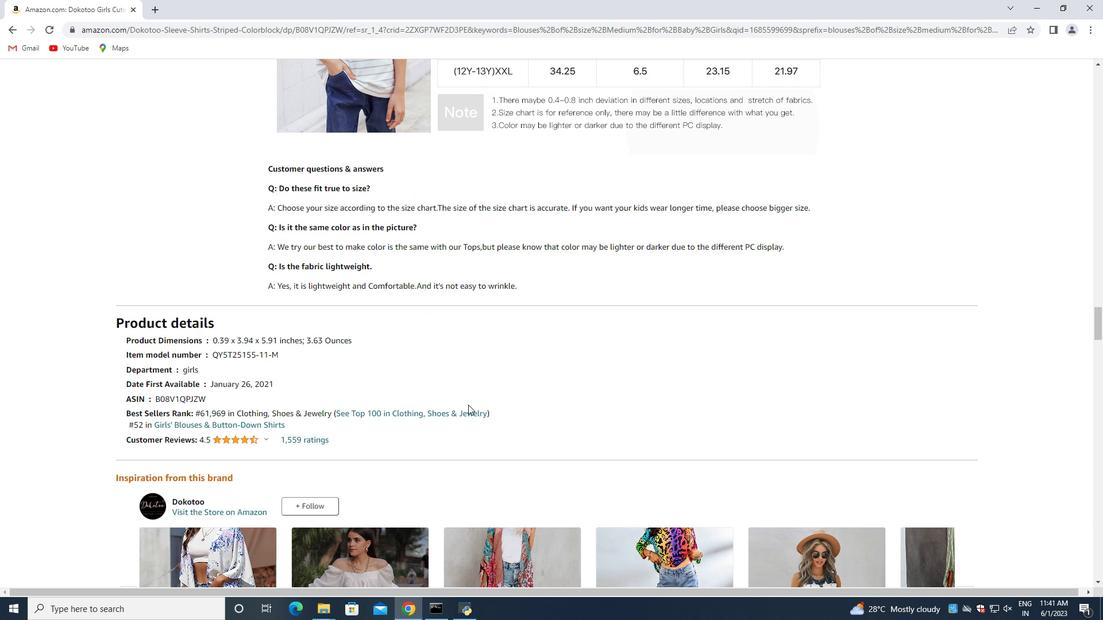 
Action: Mouse scrolled (468, 404) with delta (0, 0)
Screenshot: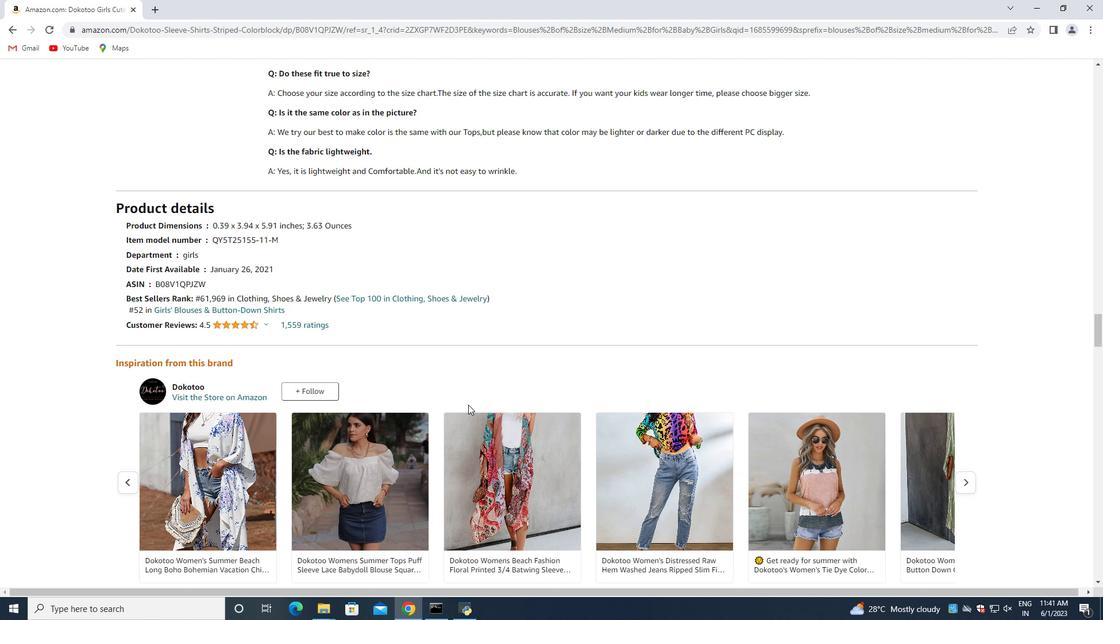 
Action: Mouse scrolled (468, 404) with delta (0, 0)
Screenshot: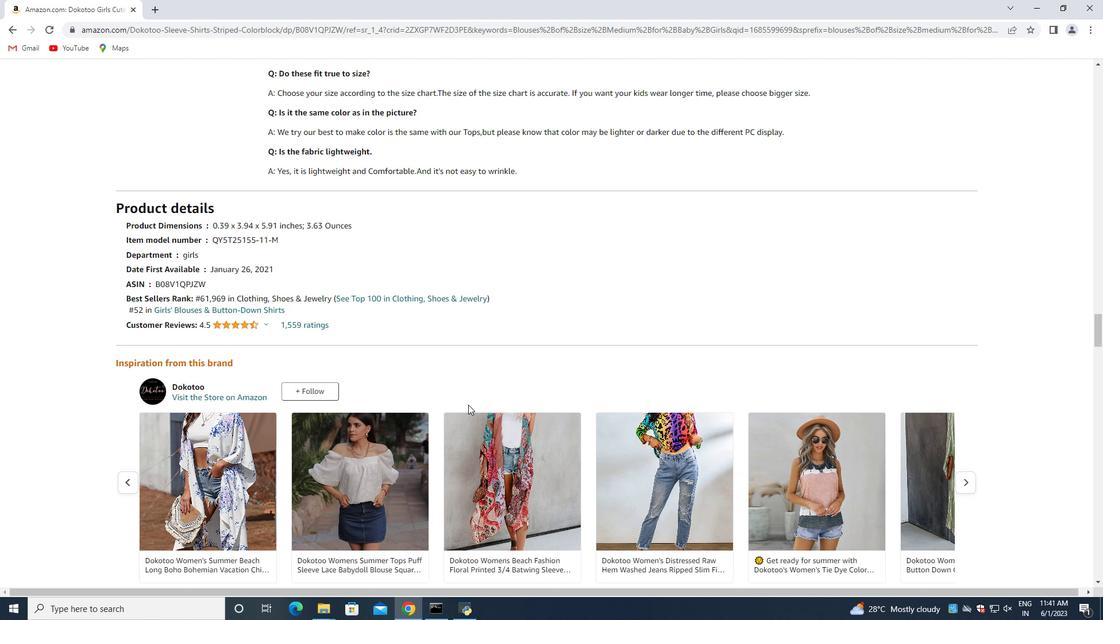 
Action: Mouse scrolled (468, 404) with delta (0, 0)
Screenshot: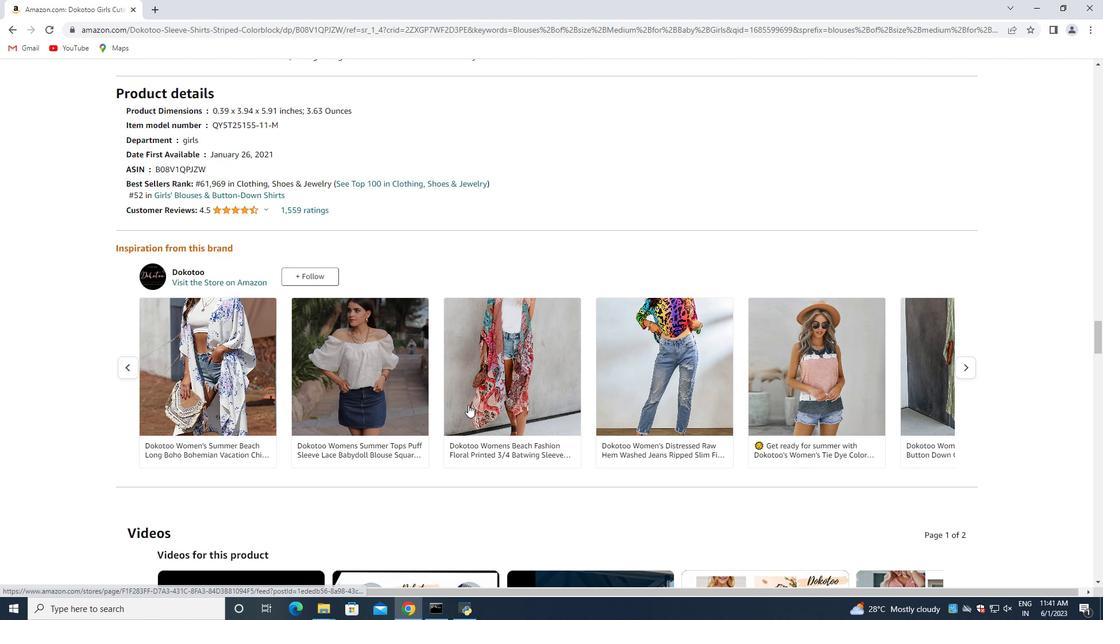 
Action: Mouse scrolled (468, 404) with delta (0, 0)
Screenshot: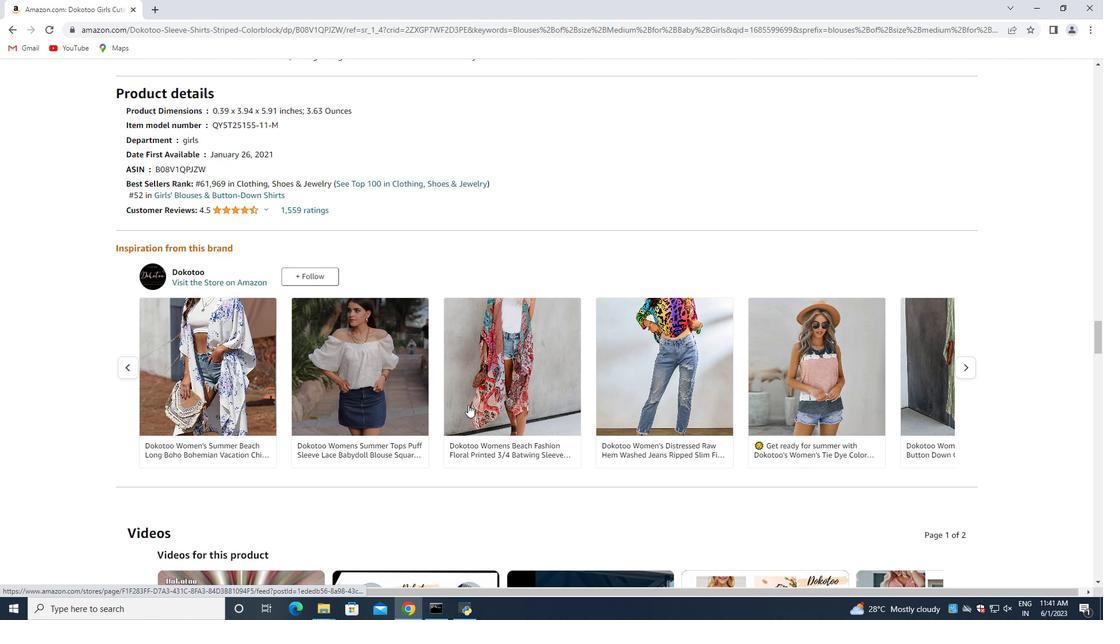 
Action: Mouse scrolled (468, 404) with delta (0, 0)
Screenshot: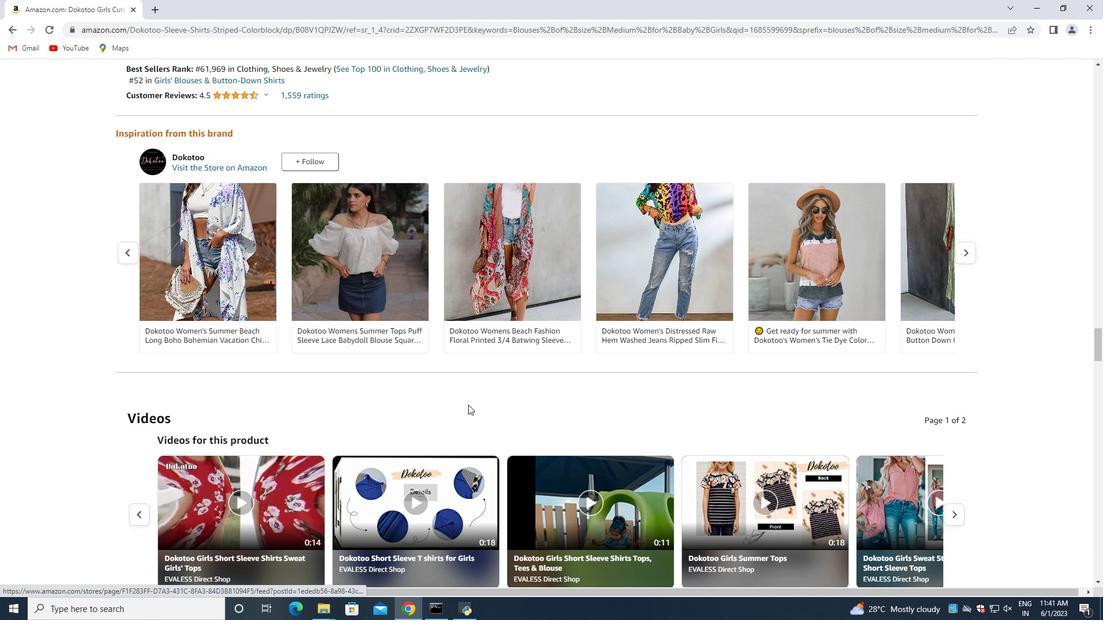 
Action: Mouse scrolled (468, 404) with delta (0, 0)
Screenshot: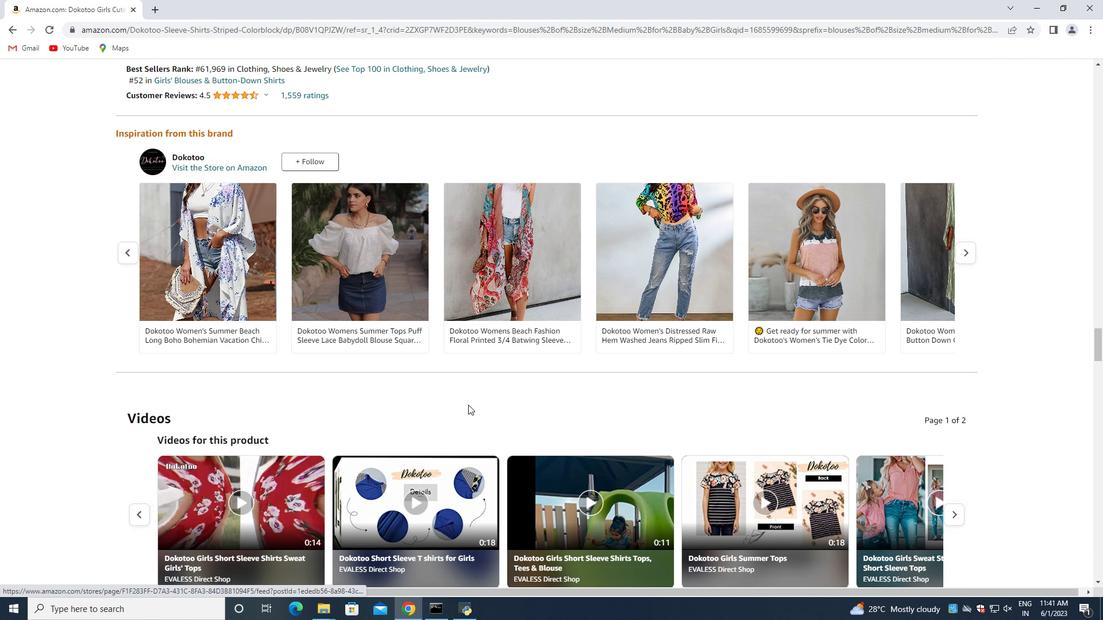 
Action: Mouse scrolled (468, 404) with delta (0, 0)
Screenshot: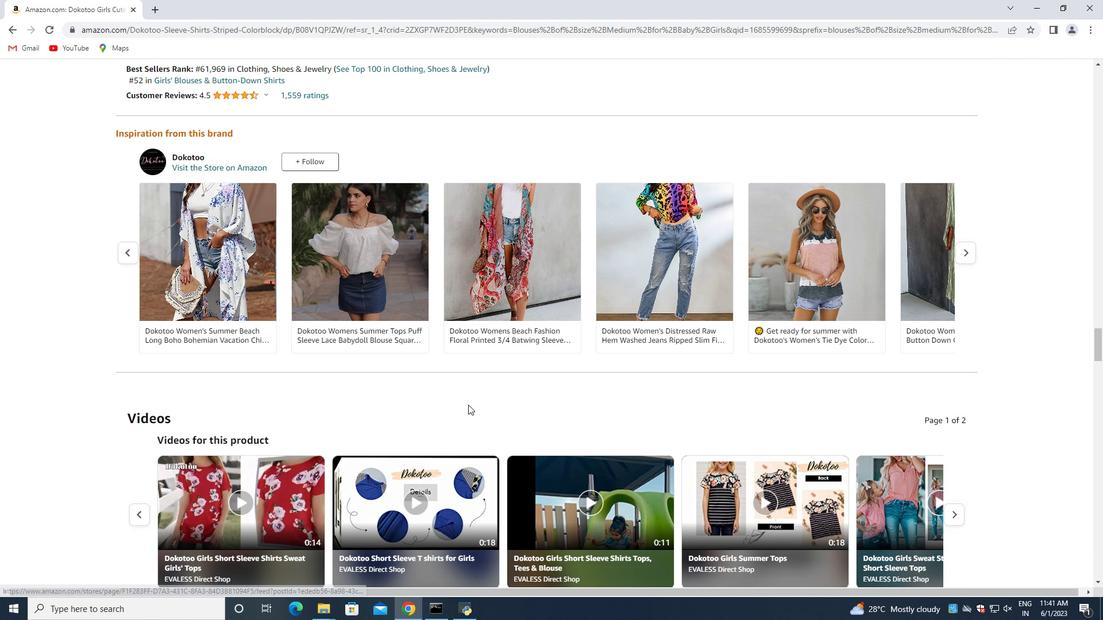 
Action: Mouse scrolled (468, 404) with delta (0, 0)
Screenshot: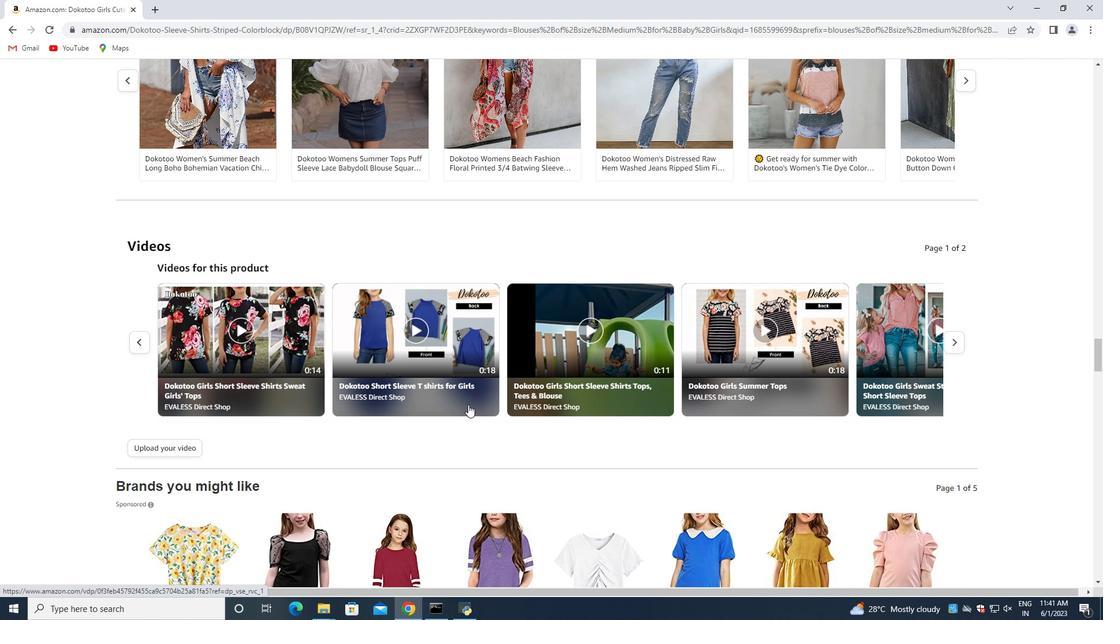 
Action: Mouse scrolled (468, 404) with delta (0, 0)
Screenshot: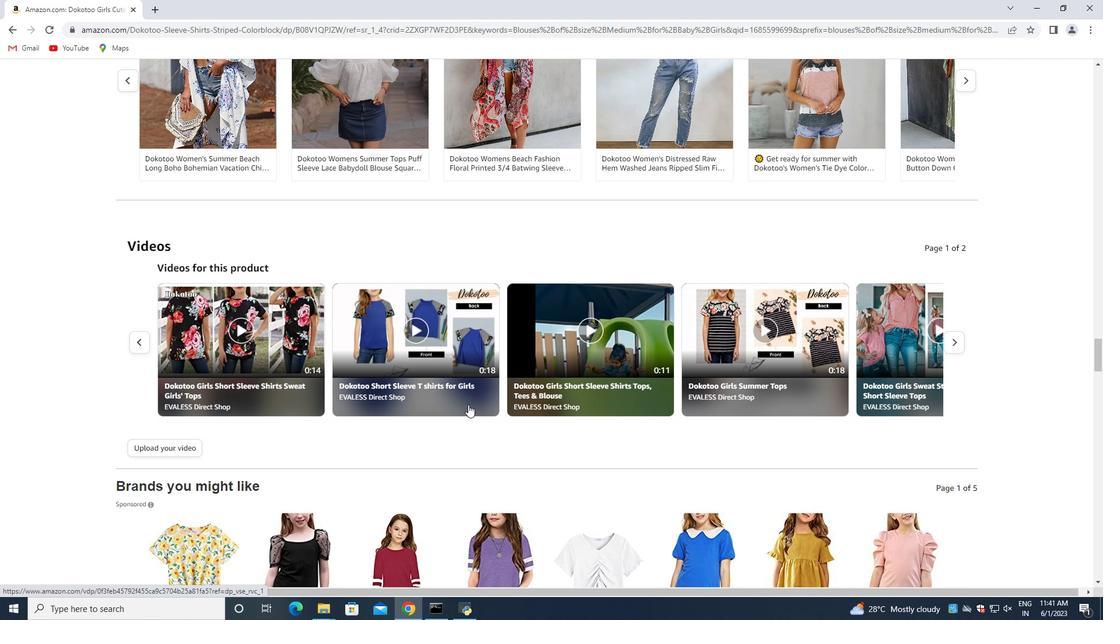 
Action: Mouse scrolled (468, 404) with delta (0, 0)
Screenshot: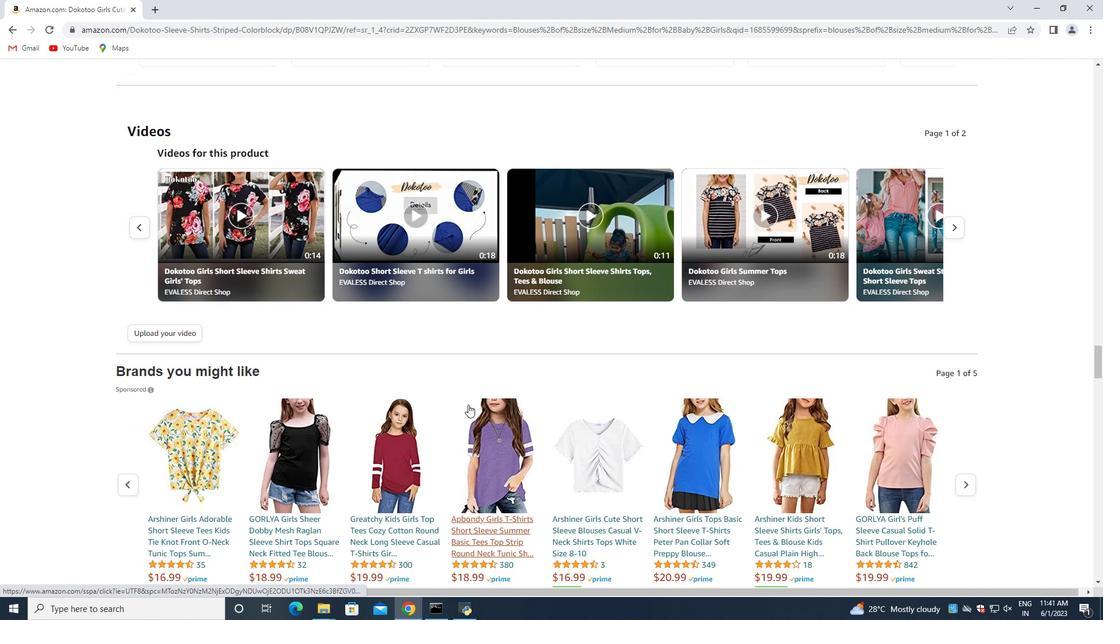 
Action: Mouse scrolled (468, 404) with delta (0, 0)
Screenshot: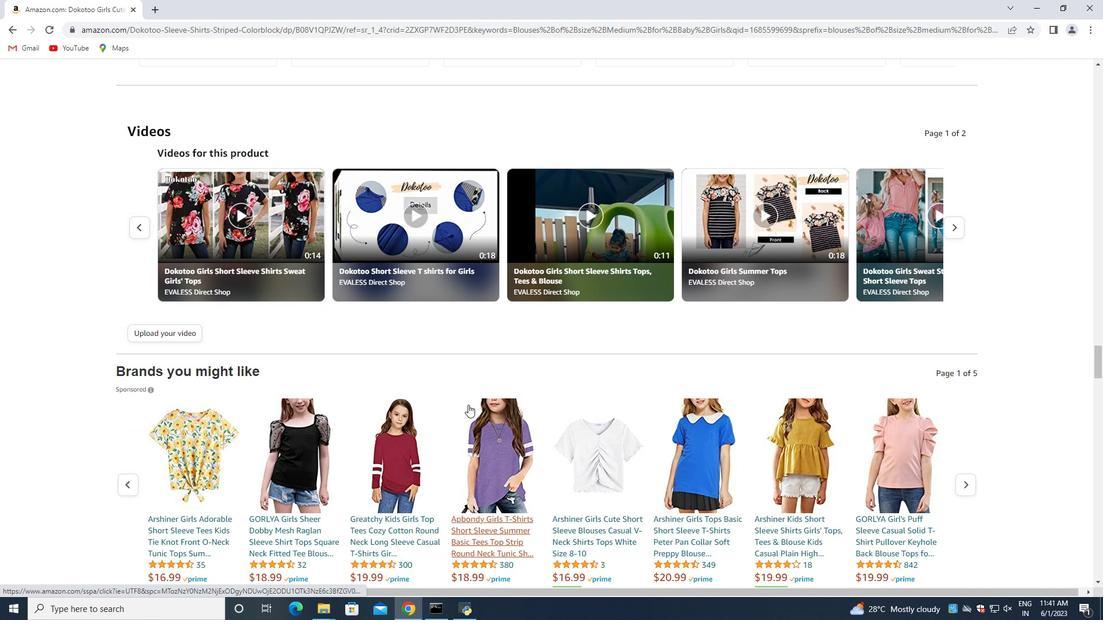 
Action: Mouse scrolled (468, 404) with delta (0, 0)
Screenshot: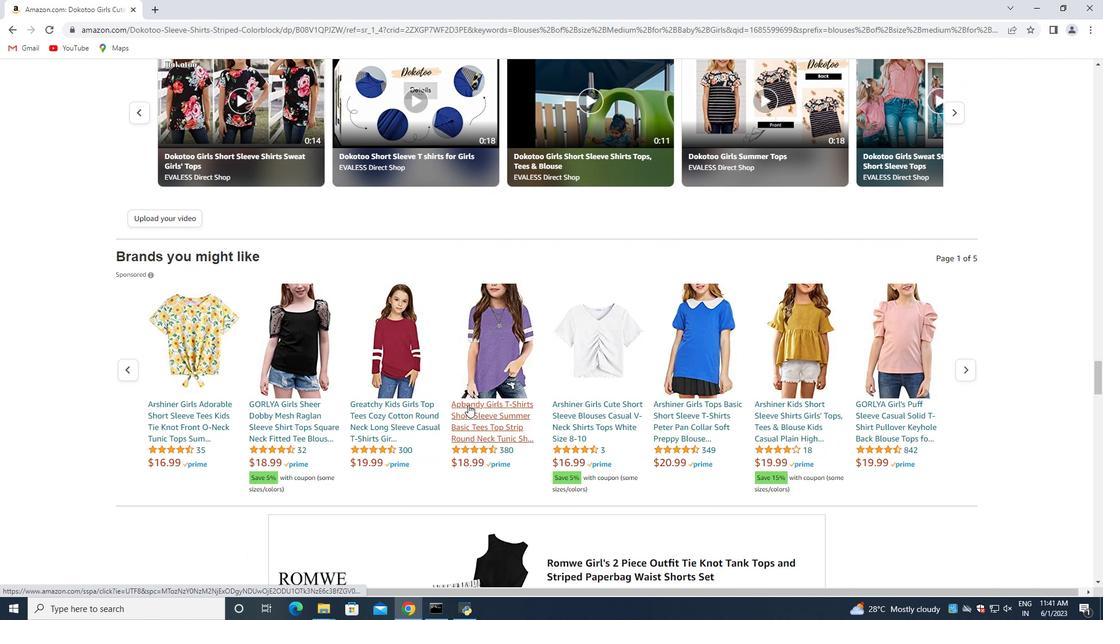 
Action: Mouse scrolled (468, 404) with delta (0, 0)
Screenshot: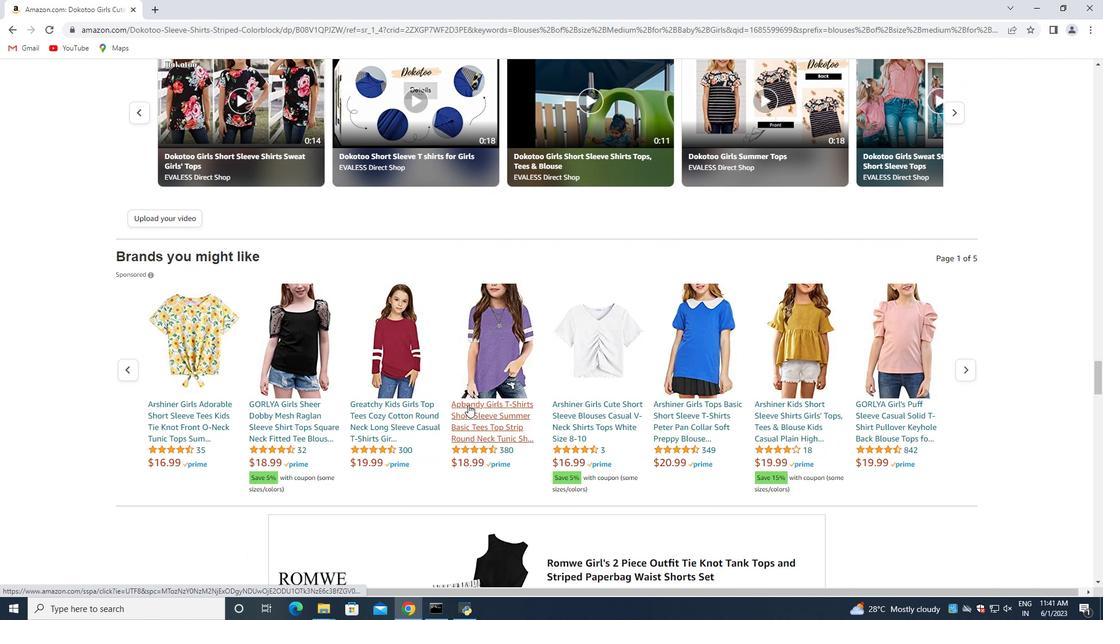 
Action: Mouse scrolled (468, 404) with delta (0, 0)
Screenshot: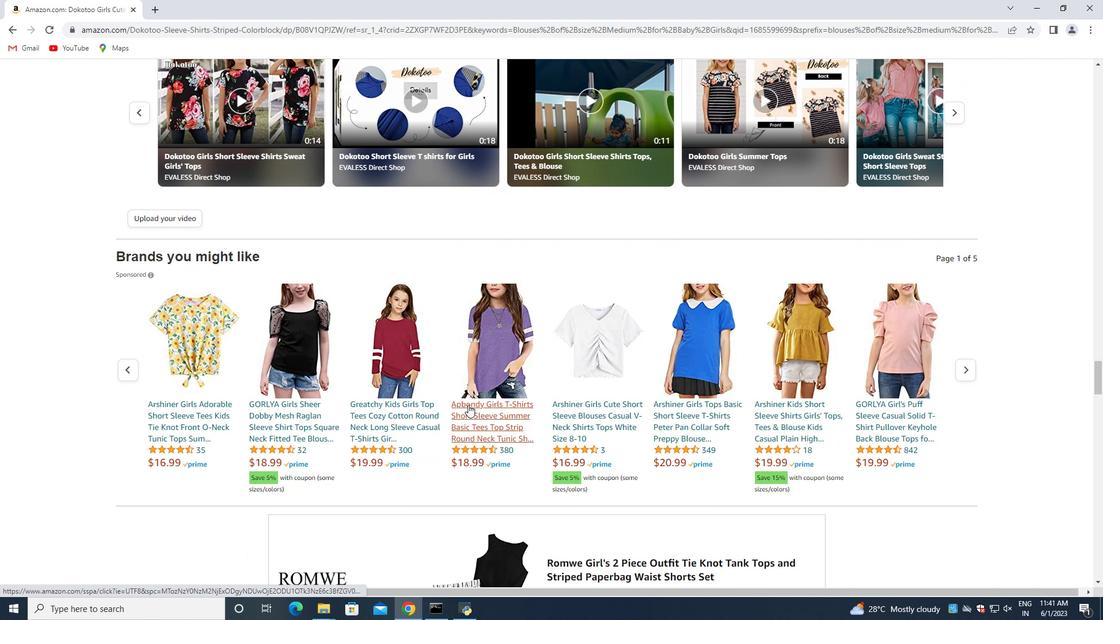 
Action: Mouse scrolled (468, 404) with delta (0, 0)
Screenshot: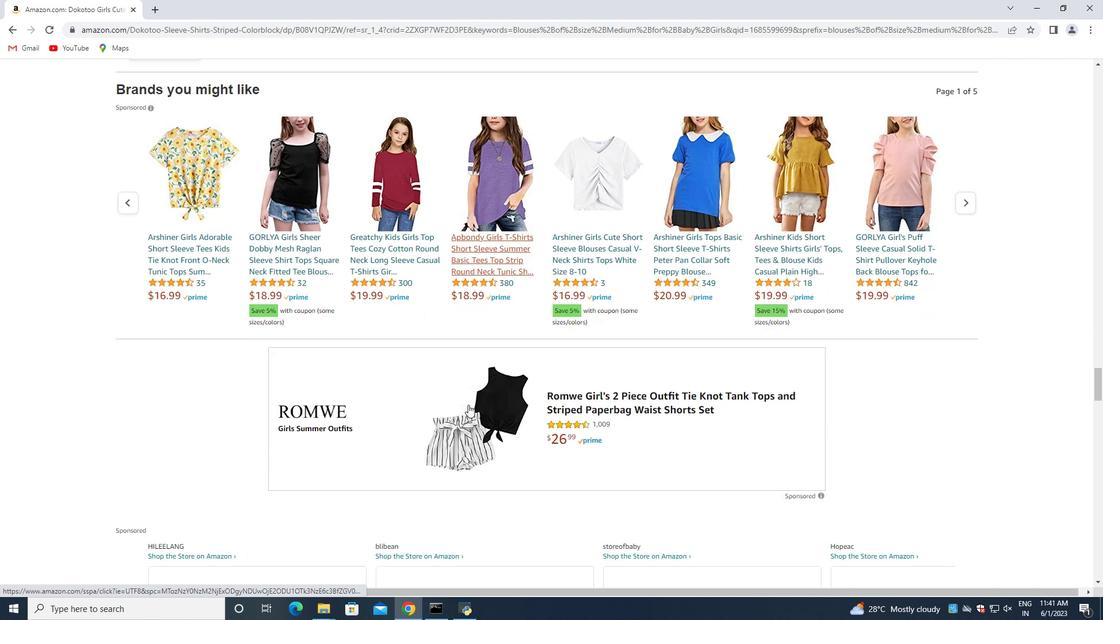 
Action: Mouse scrolled (468, 404) with delta (0, 0)
Screenshot: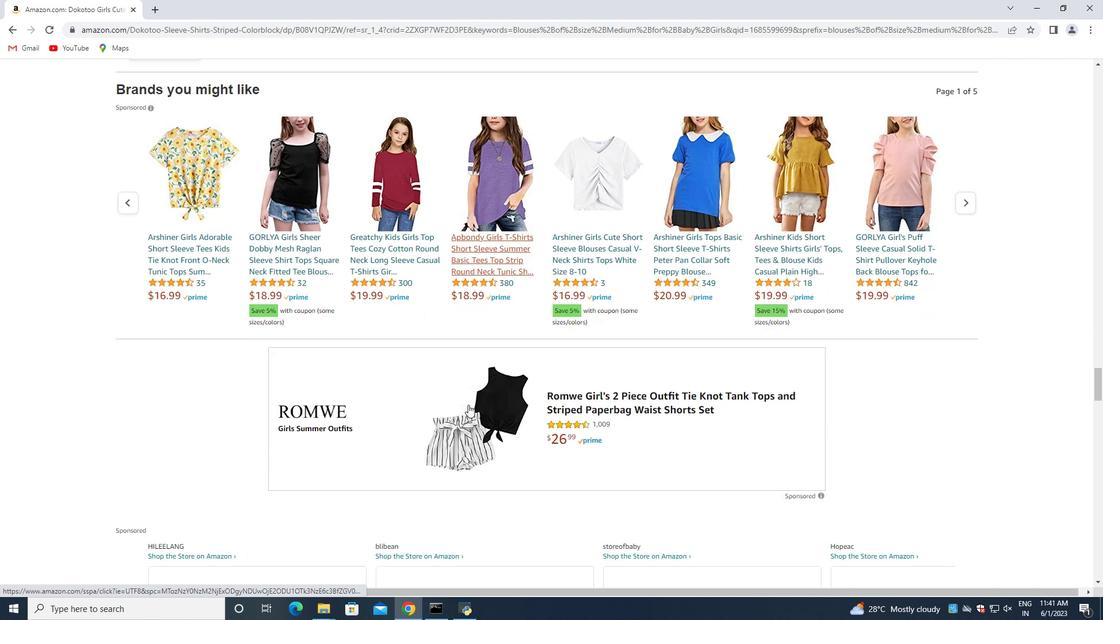 
Action: Mouse moved to (467, 405)
Screenshot: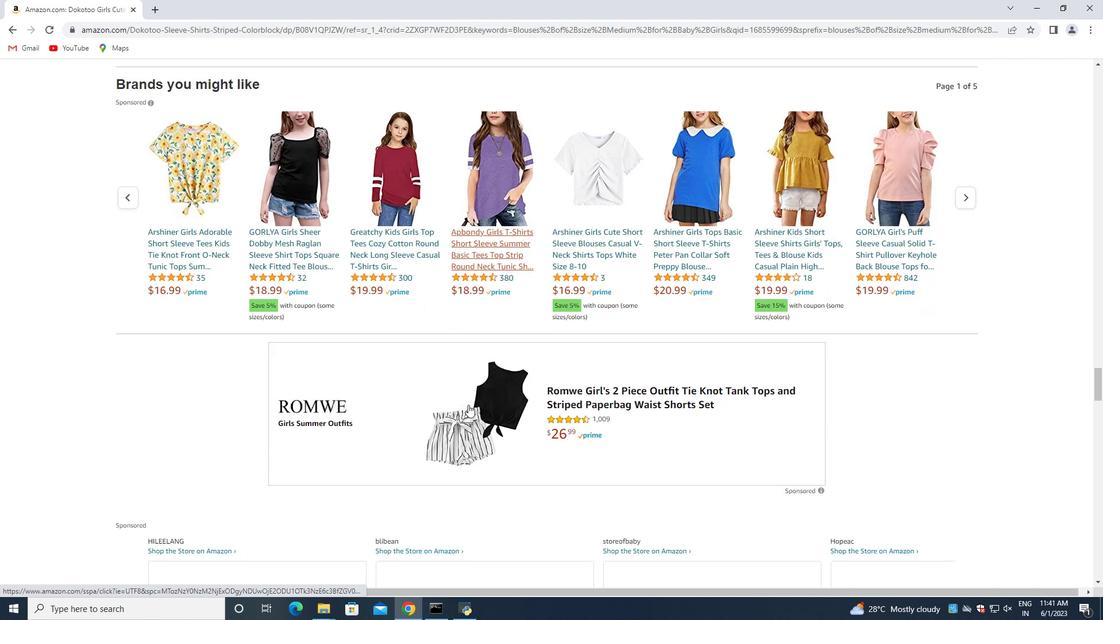 
Action: Mouse scrolled (467, 404) with delta (0, 0)
Screenshot: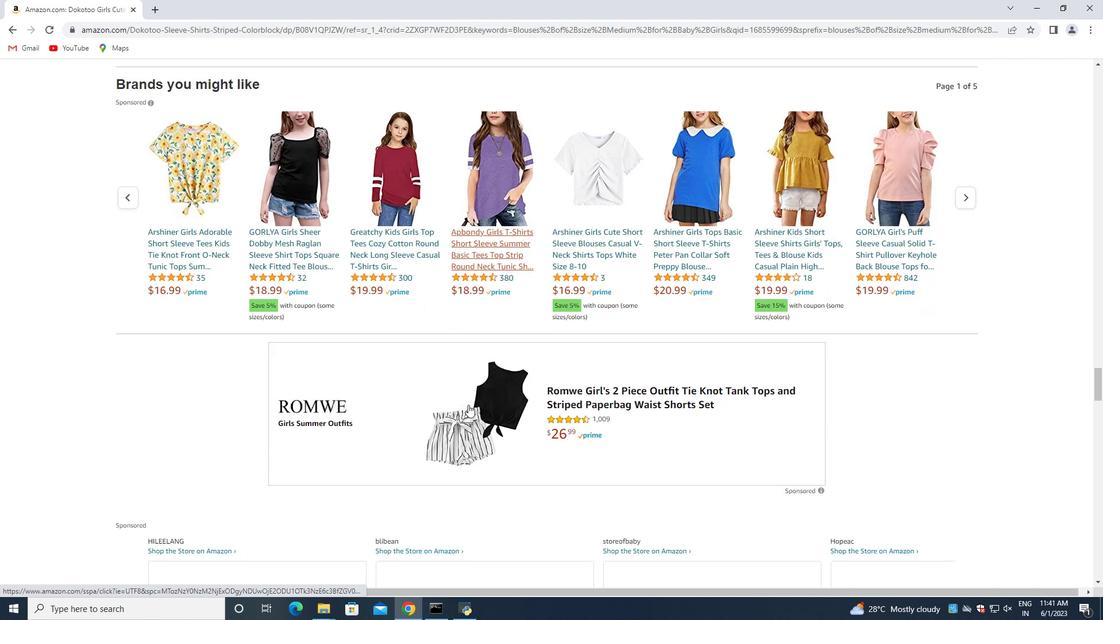 
Action: Mouse scrolled (467, 404) with delta (0, 0)
Screenshot: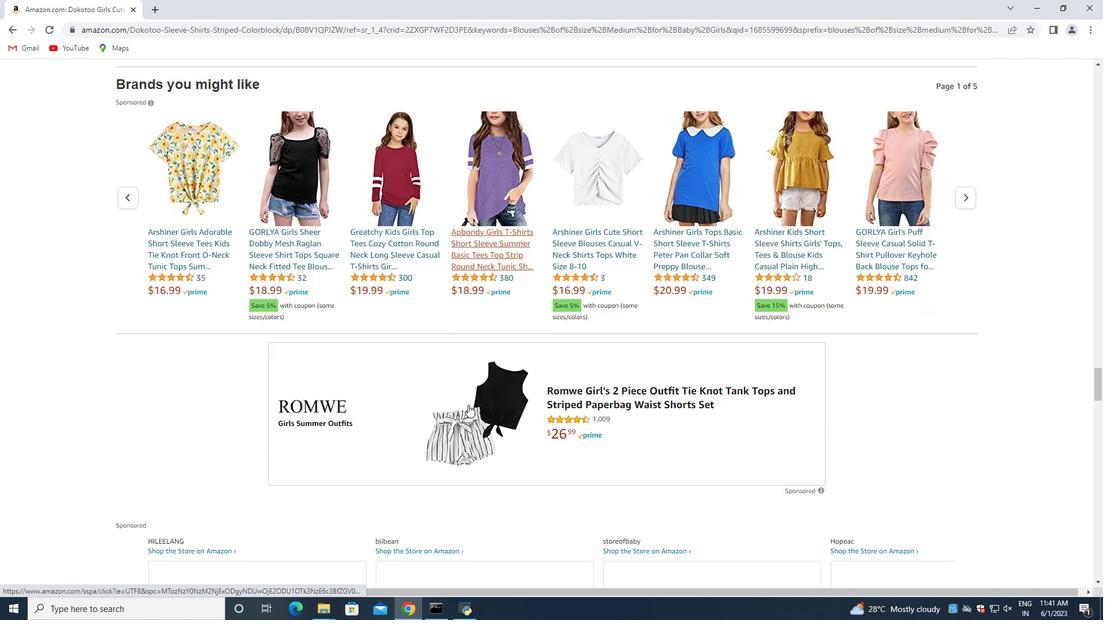 
Action: Mouse moved to (468, 413)
Screenshot: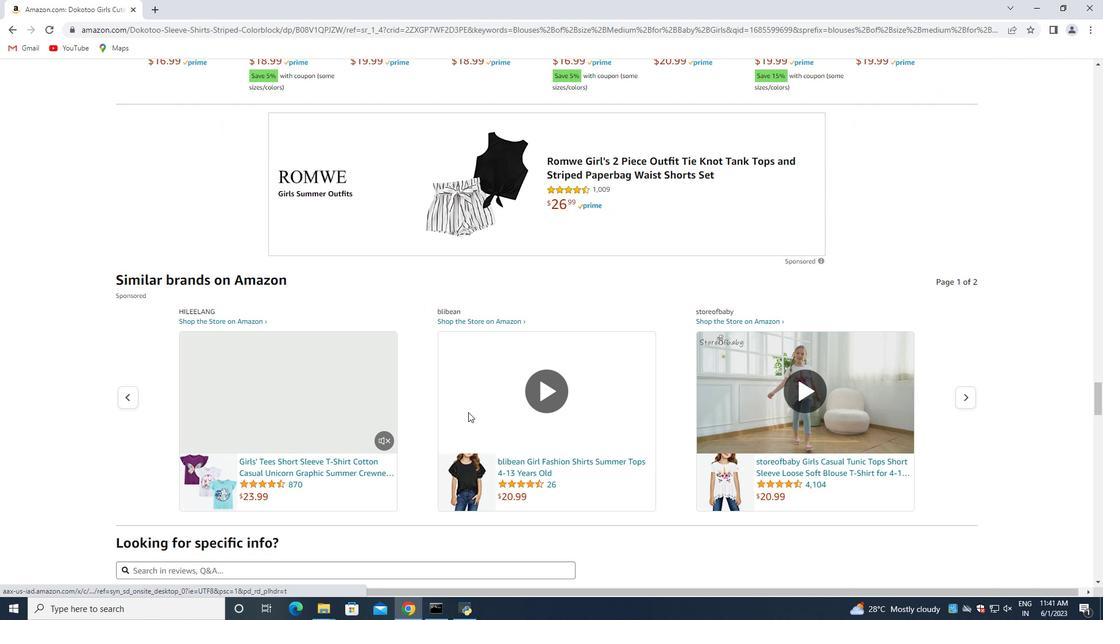 
Action: Mouse scrolled (468, 412) with delta (0, 0)
Screenshot: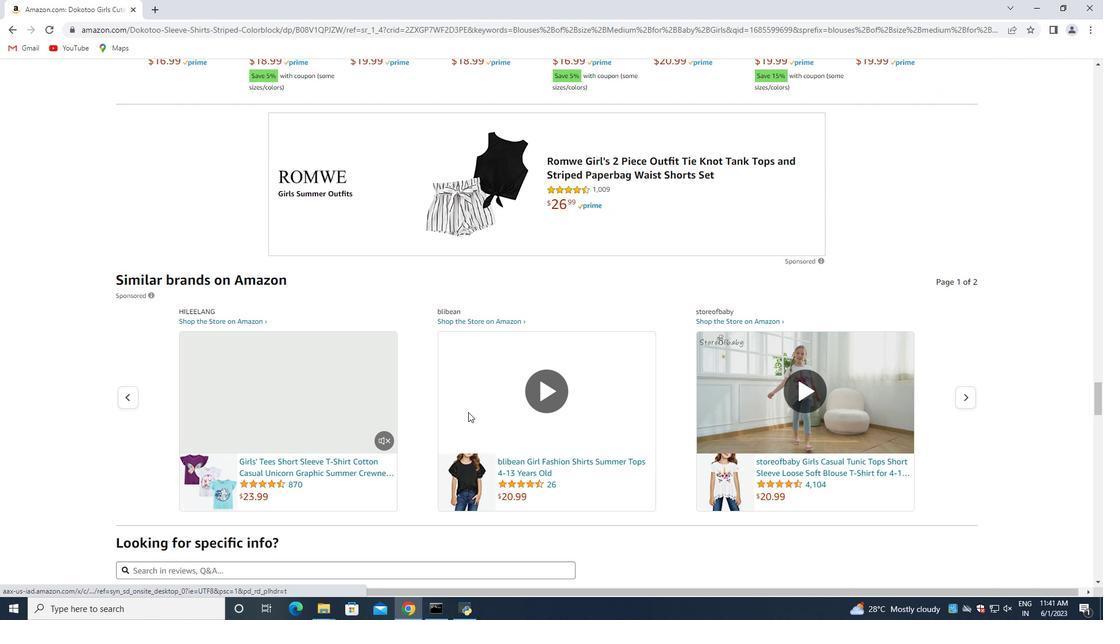 
Action: Mouse scrolled (468, 412) with delta (0, 0)
Screenshot: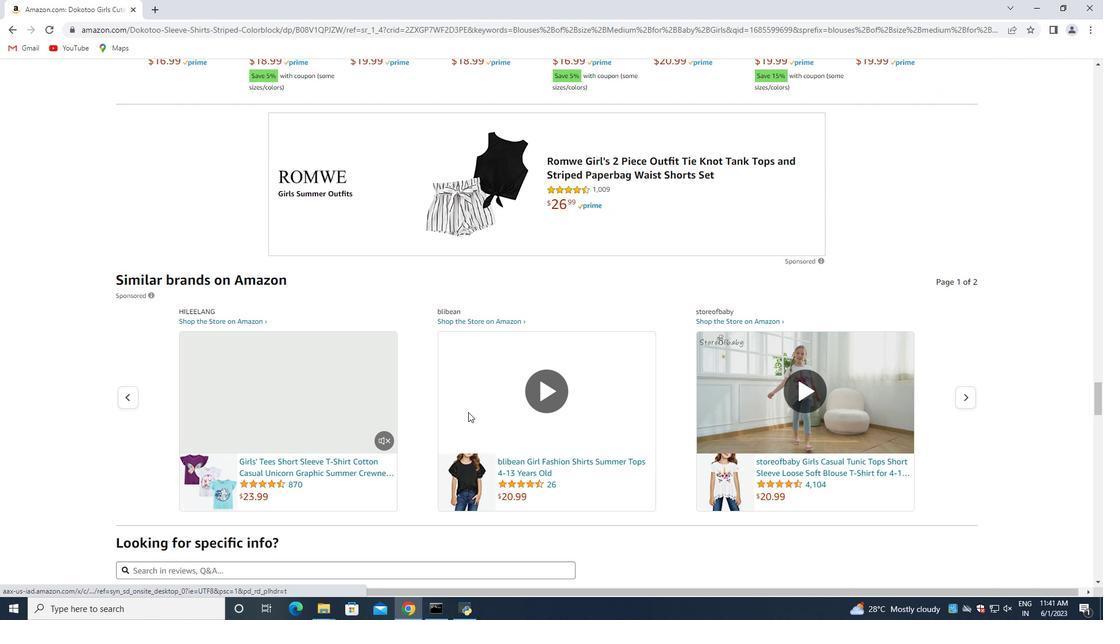 
Action: Mouse scrolled (468, 412) with delta (0, 0)
Screenshot: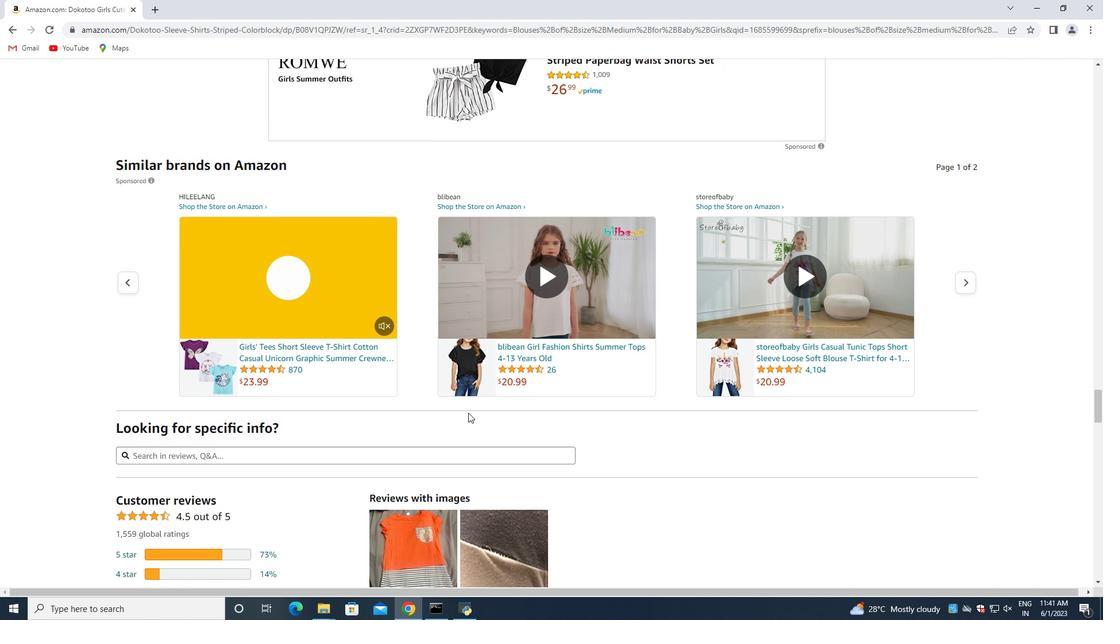 
Action: Mouse scrolled (468, 412) with delta (0, 0)
Screenshot: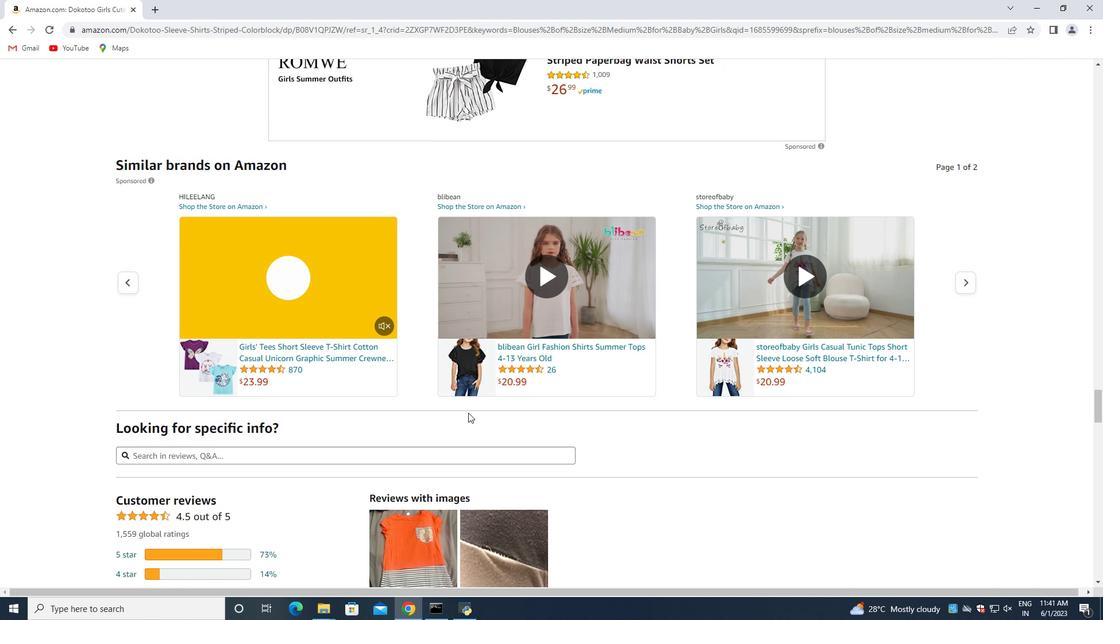 
Action: Mouse scrolled (468, 412) with delta (0, 0)
Screenshot: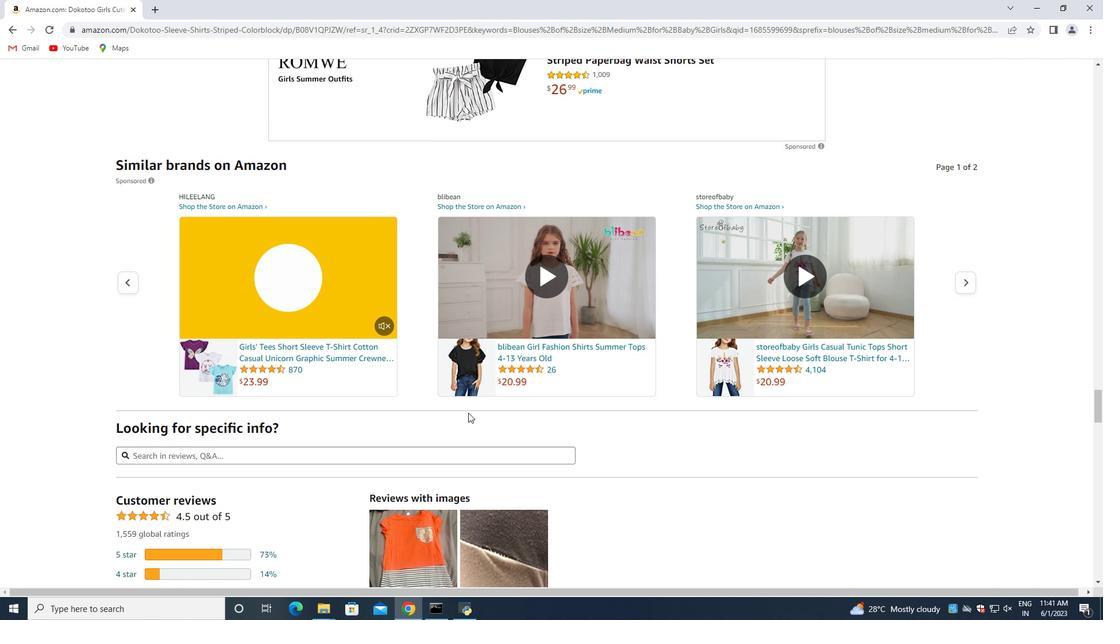 
Action: Mouse scrolled (468, 412) with delta (0, 0)
Screenshot: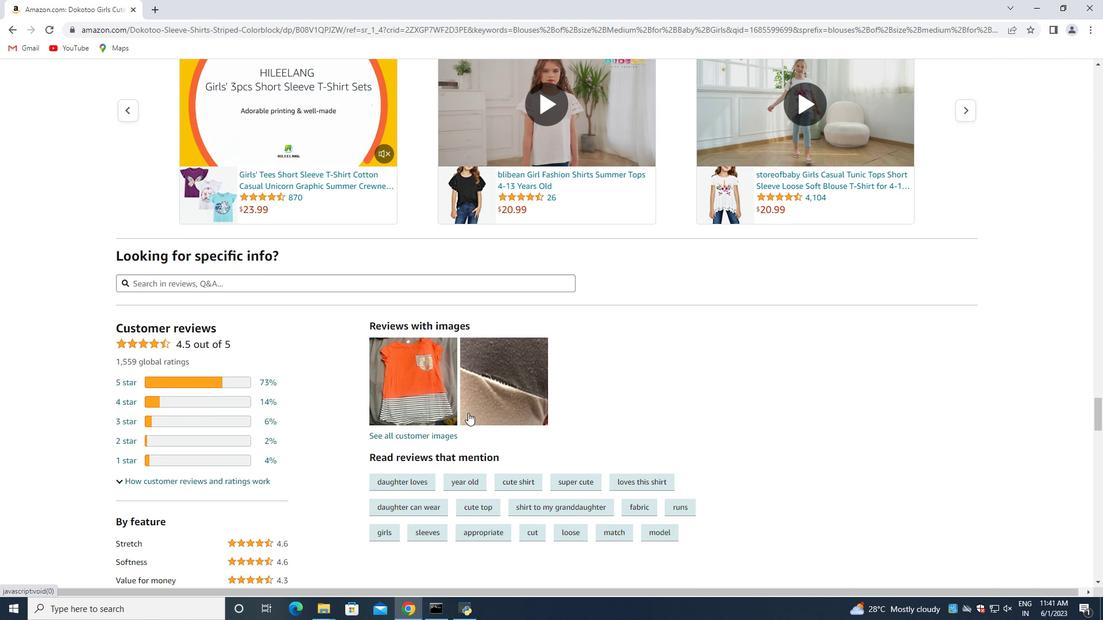 
Action: Mouse scrolled (468, 412) with delta (0, 0)
Screenshot: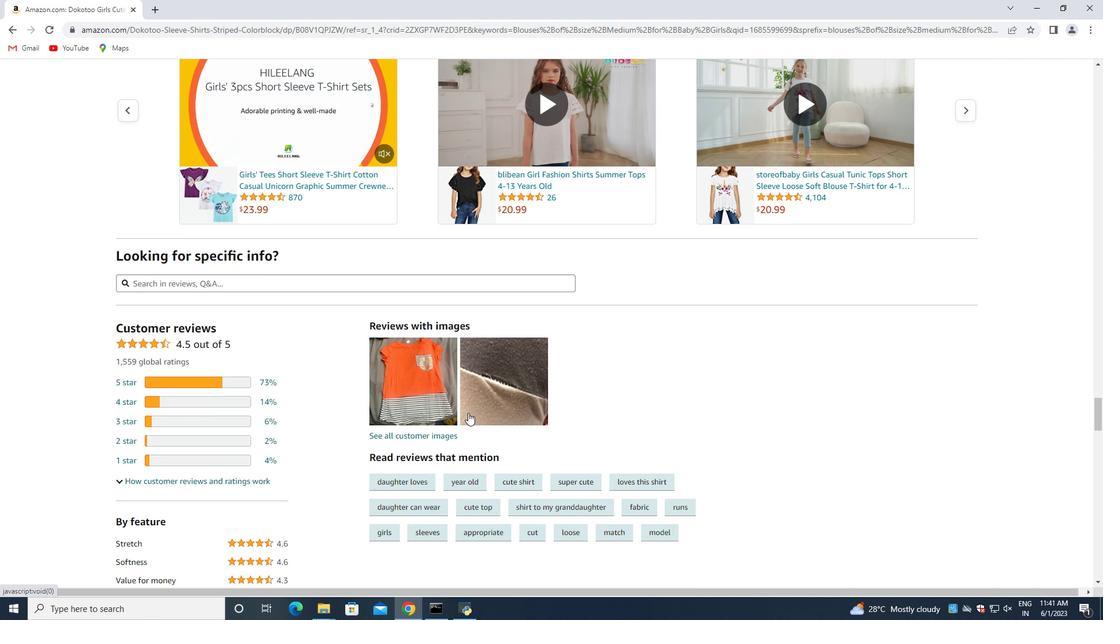 
Action: Mouse scrolled (468, 412) with delta (0, 0)
Screenshot: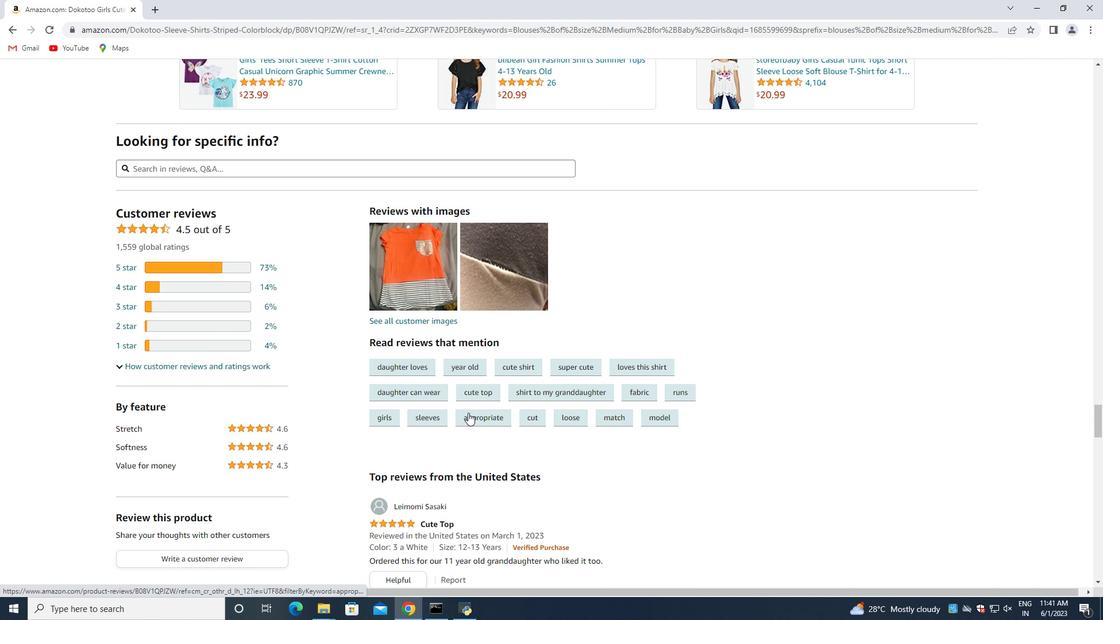 
Action: Mouse scrolled (468, 412) with delta (0, 0)
Screenshot: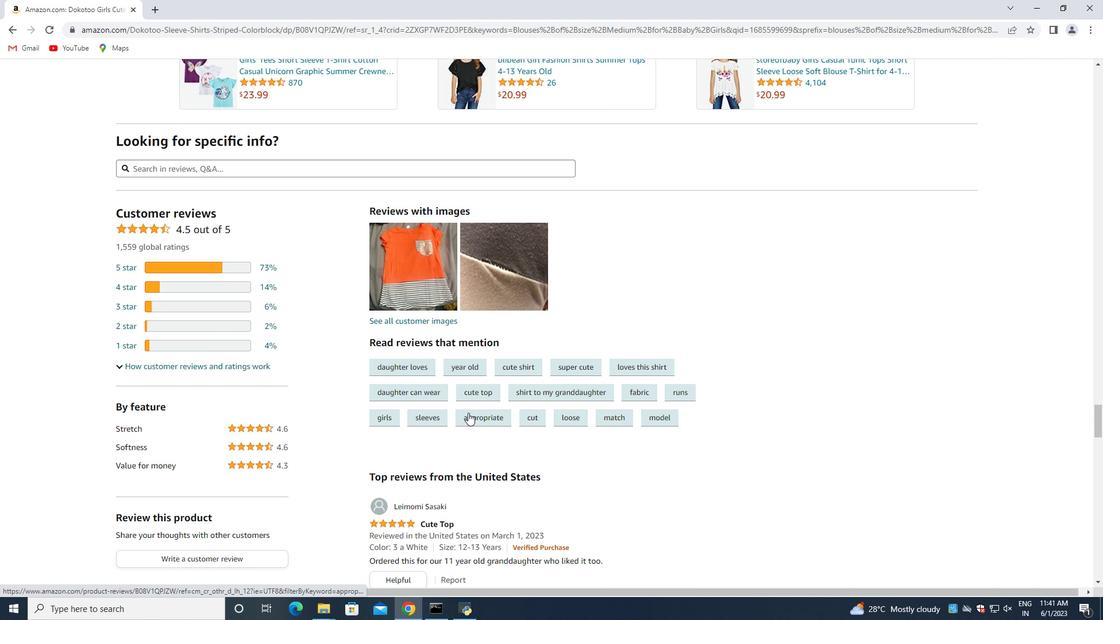 
Action: Mouse moved to (468, 413)
Screenshot: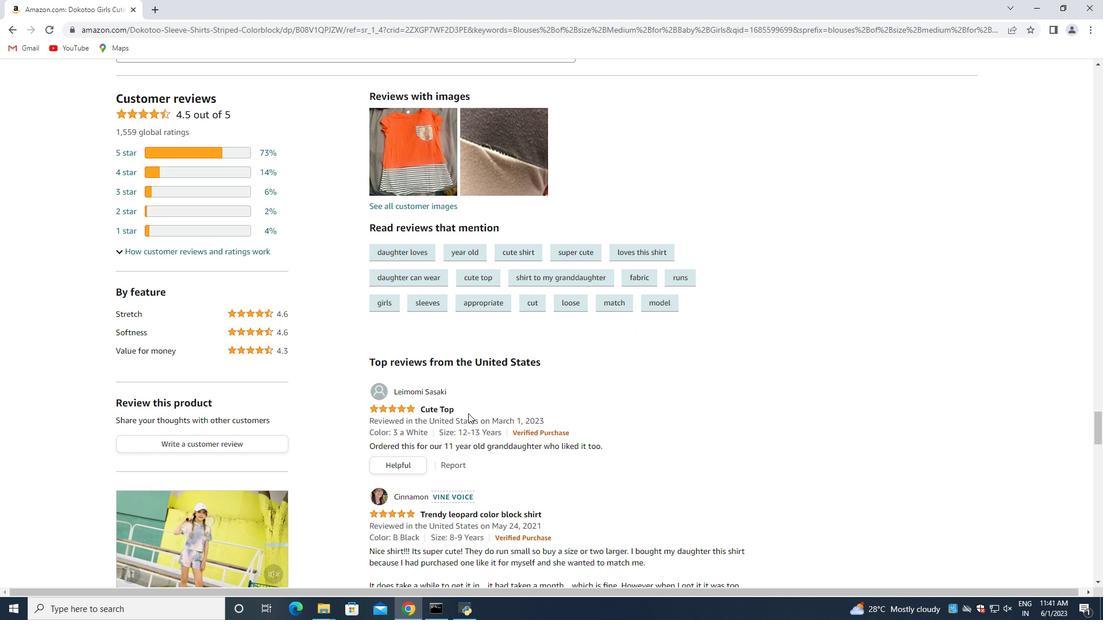 
Action: Mouse scrolled (468, 412) with delta (0, 0)
Screenshot: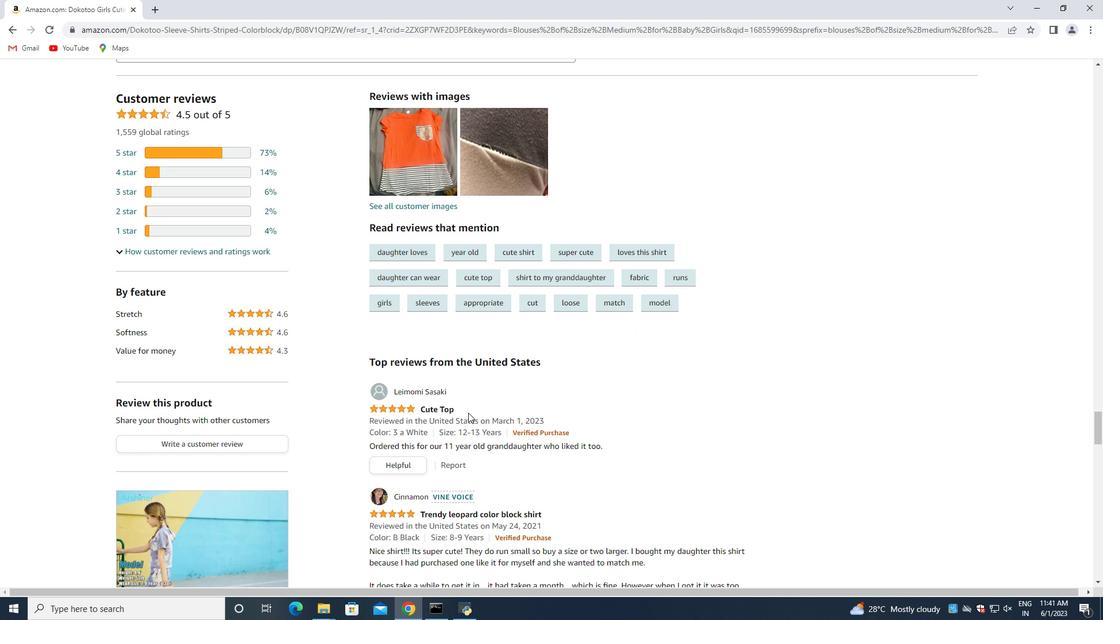 
Action: Mouse scrolled (468, 412) with delta (0, 0)
Screenshot: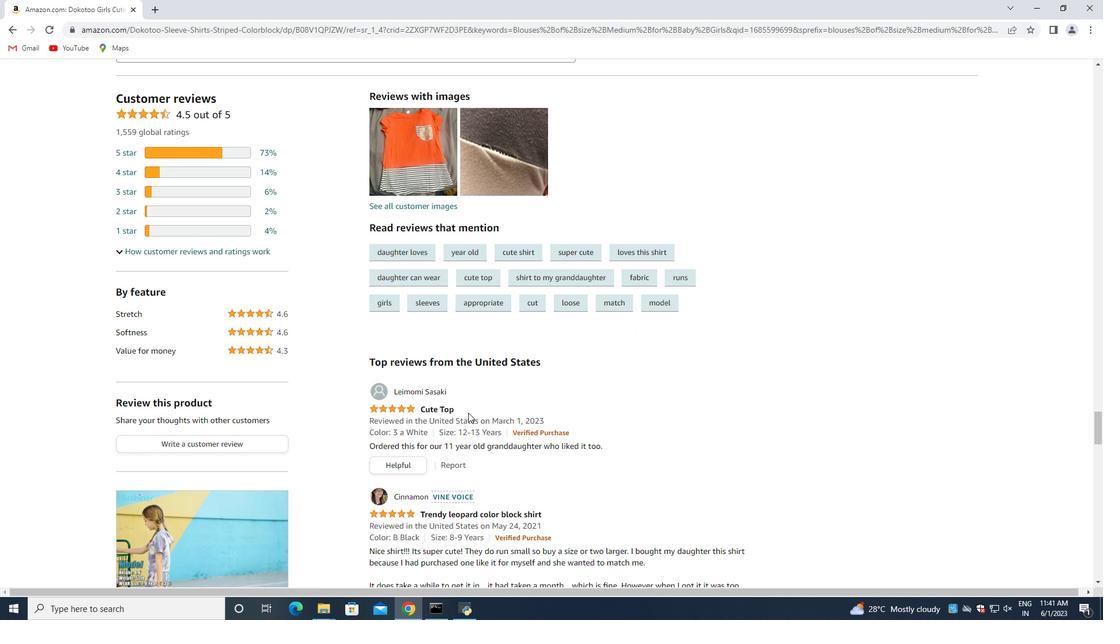 
Action: Mouse scrolled (468, 412) with delta (0, 0)
Screenshot: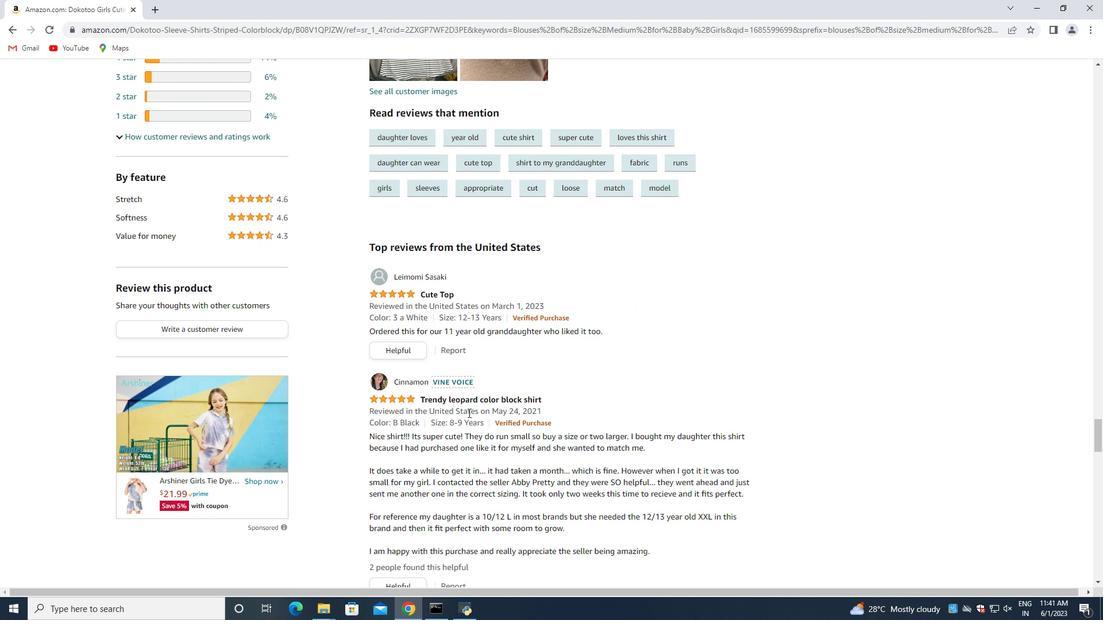 
Action: Mouse moved to (583, 375)
Screenshot: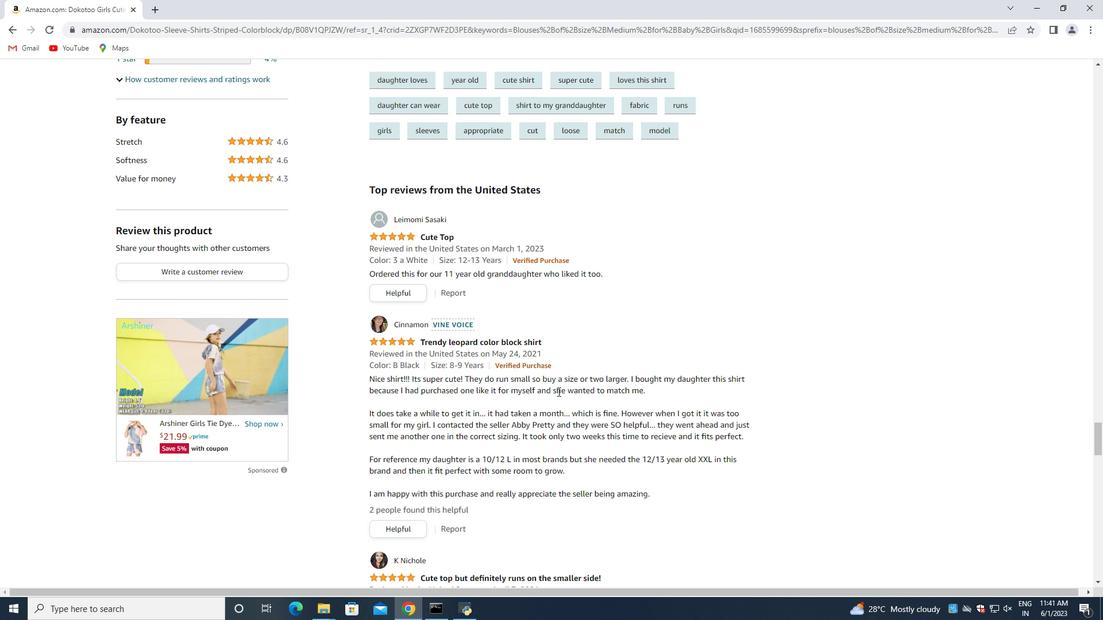 
Action: Key pressed <Key.down><Key.down><Key.down><Key.down><Key.space><Key.space>
Screenshot: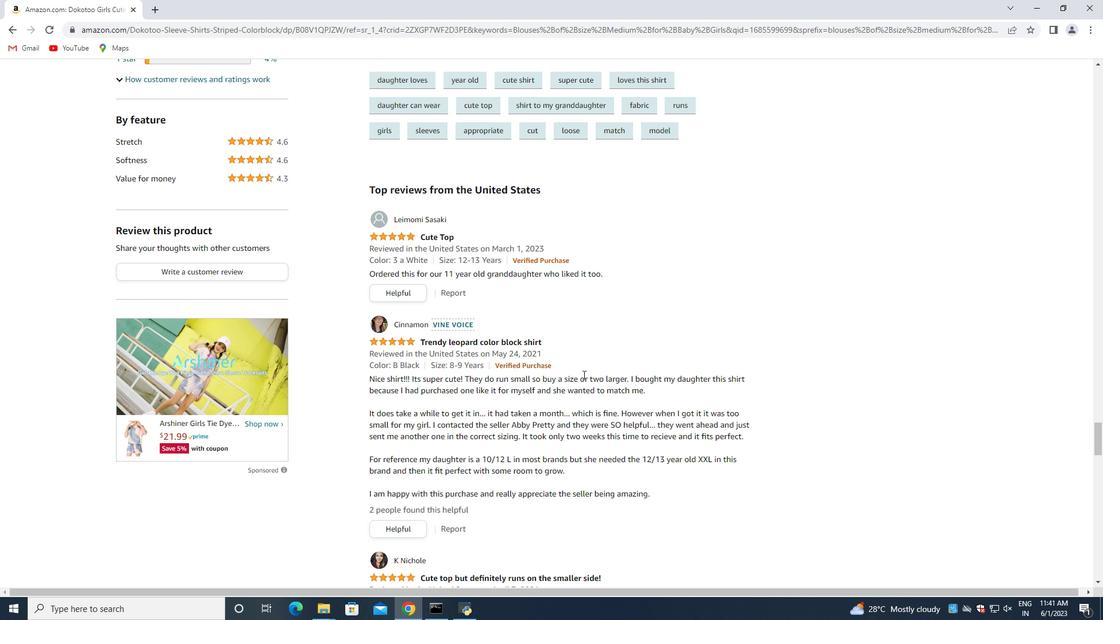
Action: Mouse scrolled (583, 374) with delta (0, 0)
Screenshot: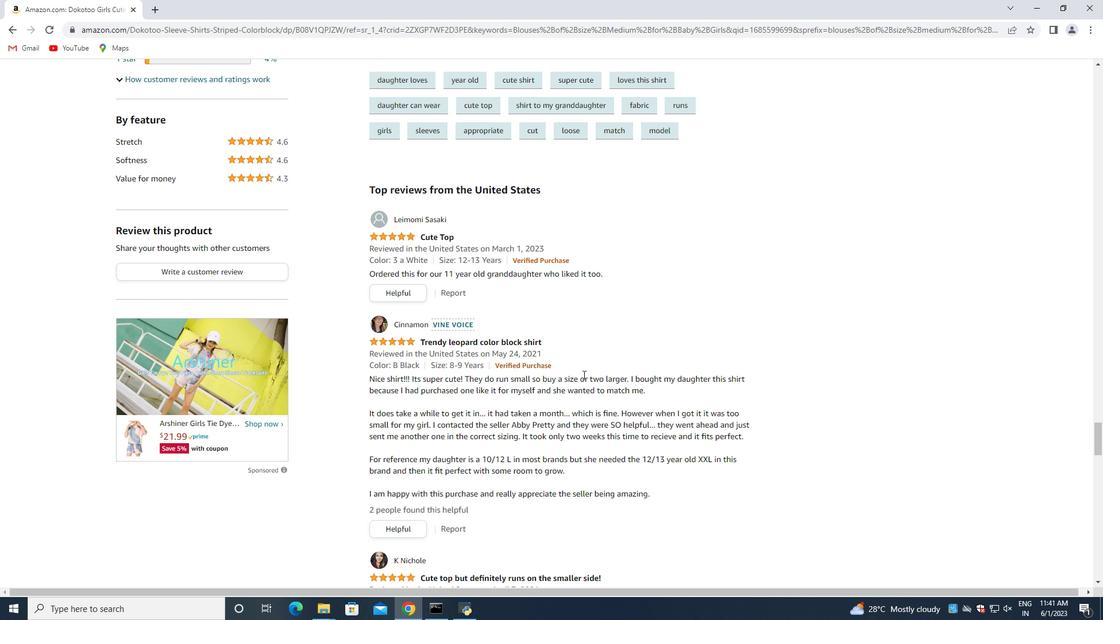 
Action: Mouse scrolled (583, 374) with delta (0, 0)
Screenshot: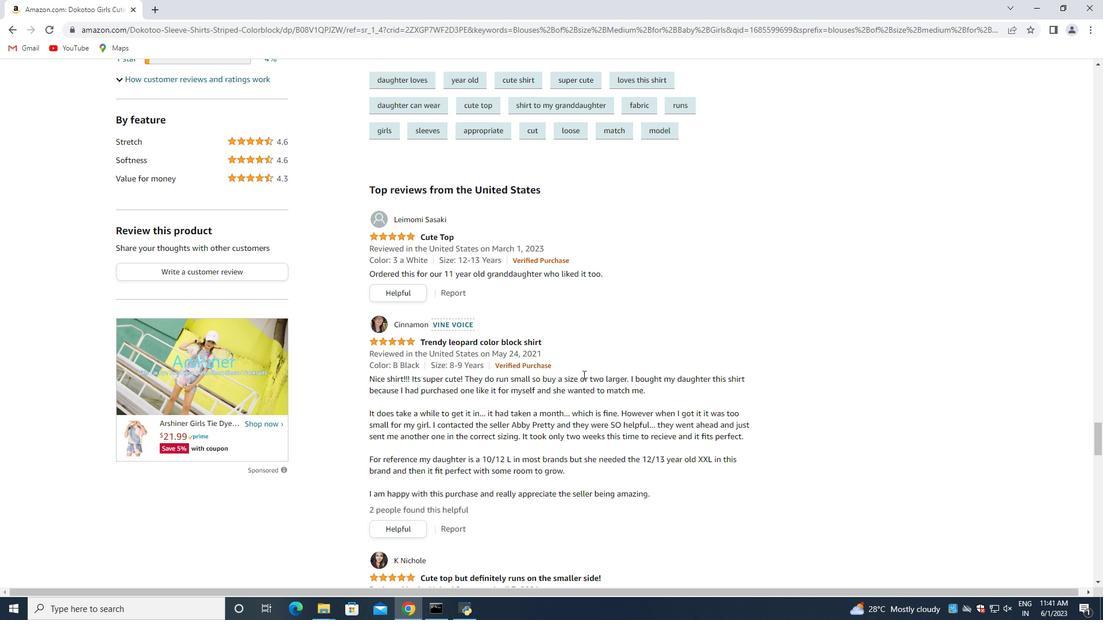 
Action: Mouse moved to (579, 371)
Screenshot: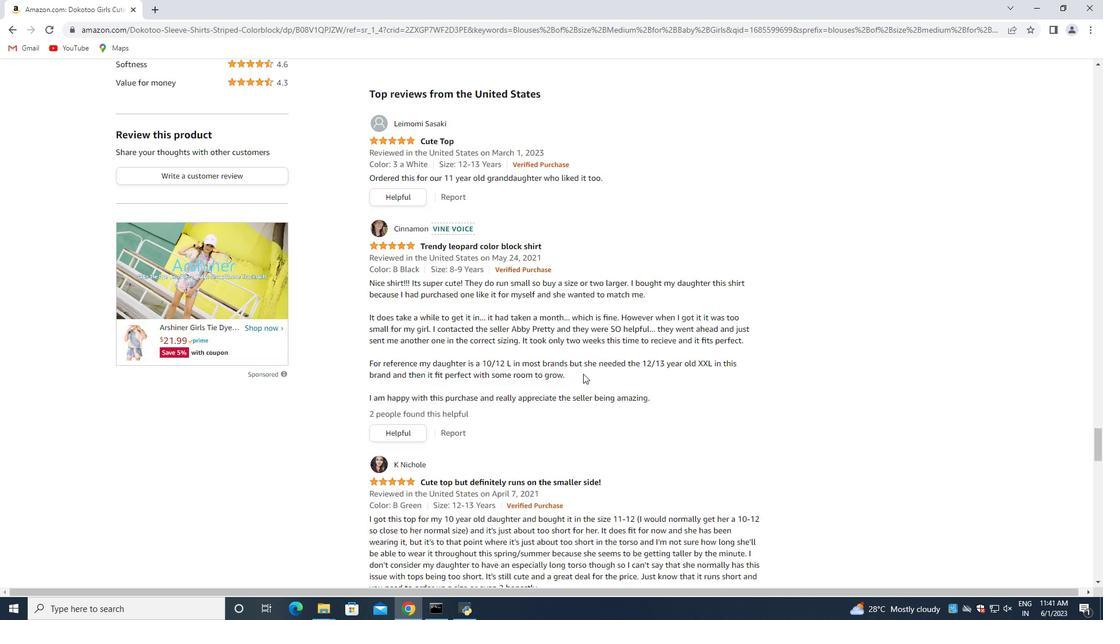 
Action: Mouse scrolled (579, 370) with delta (0, 0)
Screenshot: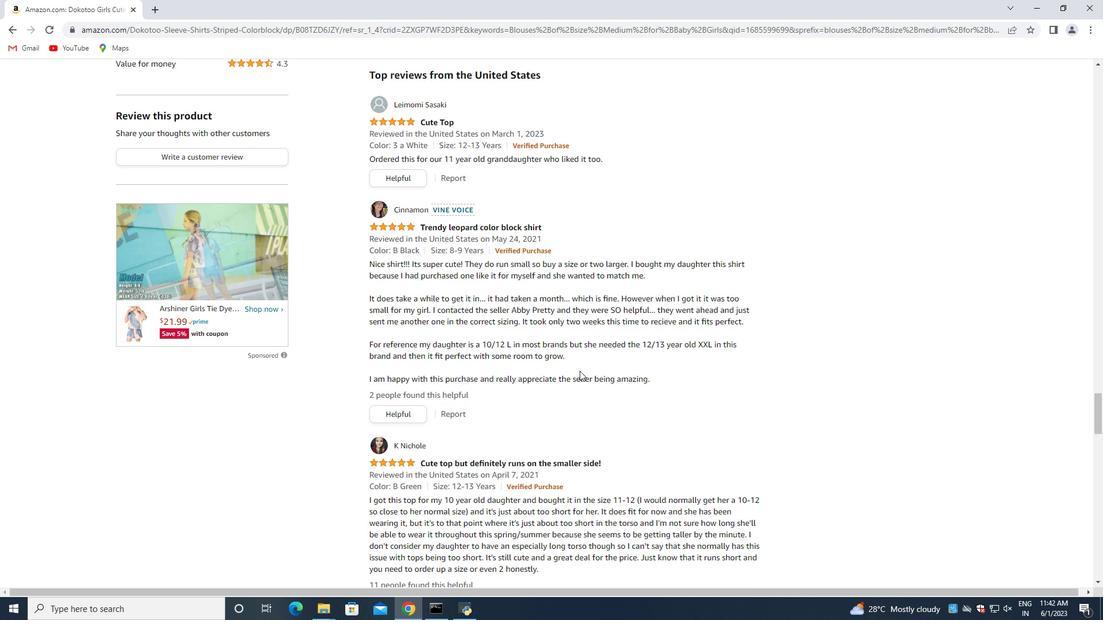 
Action: Mouse moved to (582, 368)
Screenshot: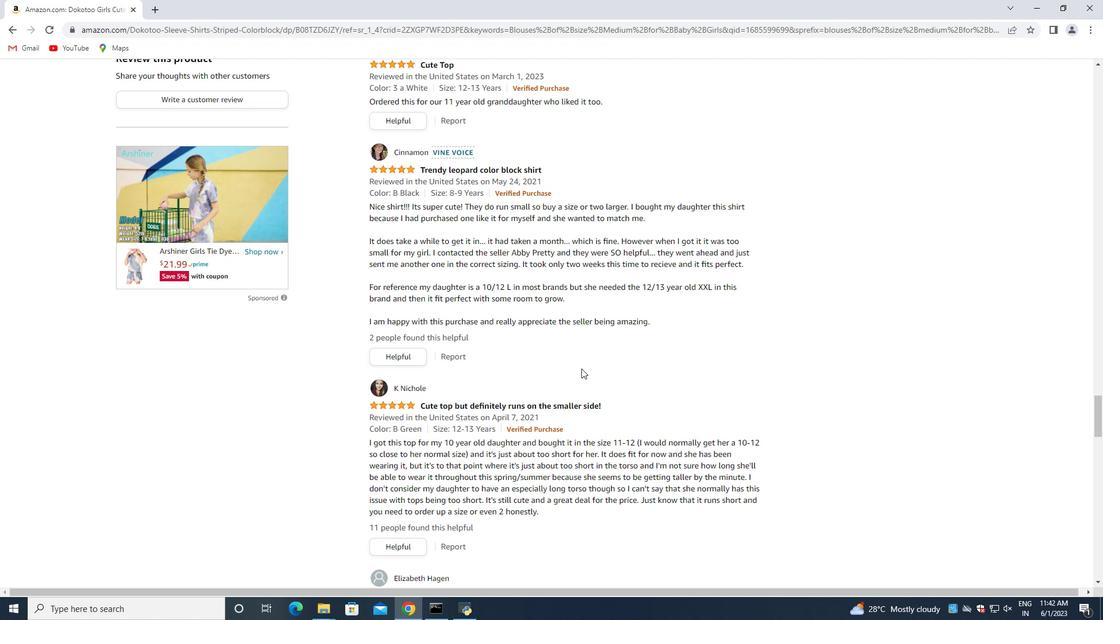 
Action: Mouse scrolled (582, 367) with delta (0, 0)
Screenshot: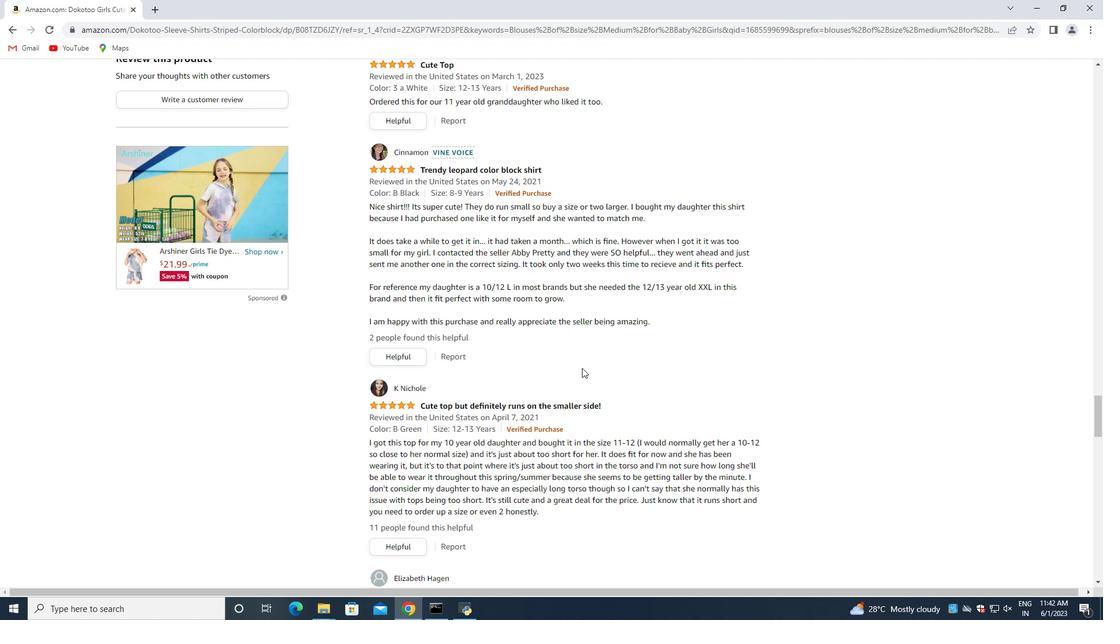 
Action: Mouse moved to (584, 368)
Screenshot: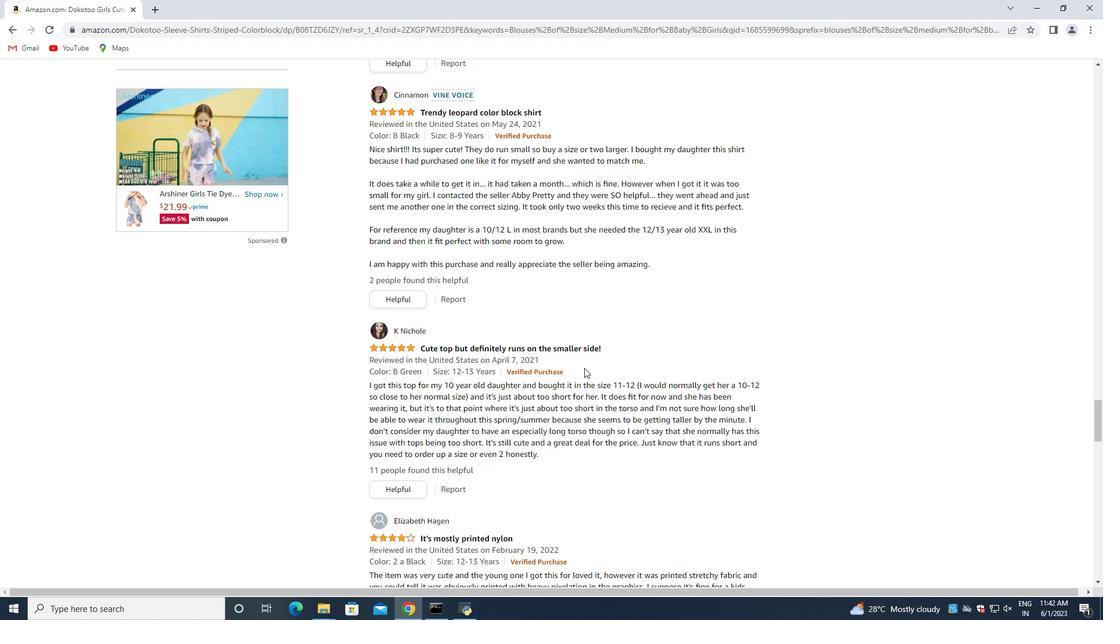 
Action: Mouse scrolled (584, 368) with delta (0, 0)
Screenshot: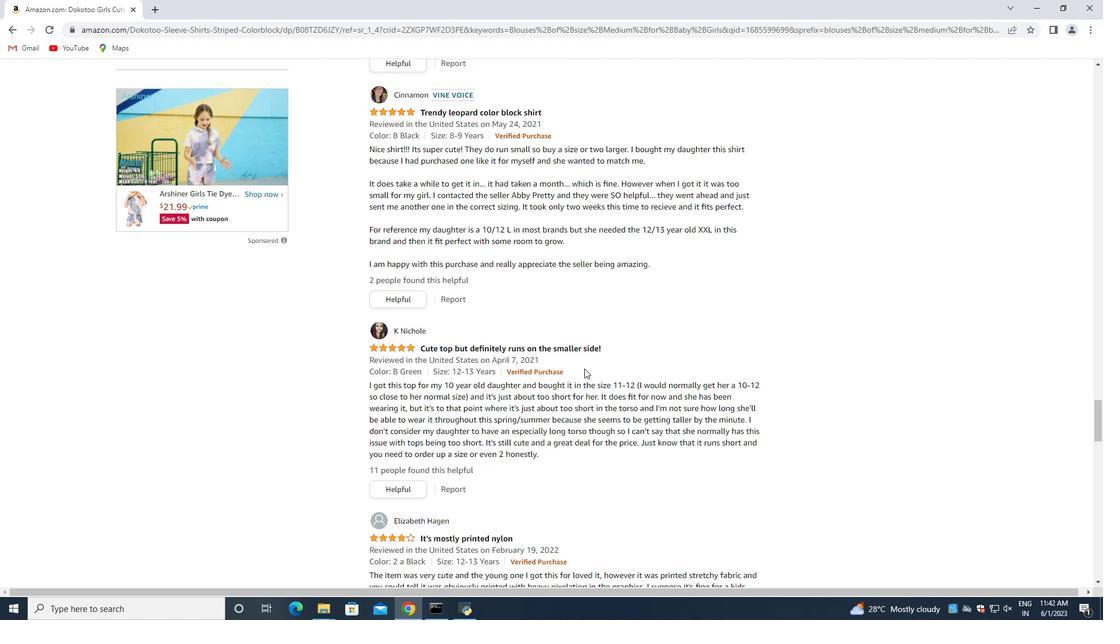 
Action: Mouse moved to (585, 368)
Screenshot: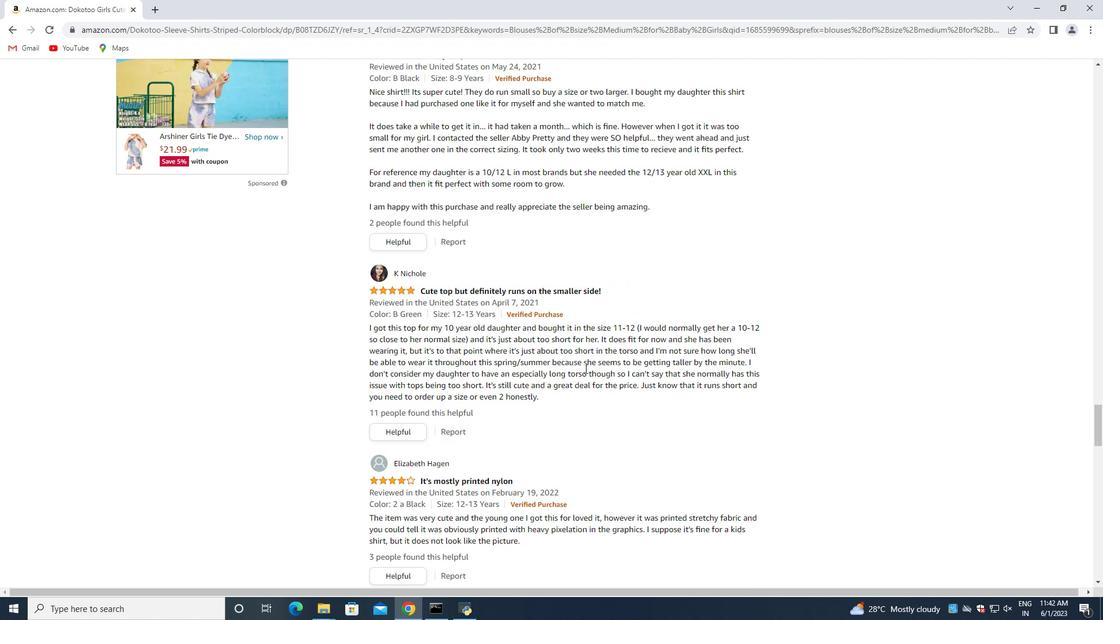 
Action: Mouse scrolled (585, 368) with delta (0, 0)
Screenshot: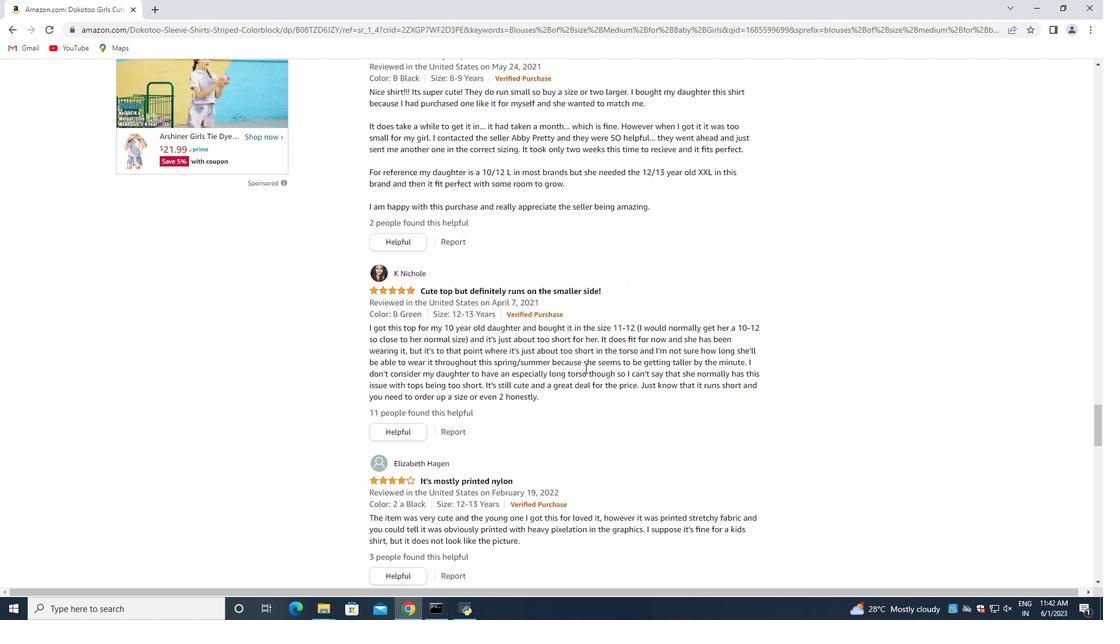 
Action: Mouse moved to (586, 368)
Screenshot: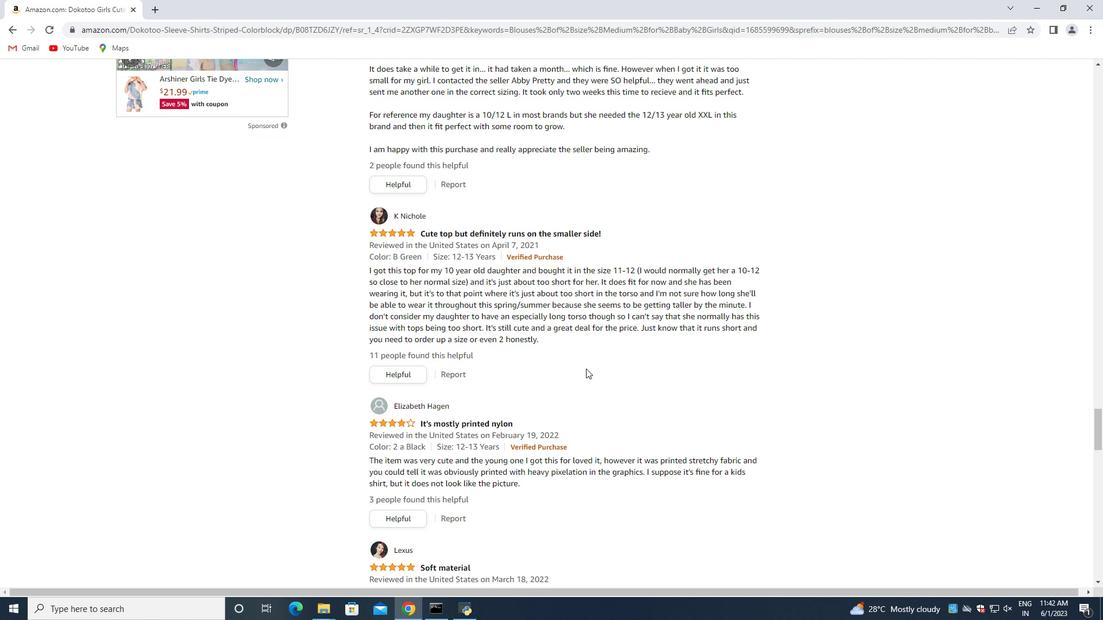 
Action: Mouse scrolled (586, 367) with delta (0, 0)
Screenshot: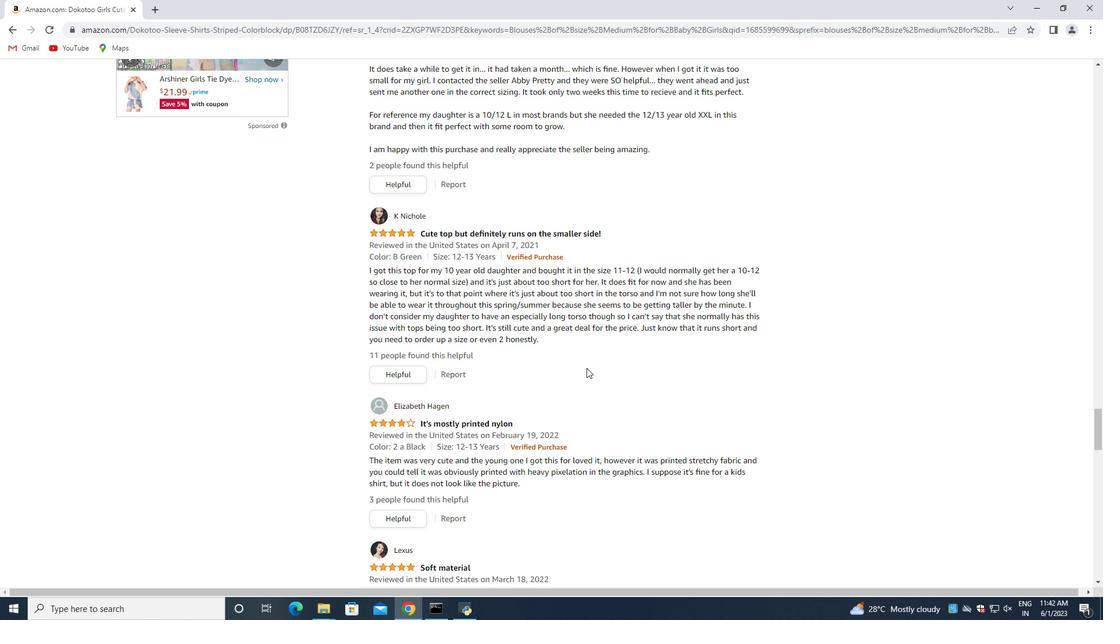 
Action: Mouse moved to (587, 368)
Screenshot: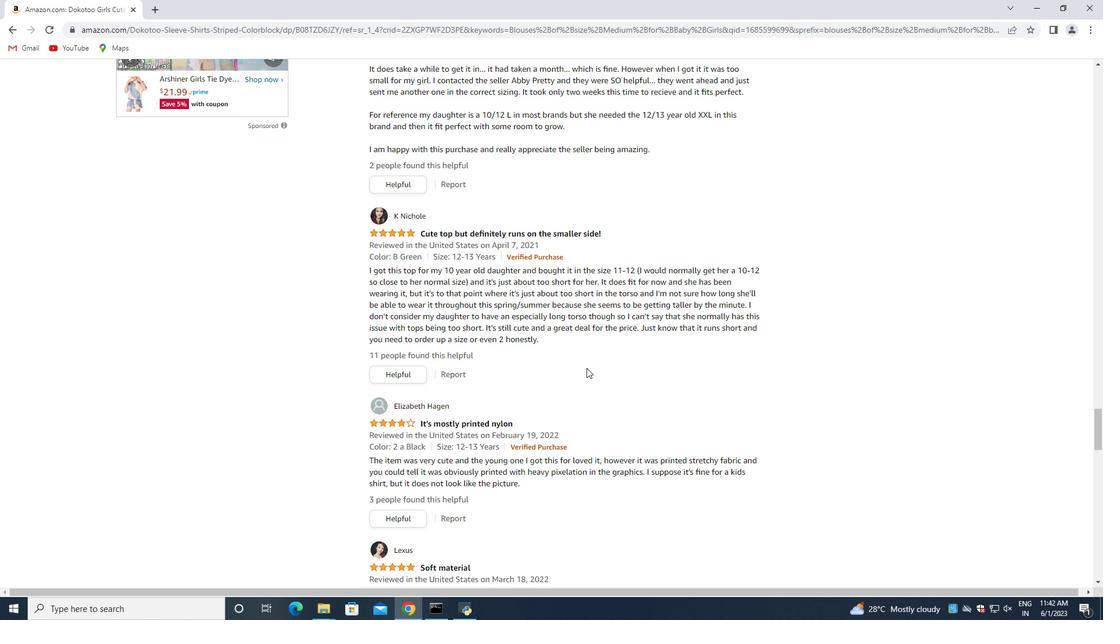 
Action: Mouse scrolled (587, 367) with delta (0, 0)
Screenshot: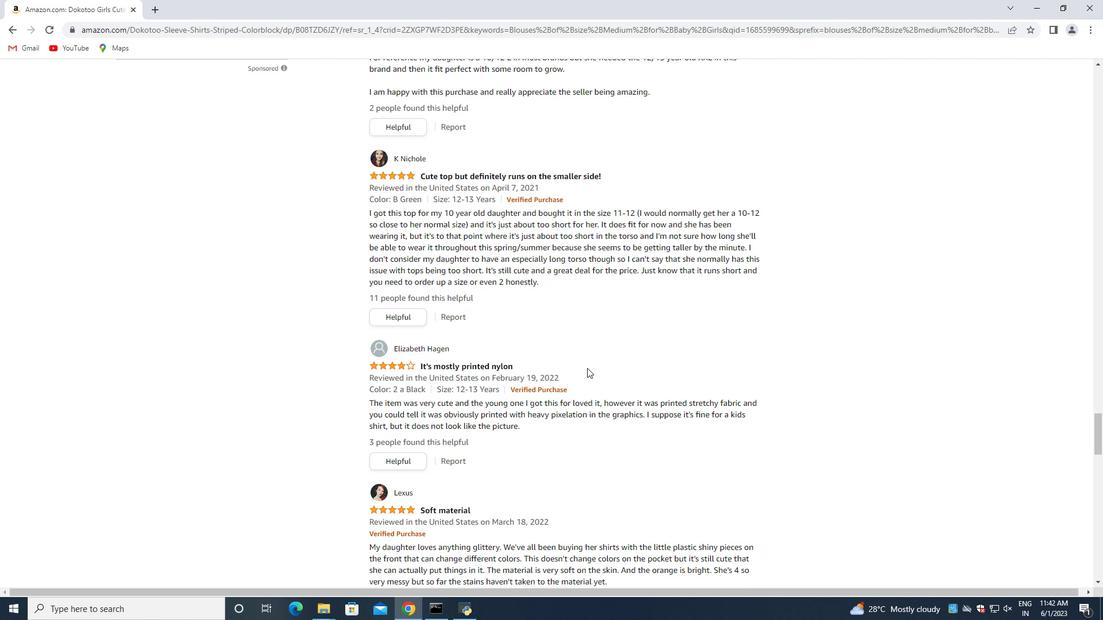 
Action: Mouse moved to (587, 368)
Screenshot: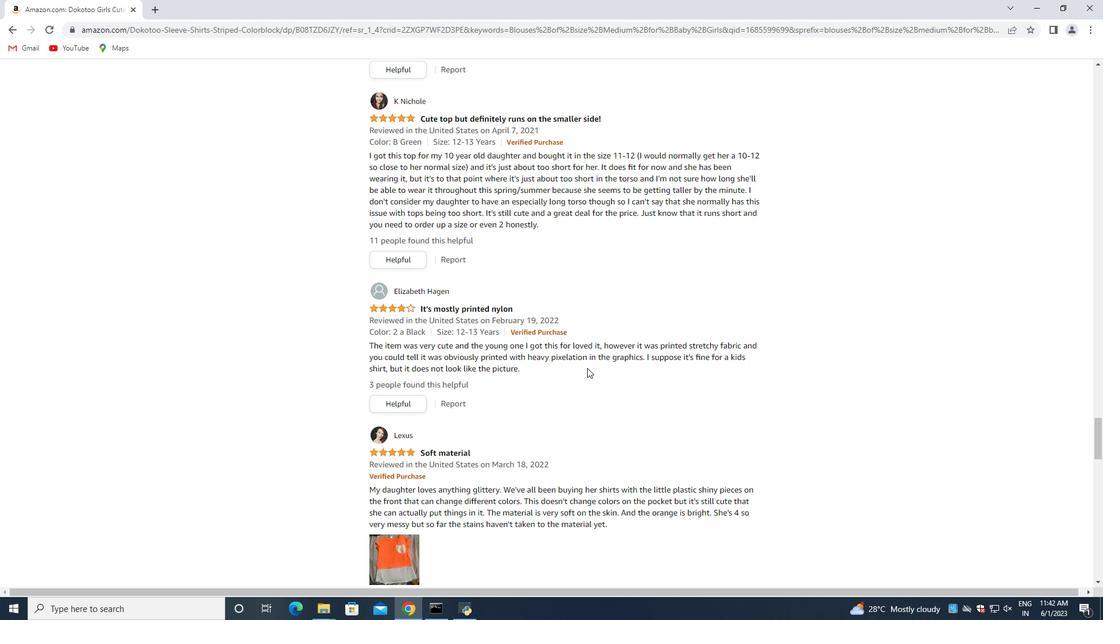 
Action: Mouse scrolled (587, 367) with delta (0, 0)
Screenshot: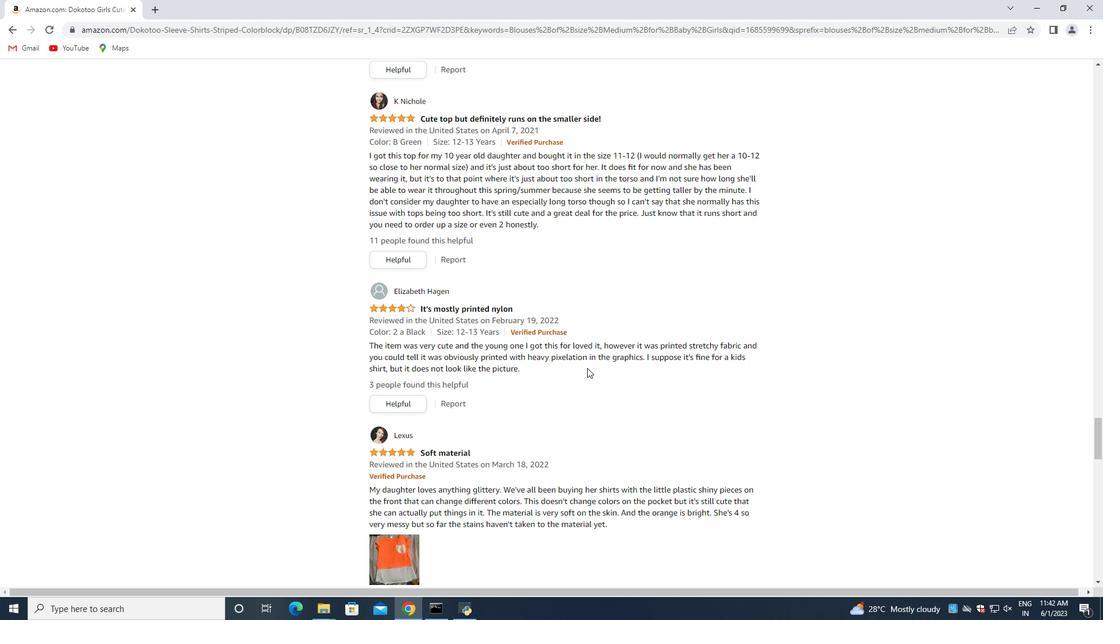 
Action: Mouse scrolled (587, 367) with delta (0, 0)
Screenshot: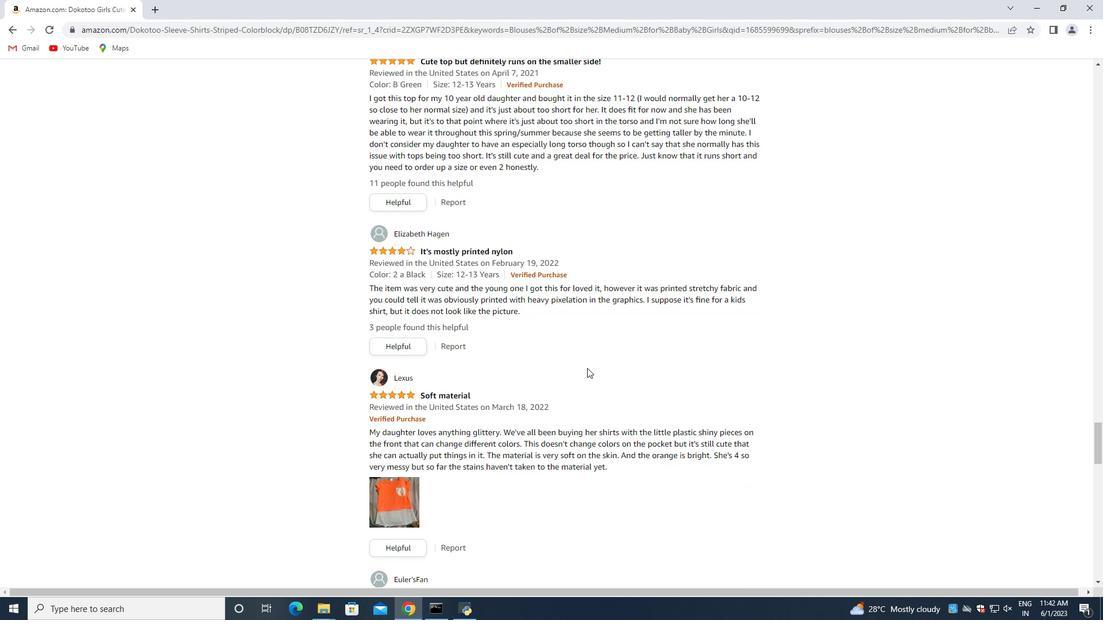 
Action: Mouse scrolled (587, 367) with delta (0, 0)
Screenshot: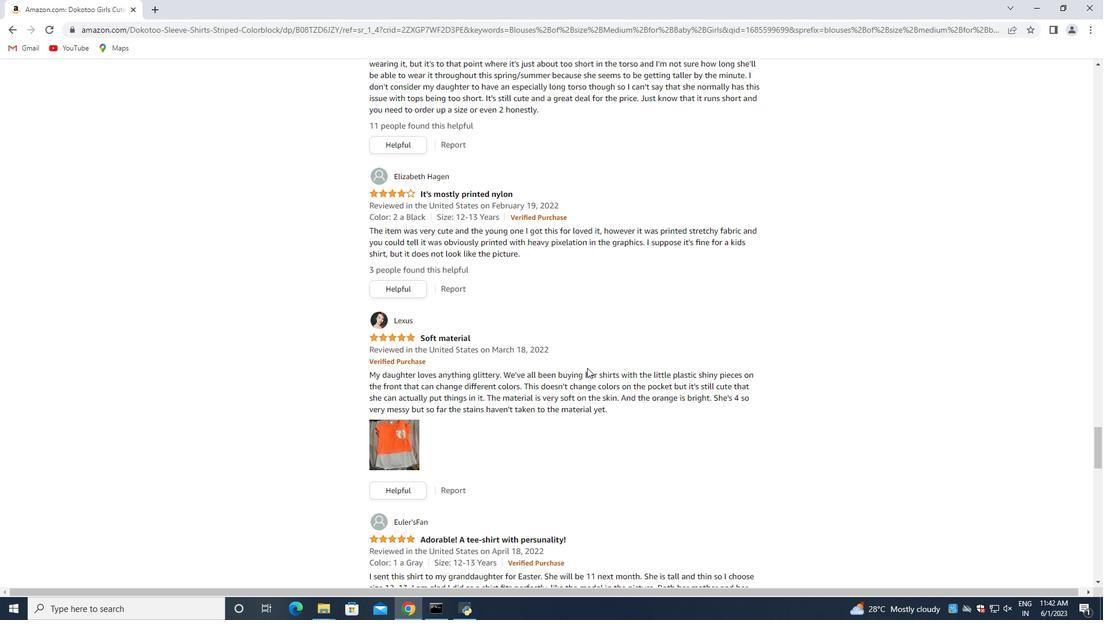 
Action: Mouse scrolled (587, 367) with delta (0, 0)
Screenshot: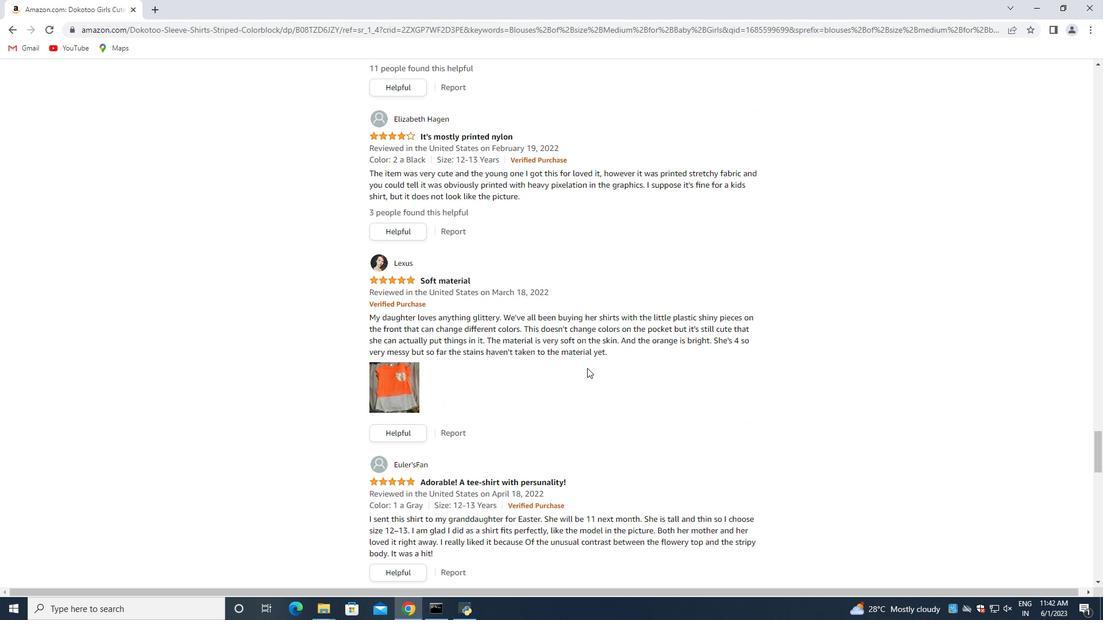 
Action: Mouse scrolled (587, 367) with delta (0, 0)
Screenshot: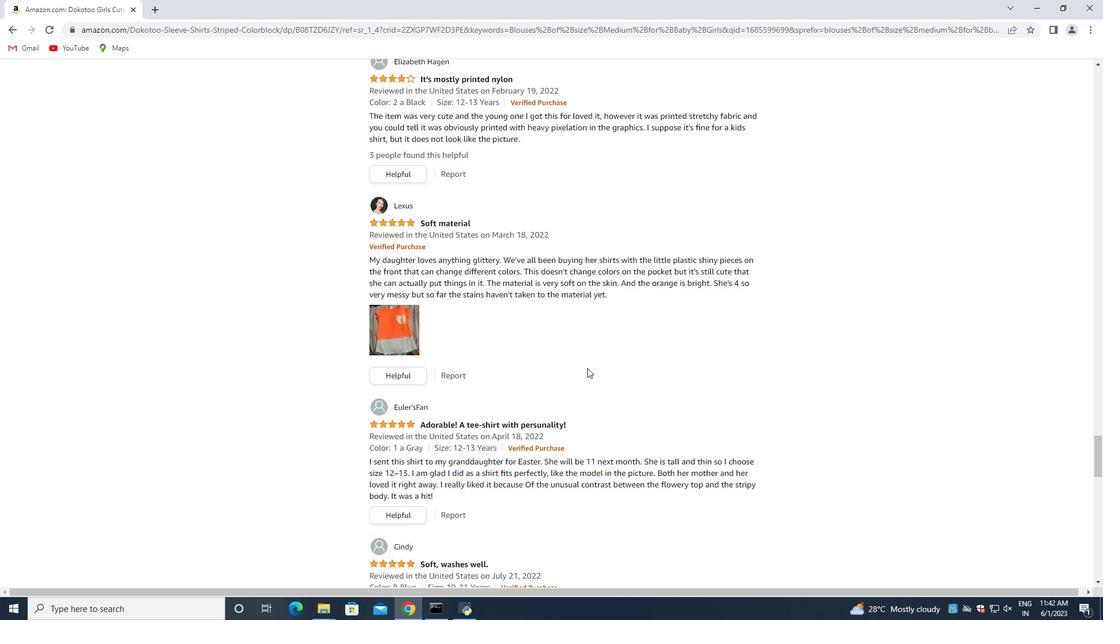 
Action: Mouse scrolled (587, 367) with delta (0, 0)
Screenshot: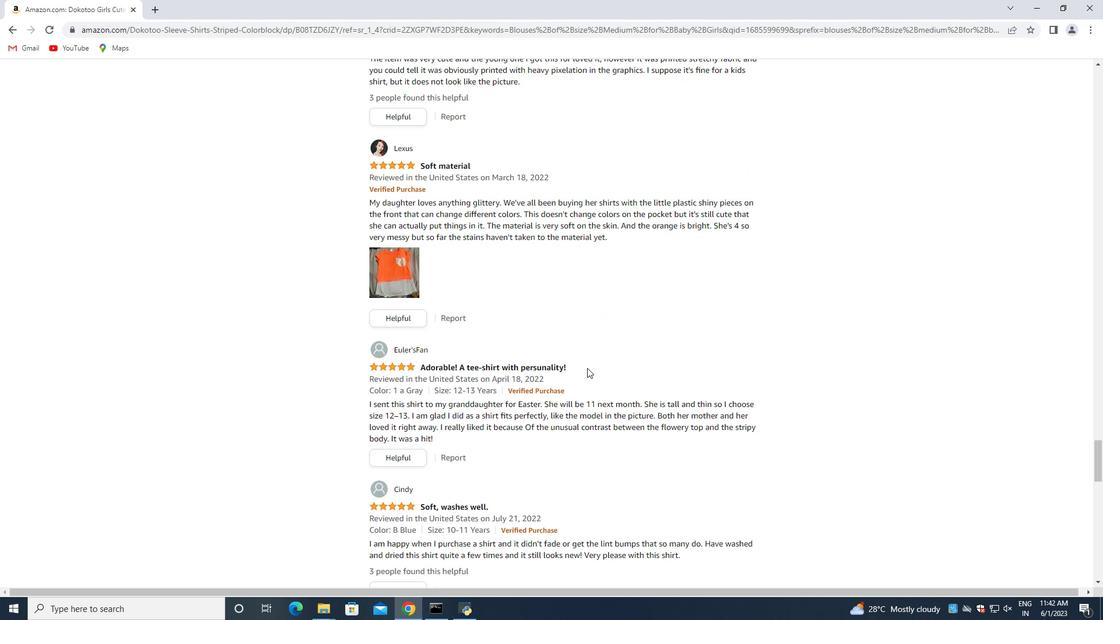 
Action: Mouse scrolled (587, 367) with delta (0, 0)
